 Task: Add an event with the title Second Project Risk Mitigation and Contingency Planning, date ''2023/10/12'', time 7:50 AM to 9:50 AMand add a description: Conduct a detailed analysis of each identified risk to determine its root causes, triggers, and potential warning signs. This analysis helps in understanding the nature and characteristics of each risk and provides insights into appropriate mitigation strategies.Select event color  Banana . Add location for the event as: 123 Main Street, City Center, New York, USA, logged in from the account softage.8@softage.netand send the event invitation to softage.5@softage.net and softage.6@softage.net. Set a reminder for the event Weekly on Sunday
Action: Mouse moved to (1299, 228)
Screenshot: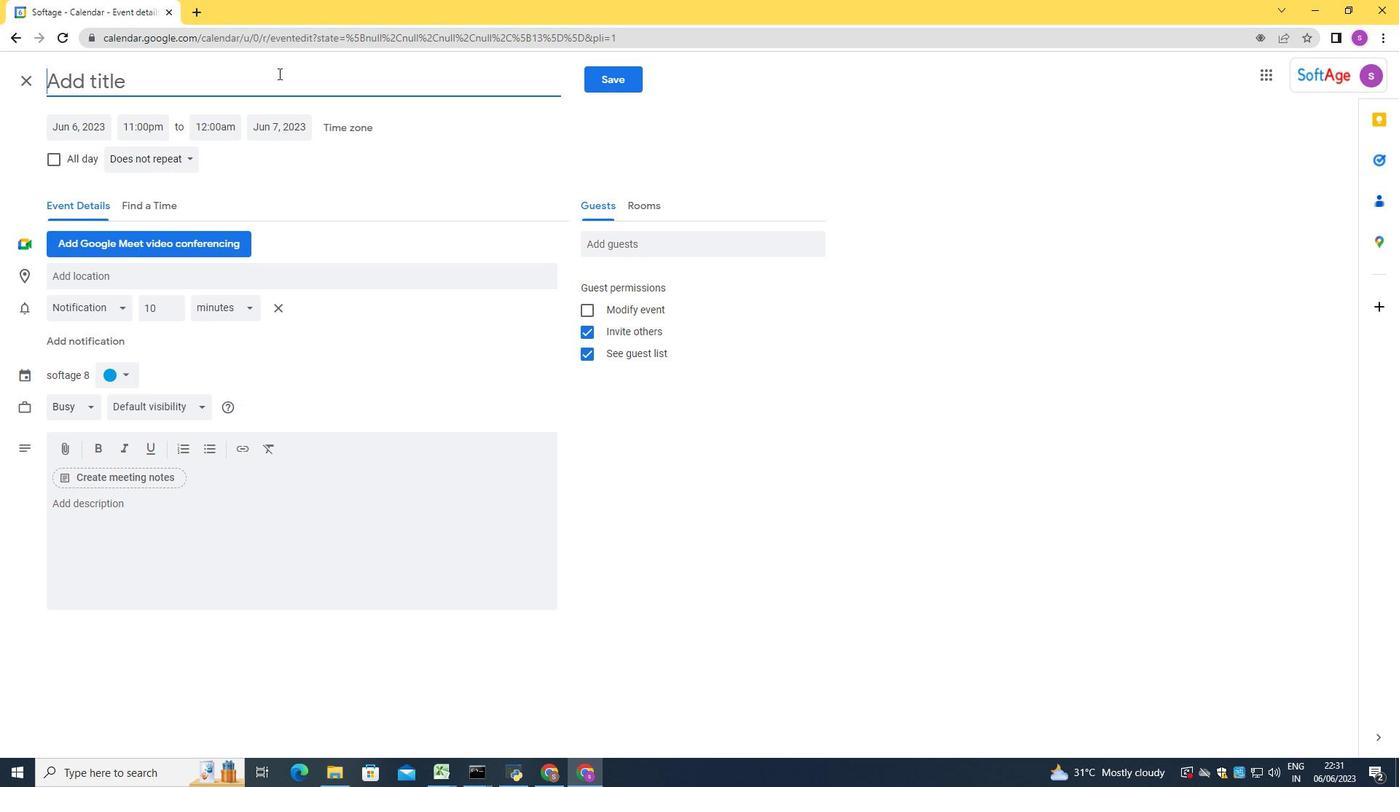 
Action: Mouse pressed left at (1299, 228)
Screenshot: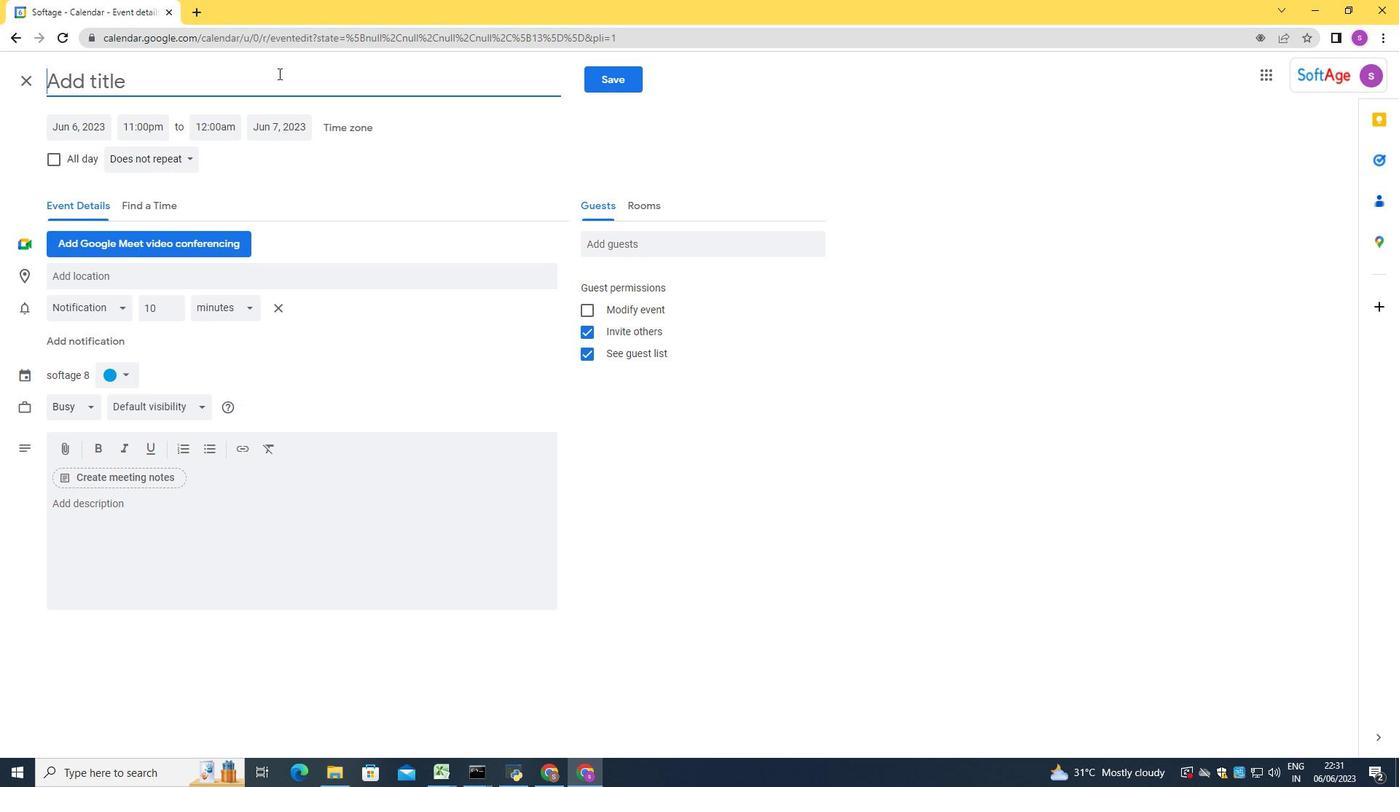 
Action: Mouse moved to (1284, 353)
Screenshot: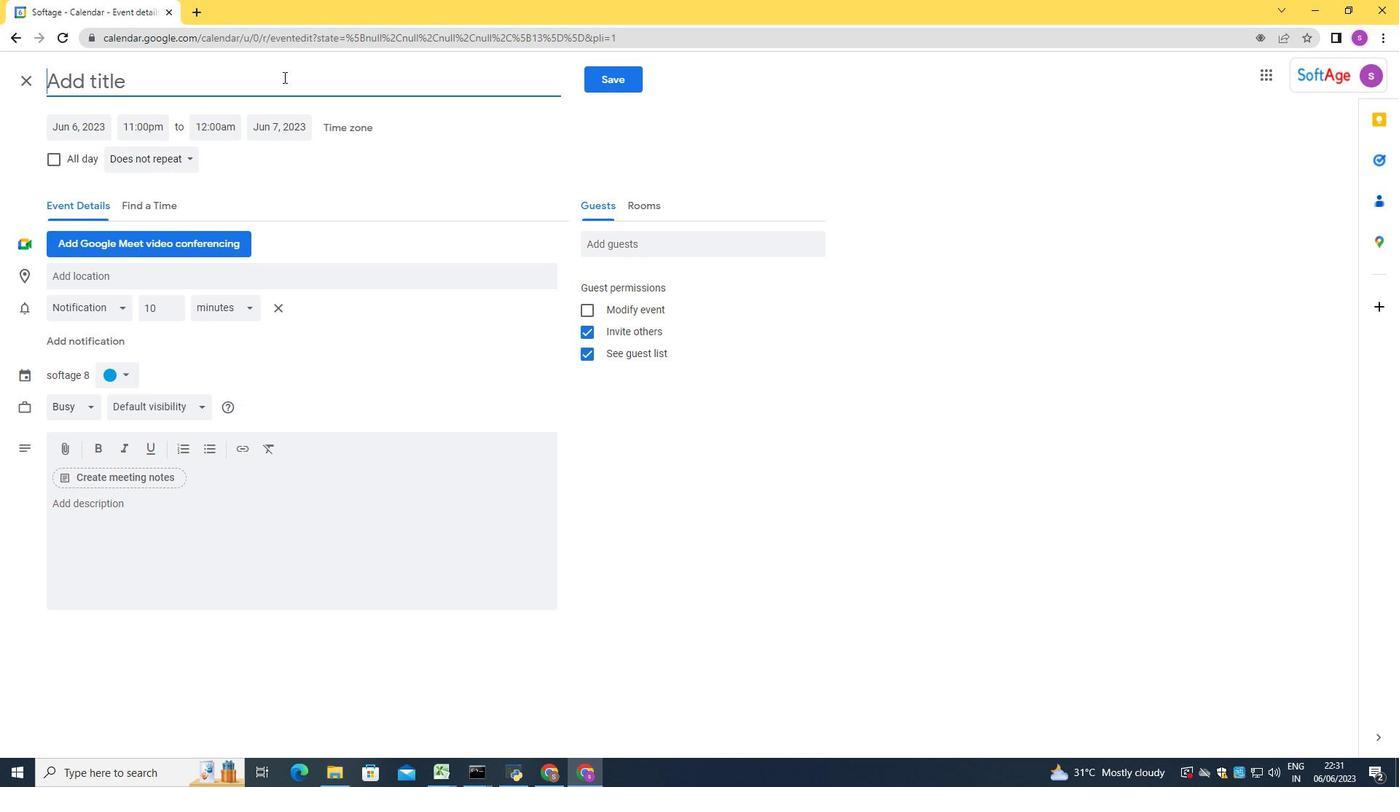 
Action: Mouse scrolled (1284, 352) with delta (0, 0)
Screenshot: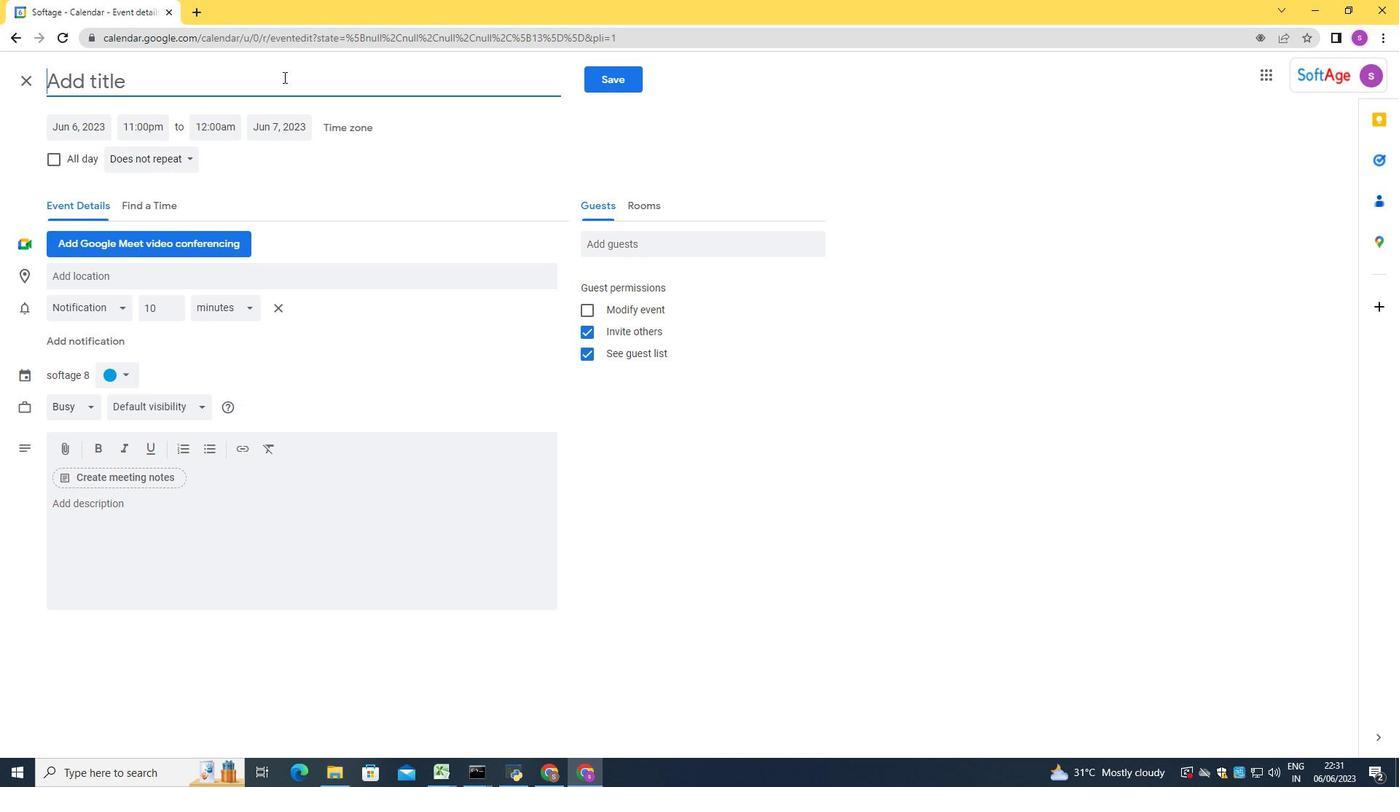 
Action: Mouse moved to (1286, 354)
Screenshot: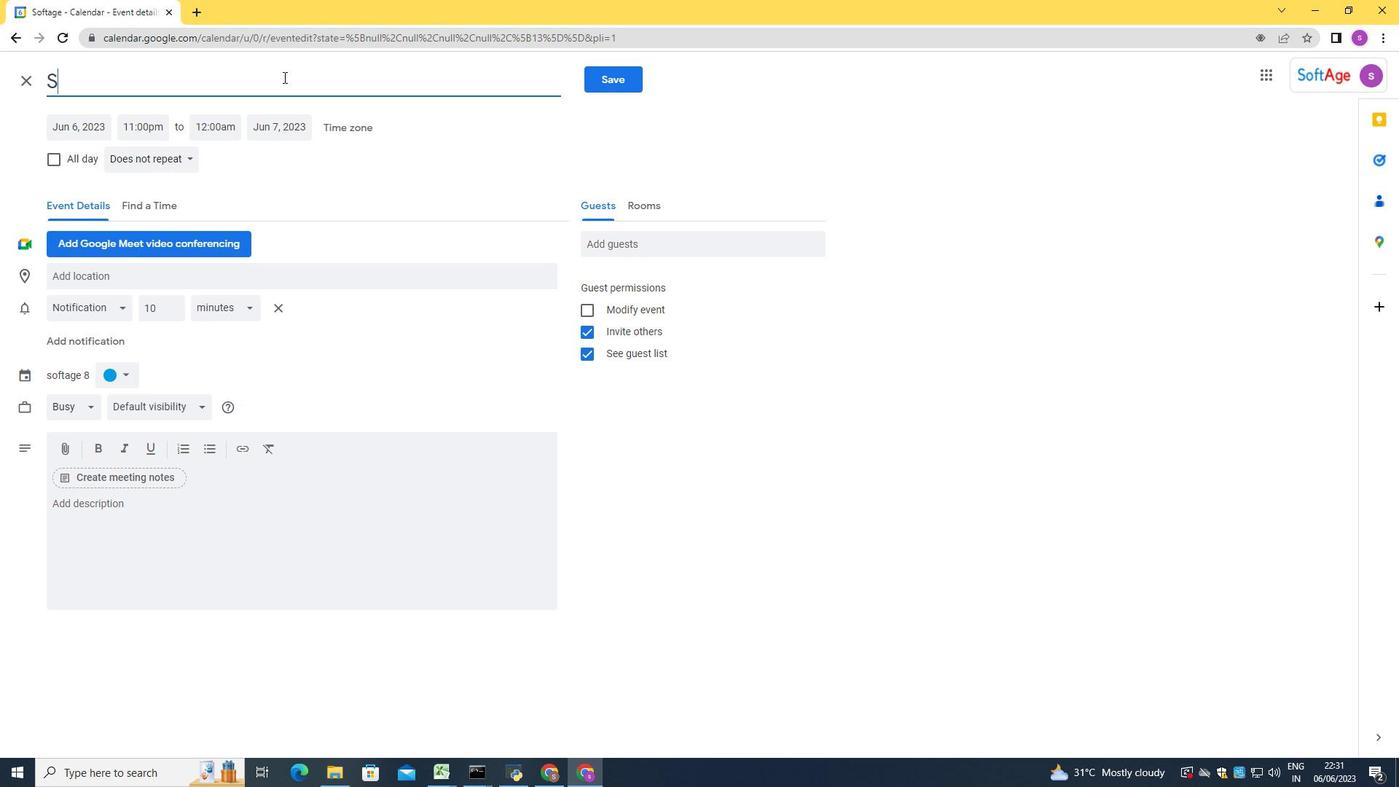 
Action: Mouse scrolled (1286, 353) with delta (0, 0)
Screenshot: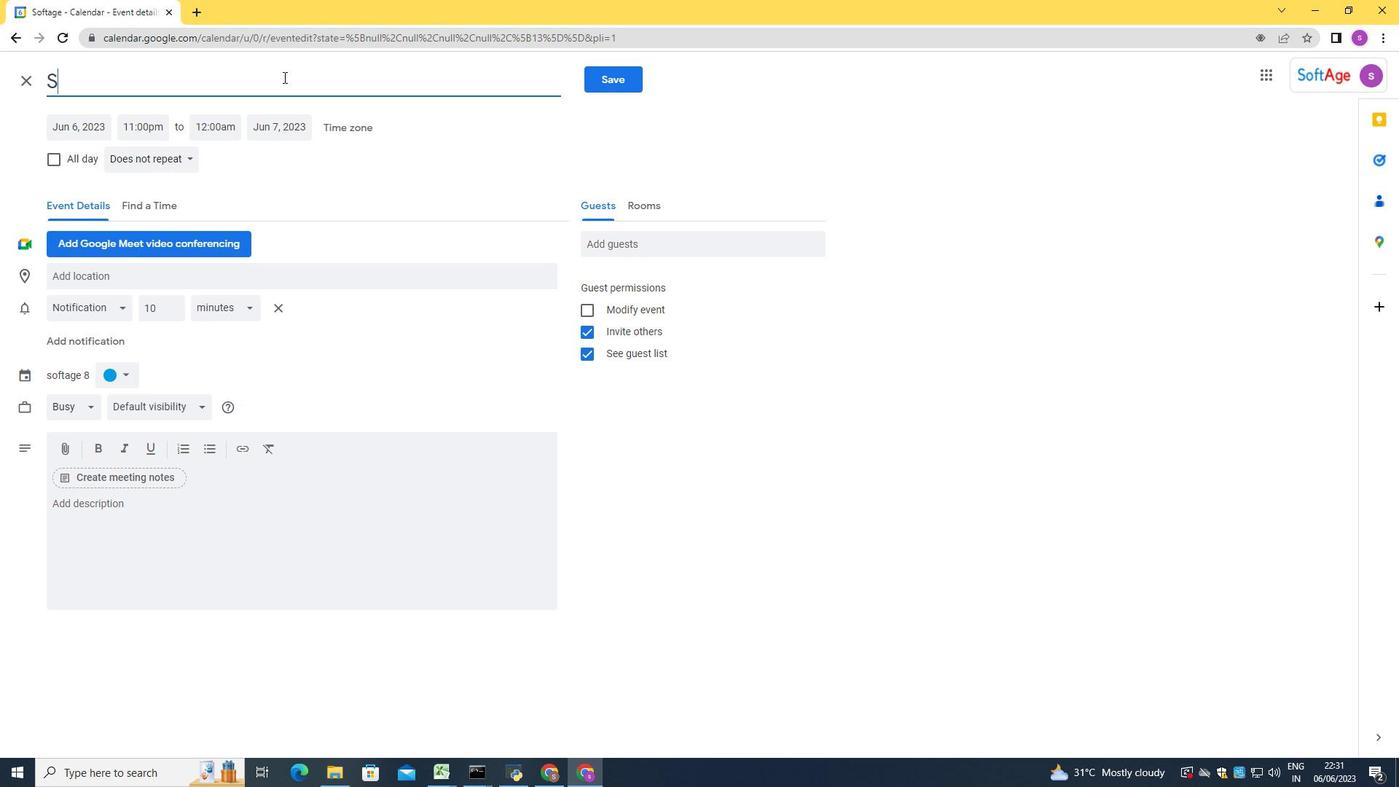 
Action: Mouse moved to (1286, 354)
Screenshot: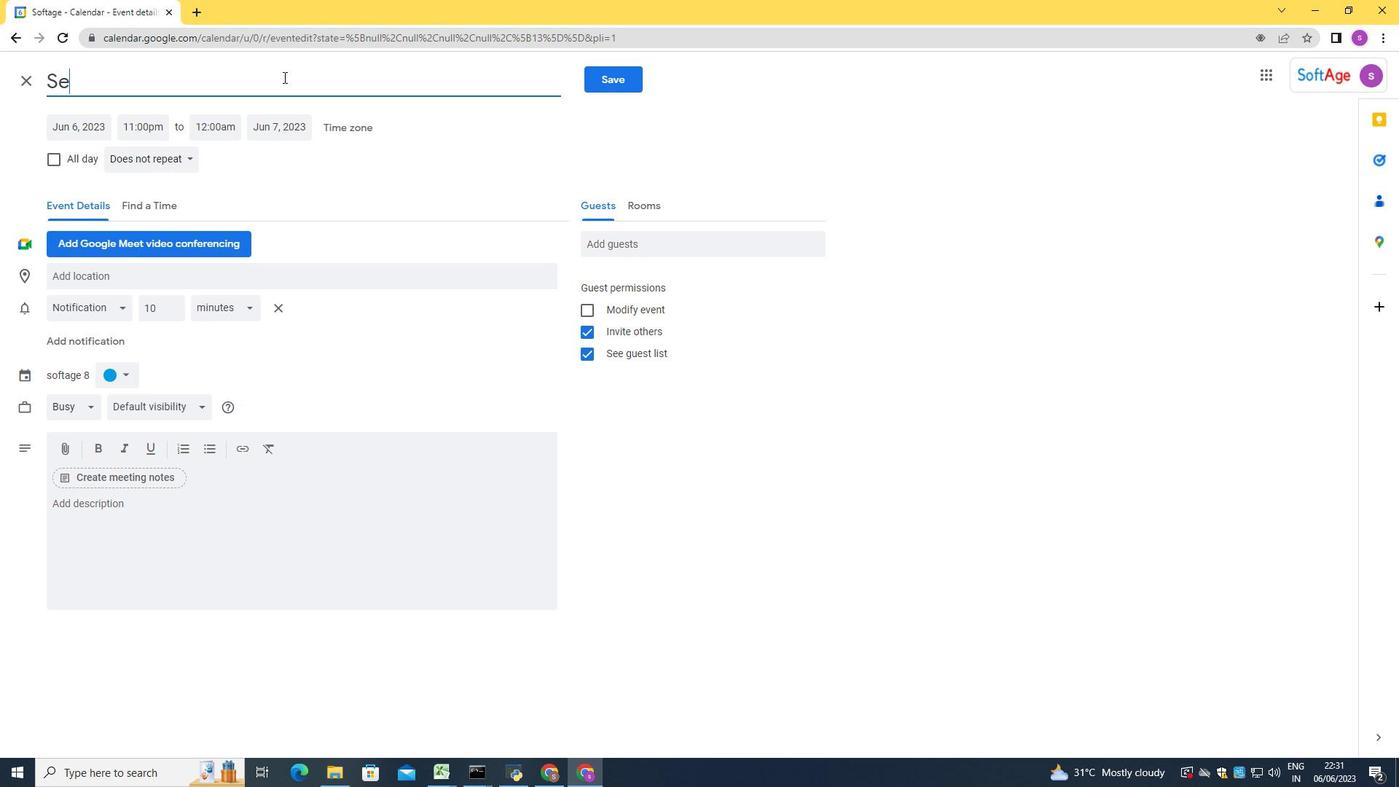 
Action: Mouse scrolled (1286, 354) with delta (0, 0)
Screenshot: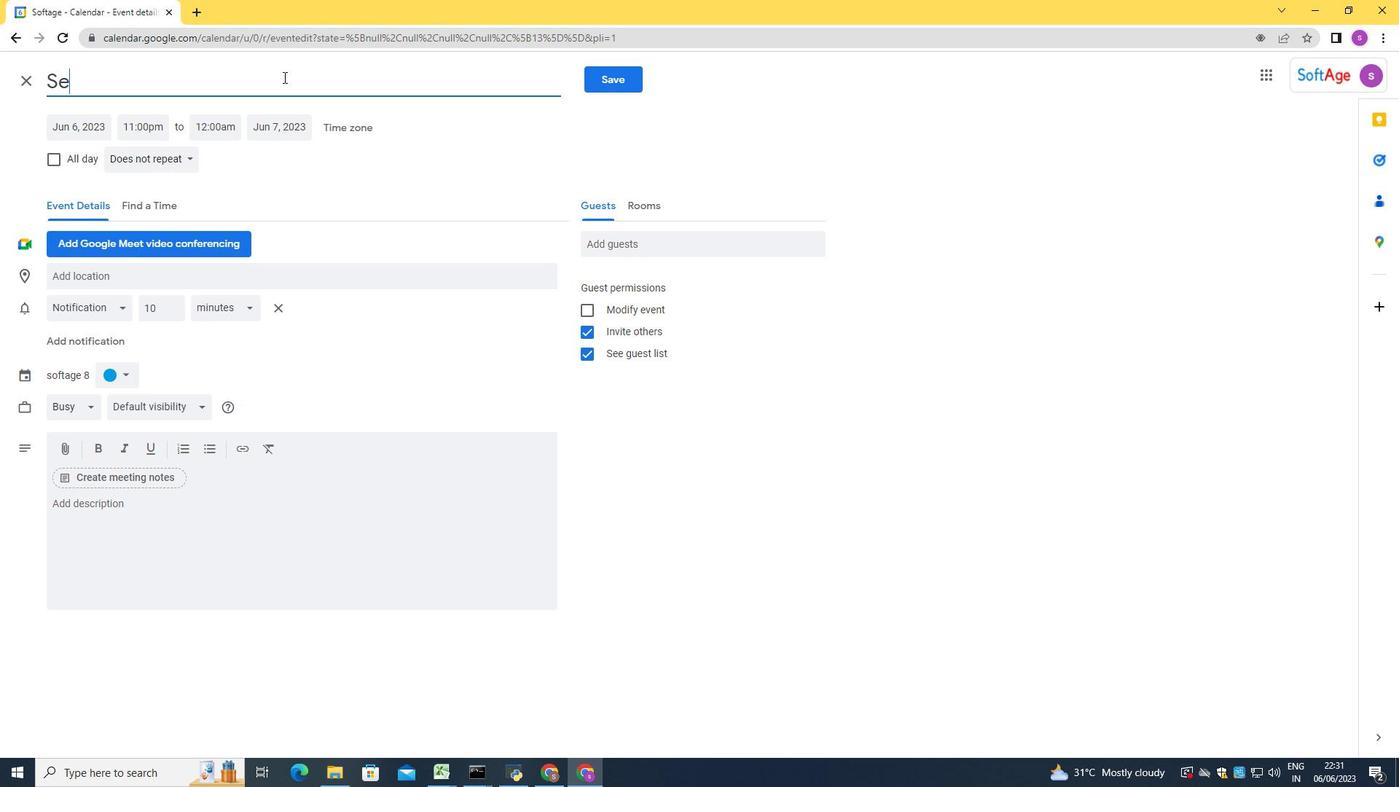 
Action: Mouse moved to (1287, 354)
Screenshot: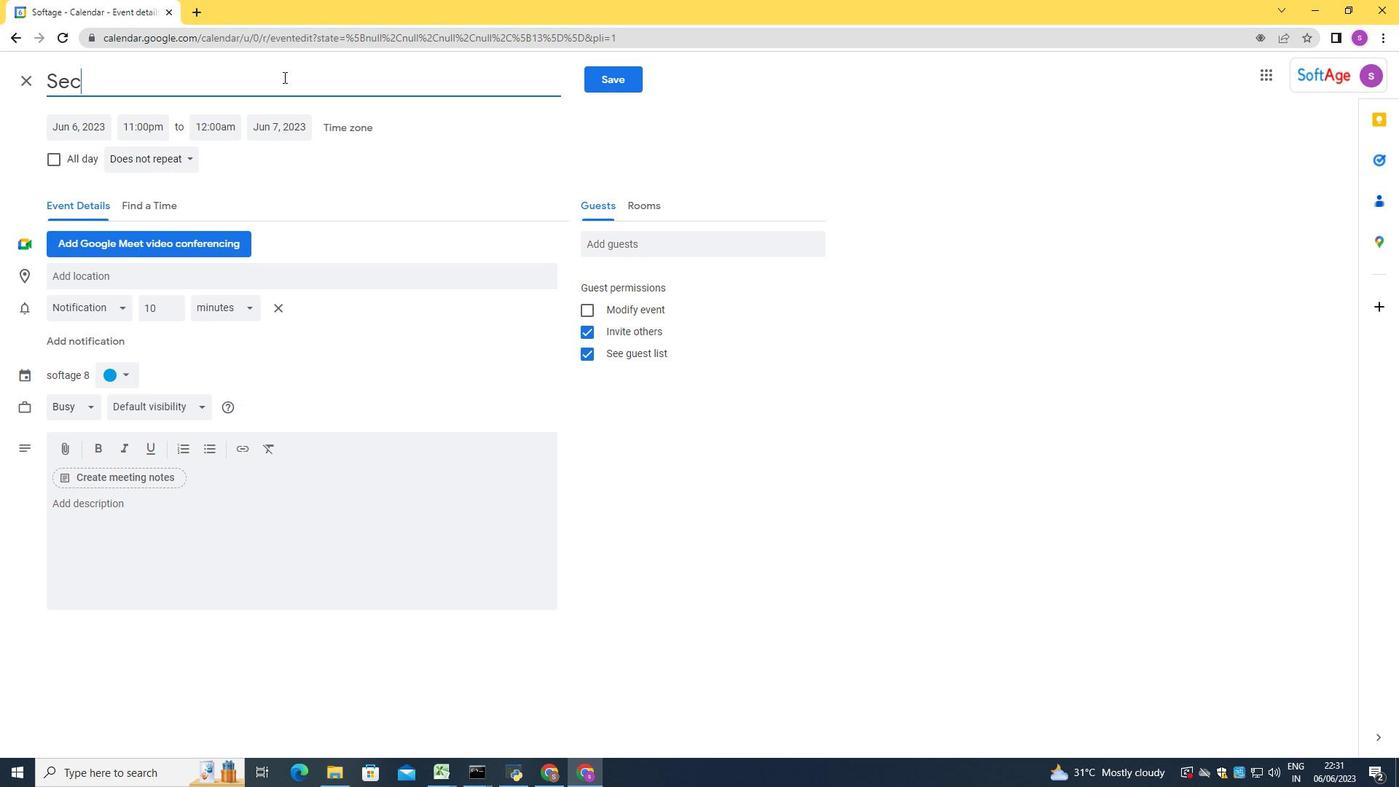 
Action: Mouse scrolled (1287, 354) with delta (0, 0)
Screenshot: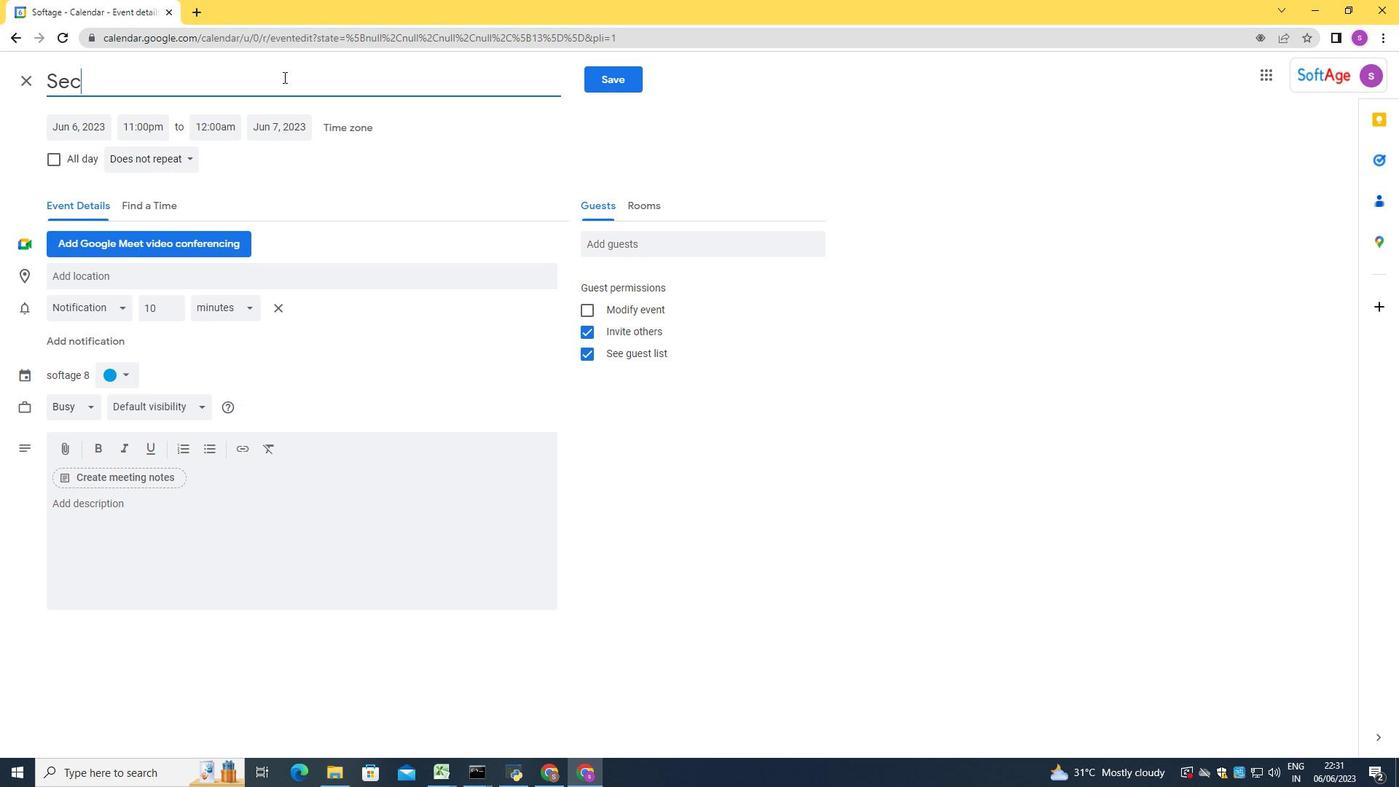 
Action: Mouse moved to (1288, 354)
Screenshot: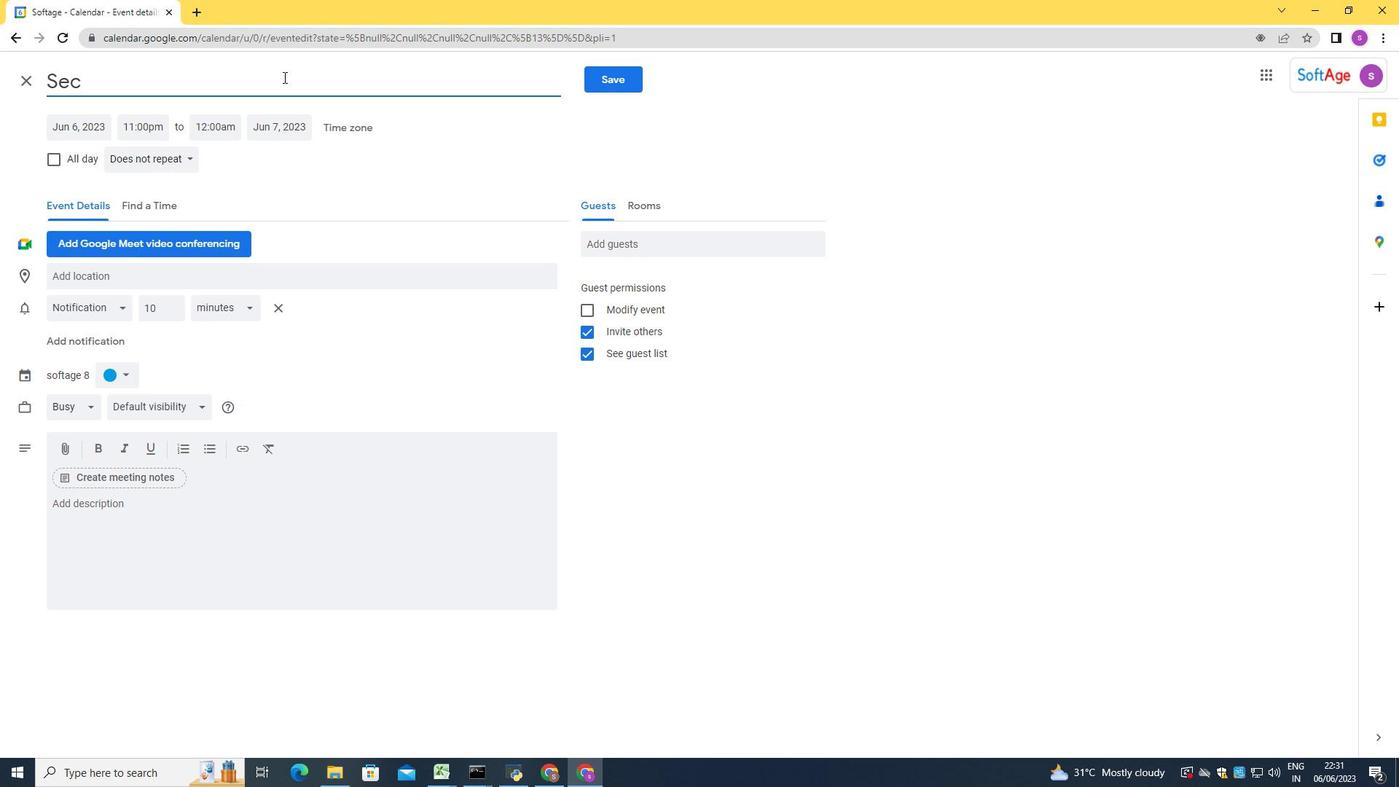
Action: Mouse scrolled (1288, 354) with delta (0, 0)
Screenshot: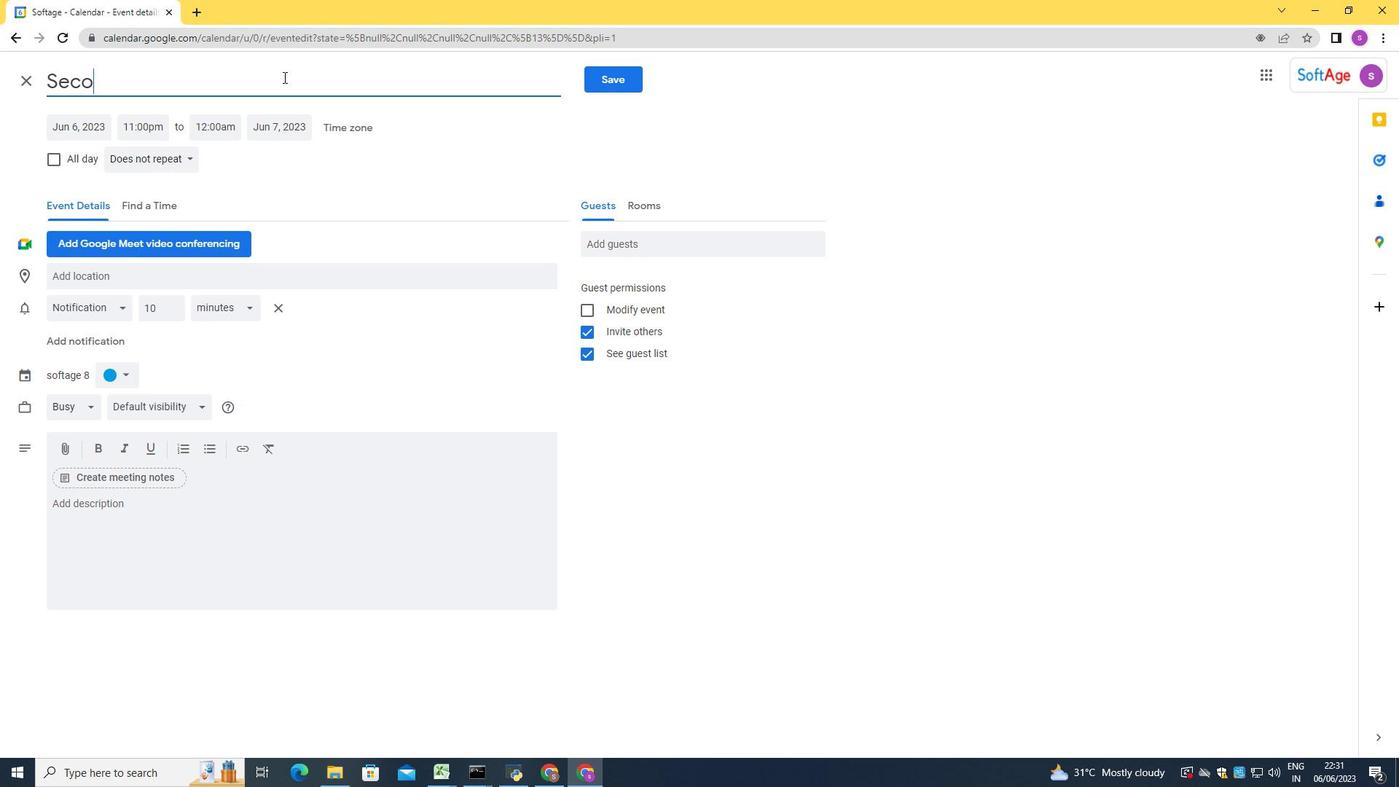 
Action: Mouse scrolled (1288, 354) with delta (0, 0)
Screenshot: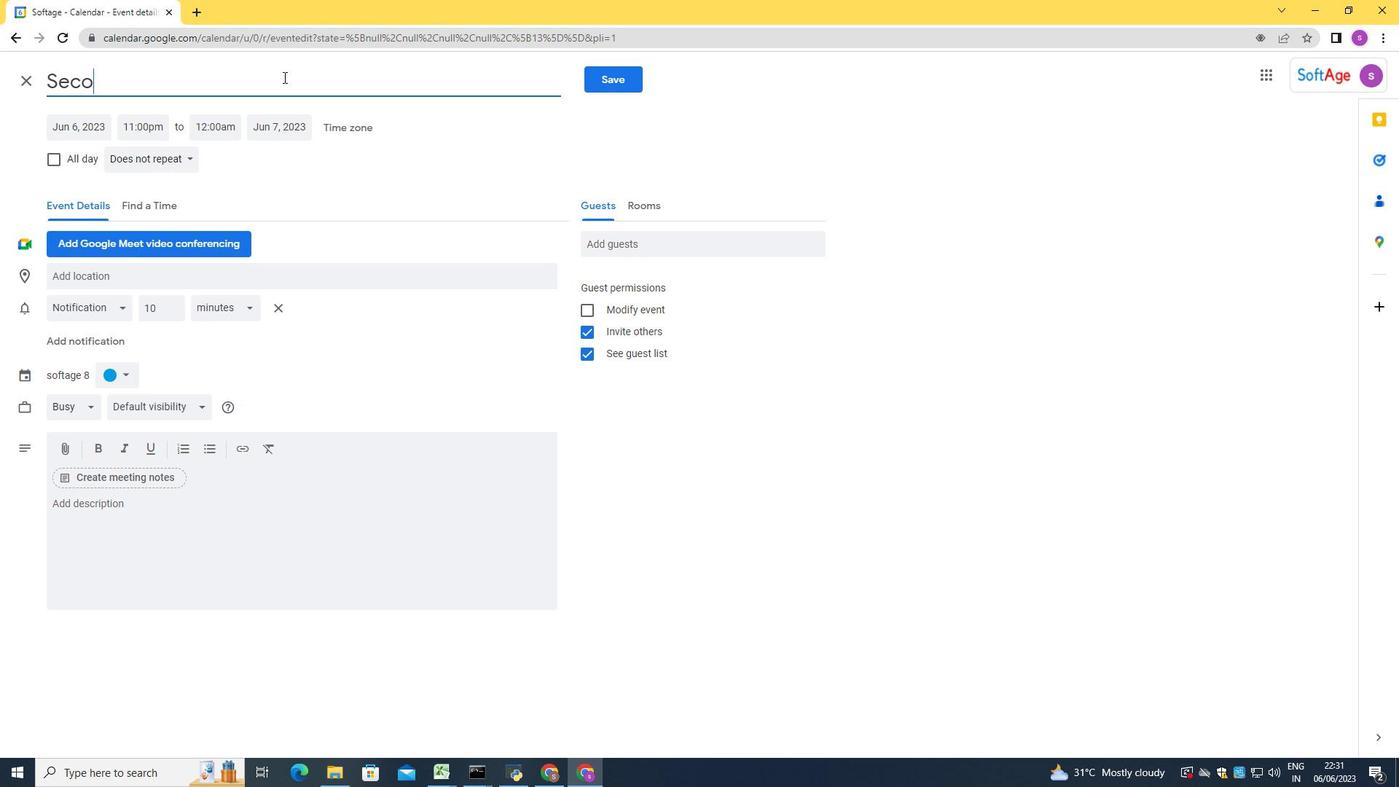 
Action: Mouse scrolled (1288, 354) with delta (0, 0)
Screenshot: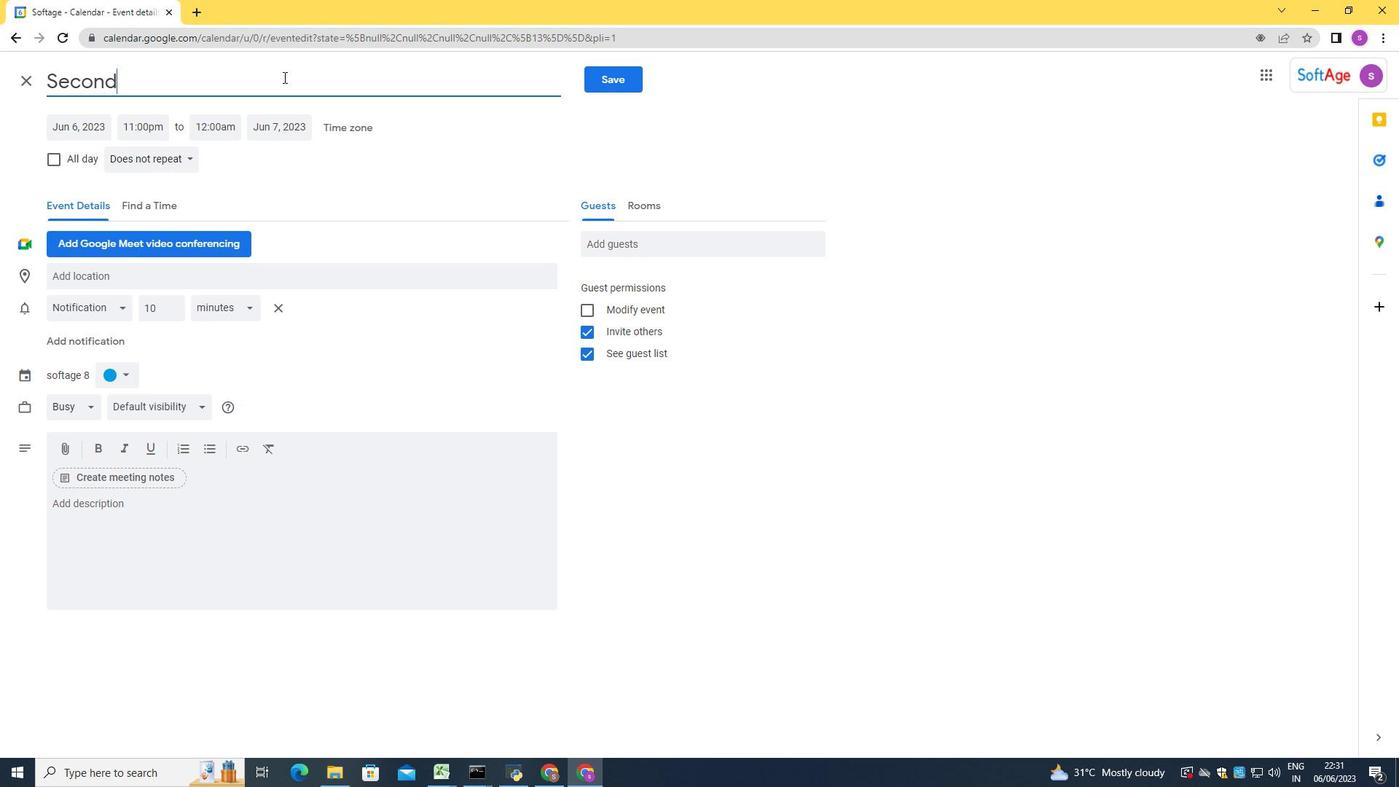 
Action: Mouse scrolled (1288, 355) with delta (0, 0)
Screenshot: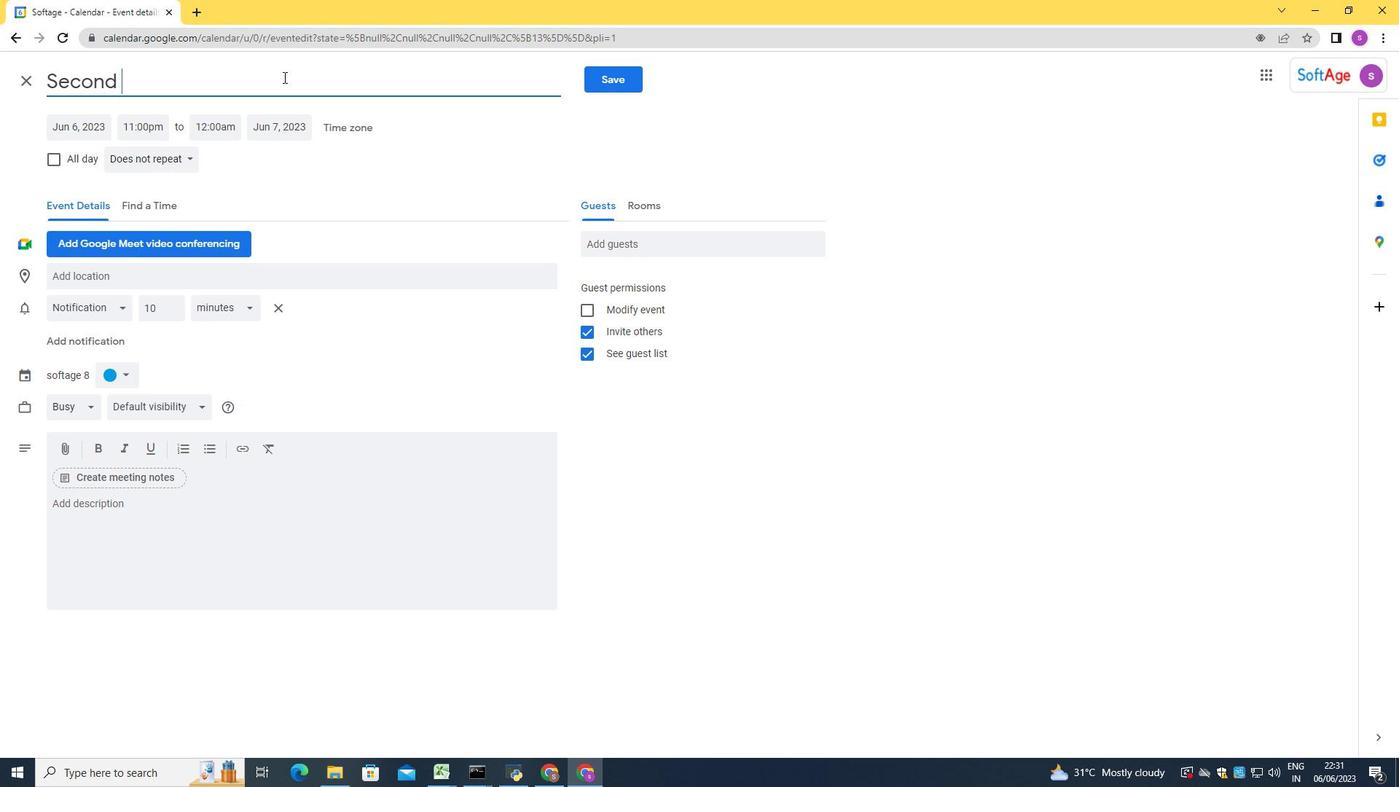 
Action: Mouse moved to (1289, 355)
Screenshot: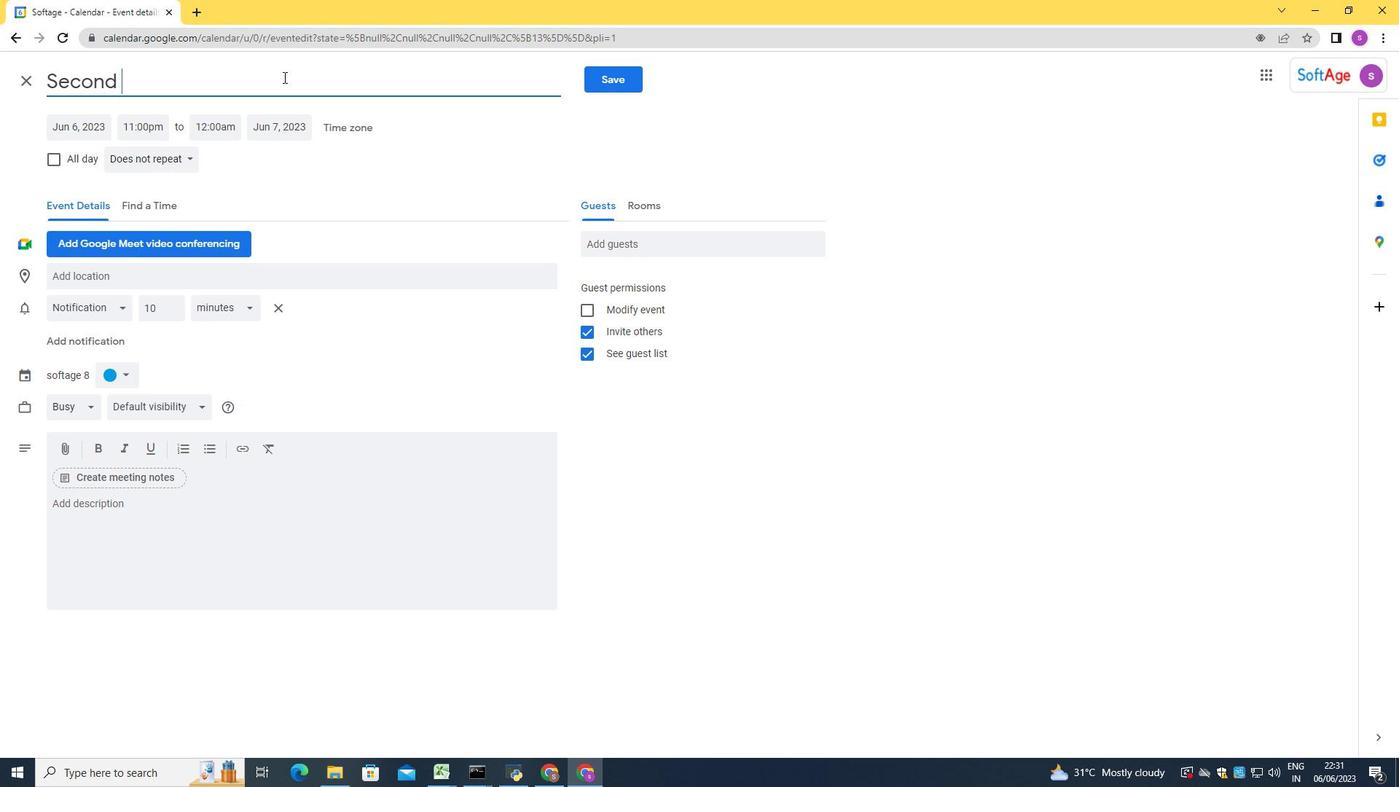 
Action: Mouse scrolled (1289, 355) with delta (0, 0)
Screenshot: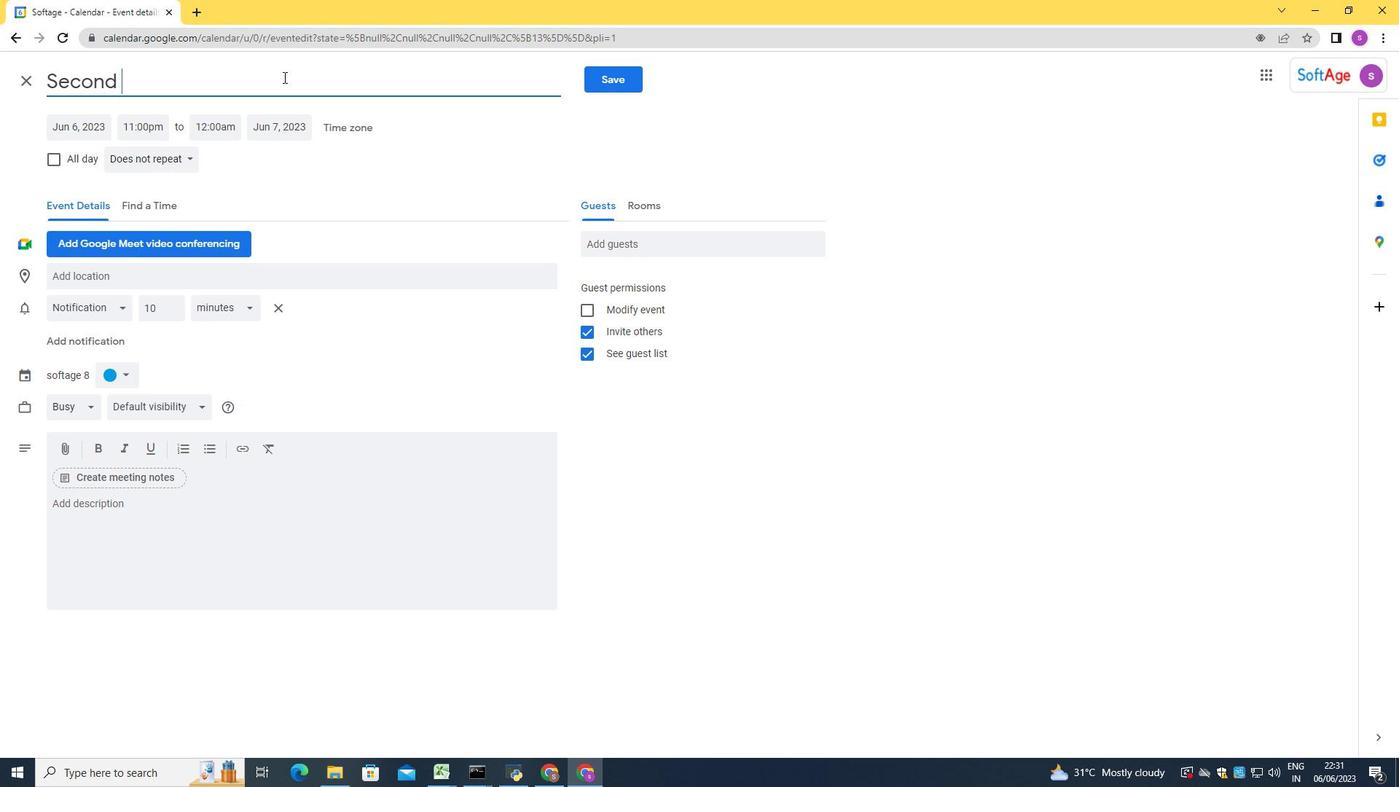 
Action: Mouse moved to (1290, 355)
Screenshot: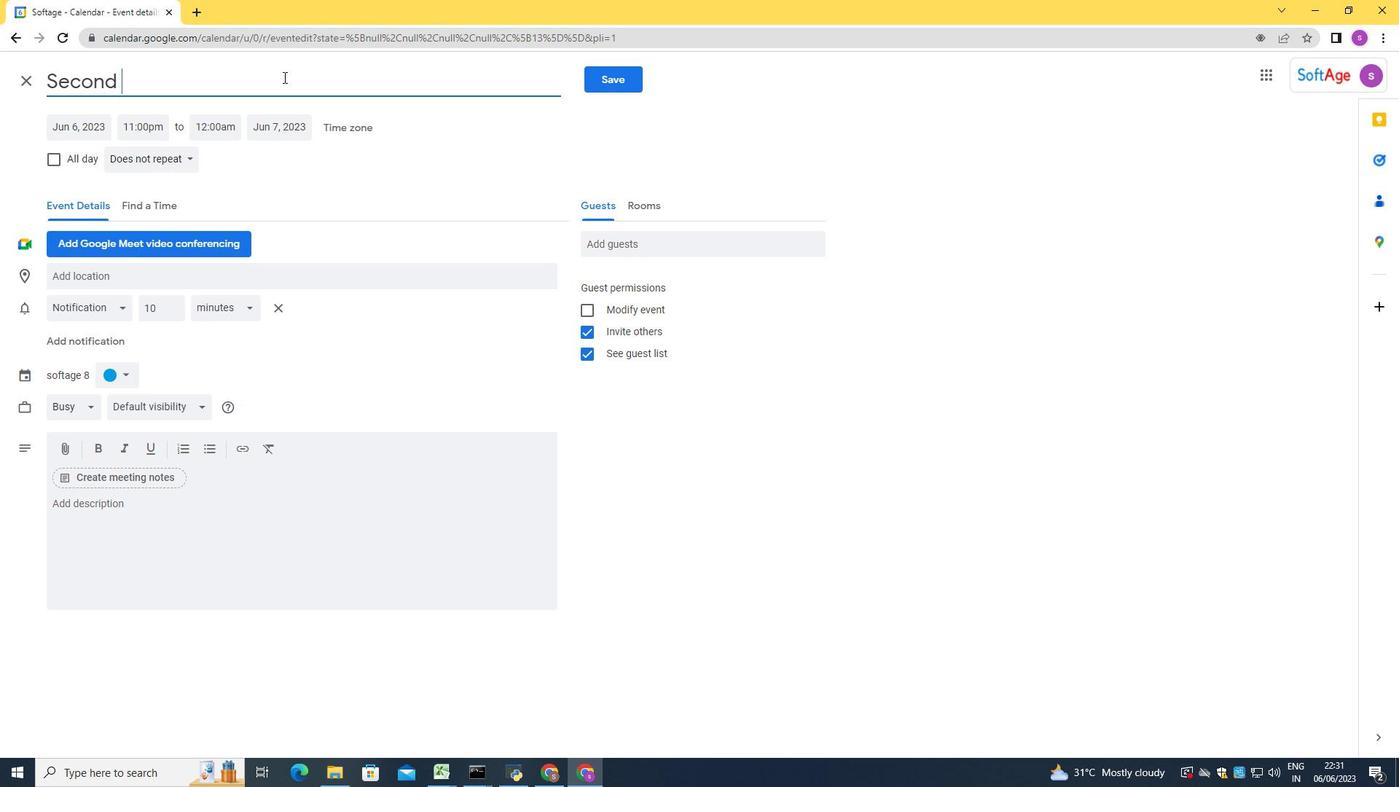 
Action: Mouse scrolled (1290, 355) with delta (0, 0)
Screenshot: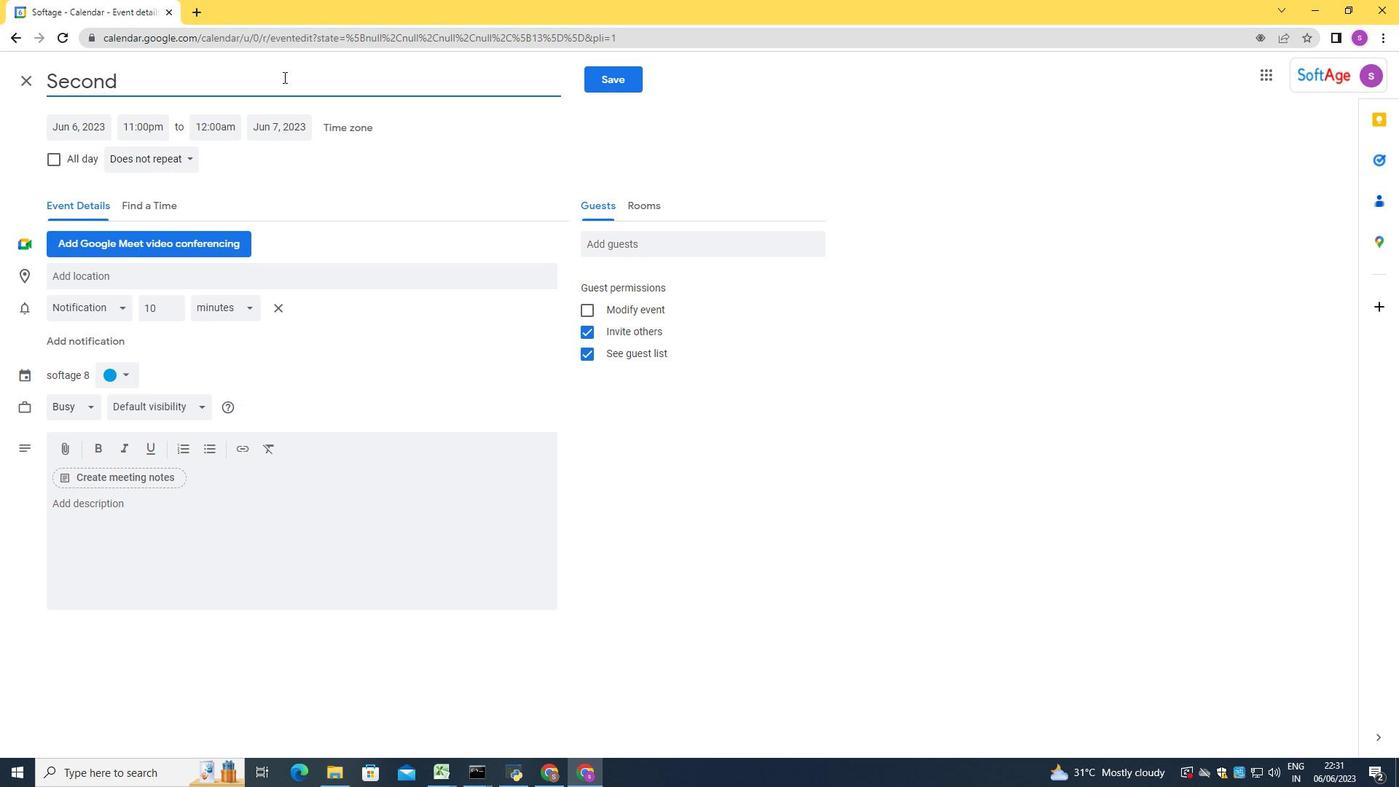 
Action: Mouse scrolled (1290, 355) with delta (0, 0)
Screenshot: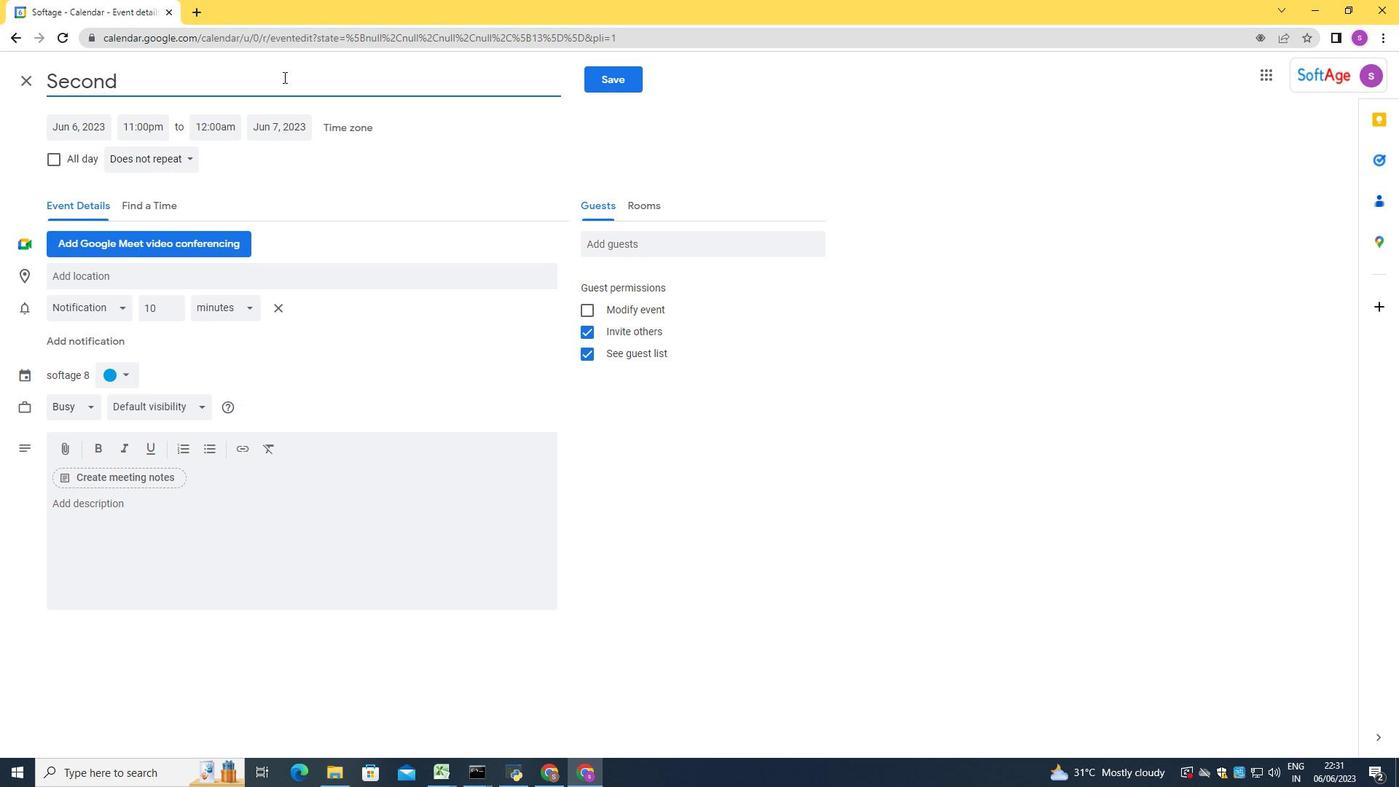 
Action: Mouse moved to (1290, 355)
Screenshot: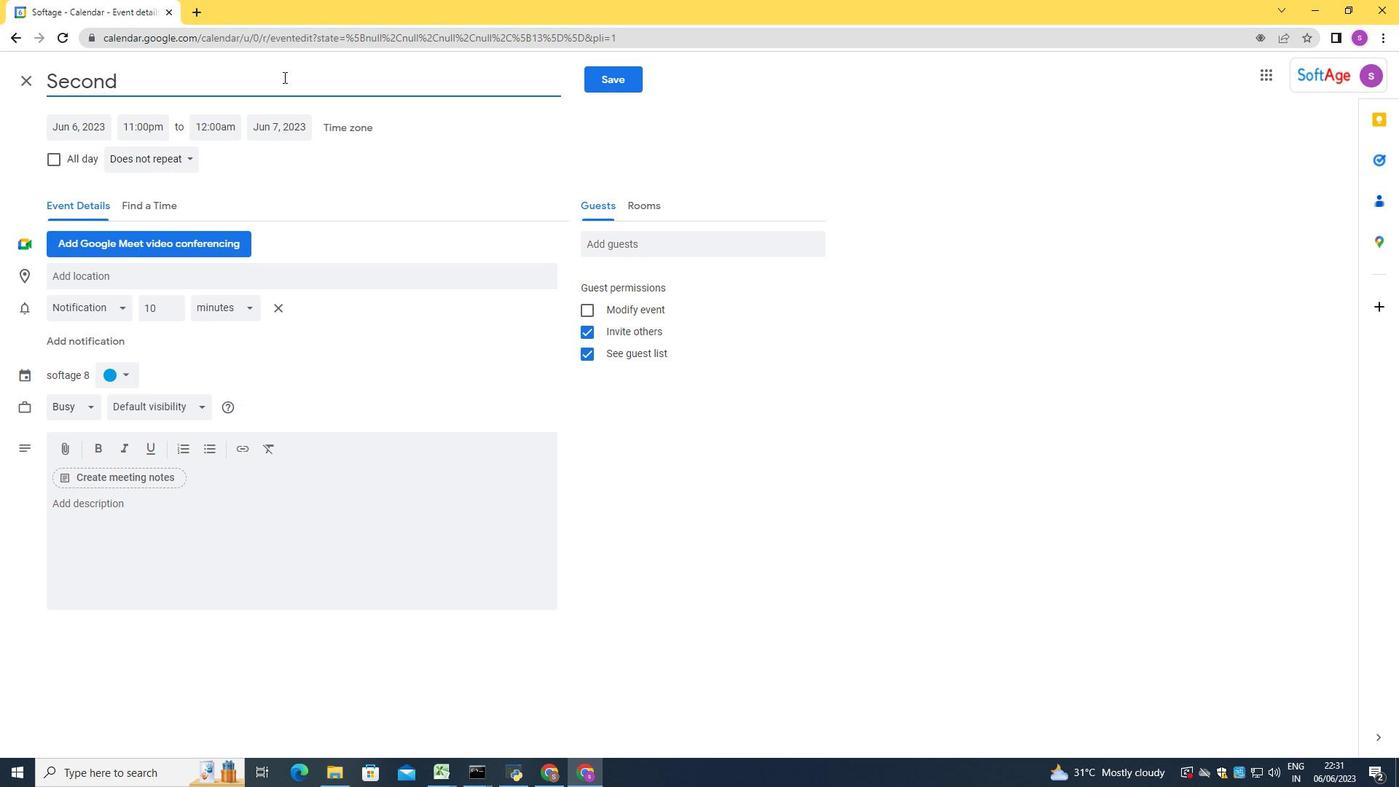 
Action: Mouse scrolled (1290, 355) with delta (0, 0)
Screenshot: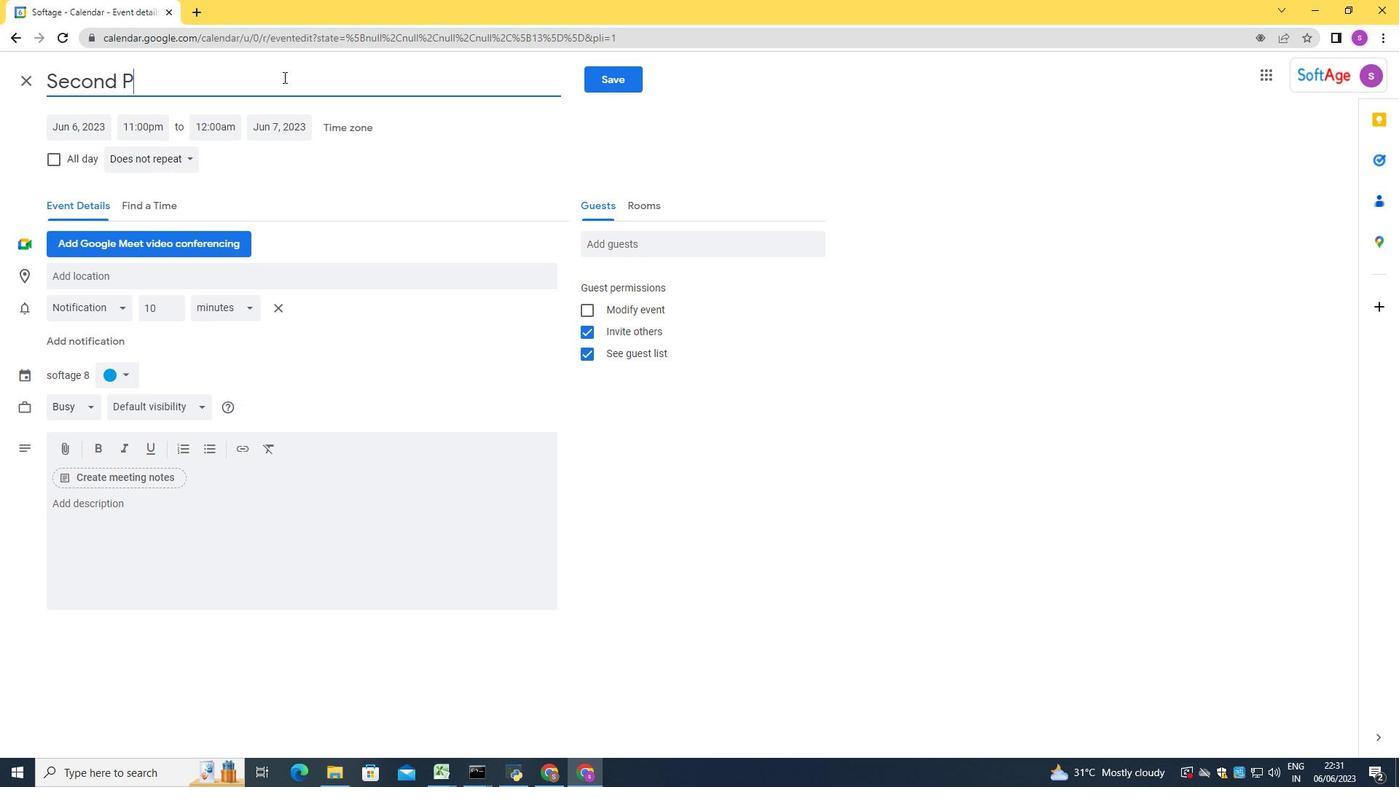 
Action: Mouse scrolled (1290, 355) with delta (0, 0)
Screenshot: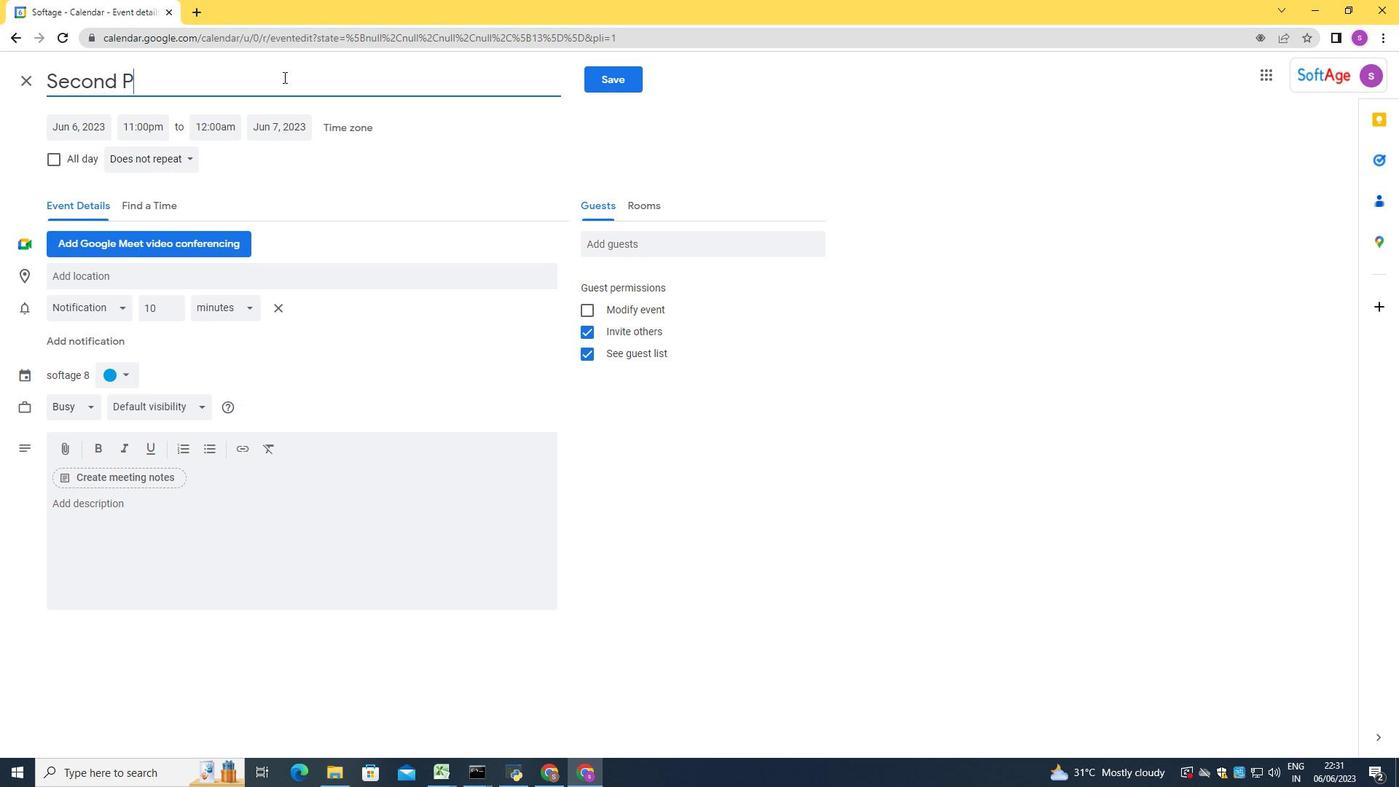 
Action: Mouse scrolled (1290, 355) with delta (0, 0)
Screenshot: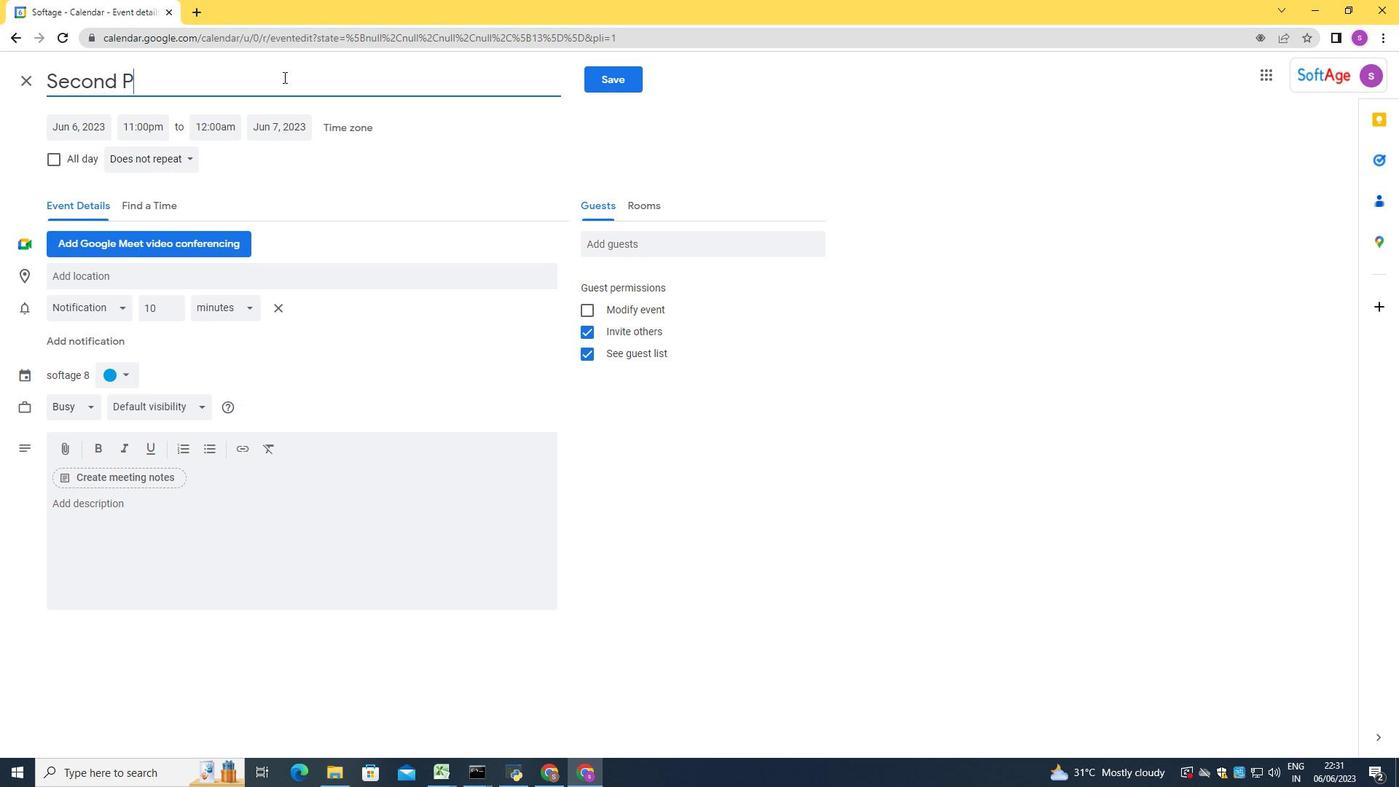 
Action: Mouse scrolled (1290, 355) with delta (0, 0)
Screenshot: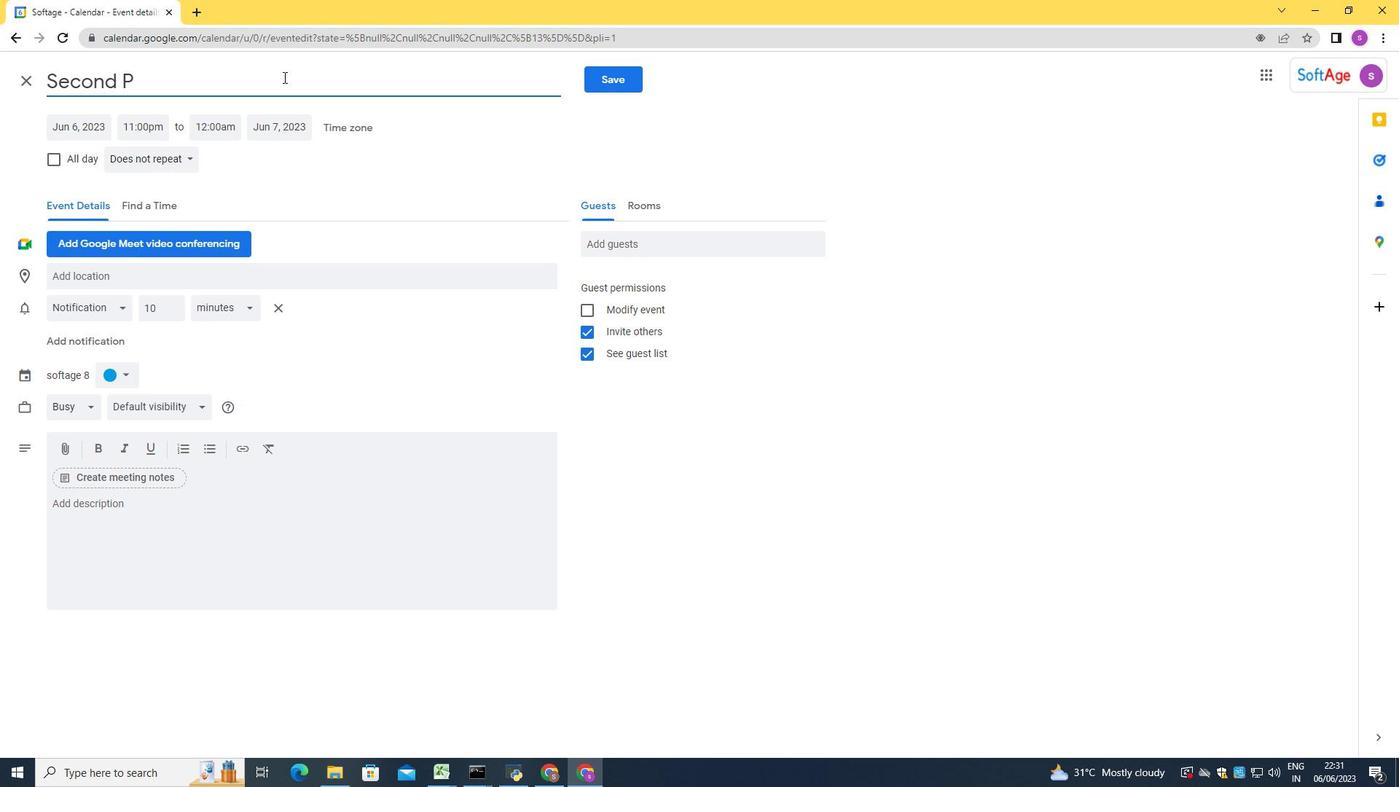 
Action: Mouse moved to (1191, 354)
Screenshot: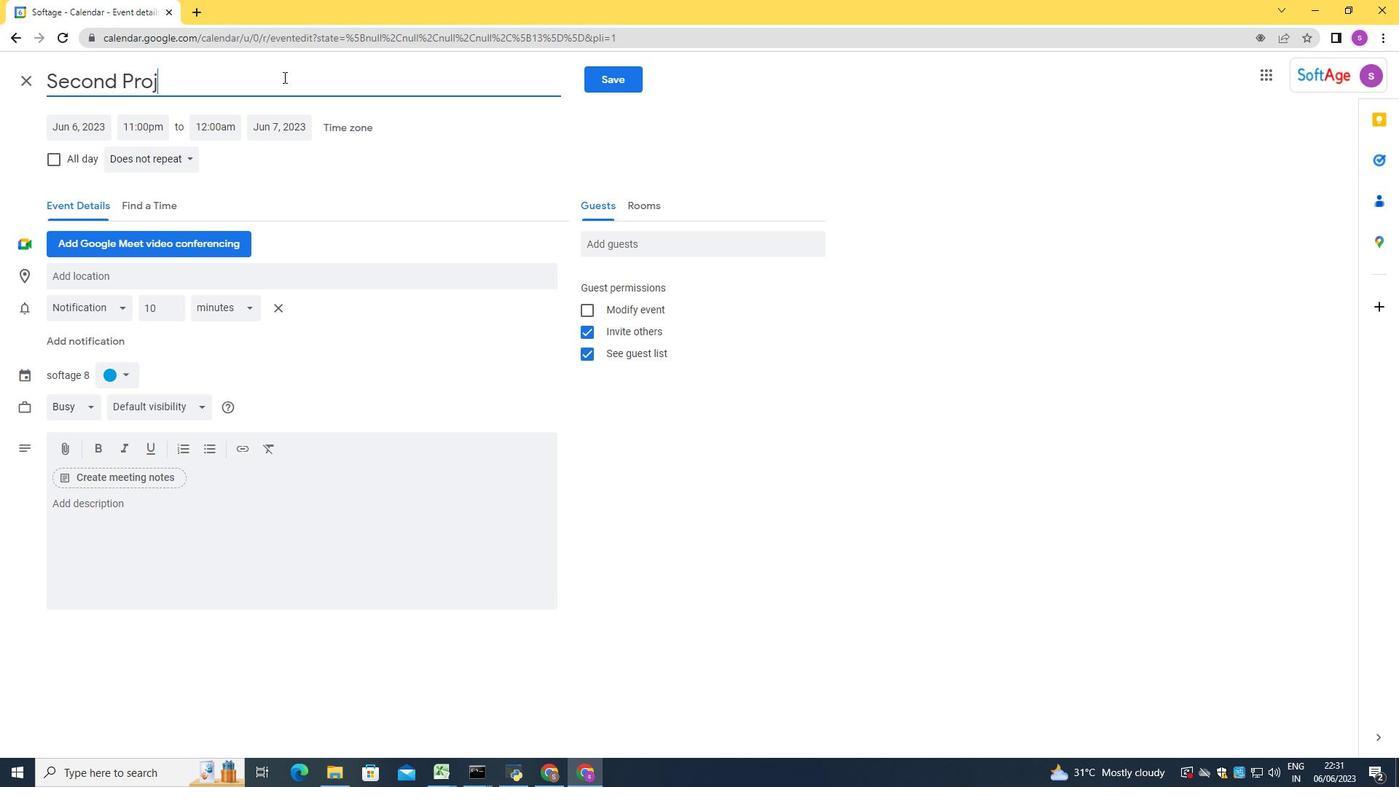 
Action: Mouse pressed left at (1191, 354)
Screenshot: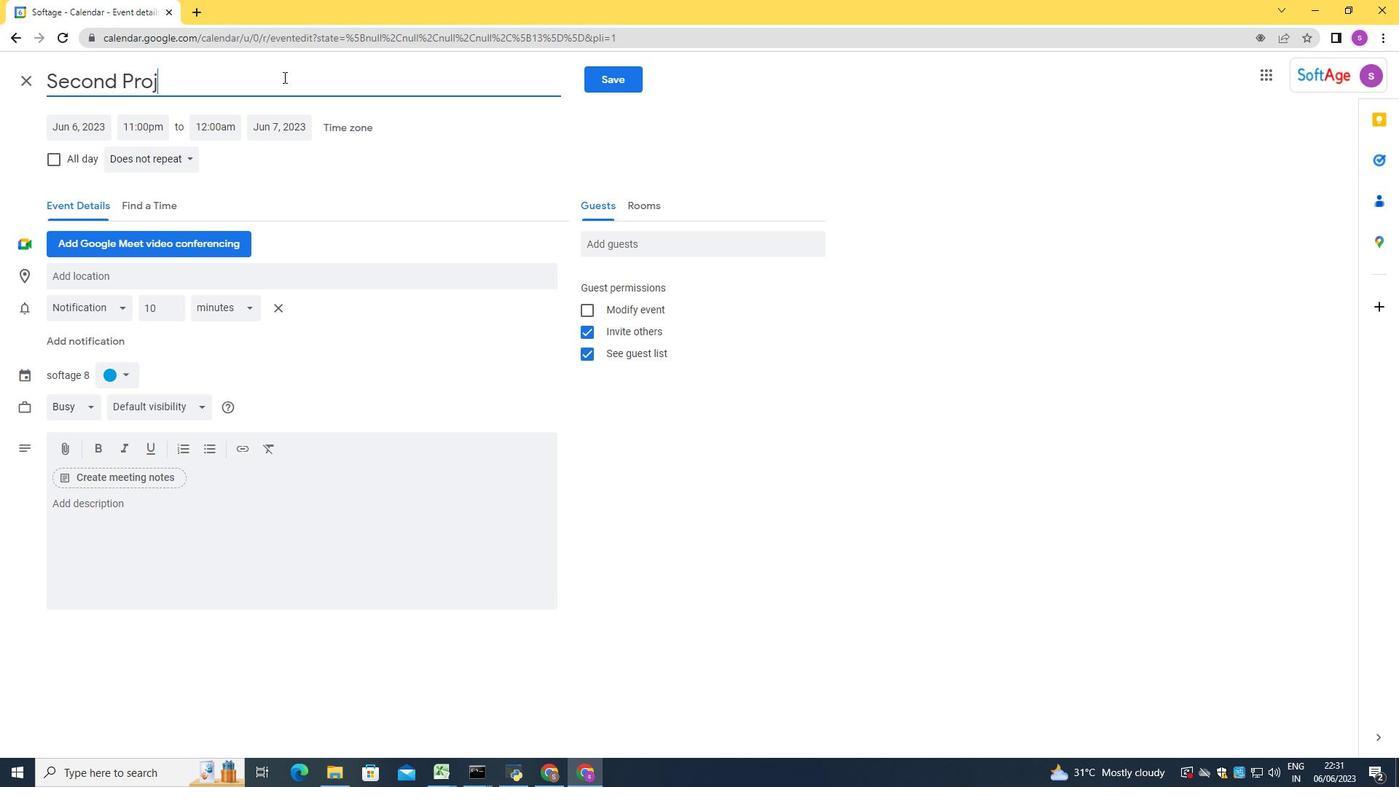 
Action: Mouse moved to (78, 256)
Screenshot: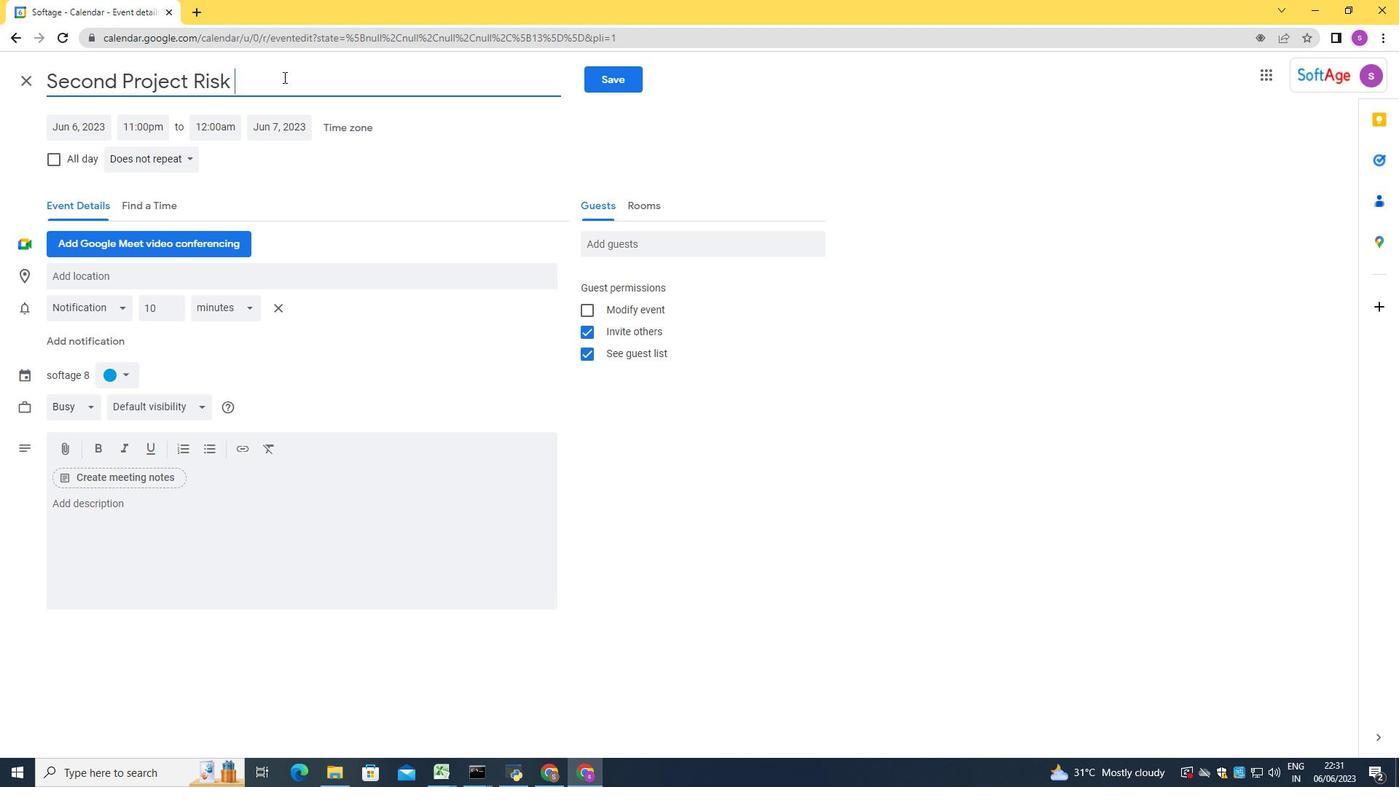 
Action: Mouse pressed left at (78, 256)
Screenshot: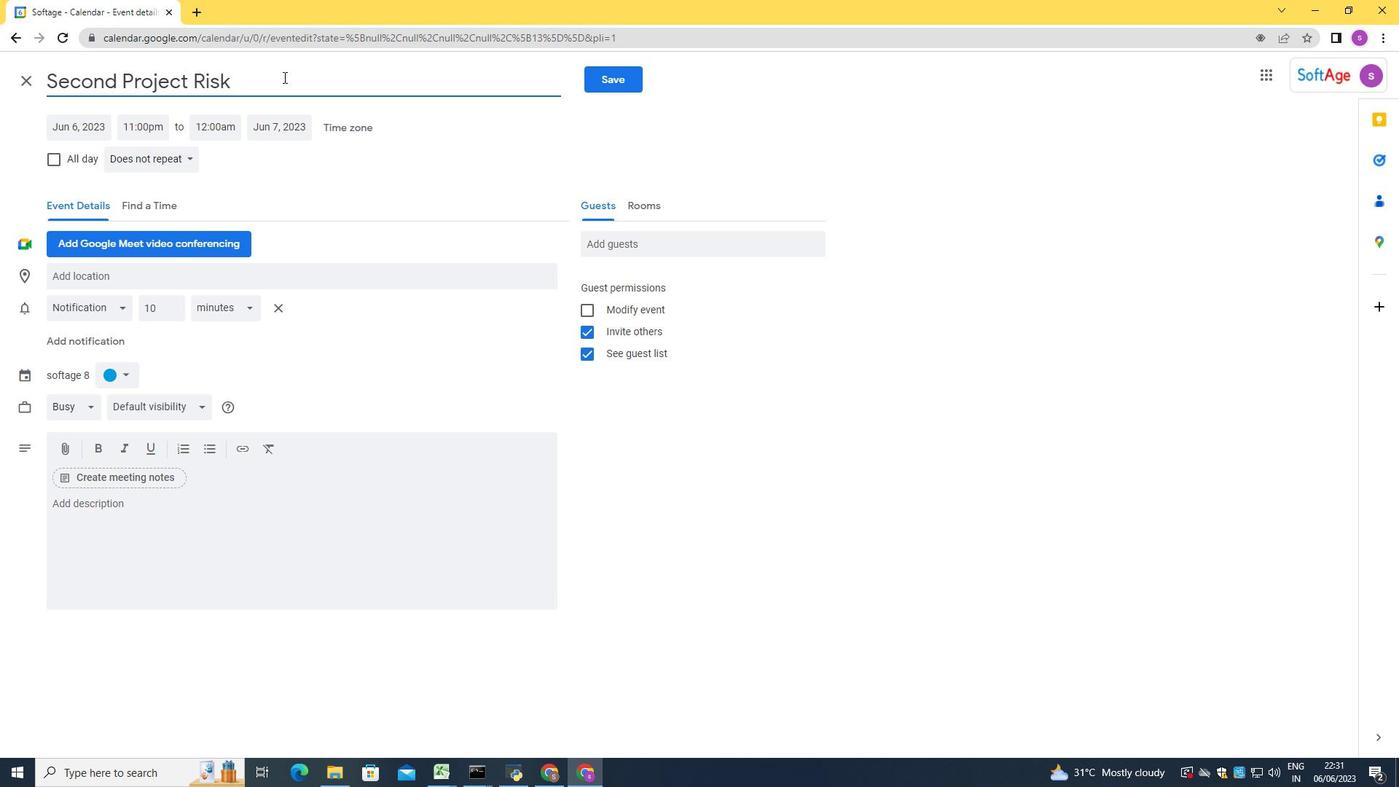
Action: Mouse moved to (79, 256)
Screenshot: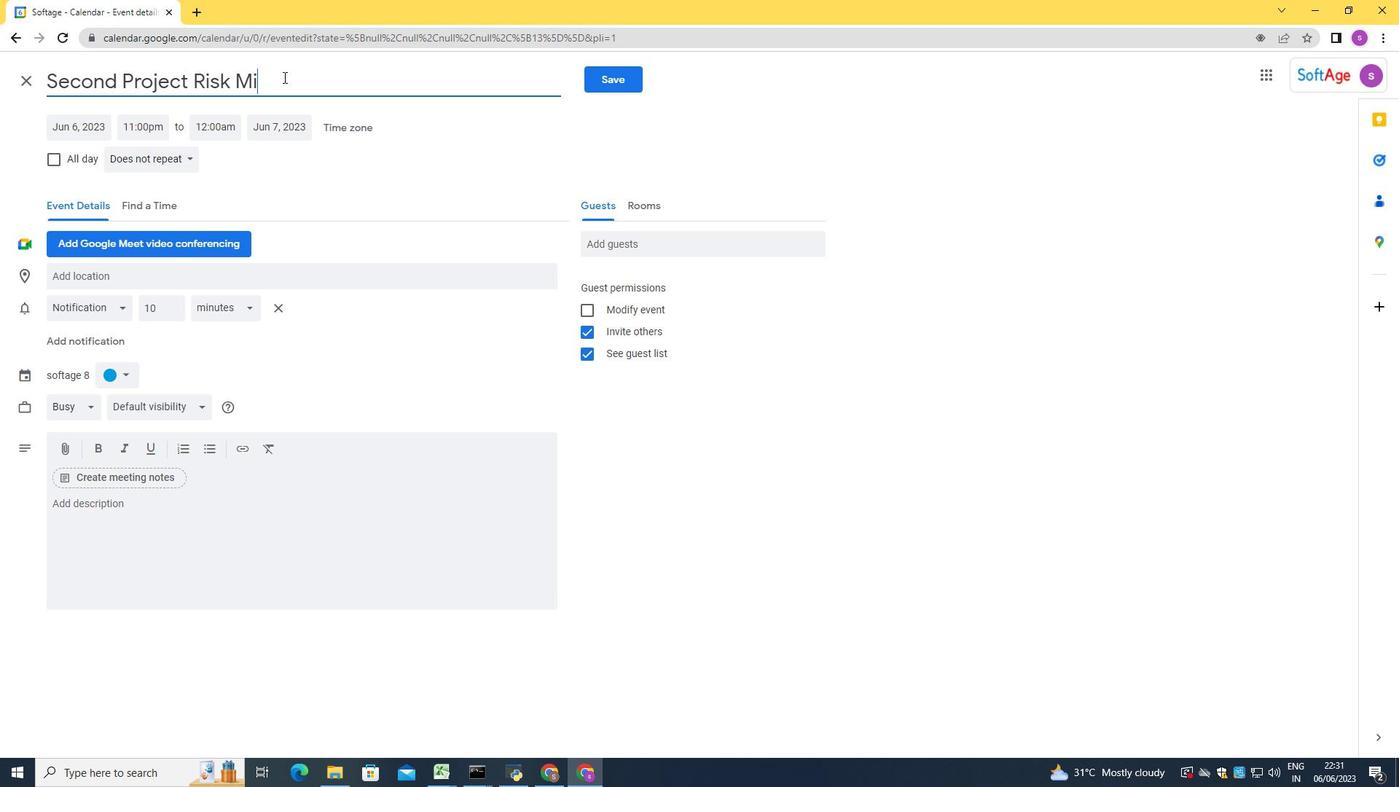 
Action: Mouse pressed left at (79, 256)
Screenshot: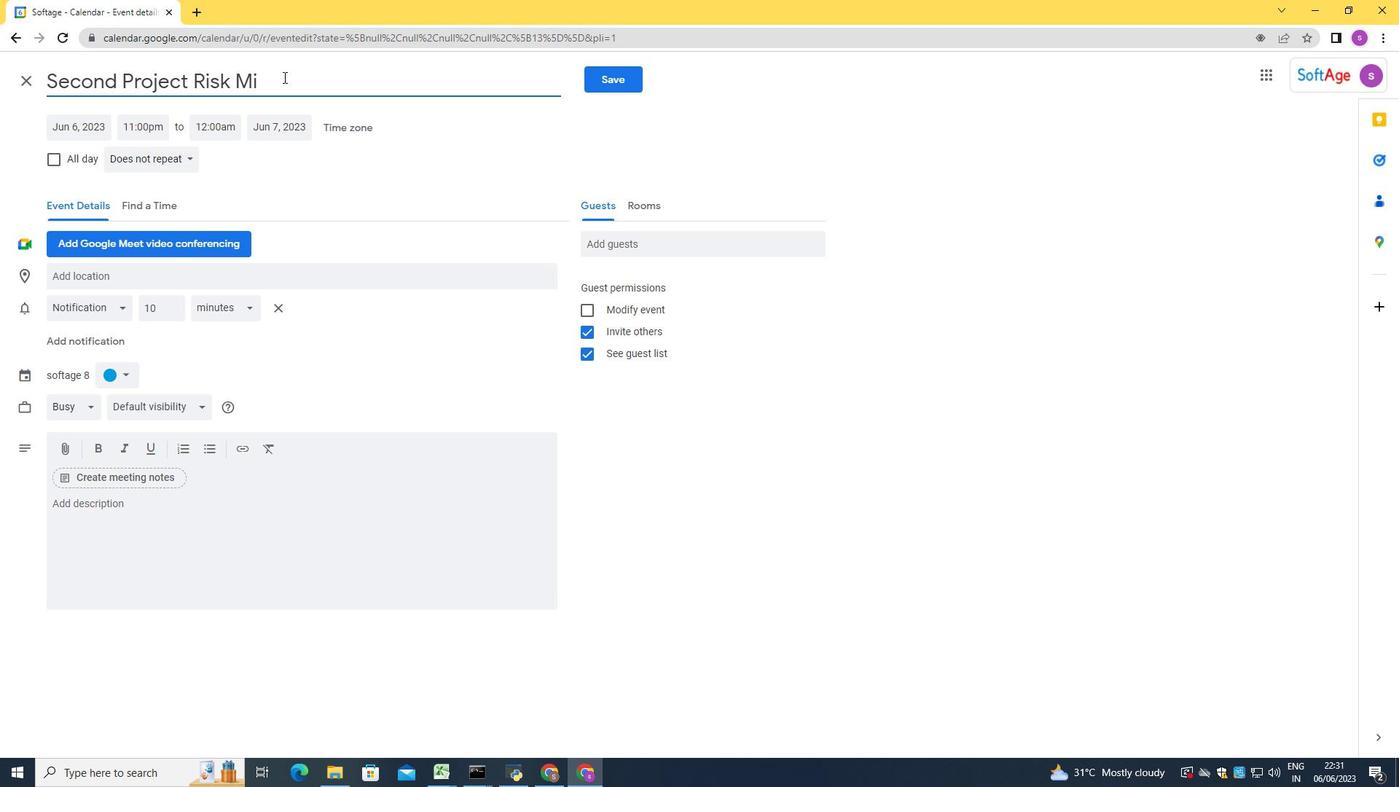 
Action: Mouse moved to (77, 276)
Screenshot: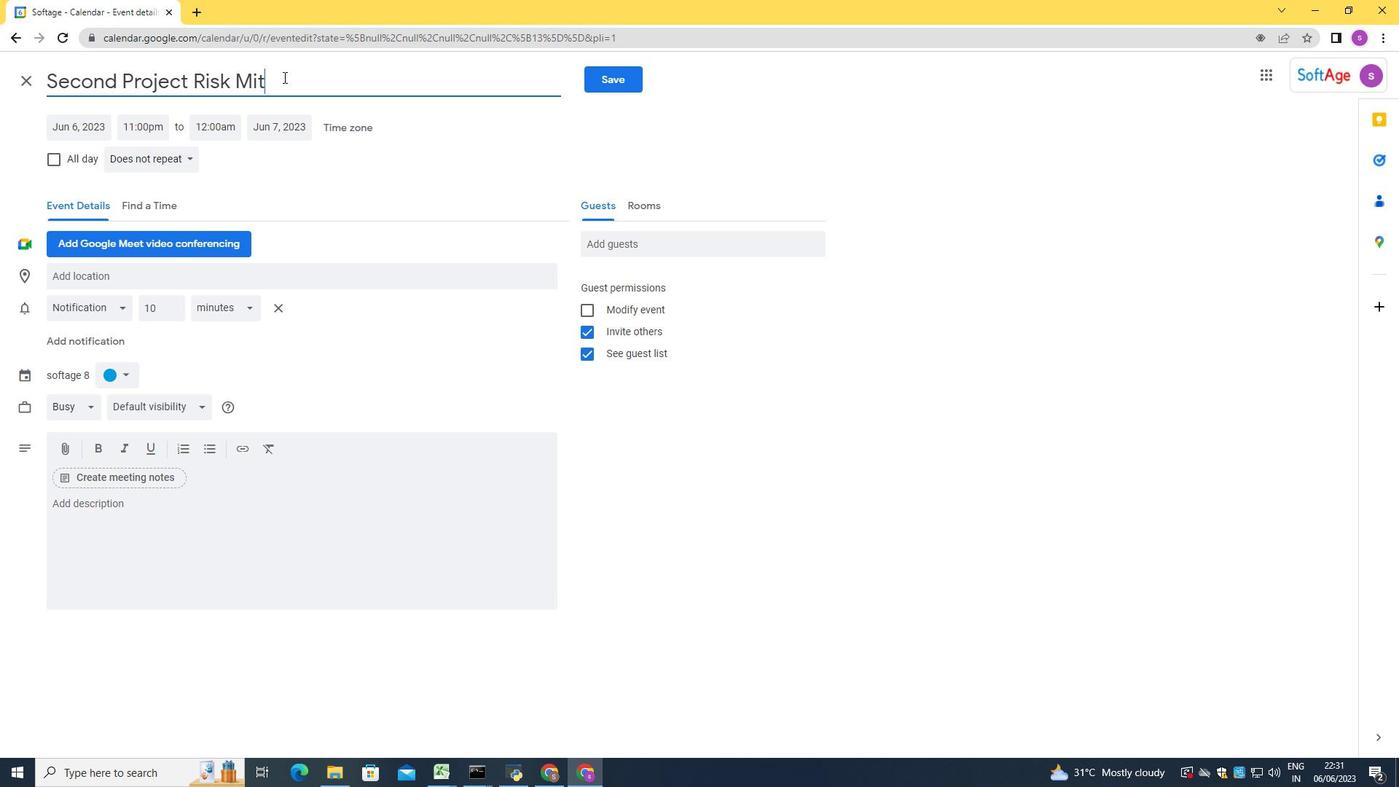 
Action: Mouse pressed left at (77, 276)
Screenshot: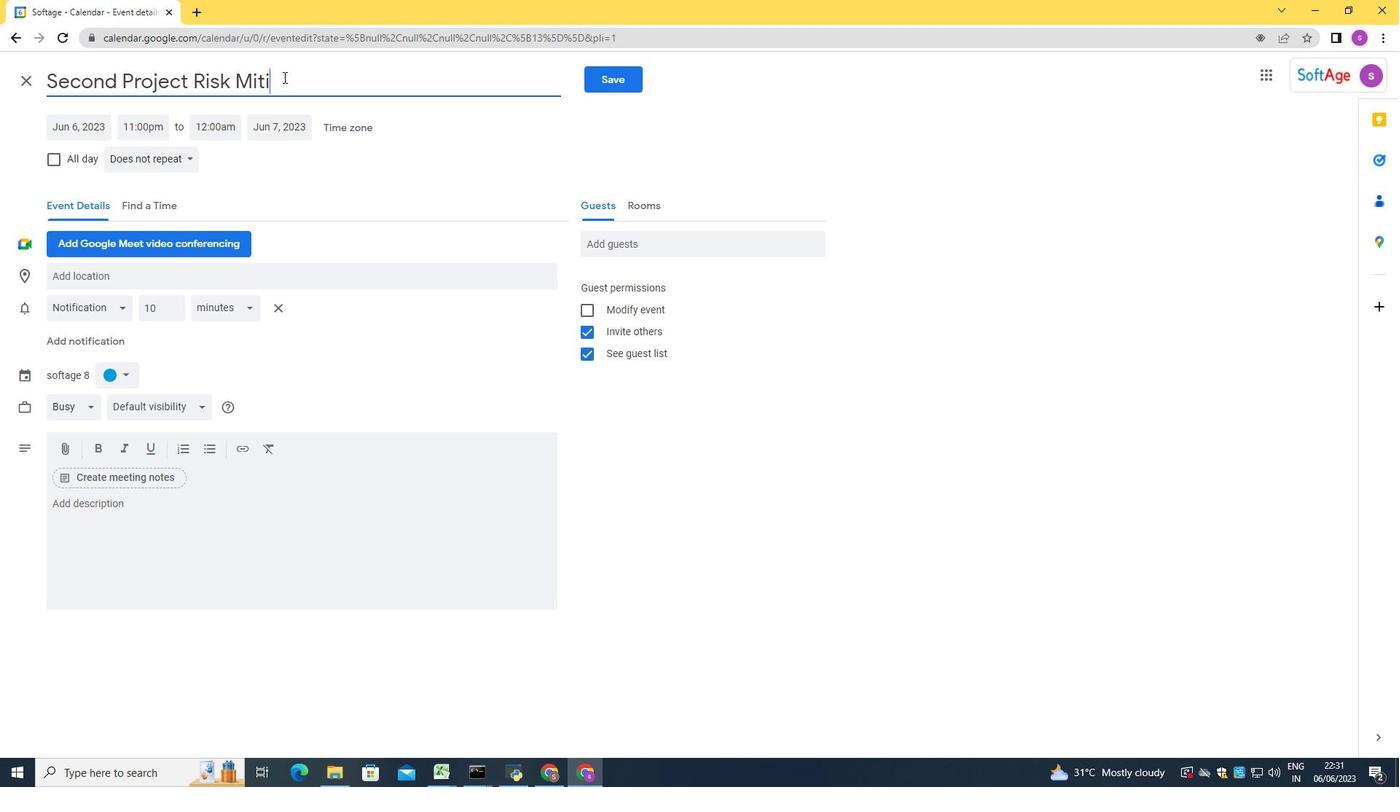 
Action: Mouse moved to (897, 584)
Screenshot: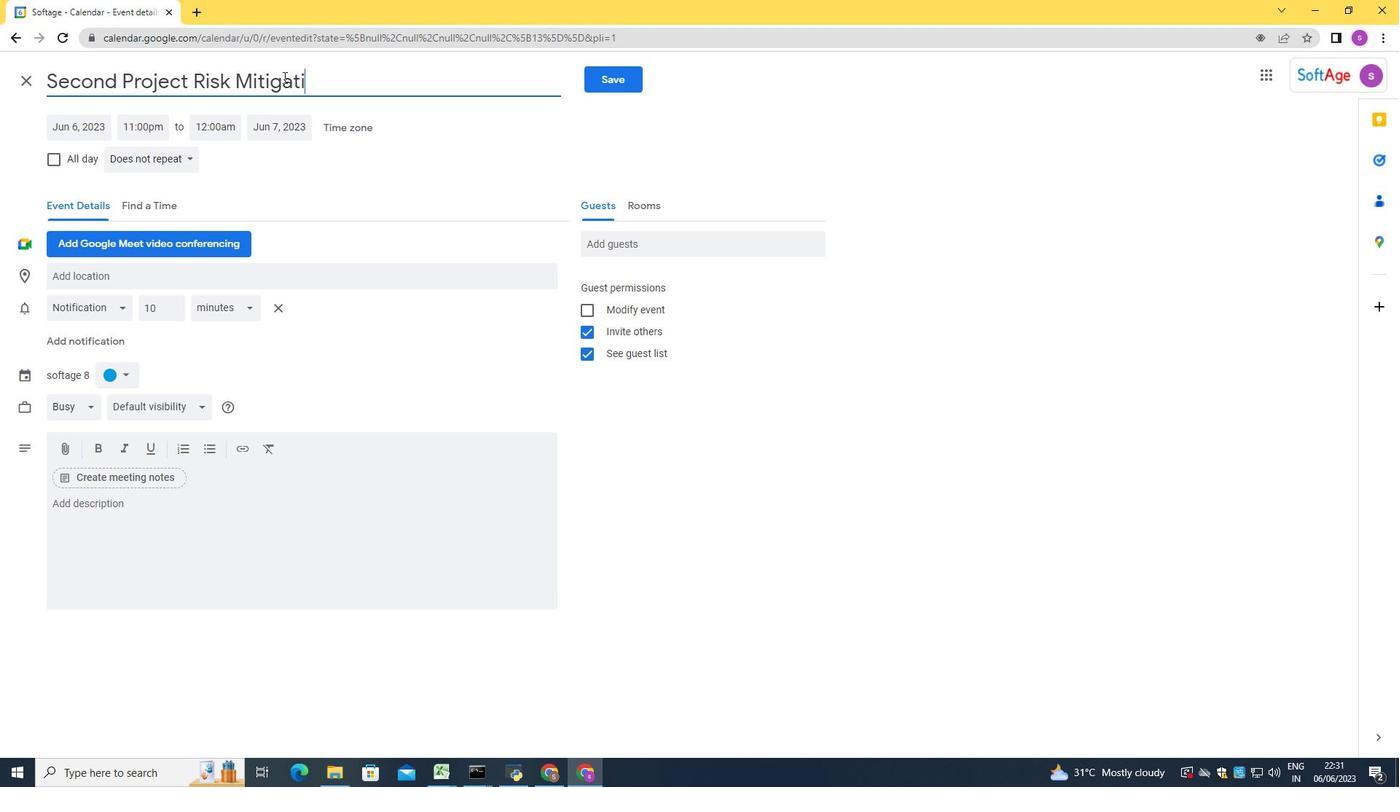 
Action: Mouse pressed left at (897, 584)
Screenshot: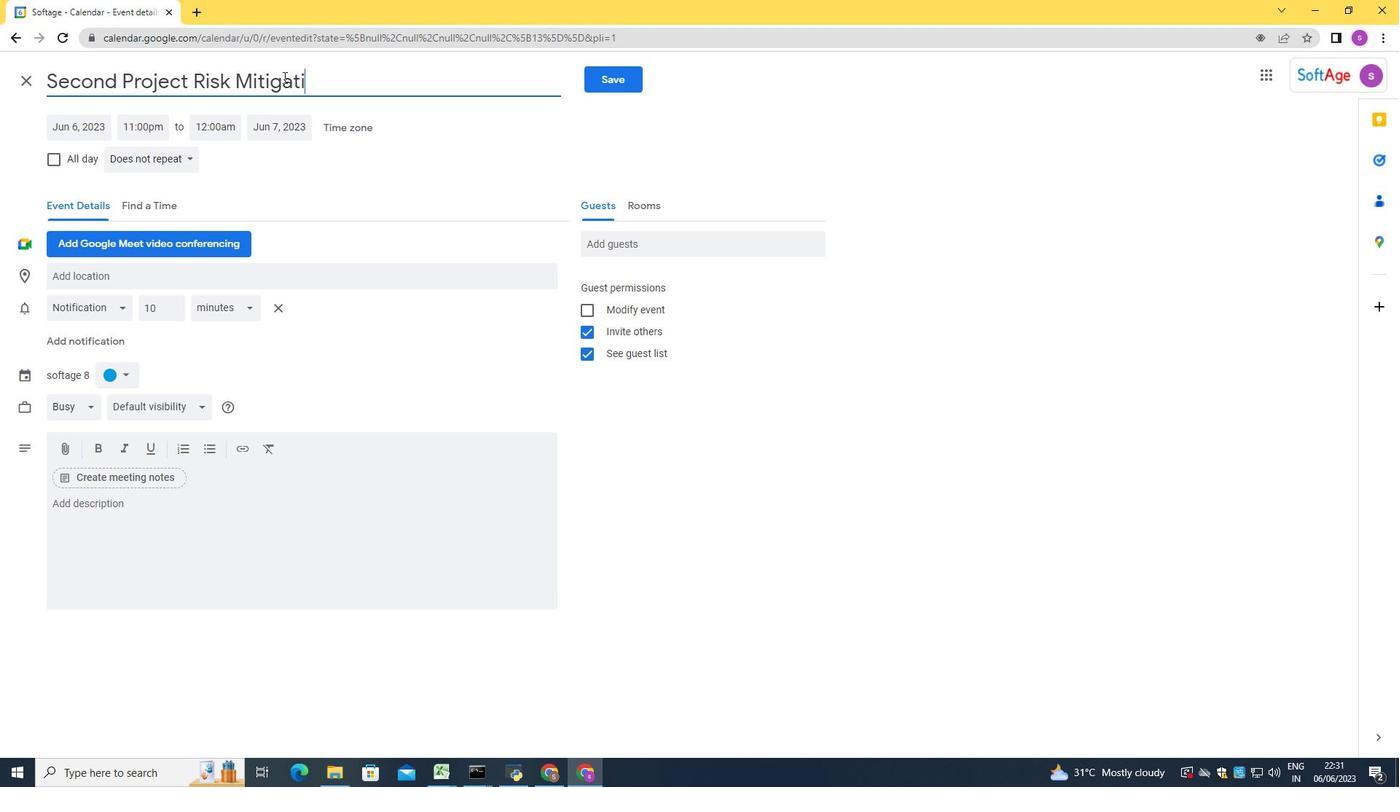 
Action: Mouse moved to (306, 216)
Screenshot: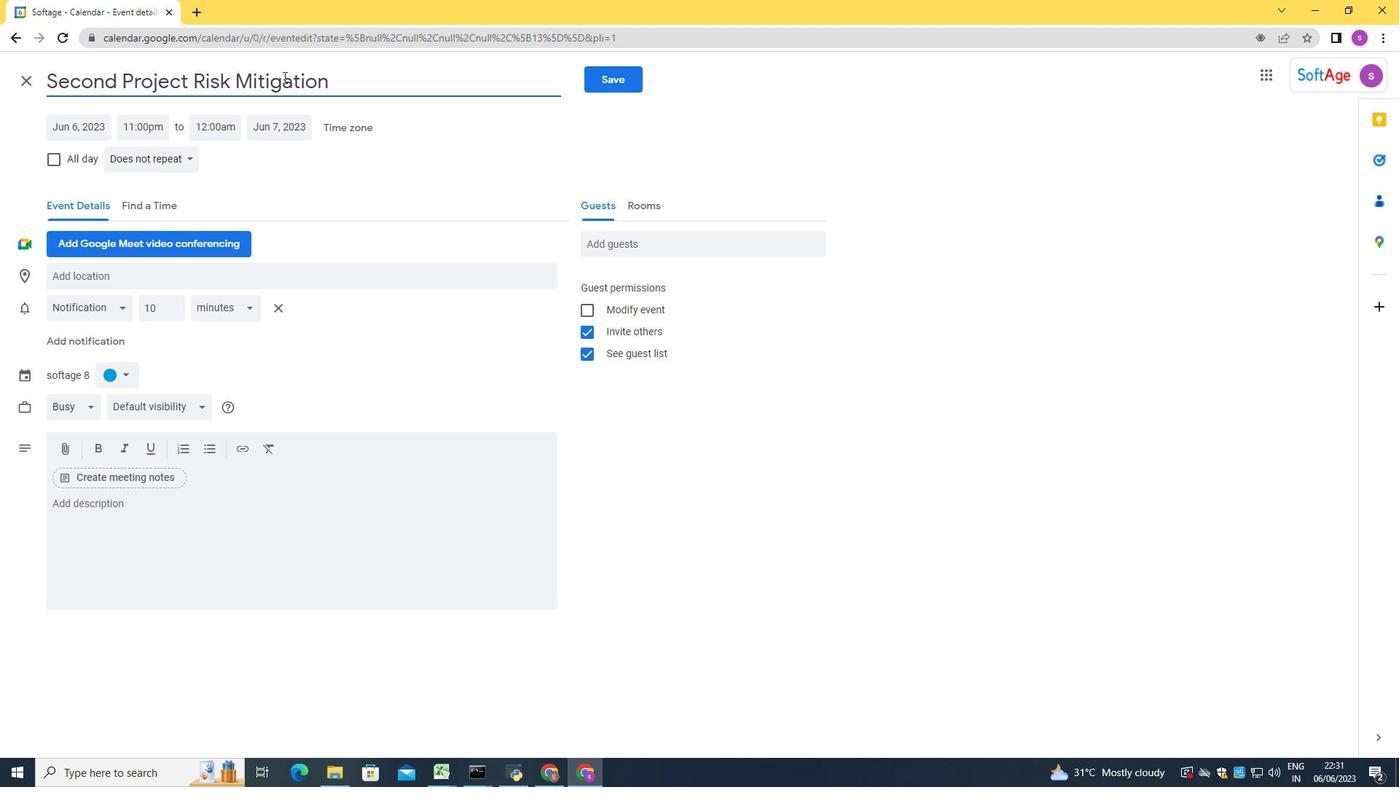 
Action: Mouse pressed left at (306, 216)
Screenshot: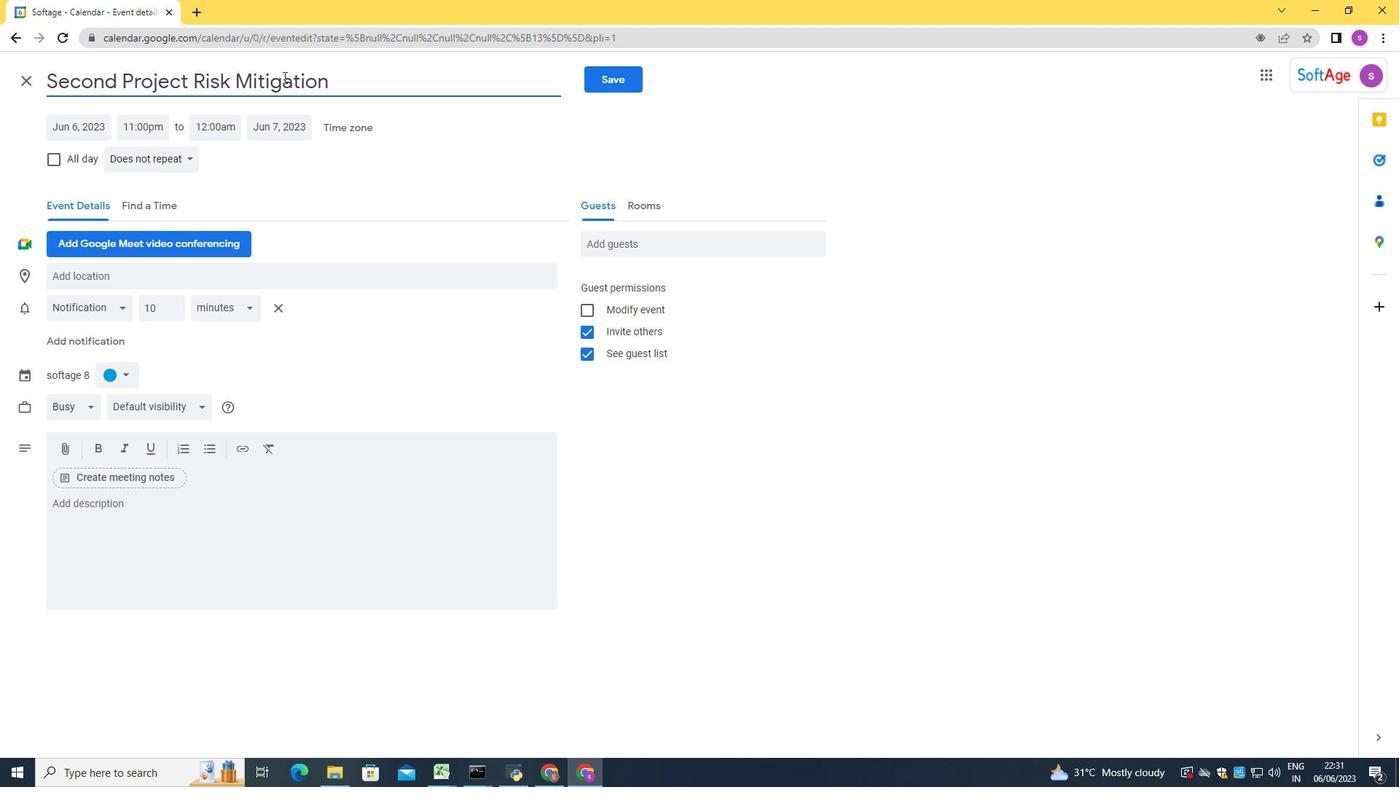 
Action: Mouse moved to (315, 228)
Screenshot: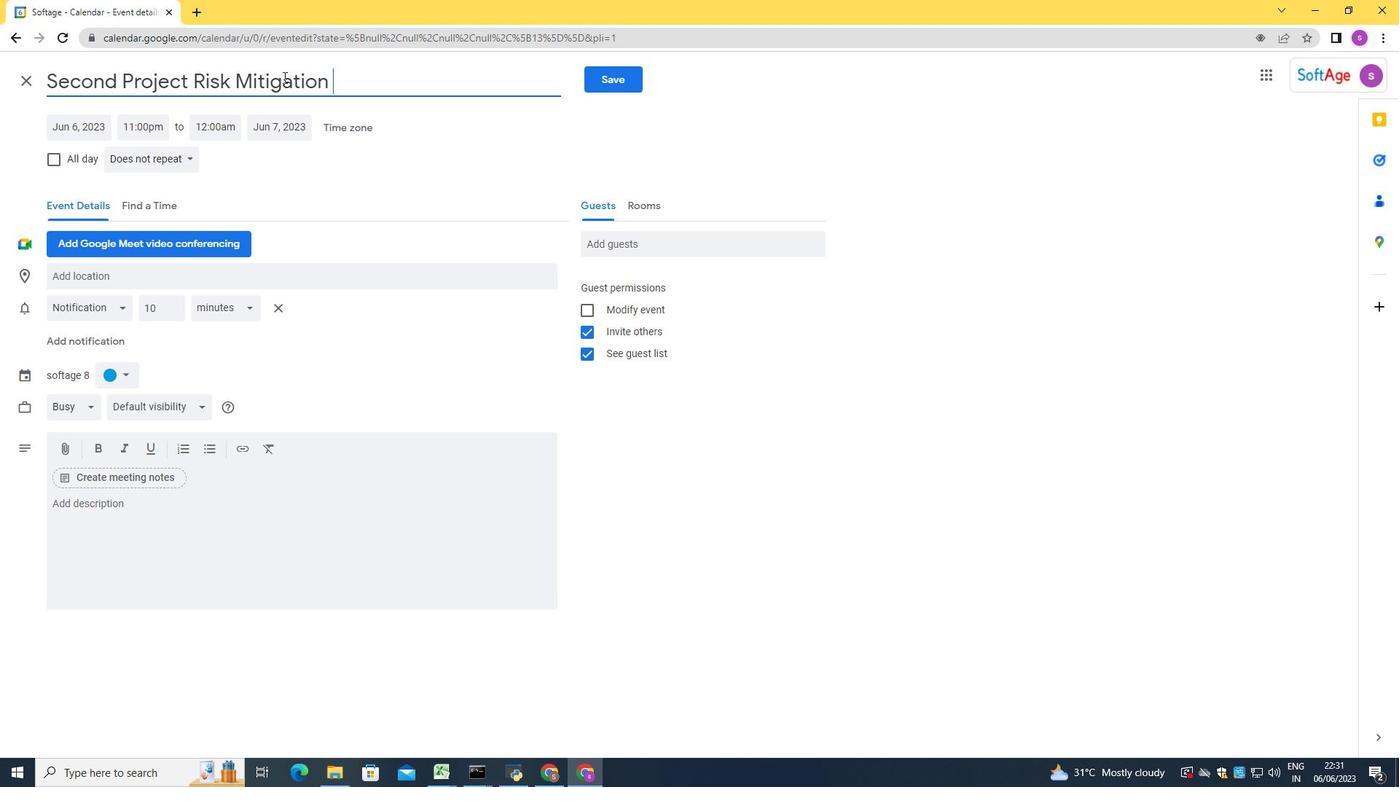 
Action: Mouse pressed left at (315, 228)
Screenshot: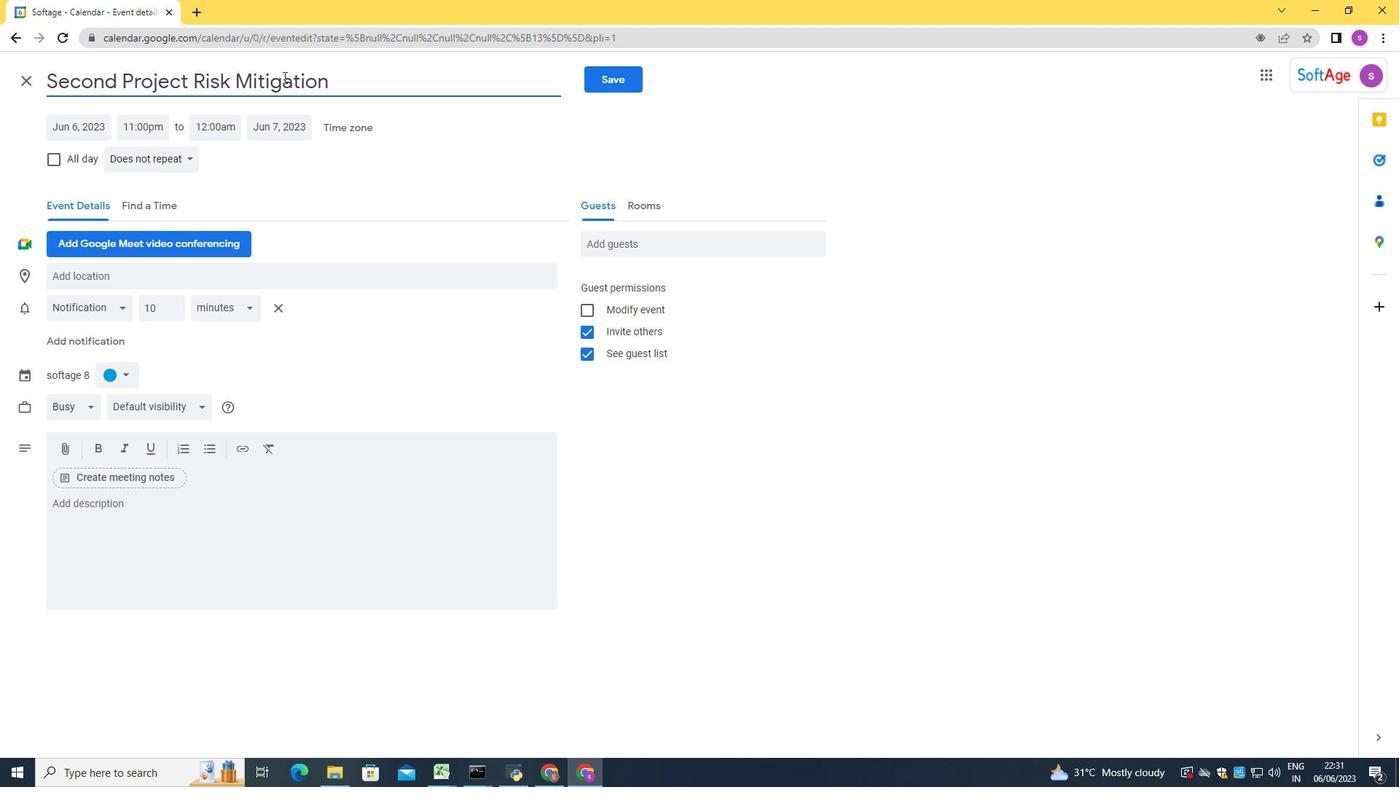 
Action: Key pressed <Key.shift>Sw<Key.backspace>econd<Key.space><Key.shift>Pro<Key.backspace><Key.backspace><Key.backspace><Key.backspace><Key.backspace><Key.backspace><Key.backspace><Key.backspace><Key.backspace><Key.backspace><Key.shift><Key.caps_lock><Key.shift>sECOND<Key.space><Key.shift><Key.shift><Key.shift>pROJECT<Key.space><Key.shift><Key.shift><Key.shift><Key.shift><Key.shift><Key.shift><Key.shift><Key.shift><Key.shift>rISK<Key.space><Key.shift>mITIGATION<Key.space>AND<Key.space><Key.shift>cONTINGENCY<Key.space><Key.shift>pLANNING
Screenshot: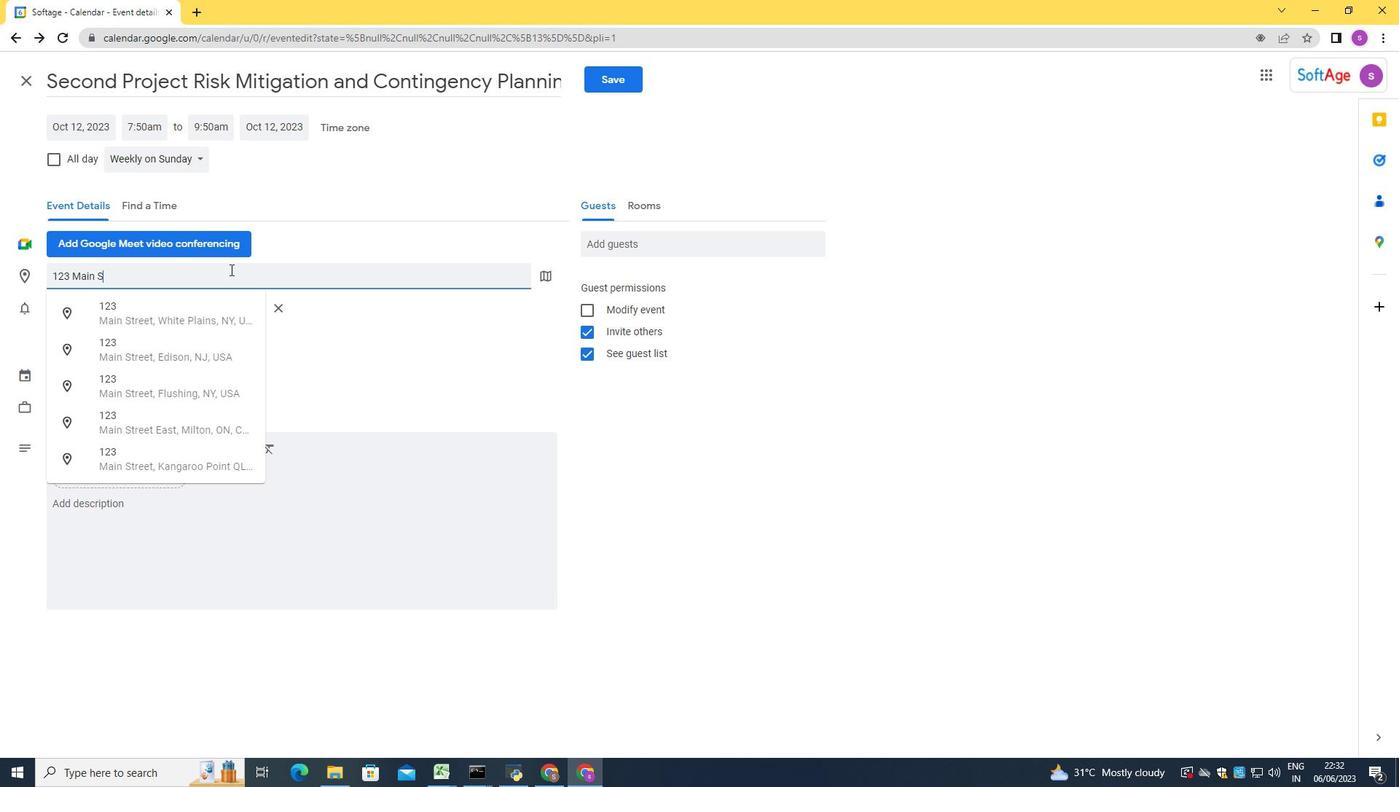 
Action: Mouse moved to (99, 251)
Screenshot: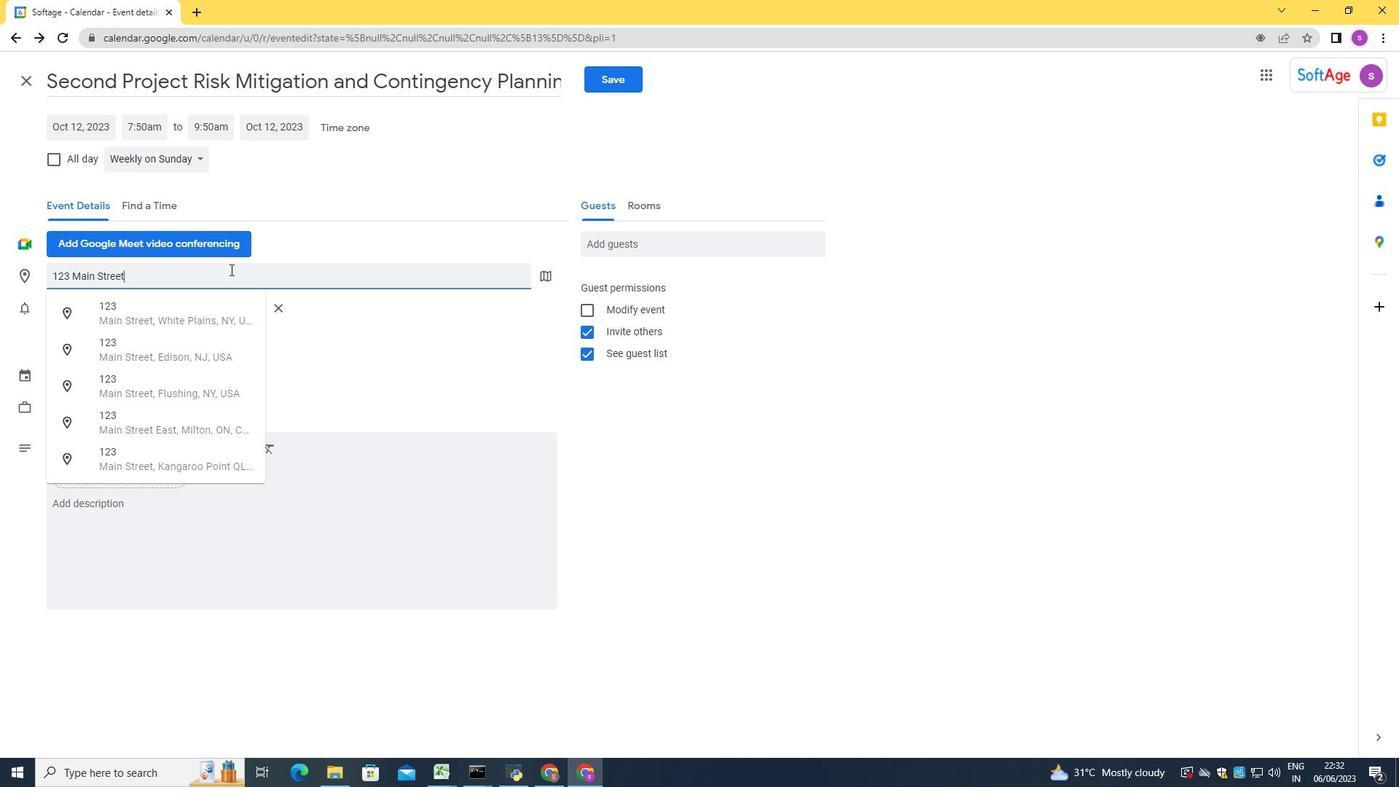 
Action: Mouse pressed left at (99, 251)
Screenshot: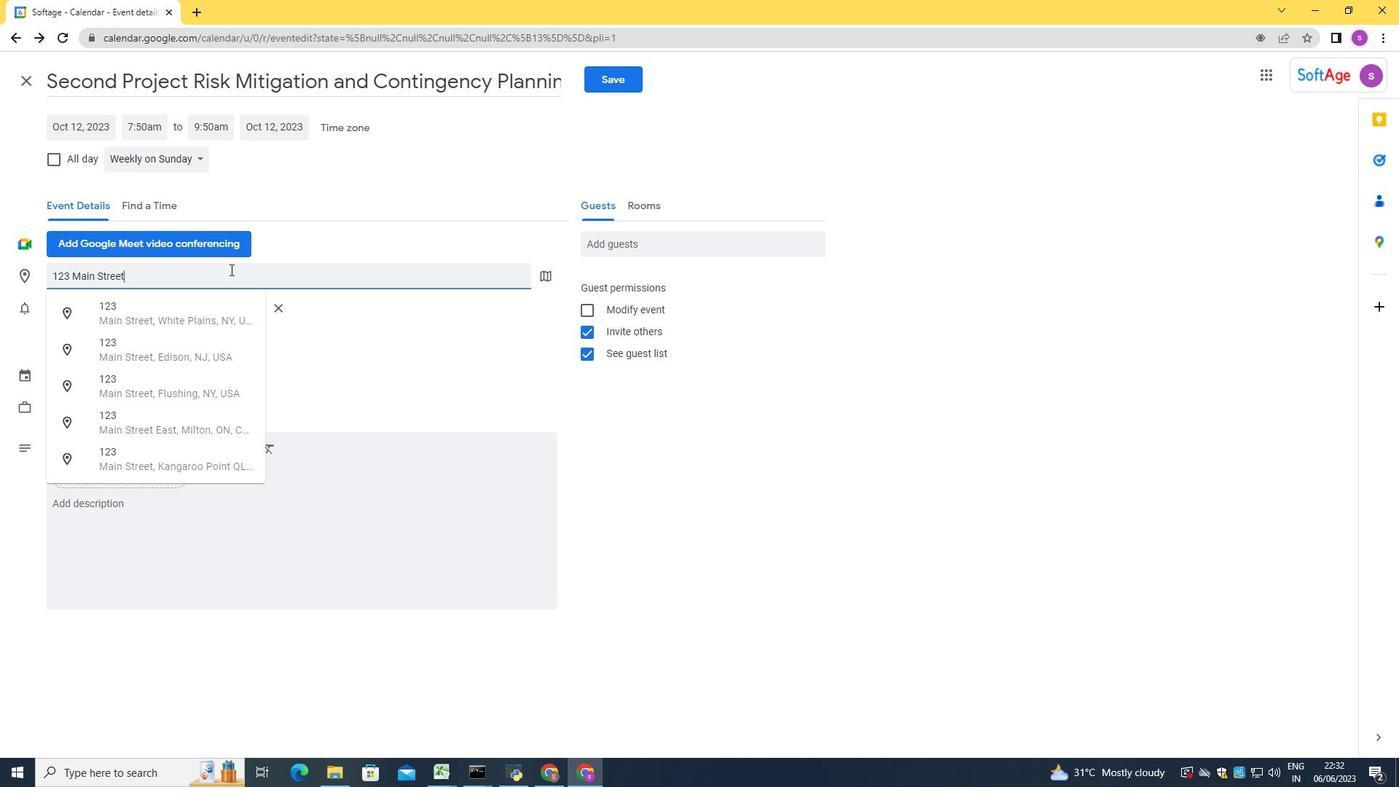 
Action: Mouse moved to (239, 274)
Screenshot: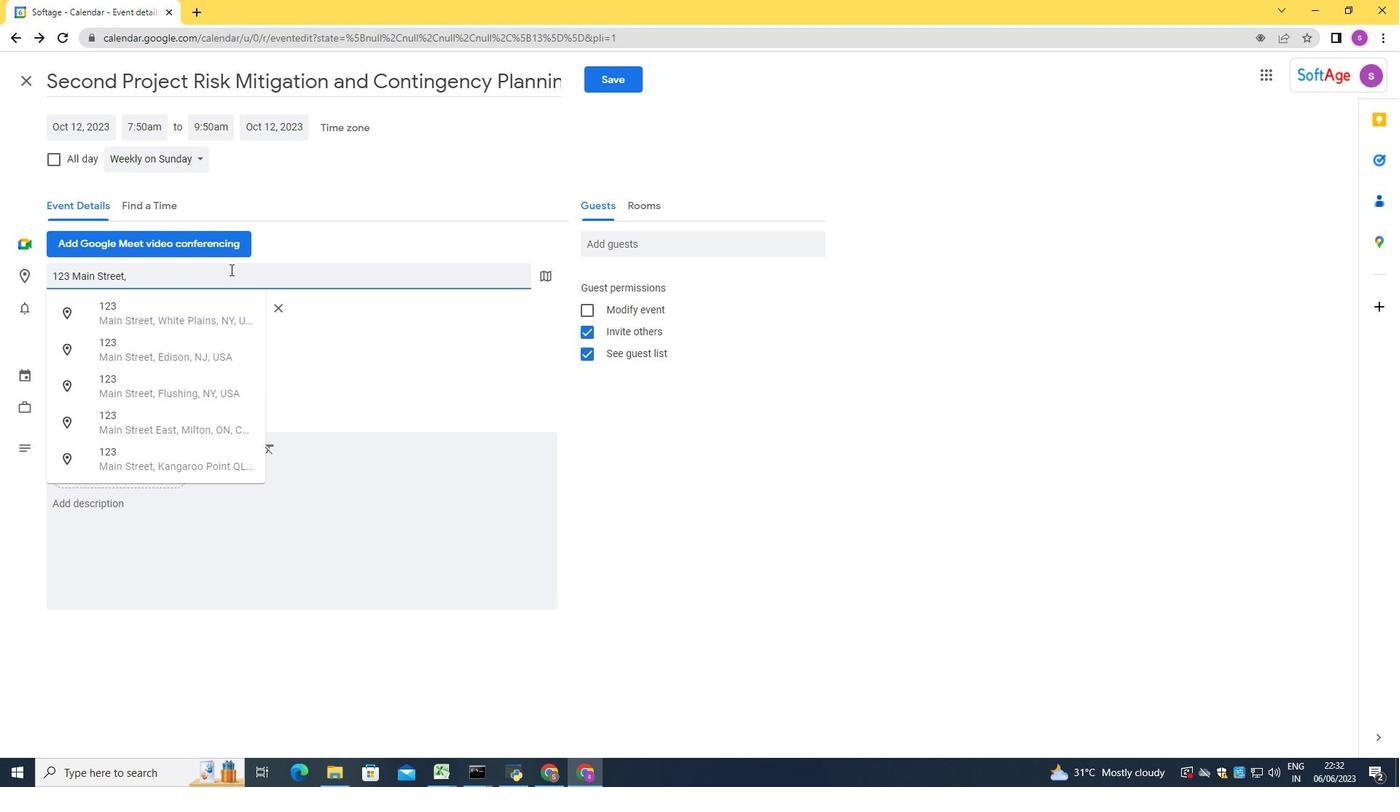 
Action: Mouse pressed left at (239, 274)
Screenshot: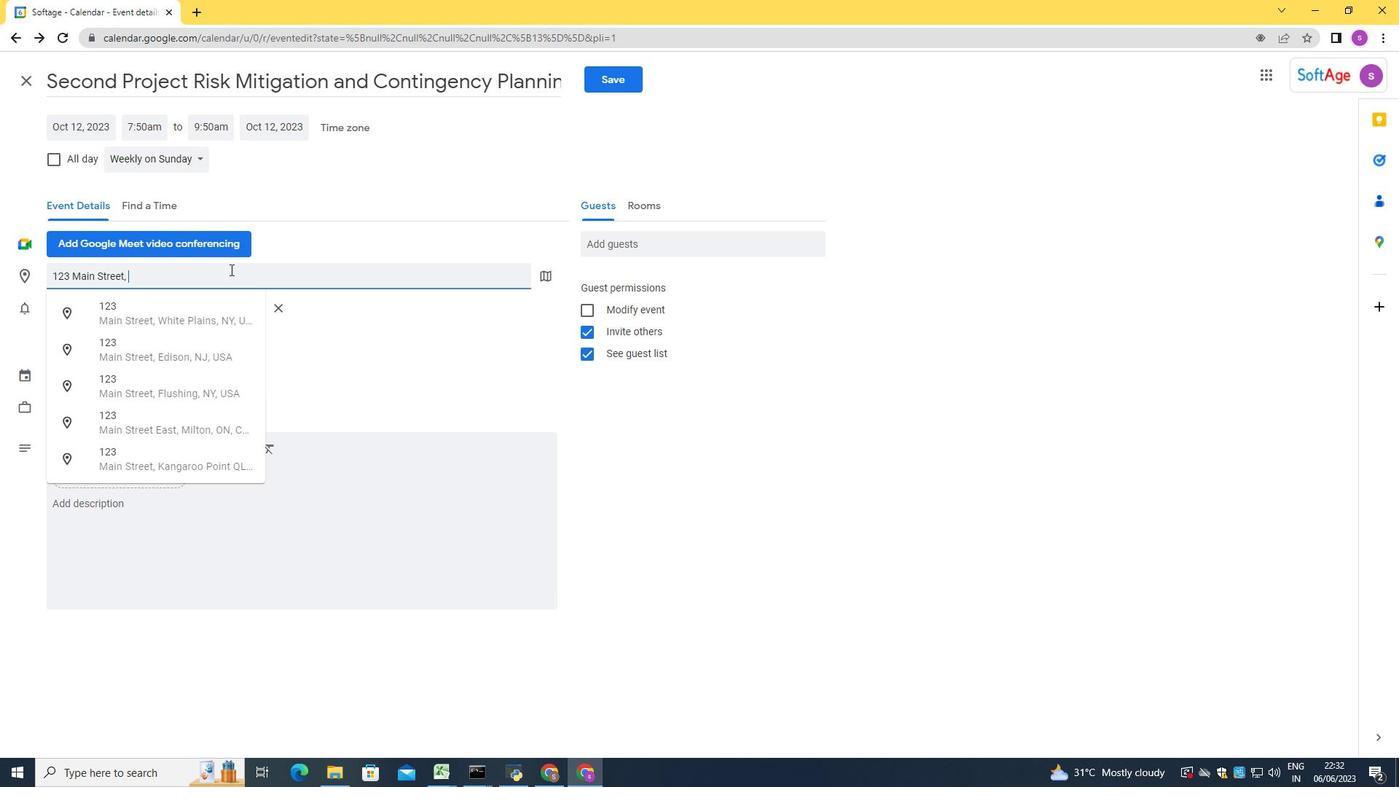
Action: Mouse pressed left at (239, 274)
Screenshot: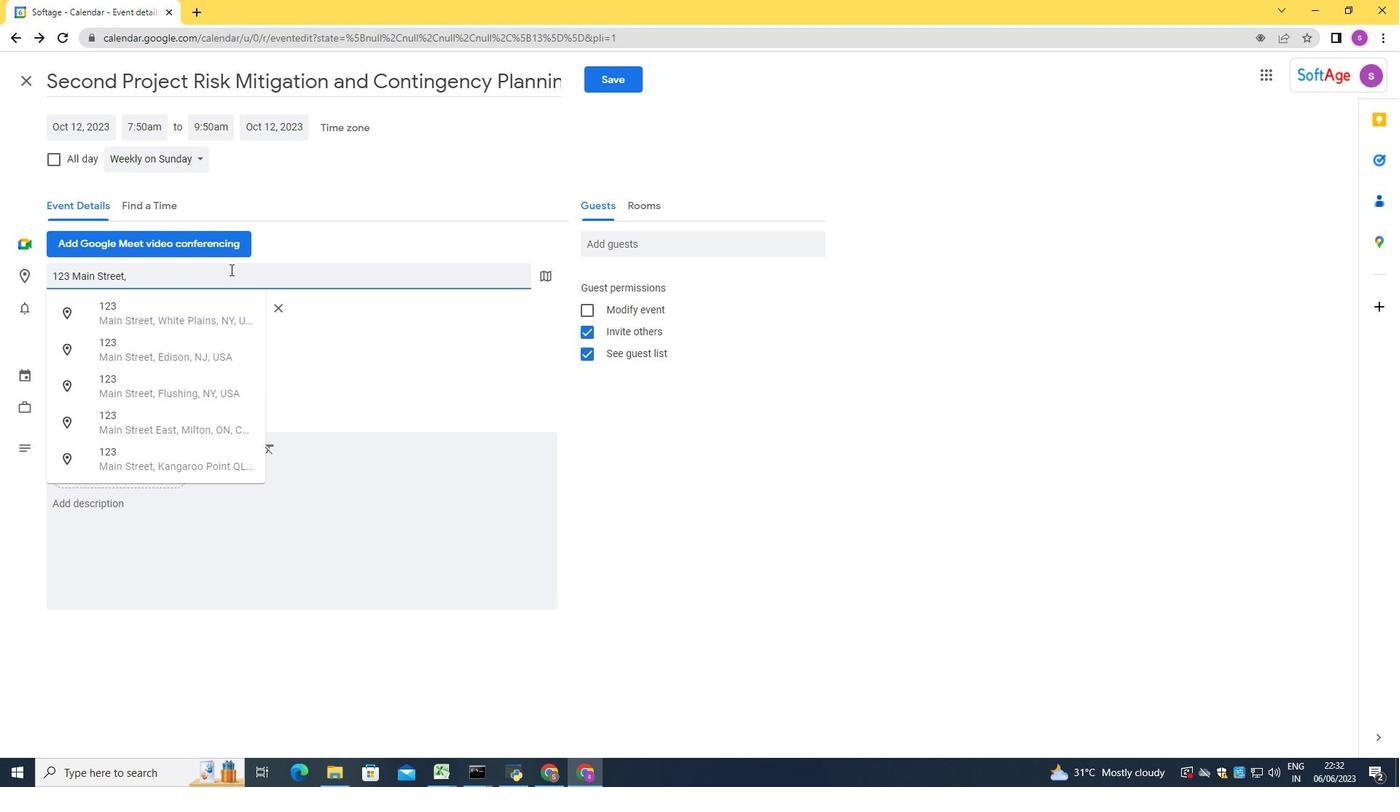 
Action: Mouse pressed left at (239, 274)
Screenshot: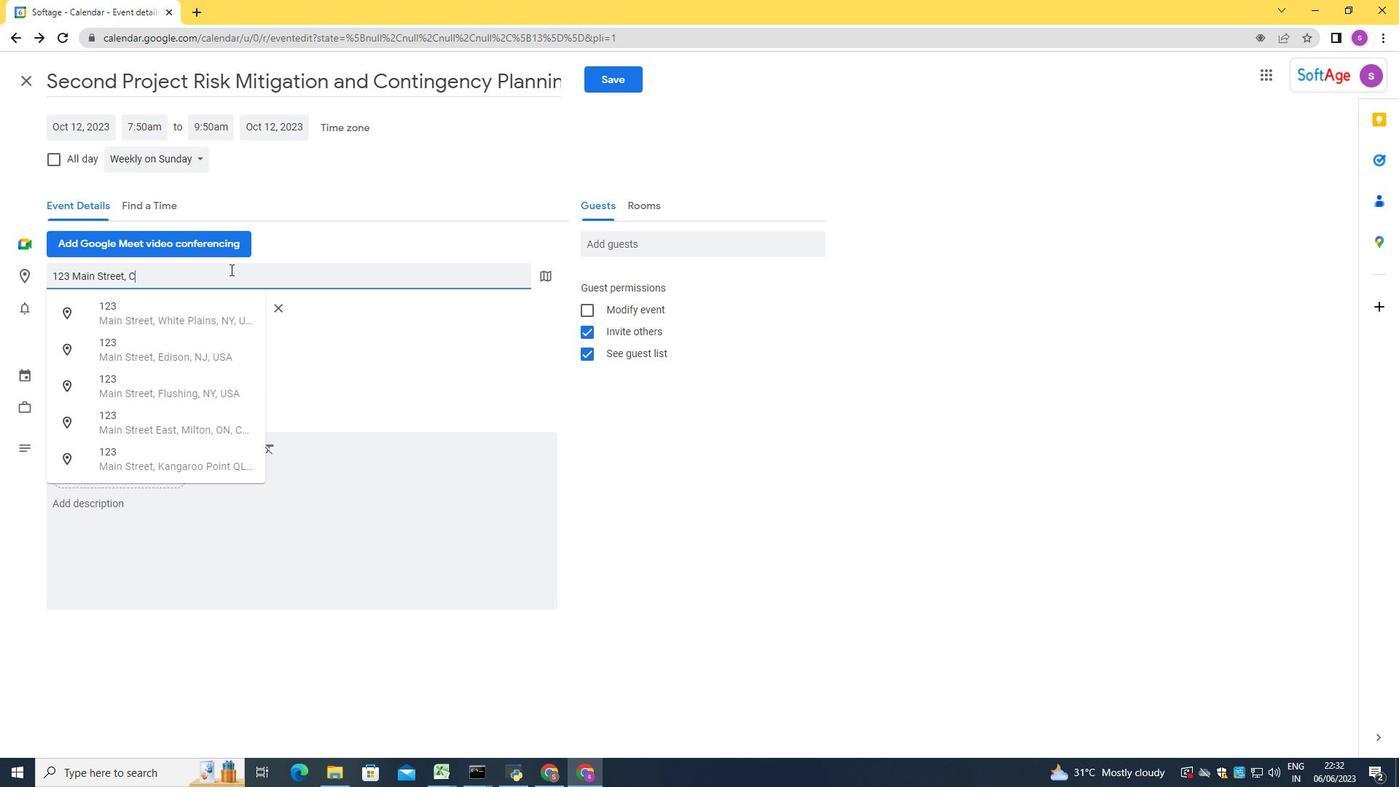 
Action: Mouse pressed left at (239, 274)
Screenshot: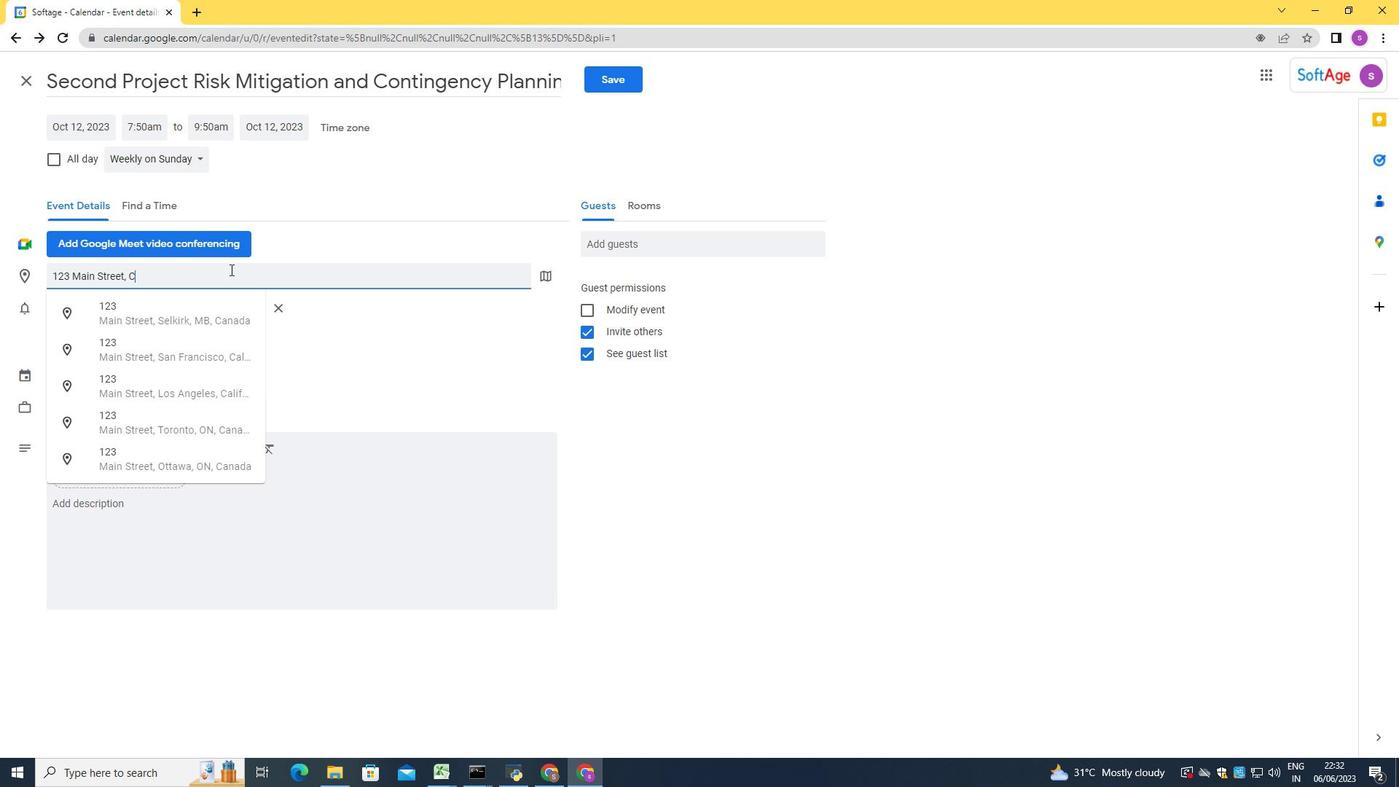 
Action: Mouse moved to (191, 308)
Screenshot: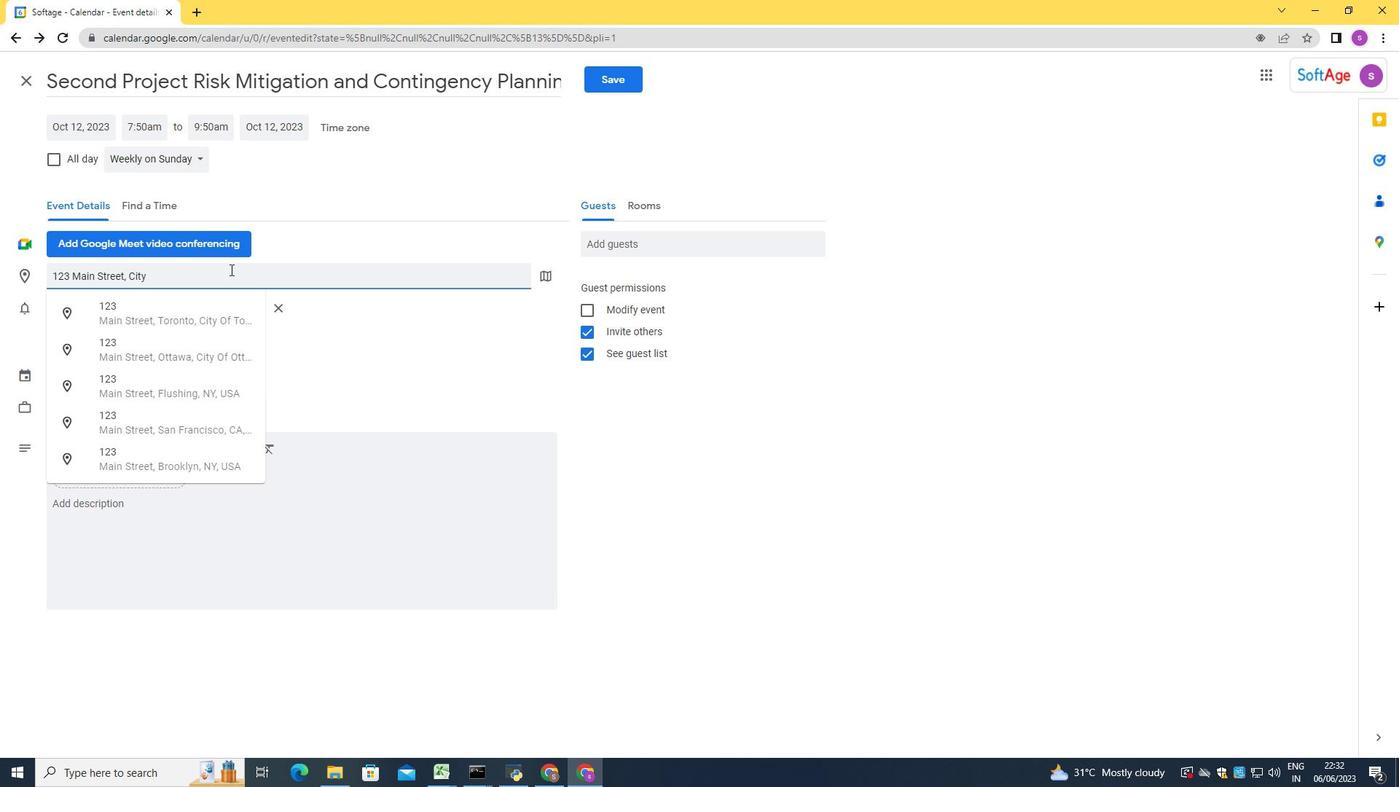 
Action: Mouse pressed left at (191, 308)
Screenshot: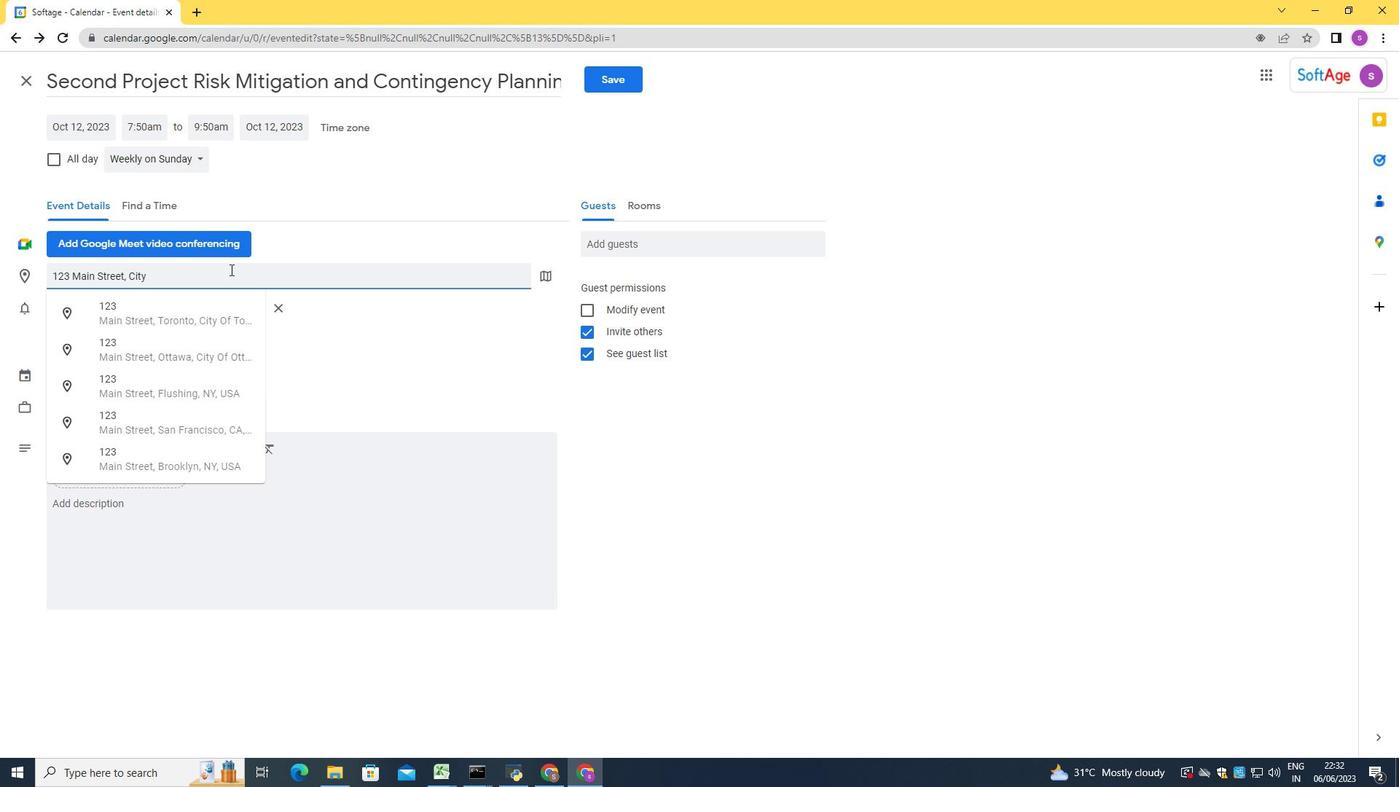 
Action: Mouse moved to (157, 255)
Screenshot: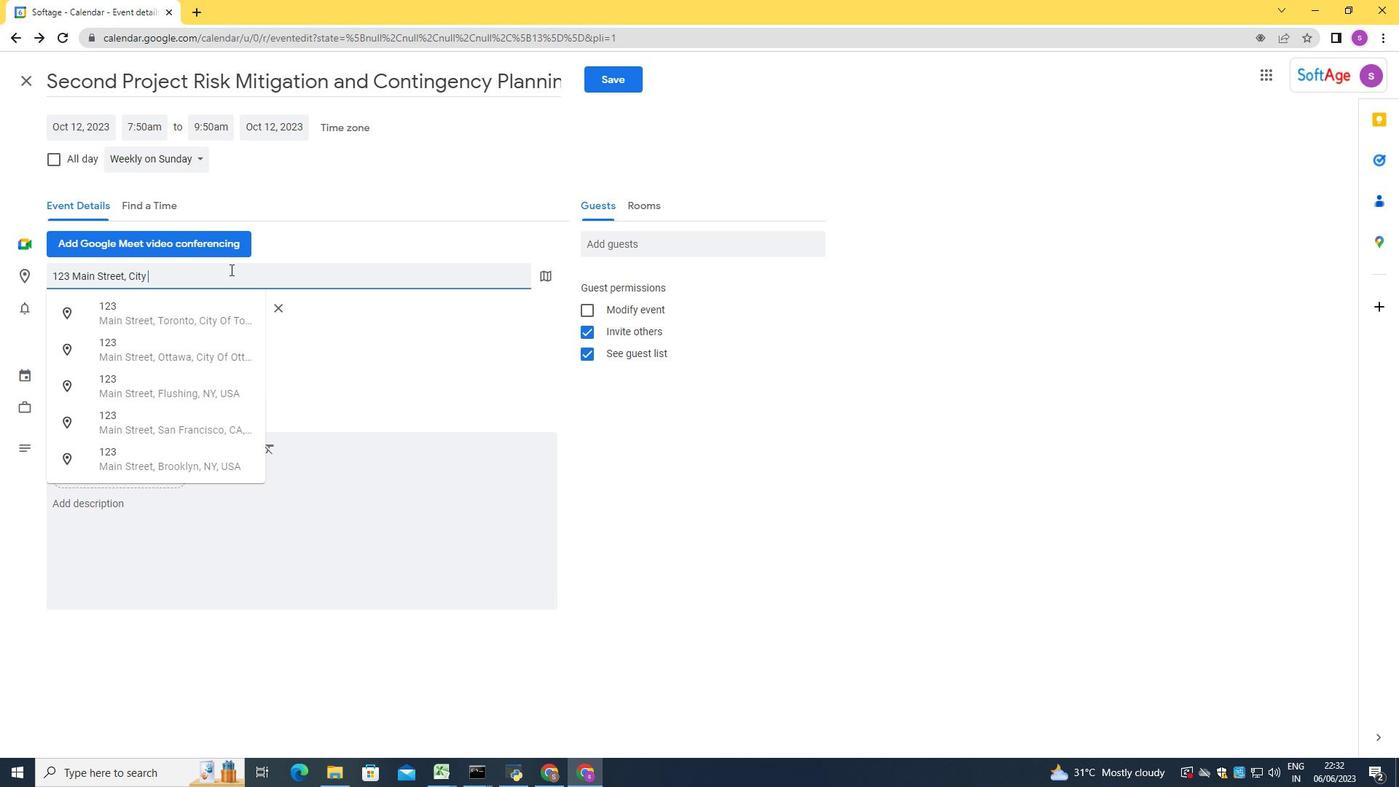 
Action: Mouse pressed left at (157, 255)
Screenshot: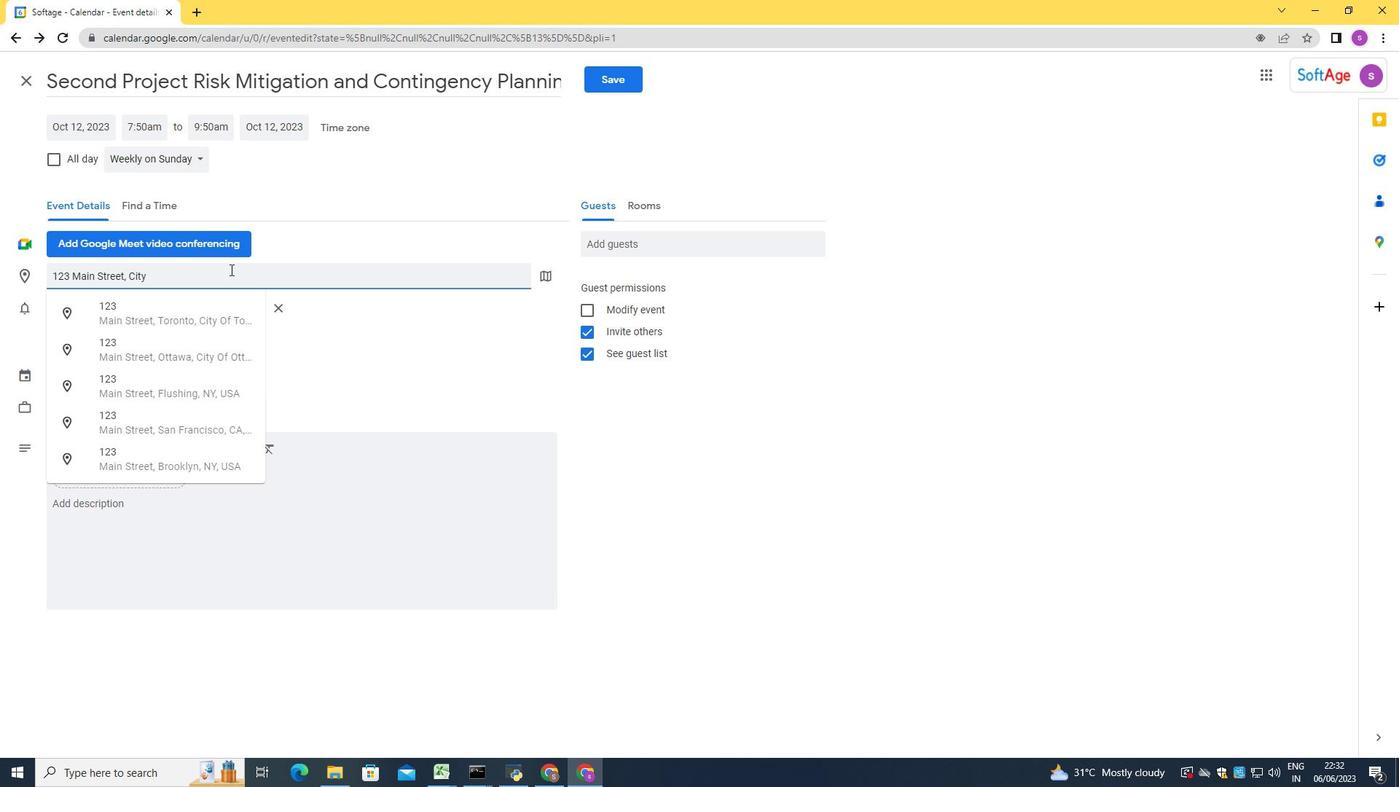 
Action: Mouse moved to (182, 292)
Screenshot: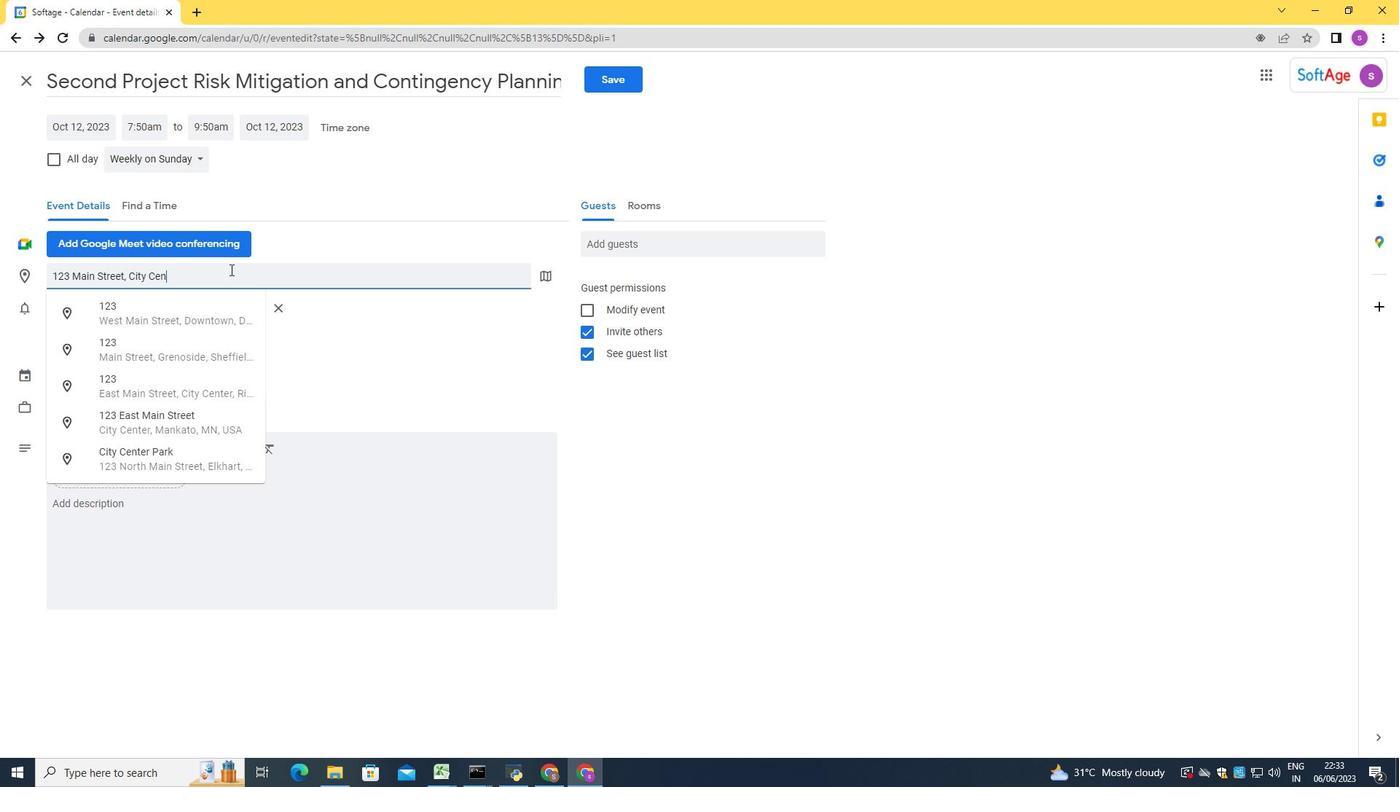 
Action: Mouse scrolled (182, 292) with delta (0, 0)
Screenshot: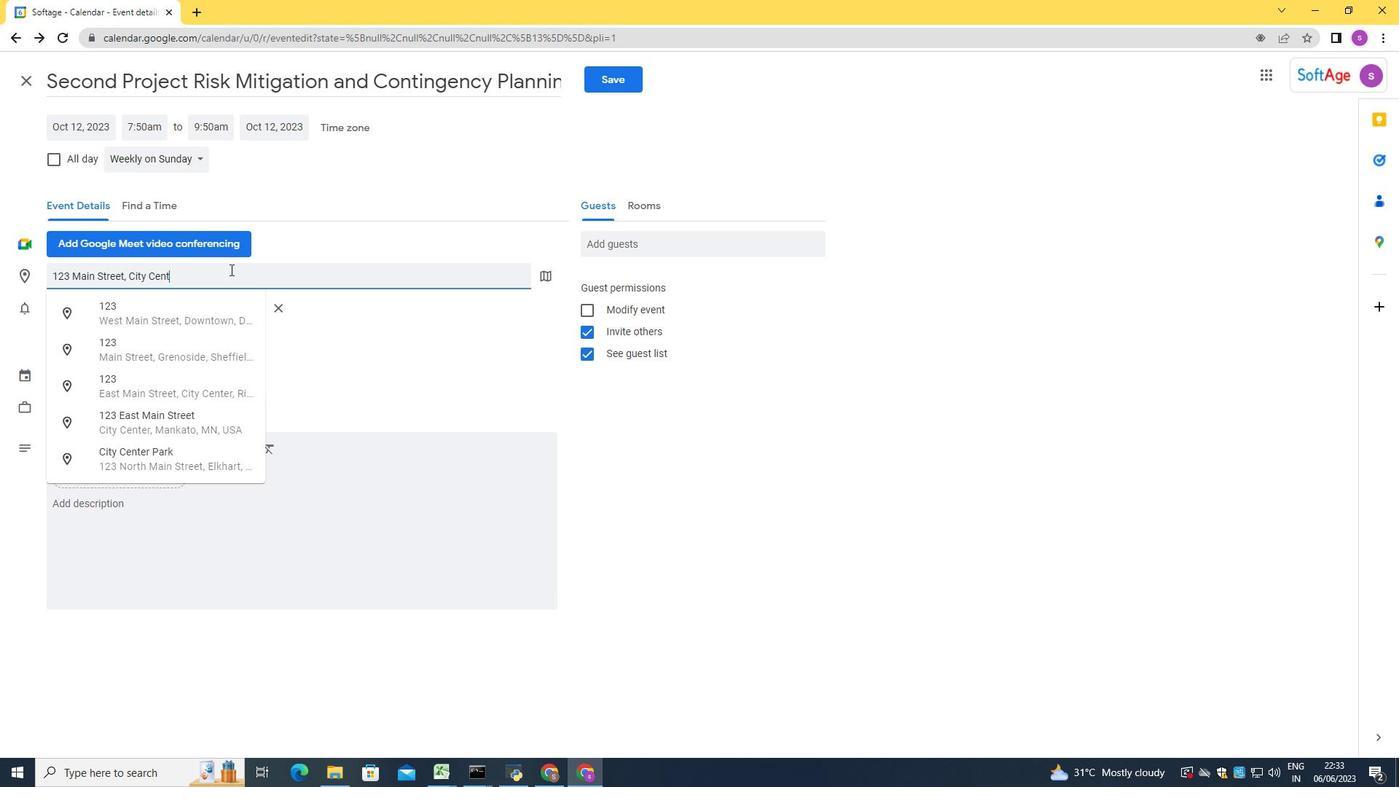 
Action: Mouse moved to (183, 292)
Screenshot: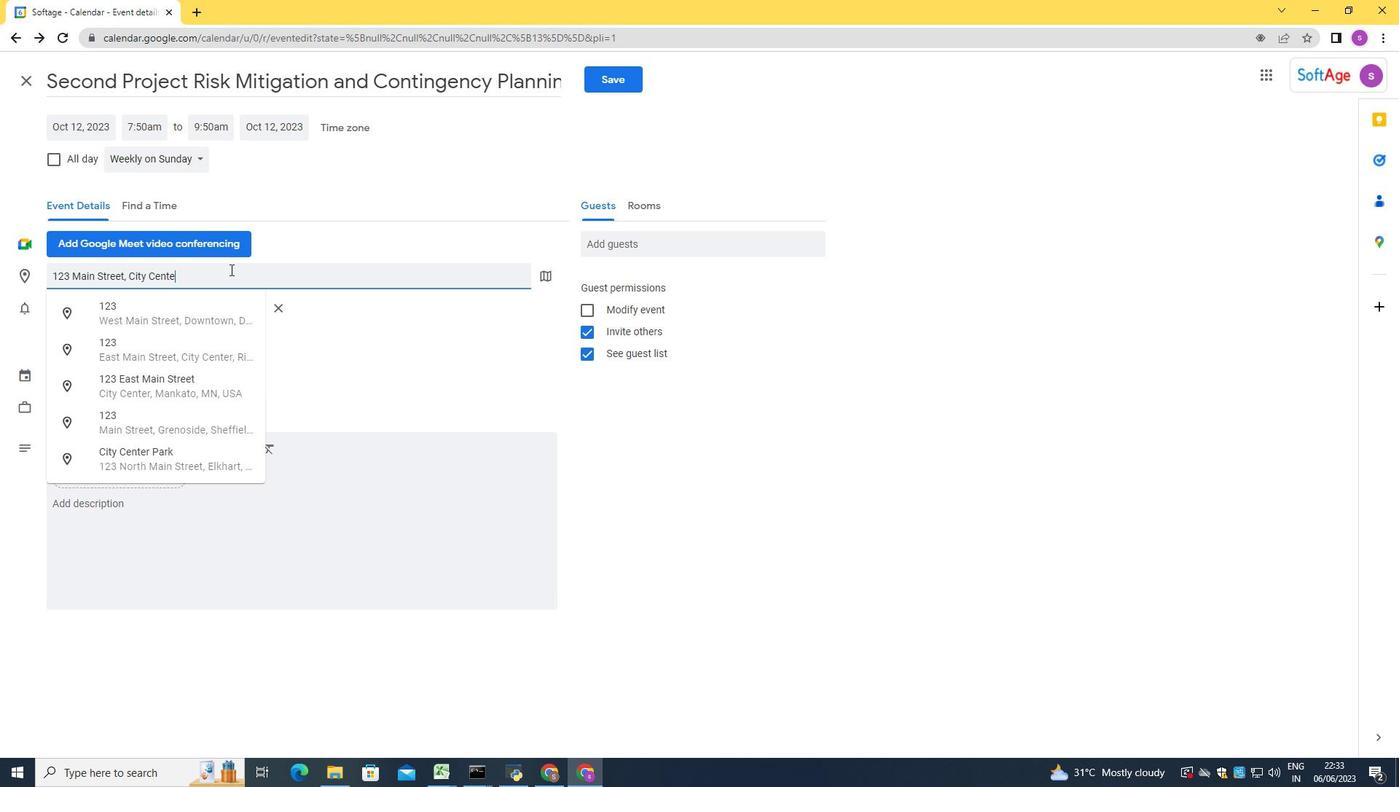 
Action: Mouse scrolled (183, 293) with delta (0, 0)
Screenshot: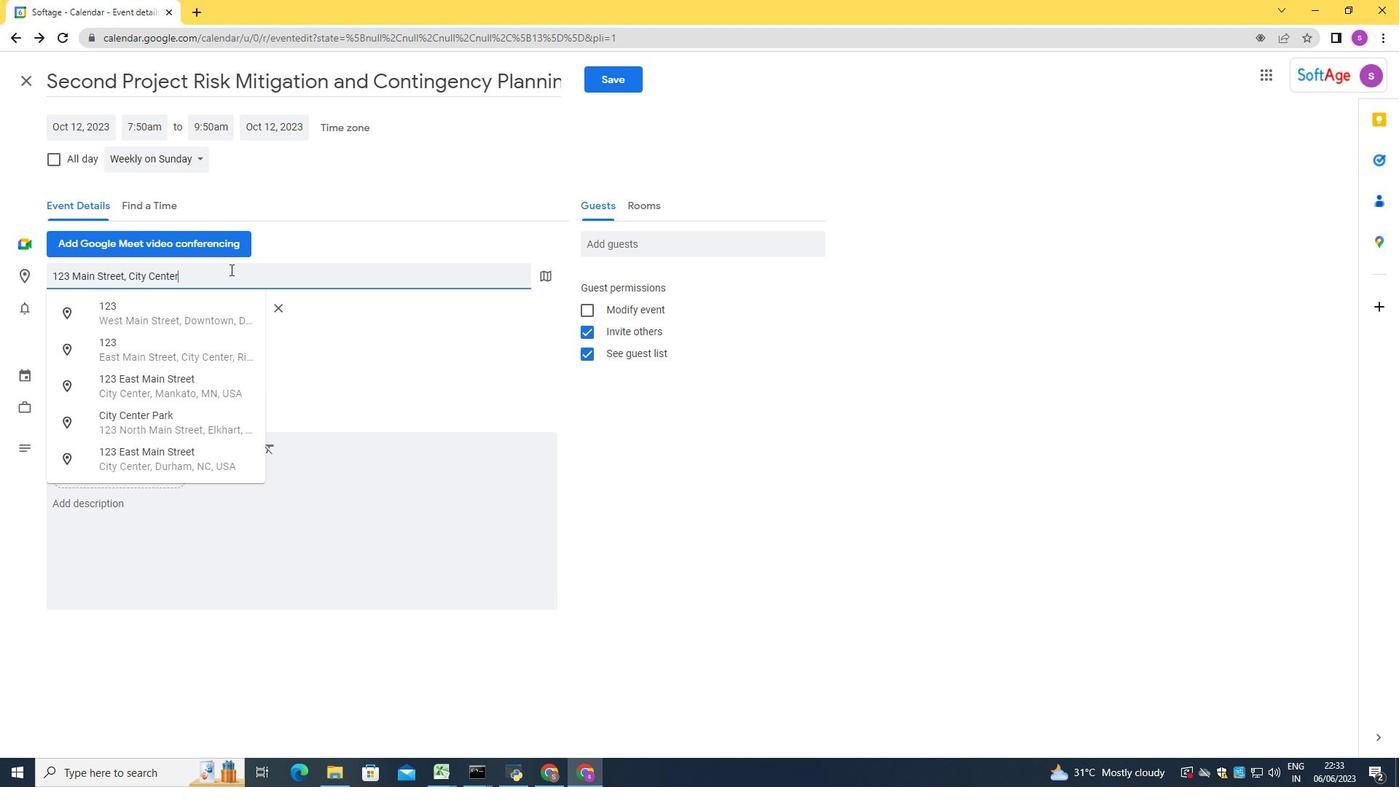 
Action: Mouse moved to (185, 292)
Screenshot: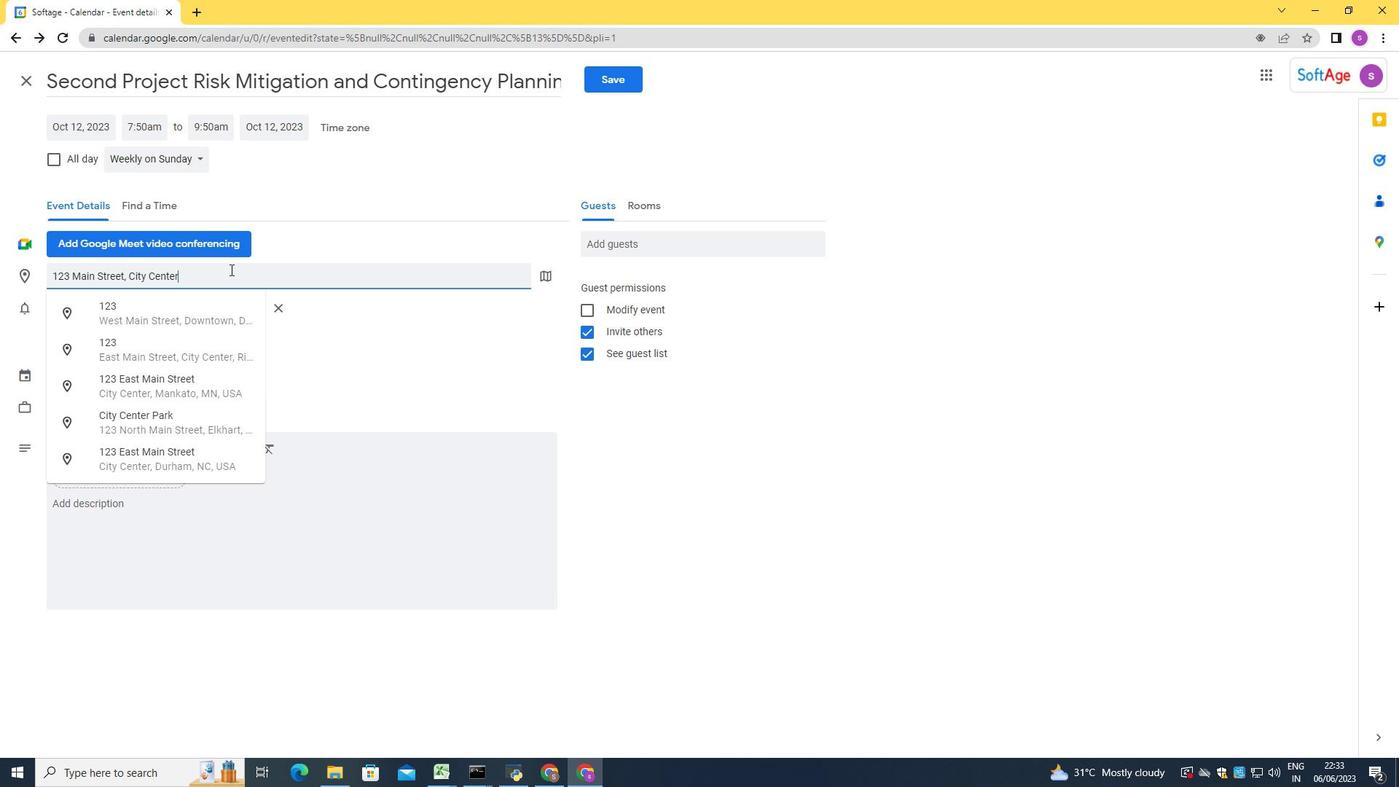 
Action: Mouse scrolled (185, 293) with delta (0, 0)
Screenshot: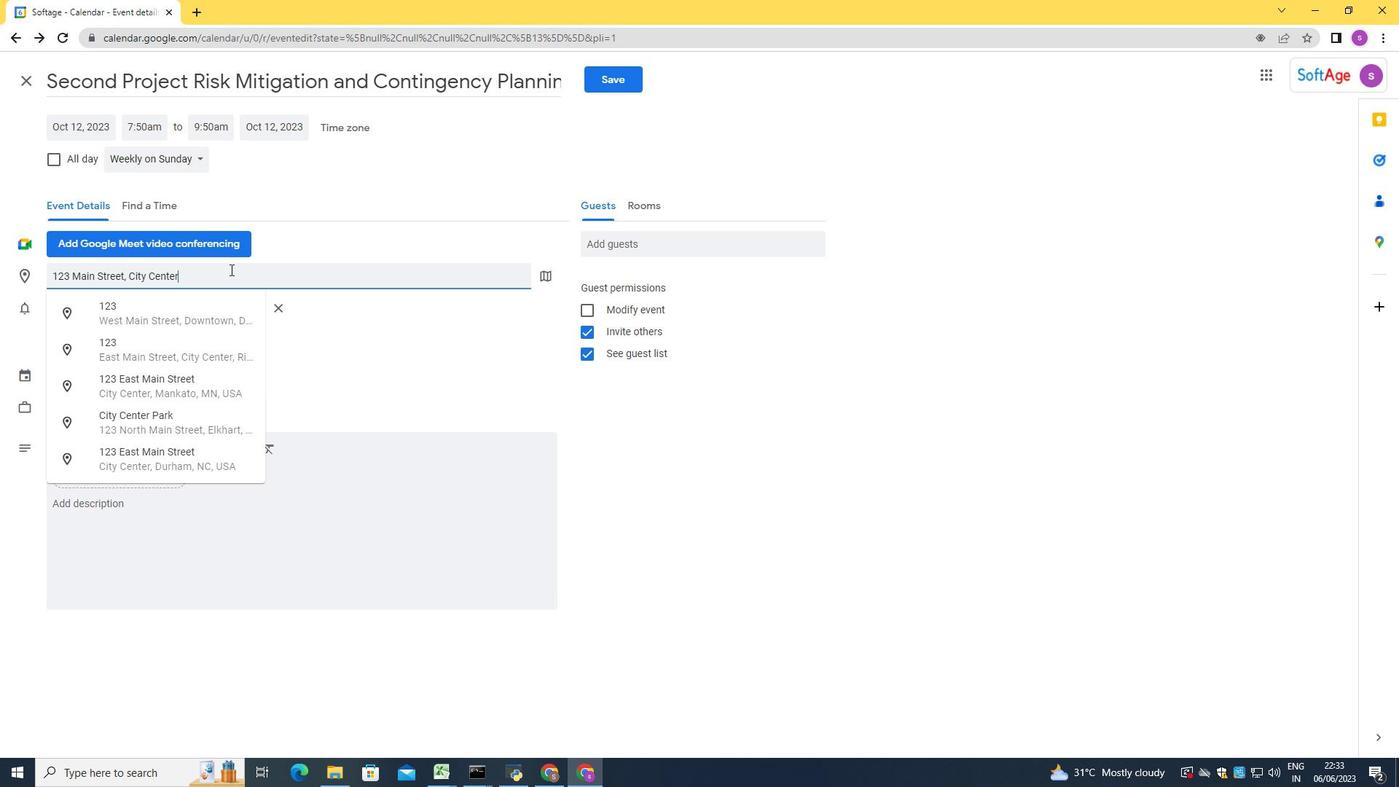
Action: Mouse moved to (185, 292)
Screenshot: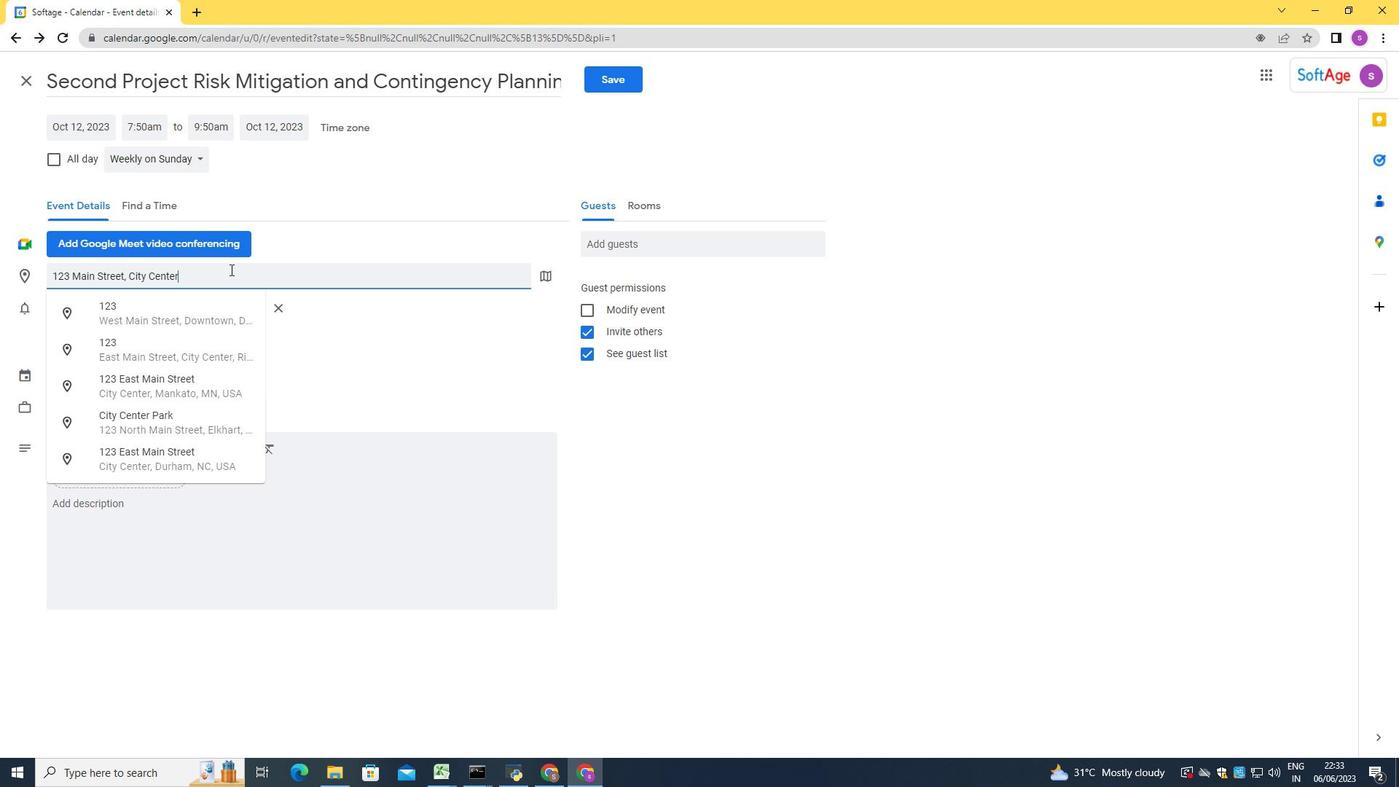 
Action: Mouse scrolled (185, 293) with delta (0, 0)
Screenshot: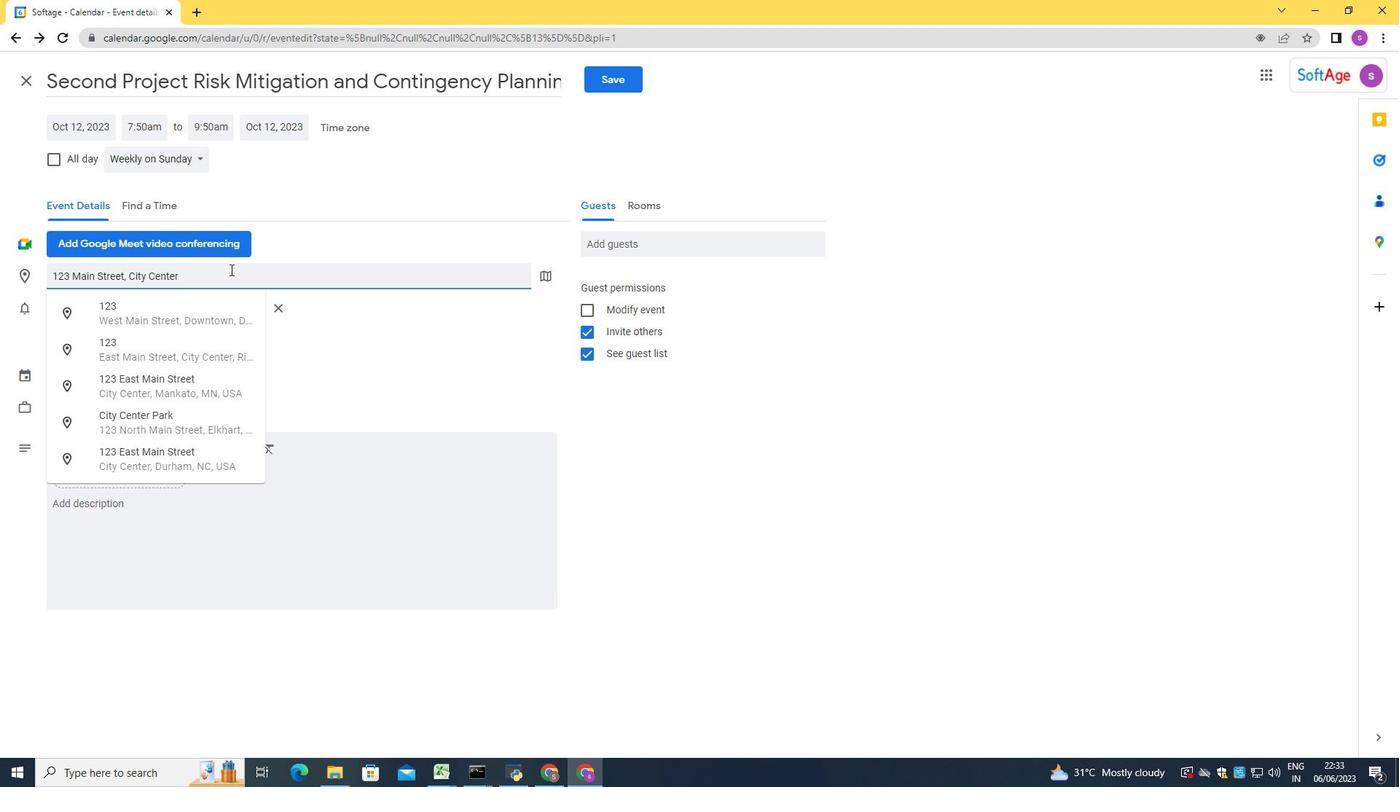 
Action: Mouse scrolled (185, 293) with delta (0, 0)
Screenshot: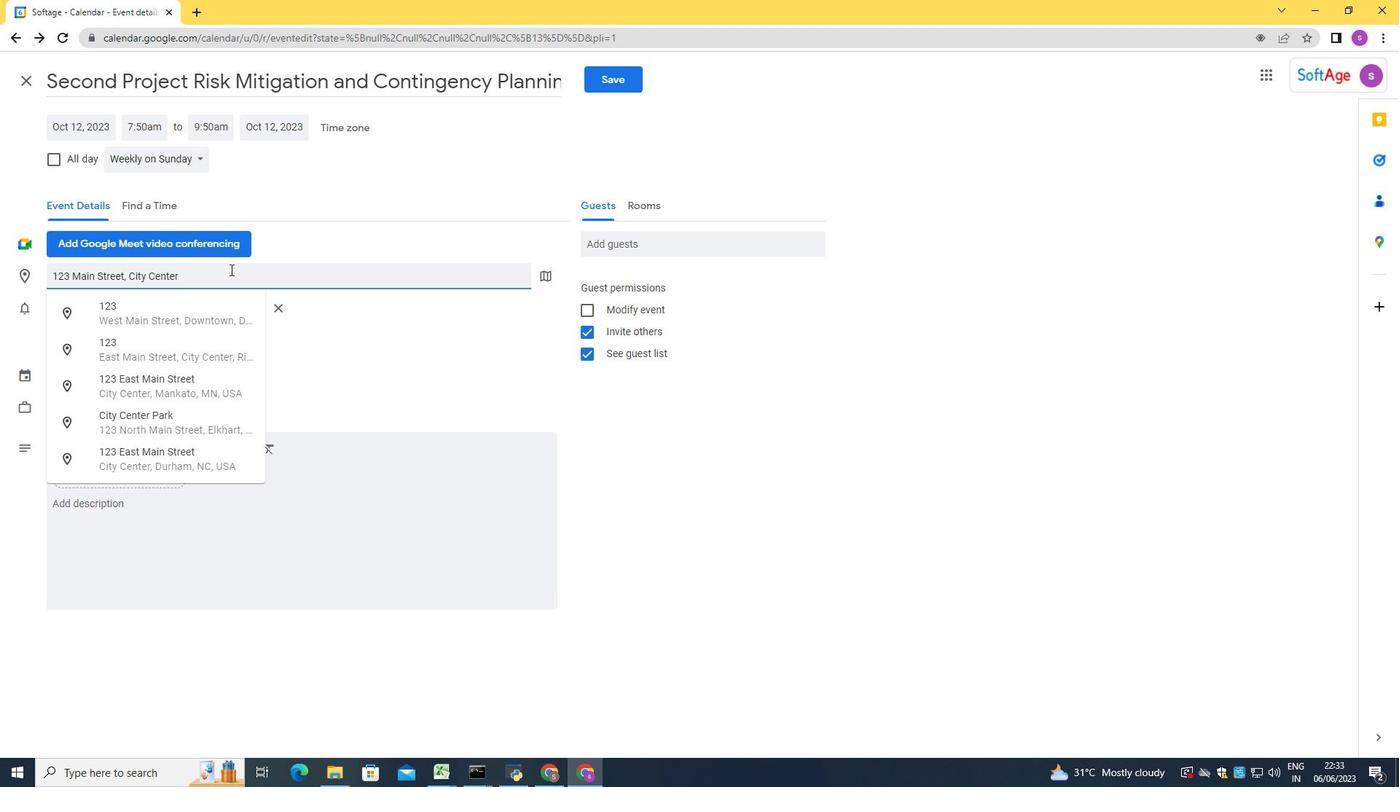 
Action: Mouse moved to (186, 292)
Screenshot: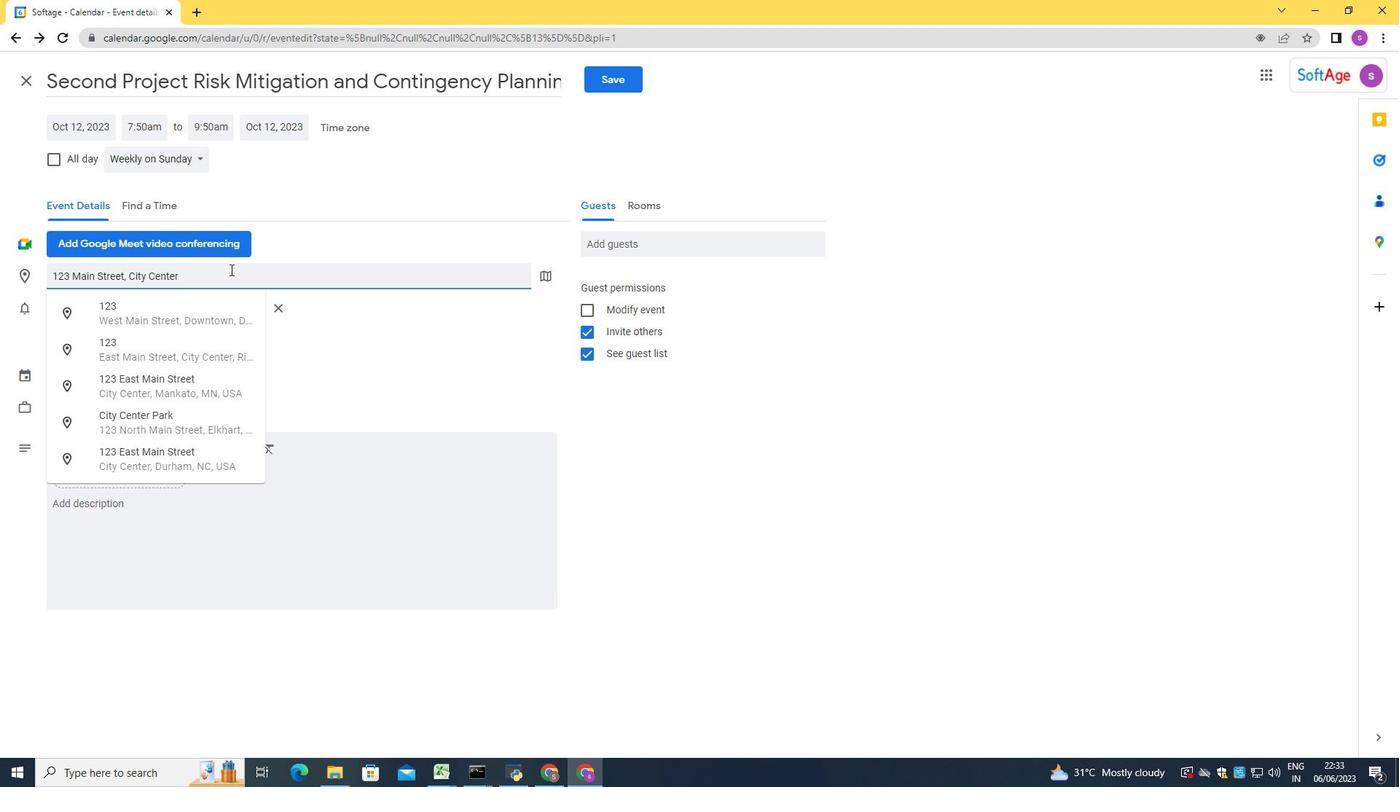 
Action: Mouse scrolled (186, 293) with delta (0, 0)
Screenshot: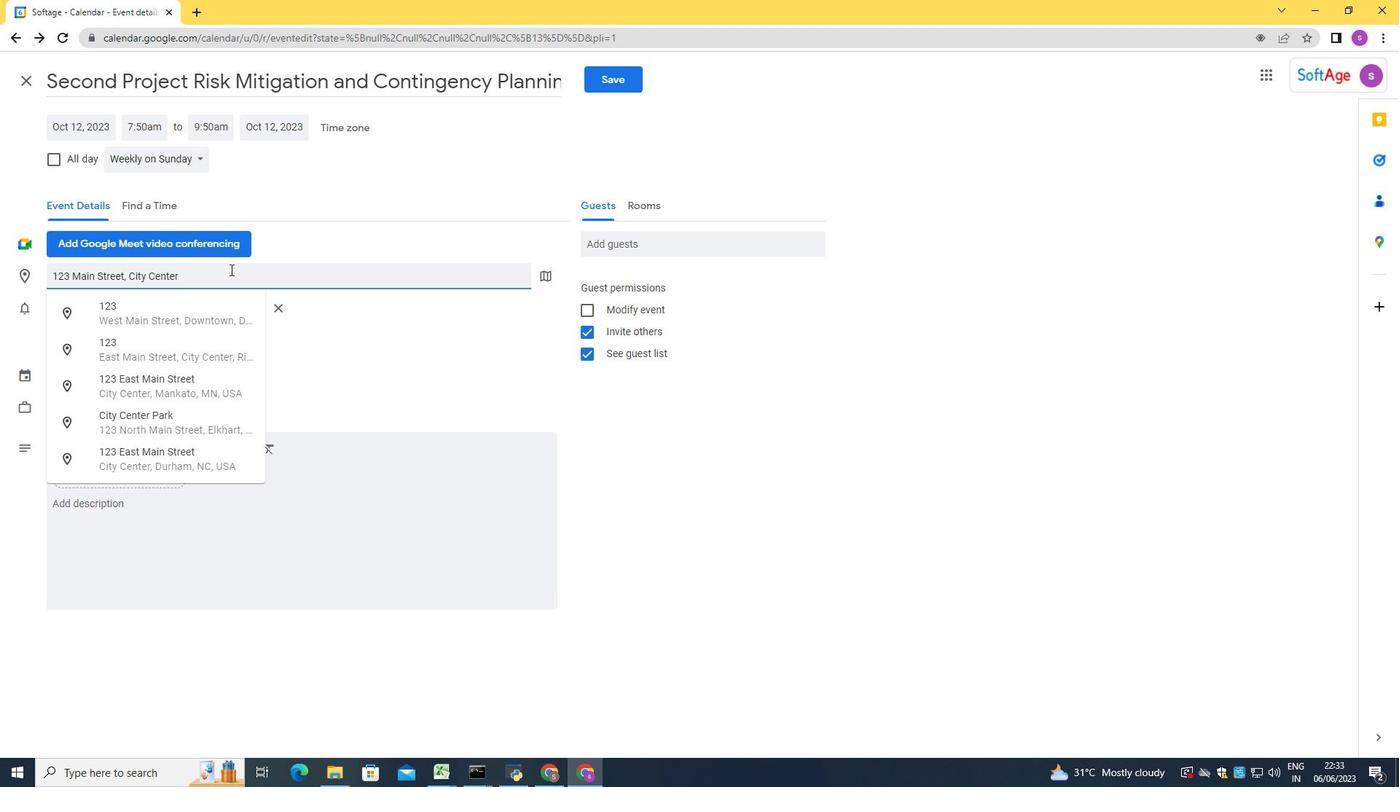 
Action: Mouse scrolled (186, 293) with delta (0, 0)
Screenshot: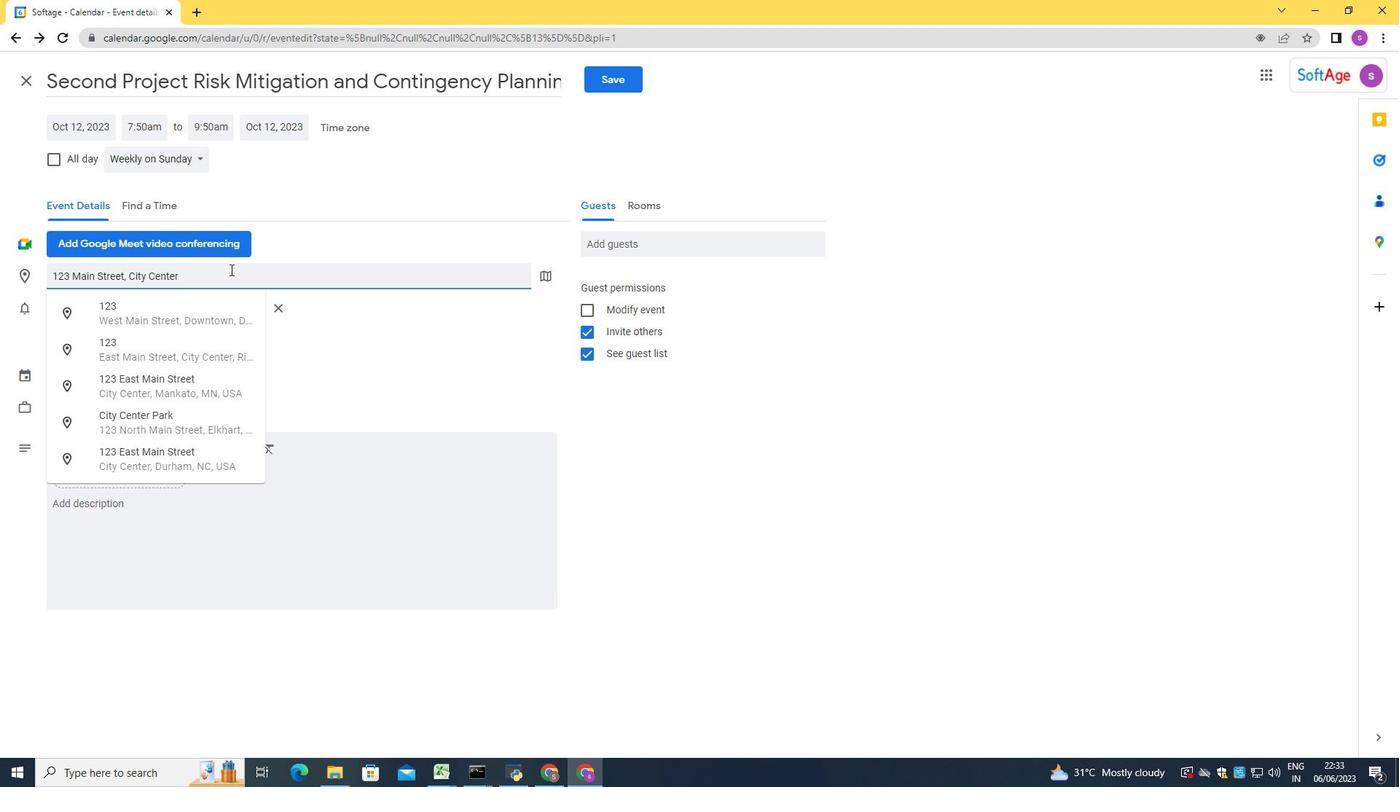 
Action: Mouse moved to (195, 316)
Screenshot: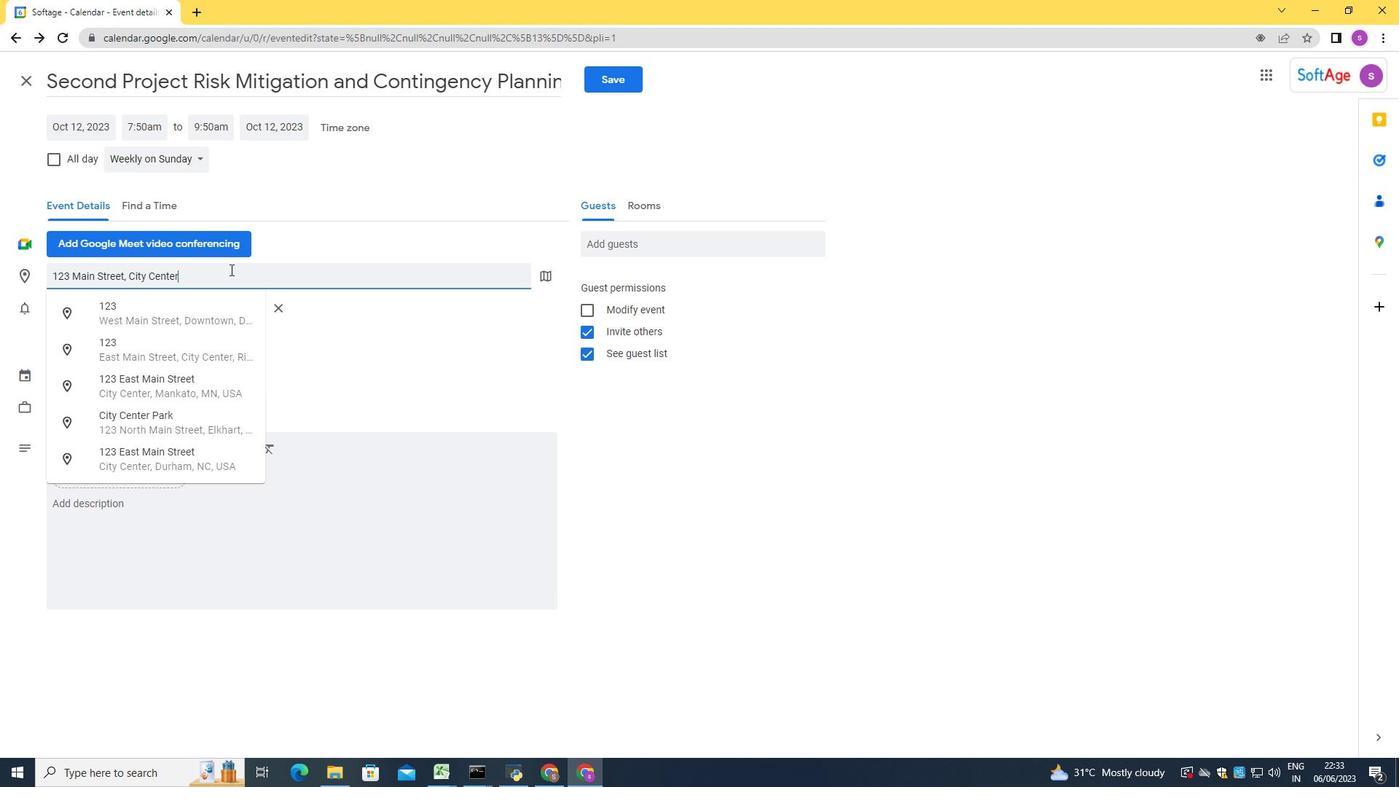 
Action: Mouse scrolled (195, 316) with delta (0, 0)
Screenshot: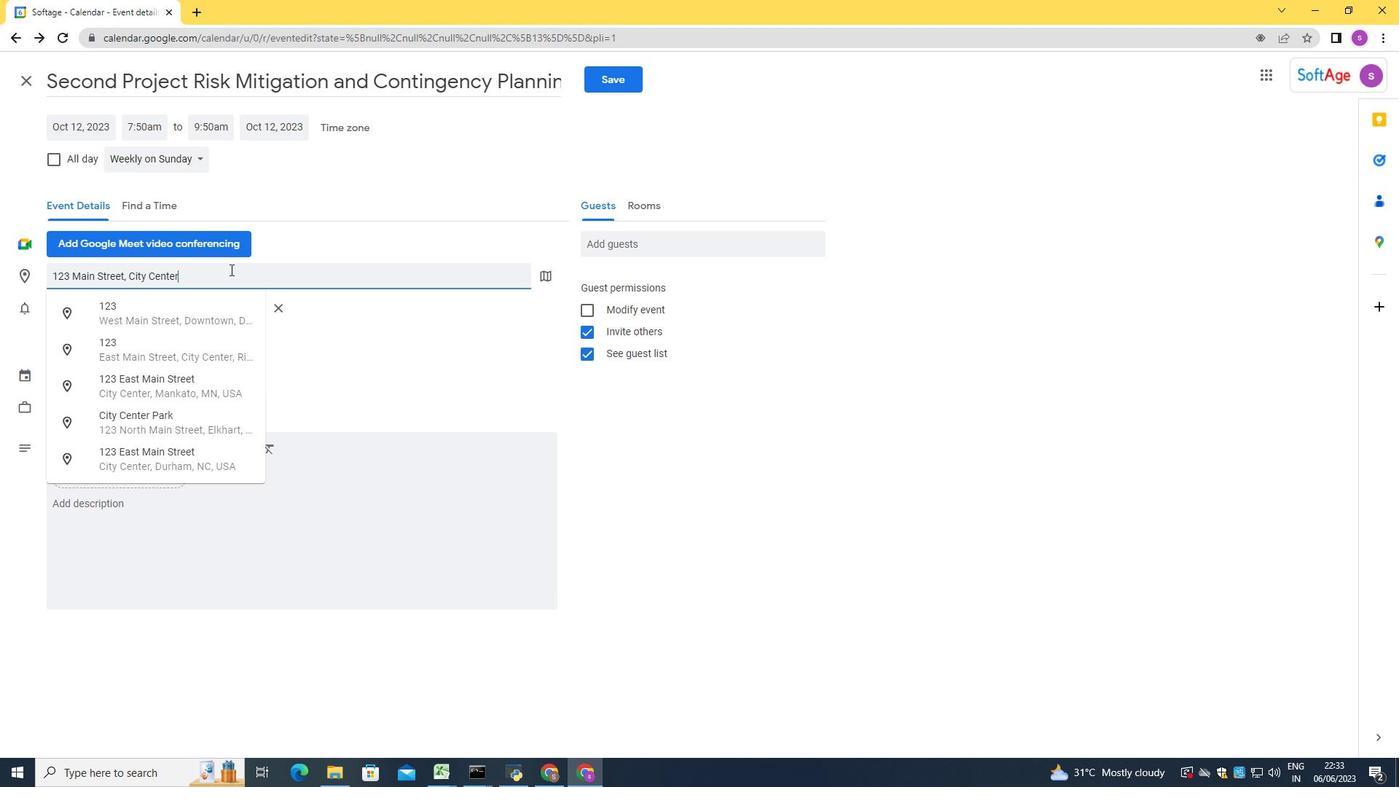 
Action: Mouse moved to (196, 316)
Screenshot: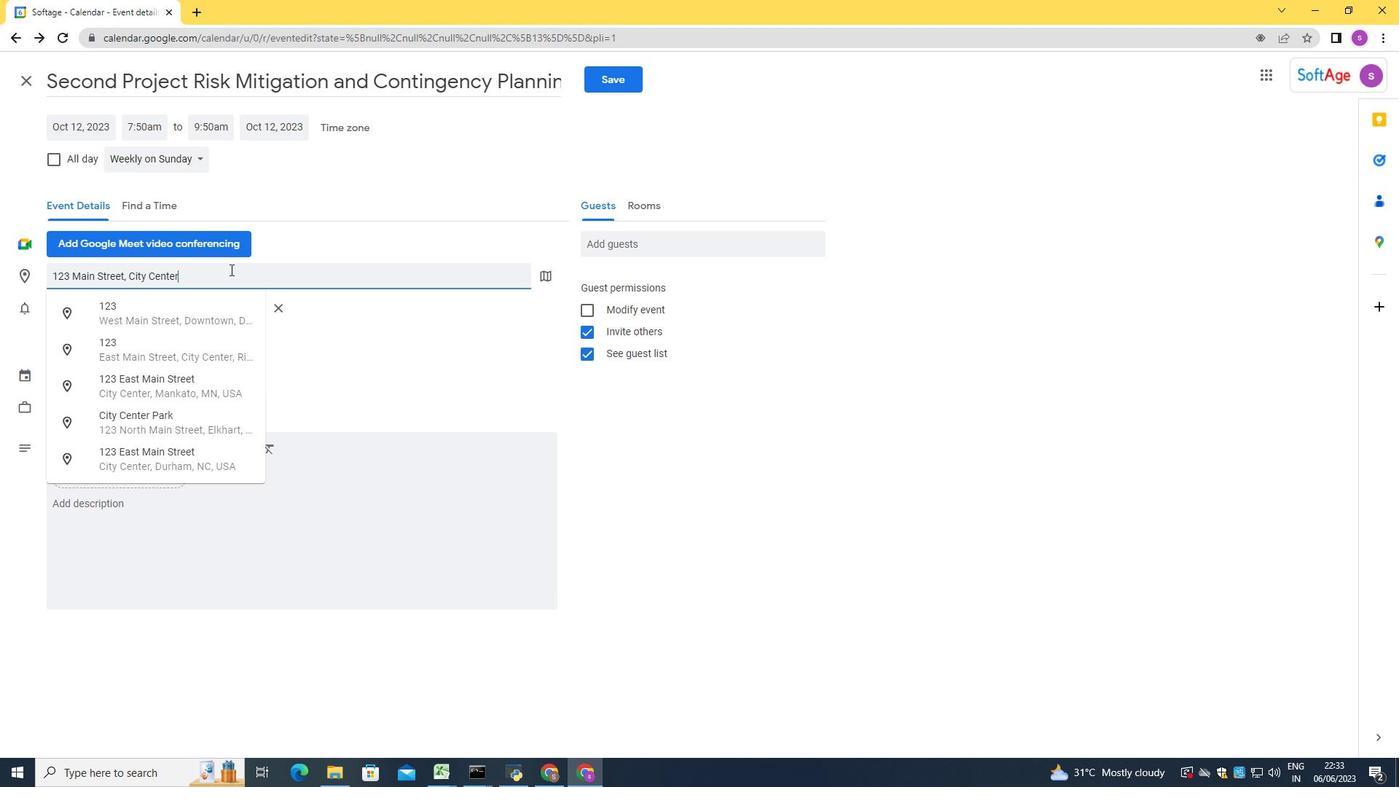
Action: Mouse scrolled (196, 316) with delta (0, 0)
Screenshot: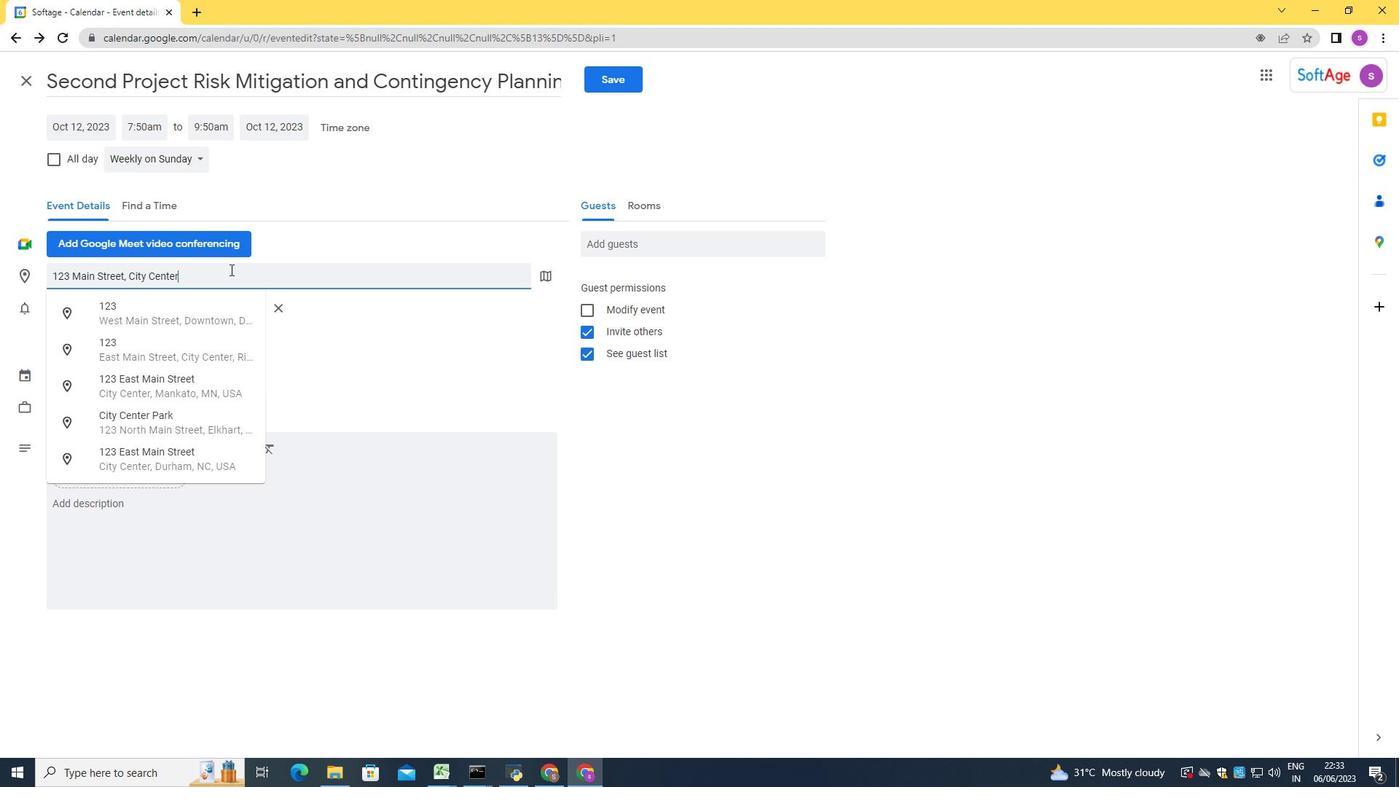 
Action: Mouse moved to (211, 309)
Screenshot: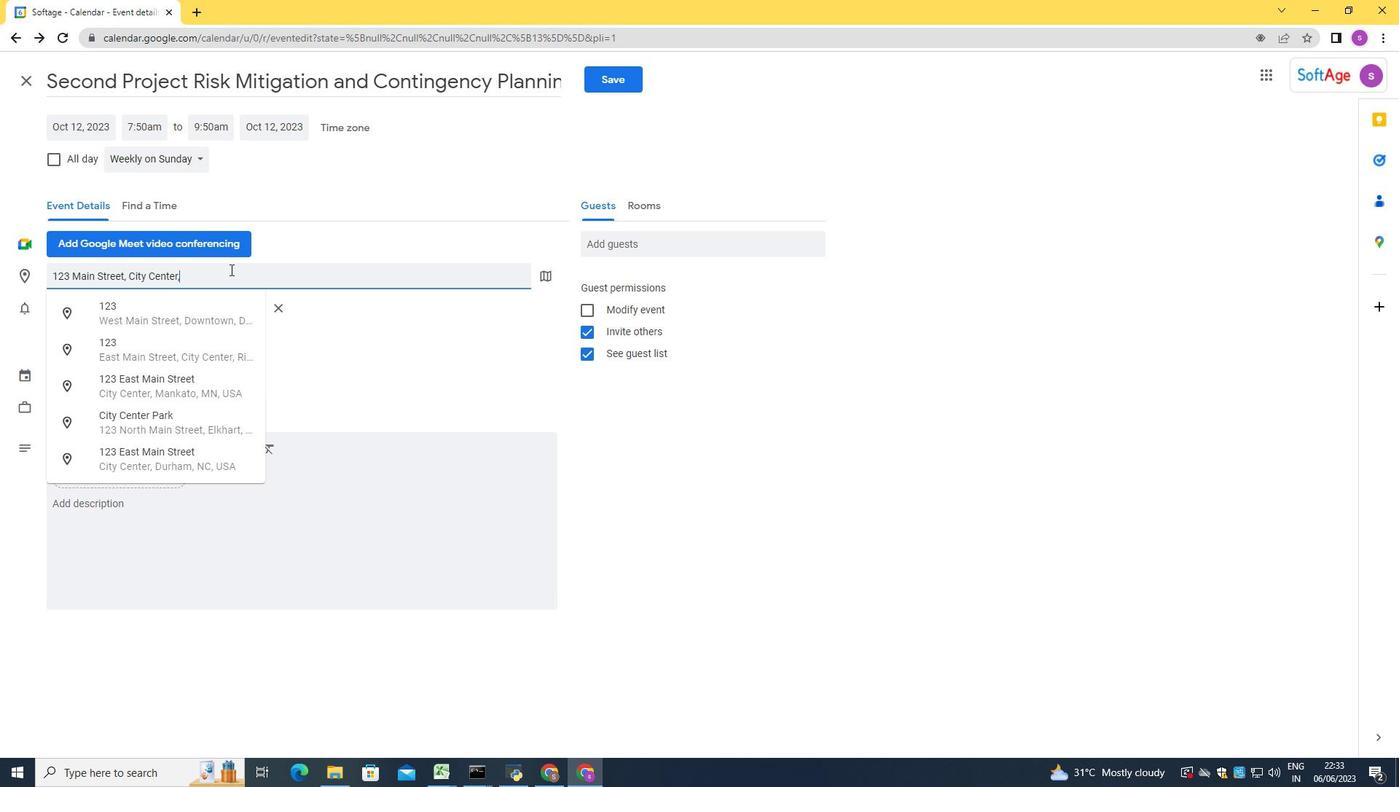 
Action: Mouse scrolled (211, 309) with delta (0, 0)
Screenshot: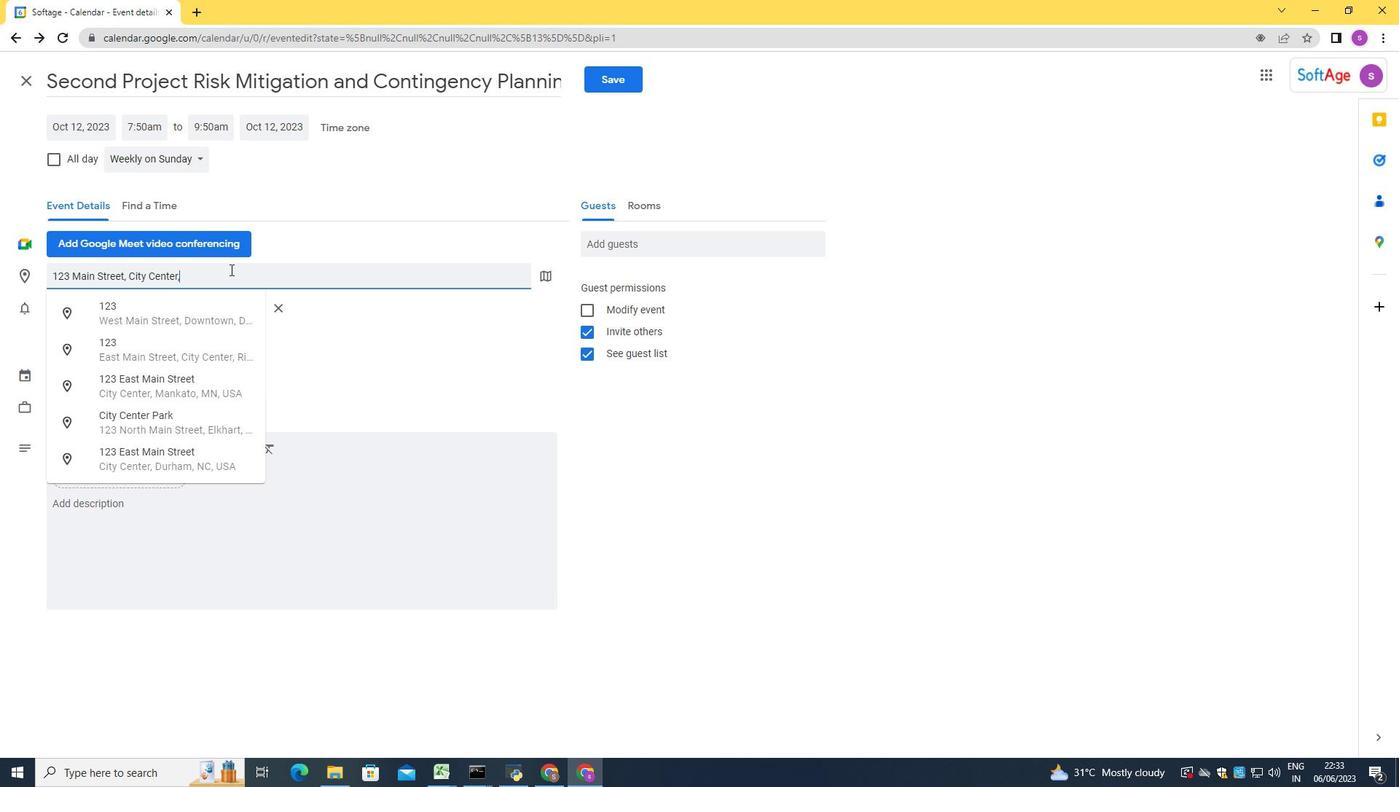 
Action: Mouse scrolled (211, 309) with delta (0, 0)
Screenshot: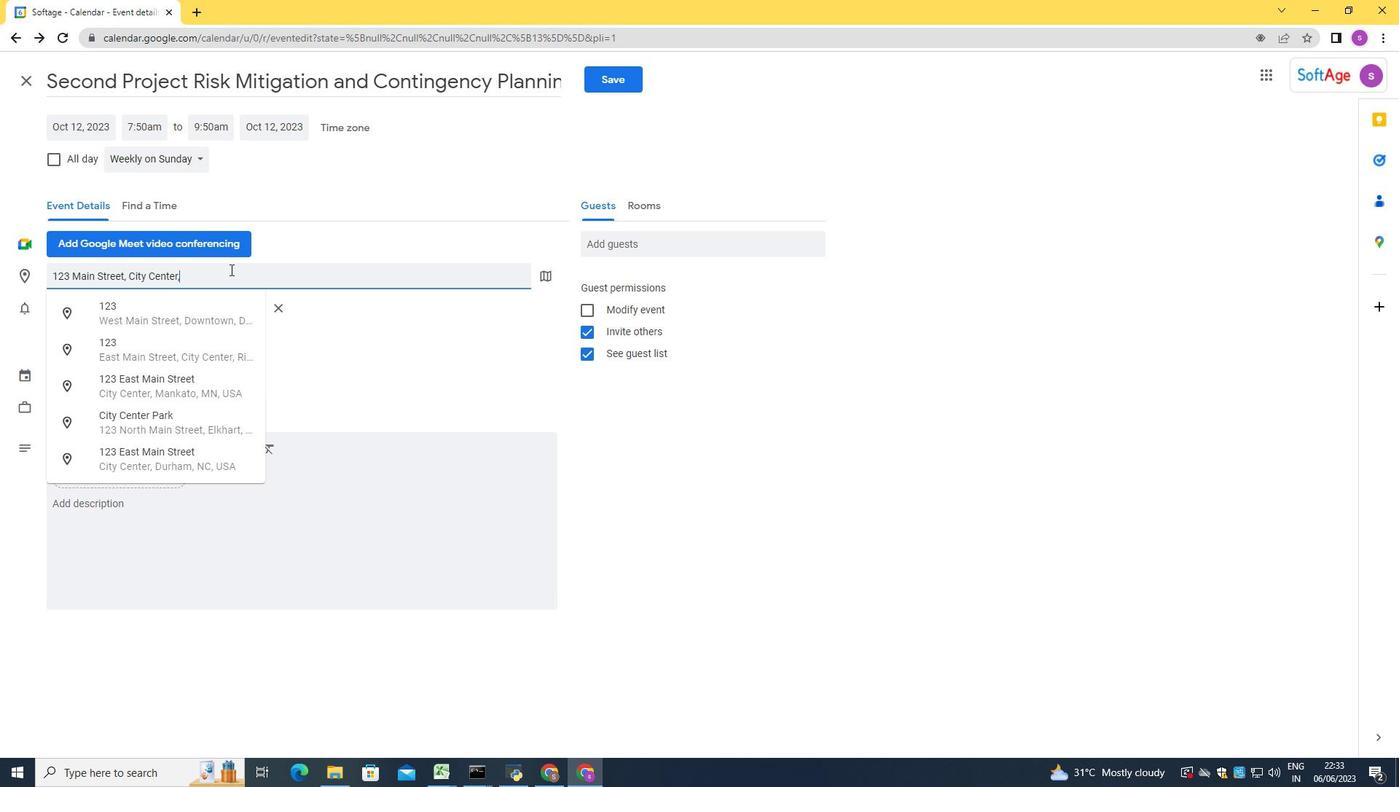 
Action: Mouse moved to (262, 343)
Screenshot: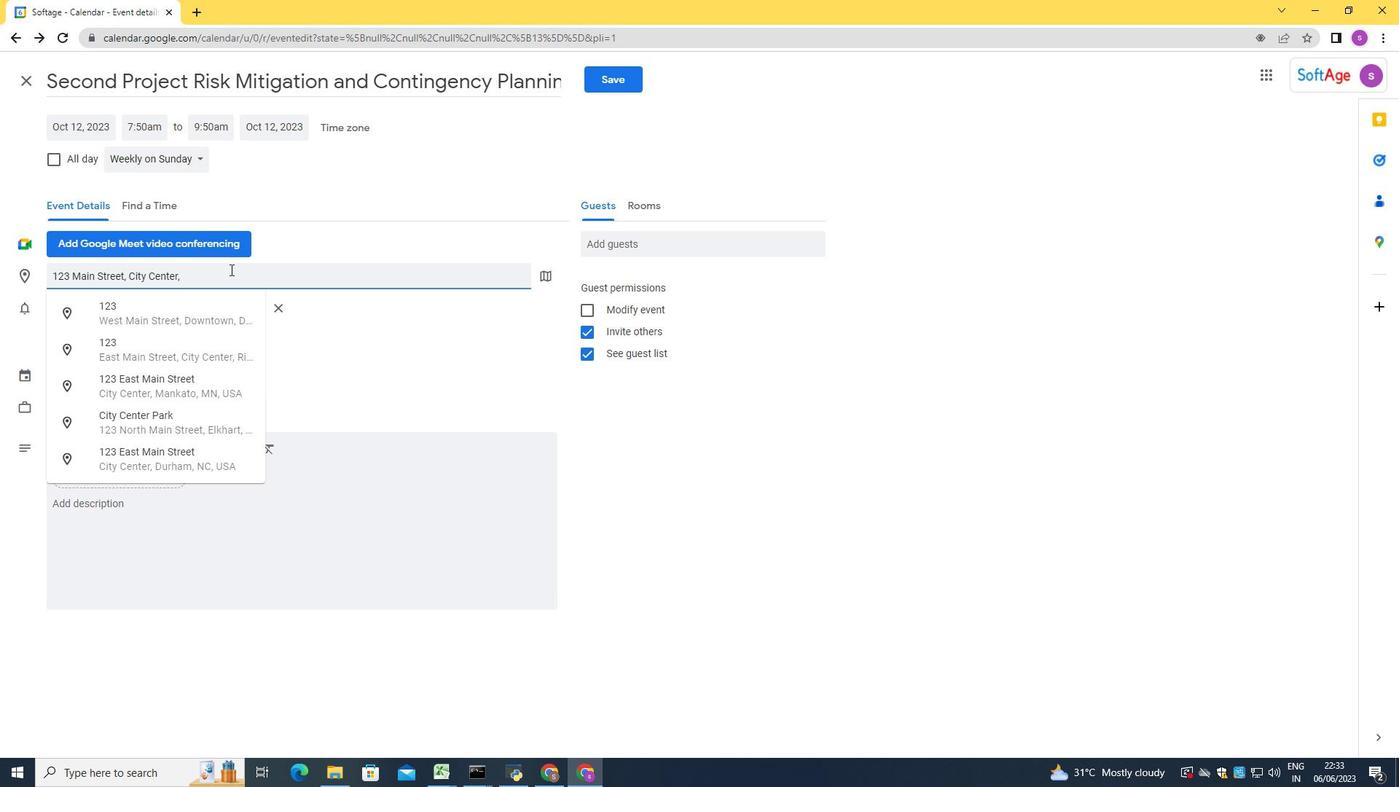 
Action: Mouse pressed left at (262, 343)
Screenshot: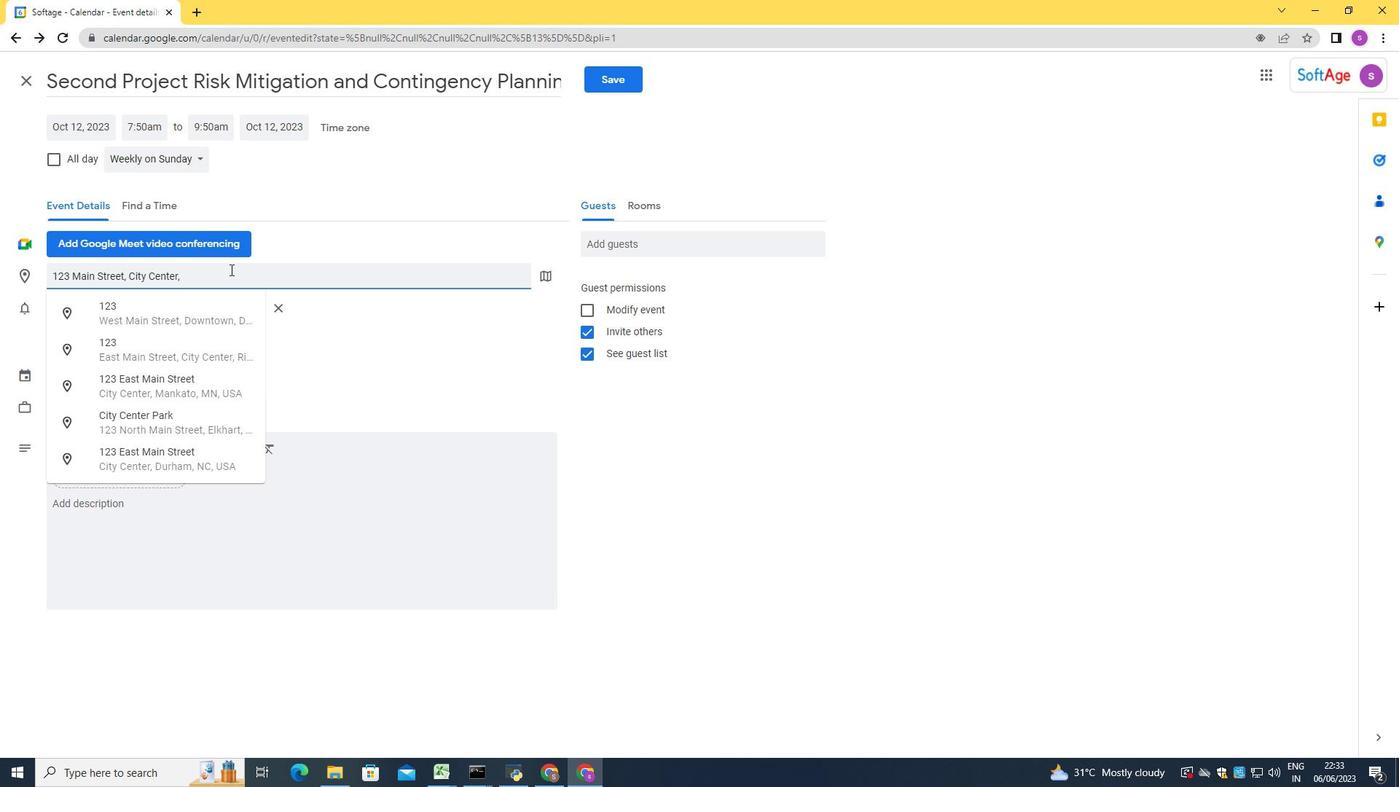 
Action: Mouse moved to (208, 308)
Screenshot: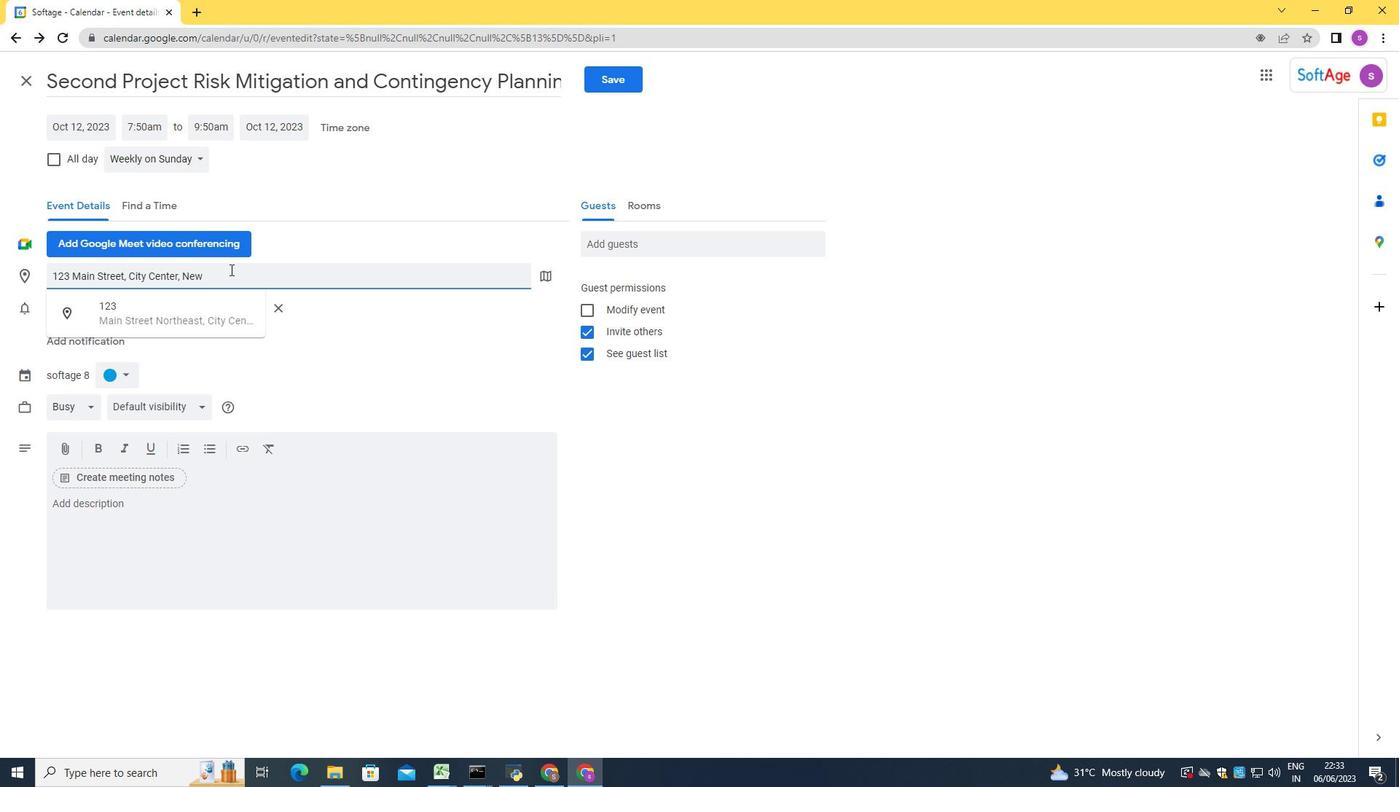 
Action: Mouse scrolled (208, 309) with delta (0, 0)
Screenshot: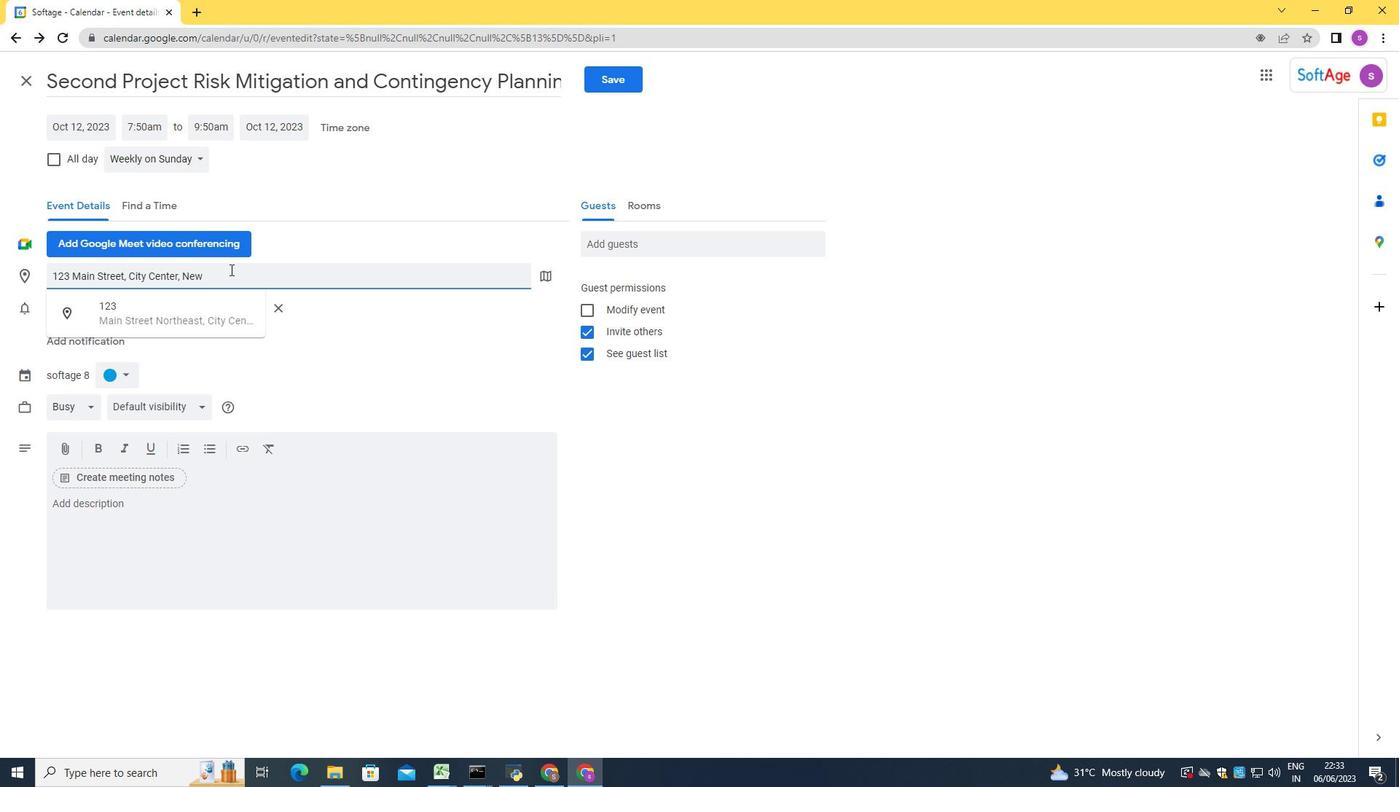 
Action: Mouse scrolled (208, 309) with delta (0, 0)
Screenshot: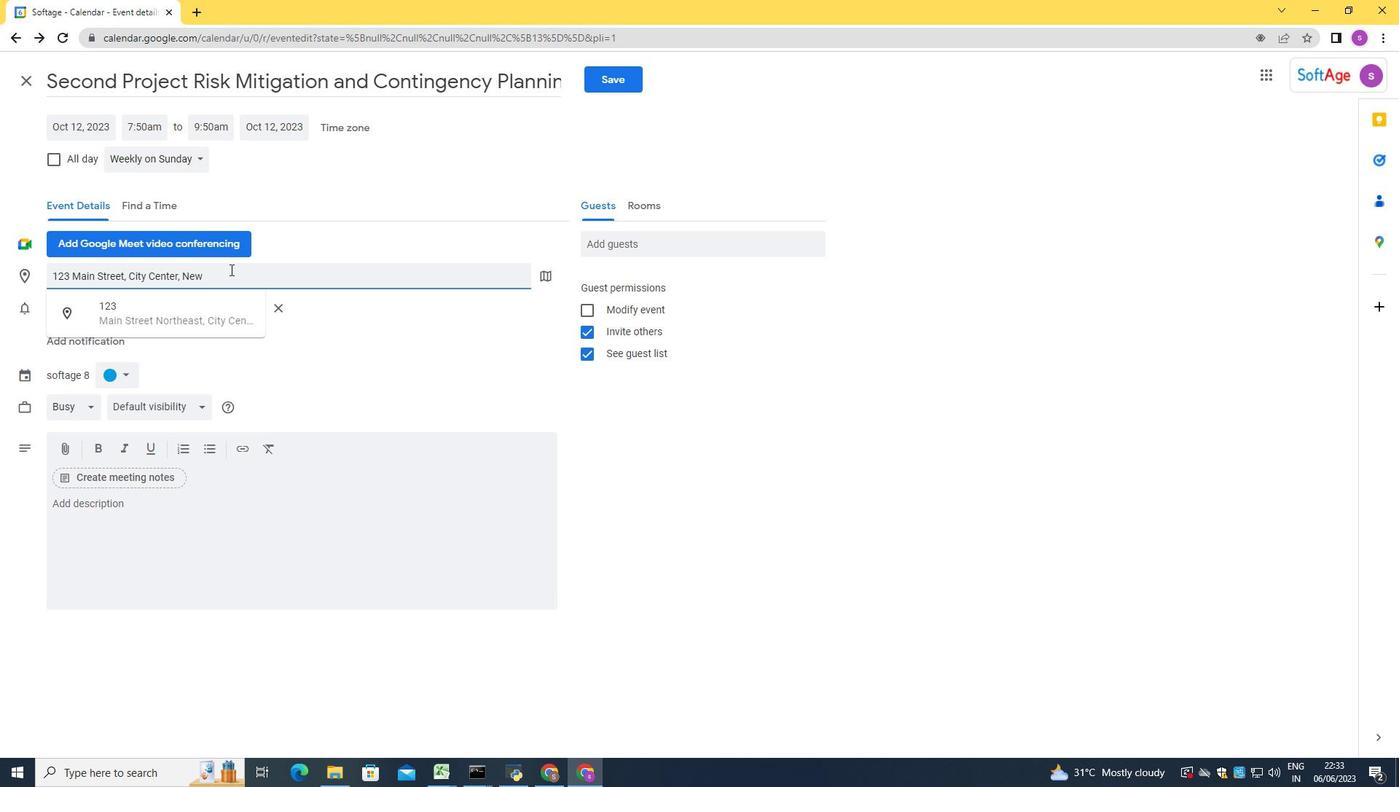 
Action: Mouse moved to (263, 303)
Screenshot: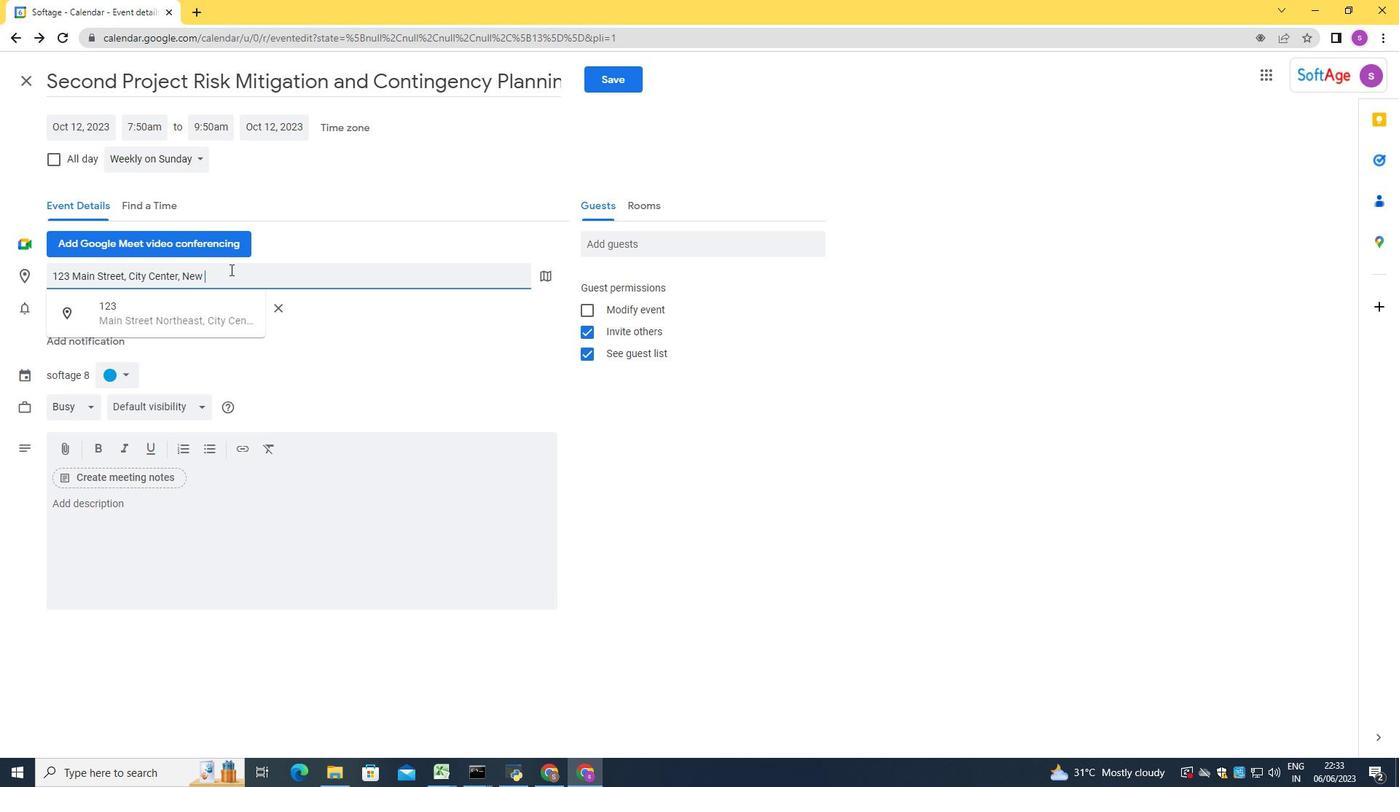 
Action: Mouse pressed left at (263, 303)
Screenshot: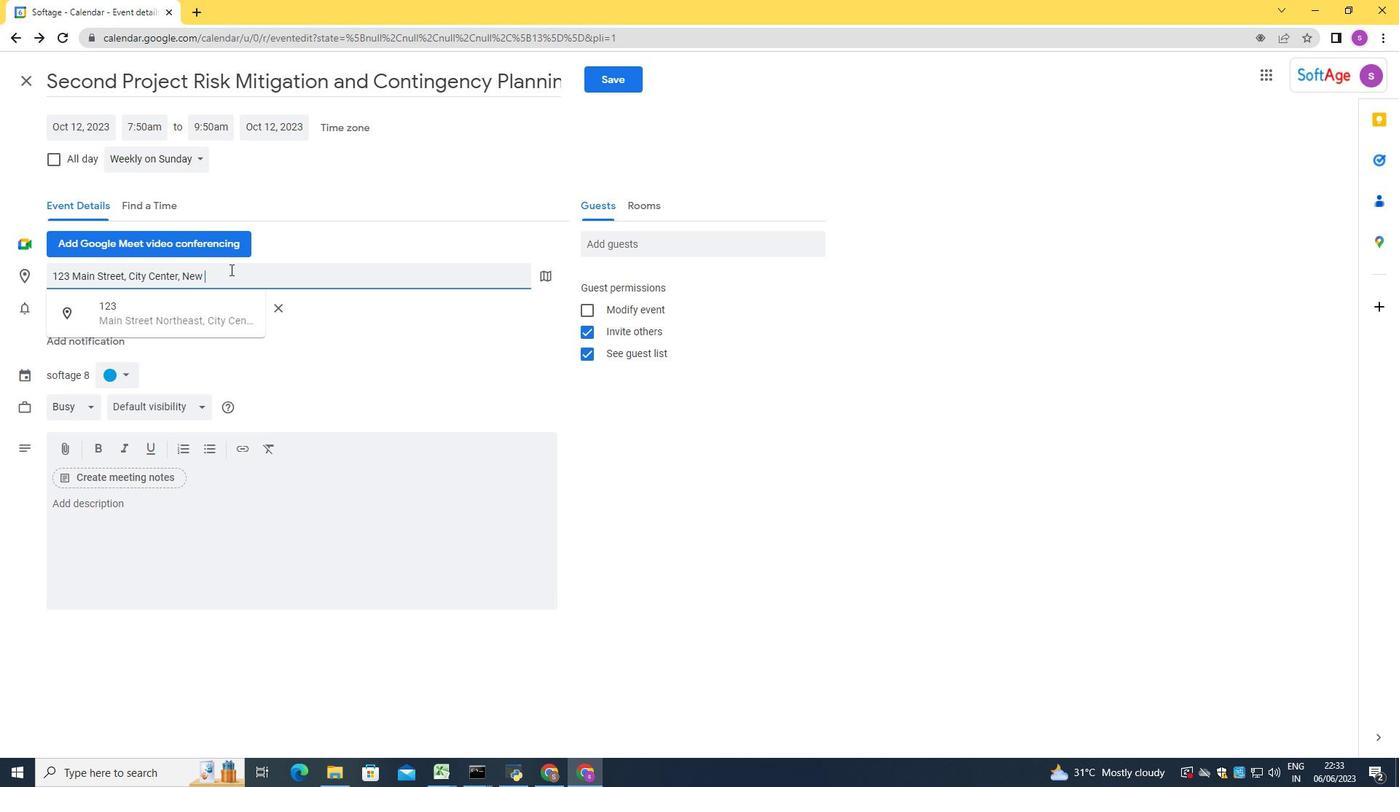 
Action: Mouse moved to (184, 339)
Screenshot: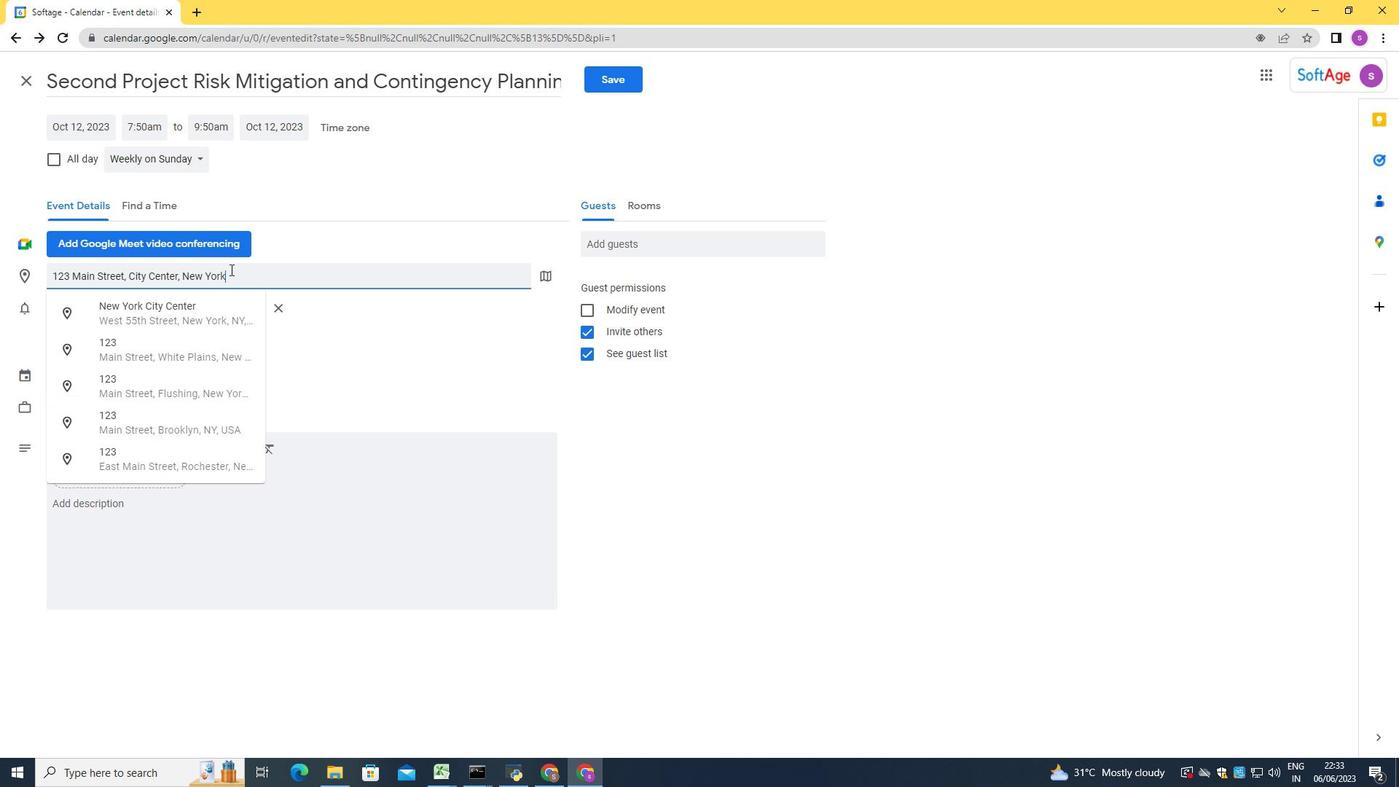 
Action: Mouse pressed left at (184, 339)
Screenshot: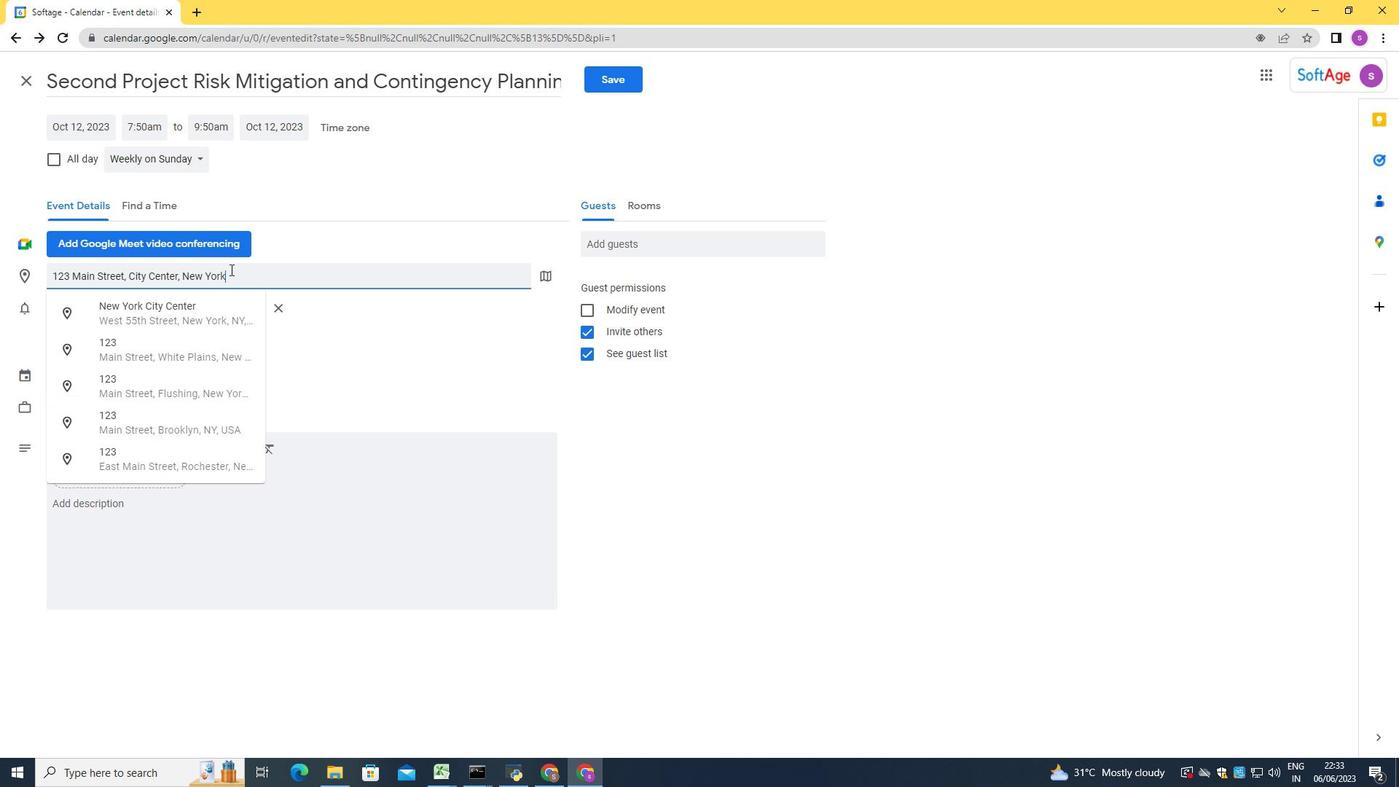 
Action: Mouse moved to (157, 254)
Screenshot: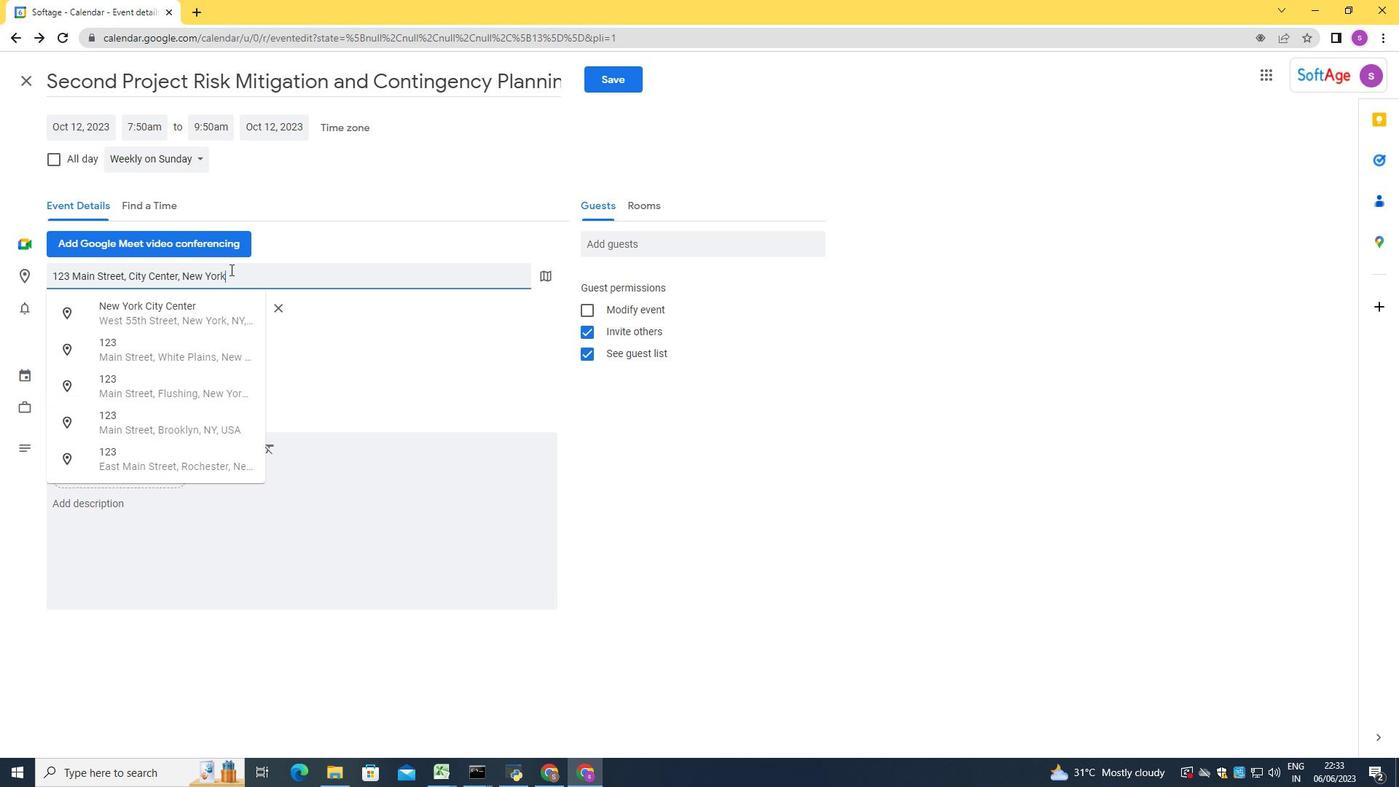 
Action: Mouse pressed left at (157, 254)
Screenshot: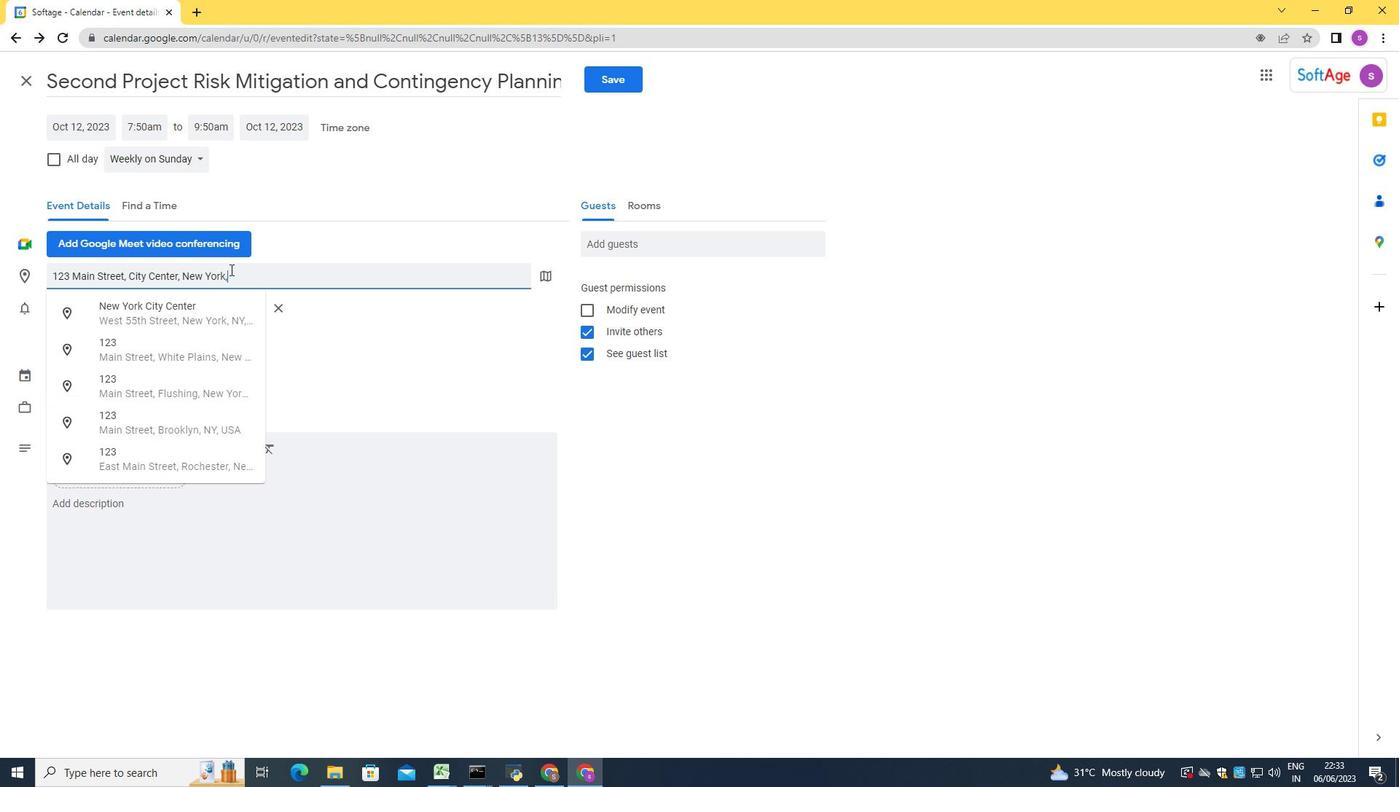 
Action: Mouse moved to (171, 287)
Screenshot: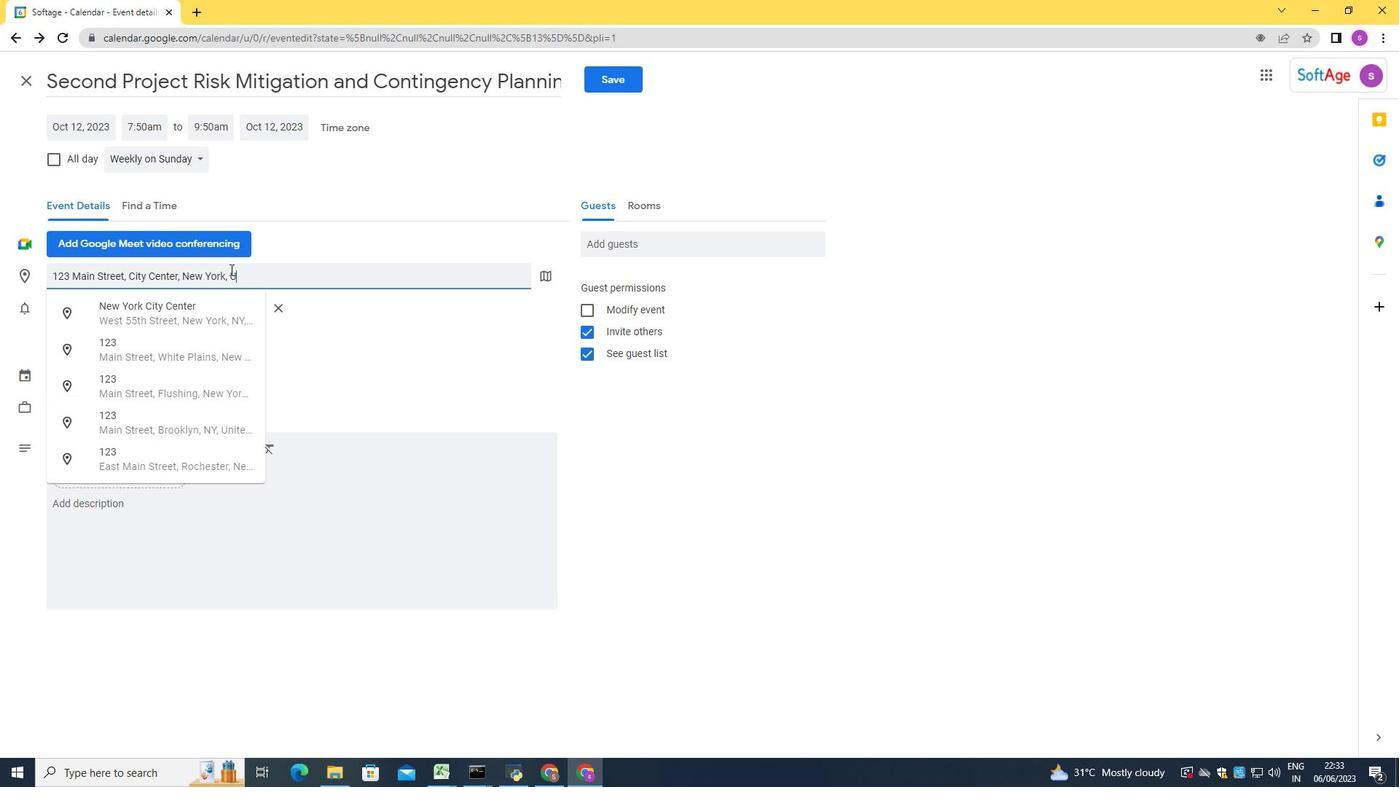 
Action: Key pressed <Key.backspace>
Screenshot: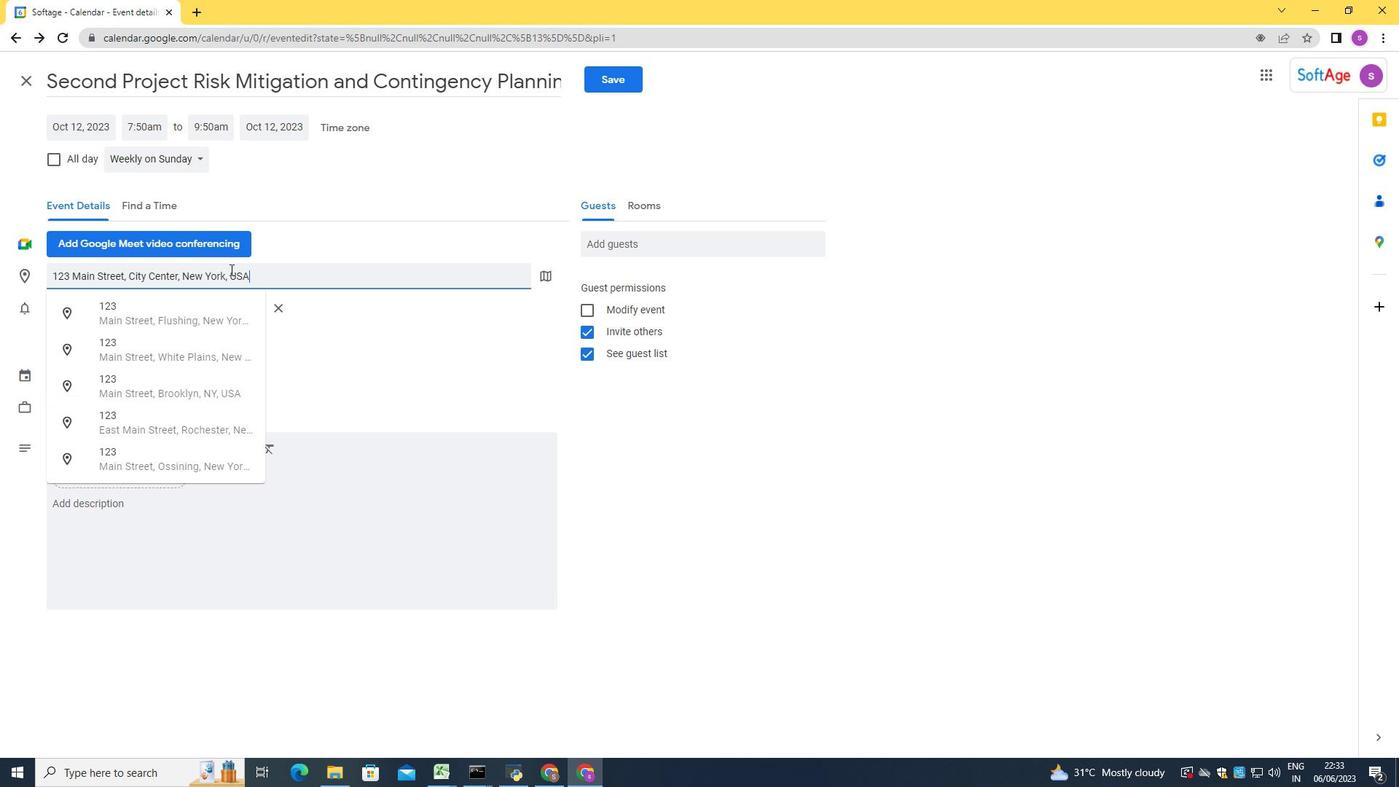 
Action: Mouse moved to (169, 283)
Screenshot: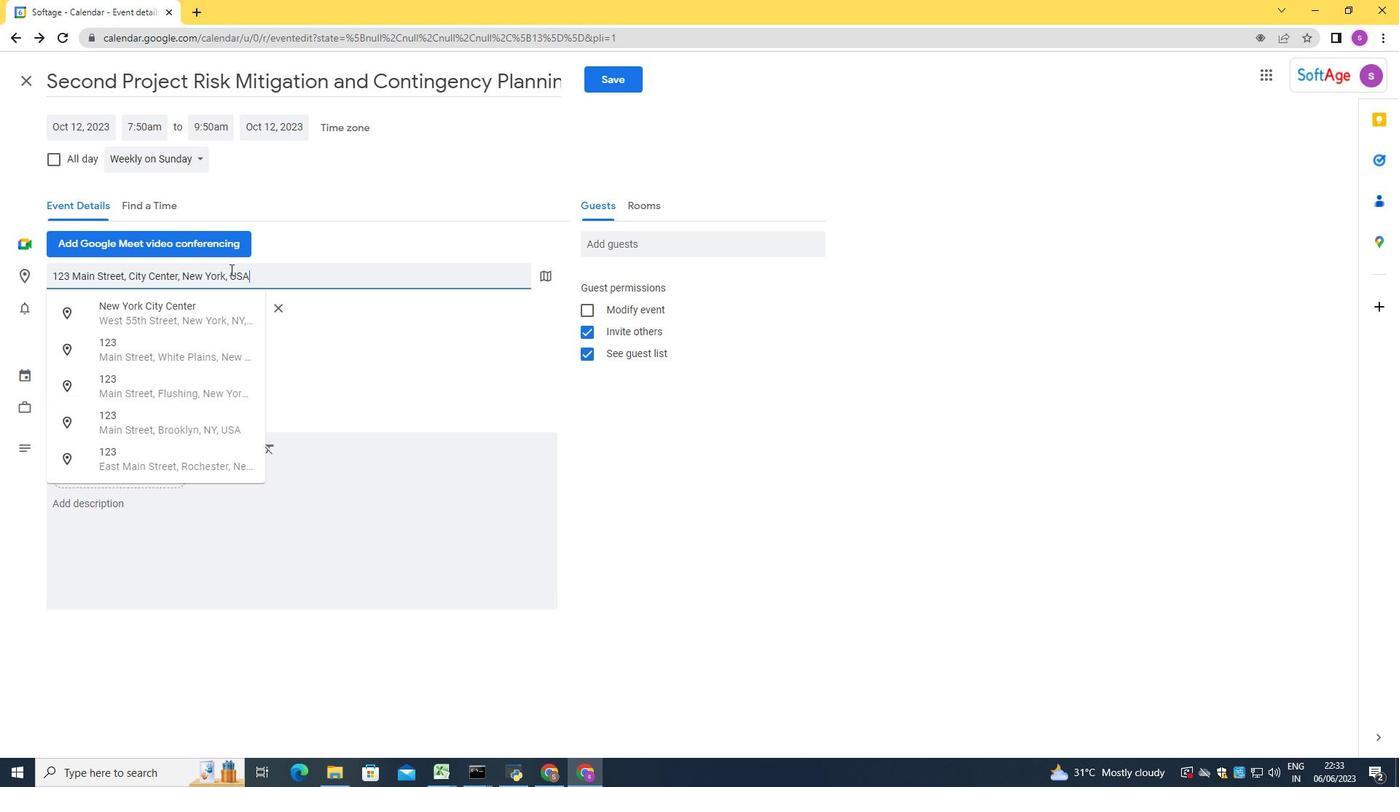
Action: Key pressed <Key.backspace>50
Screenshot: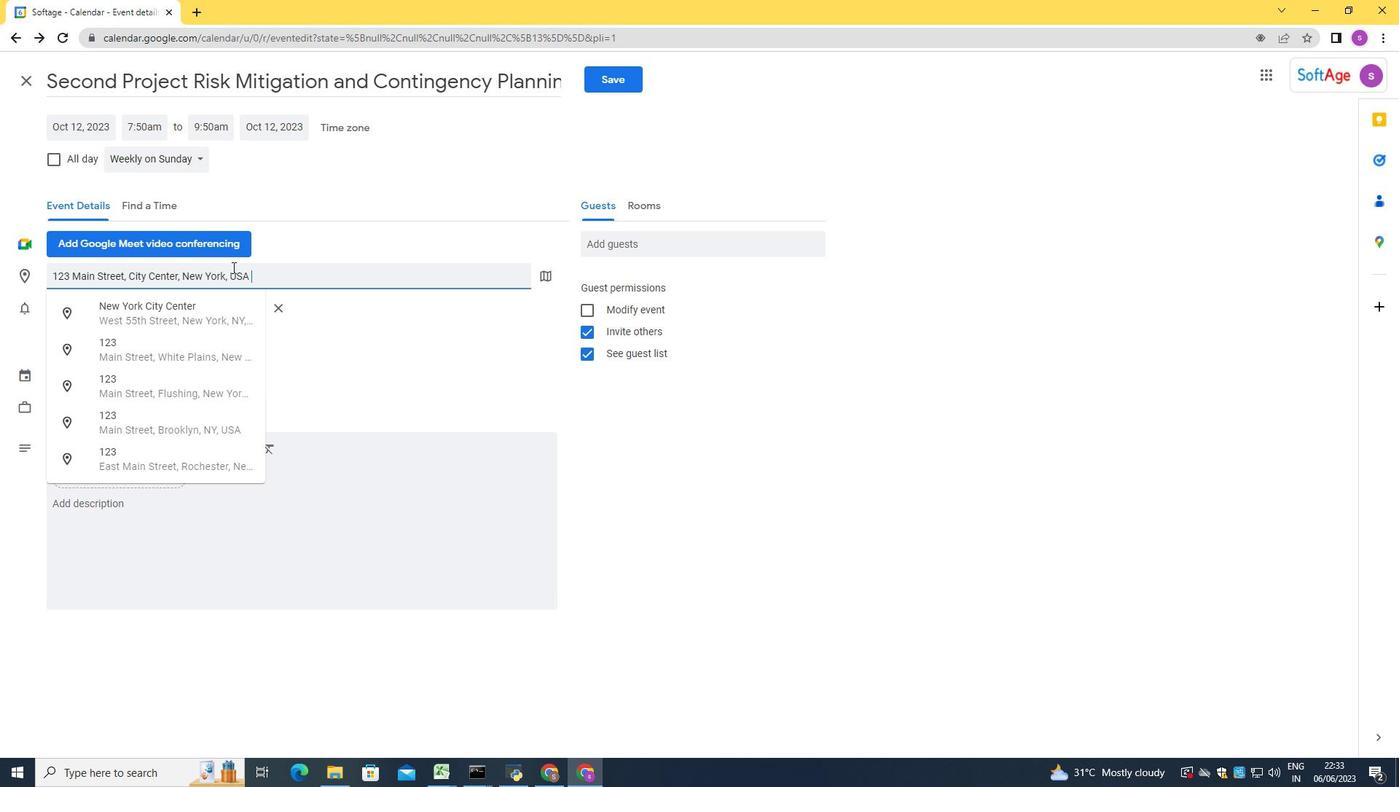 
Action: Mouse moved to (214, 251)
Screenshot: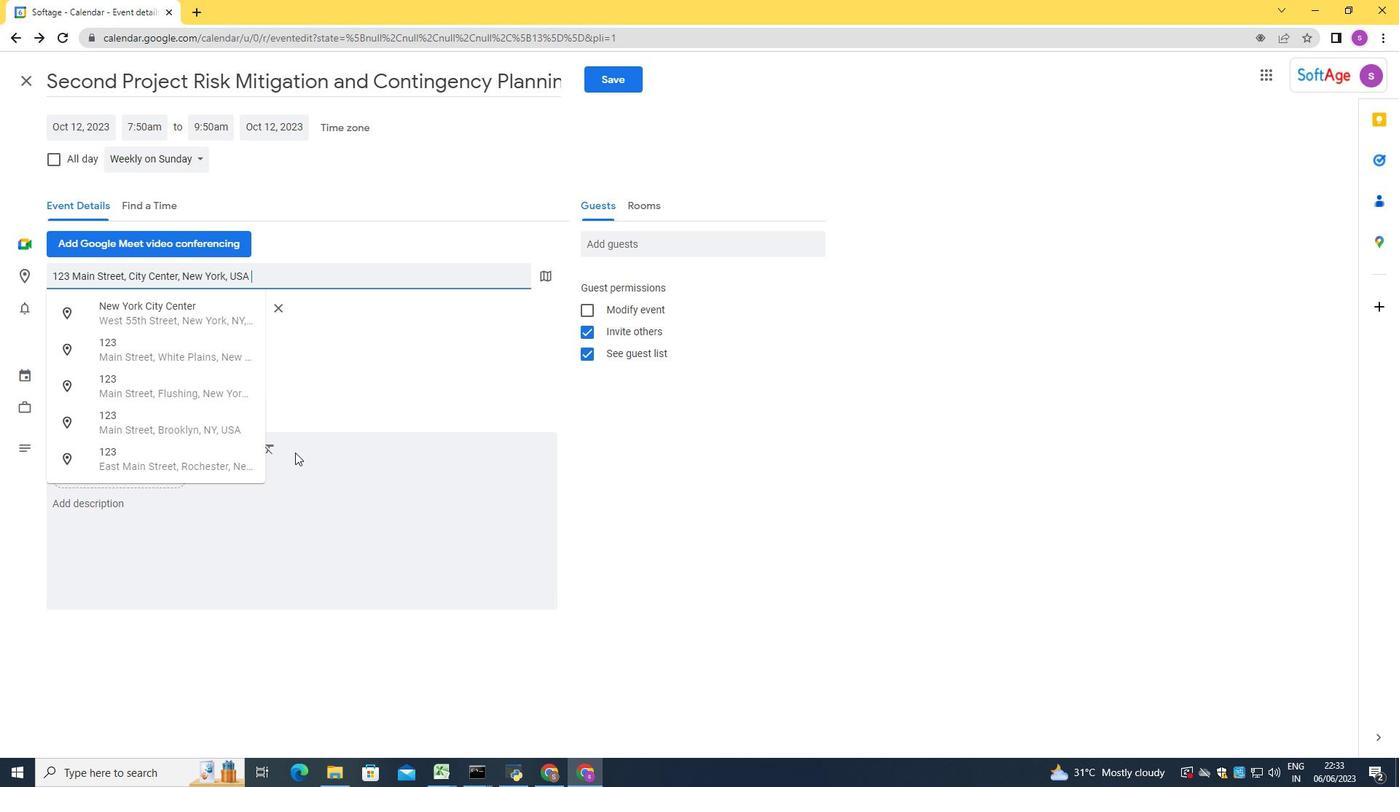 
Action: Mouse pressed left at (214, 251)
Screenshot: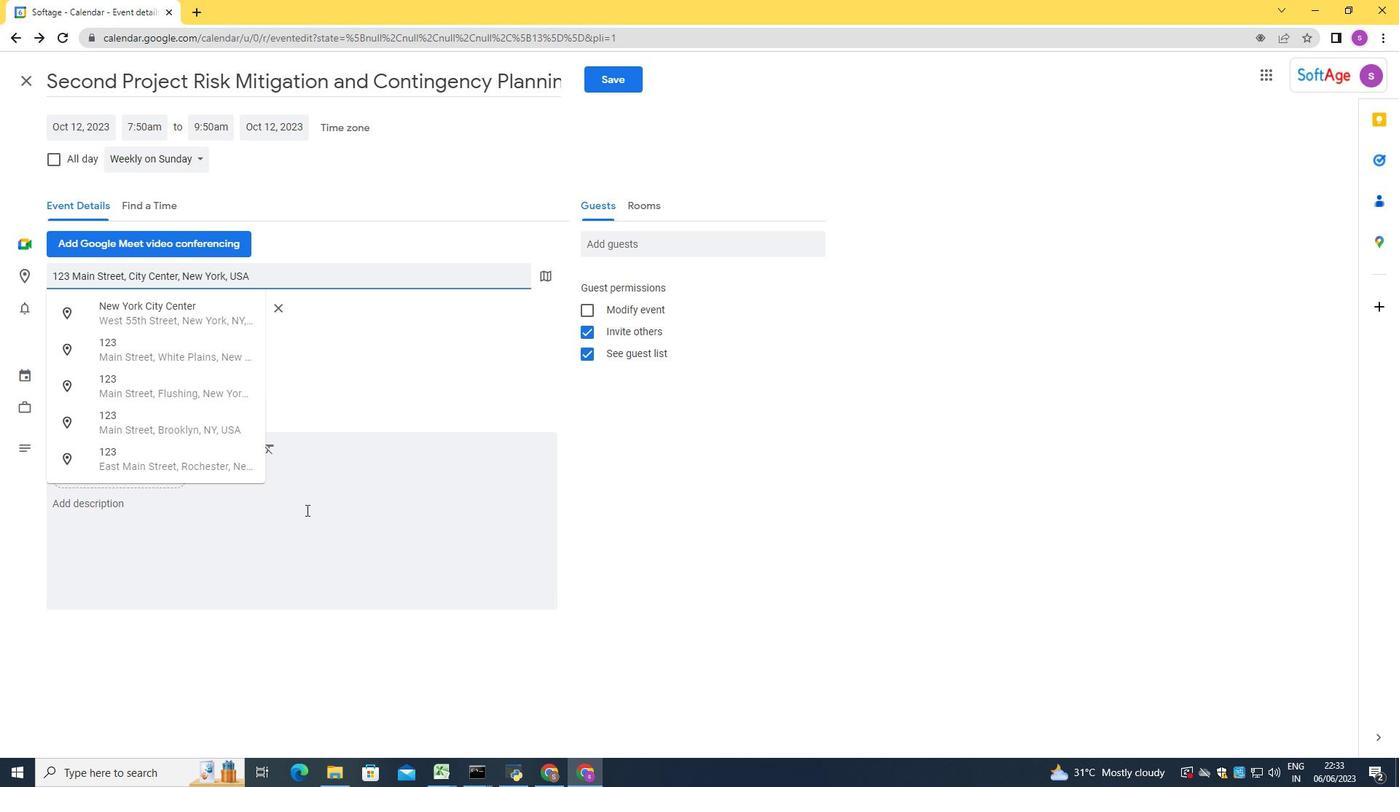 
Action: Mouse moved to (231, 340)
Screenshot: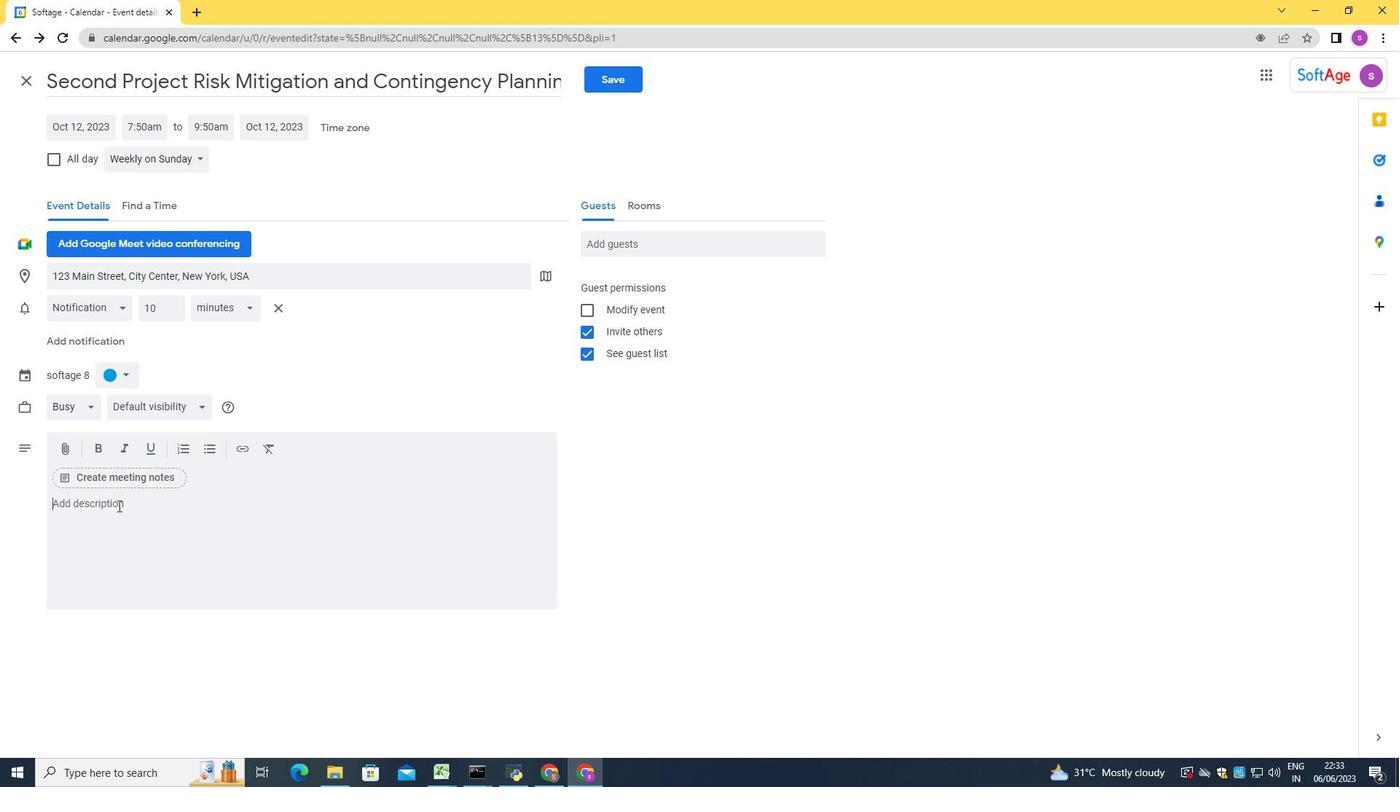 
Action: Mouse pressed left at (231, 340)
Screenshot: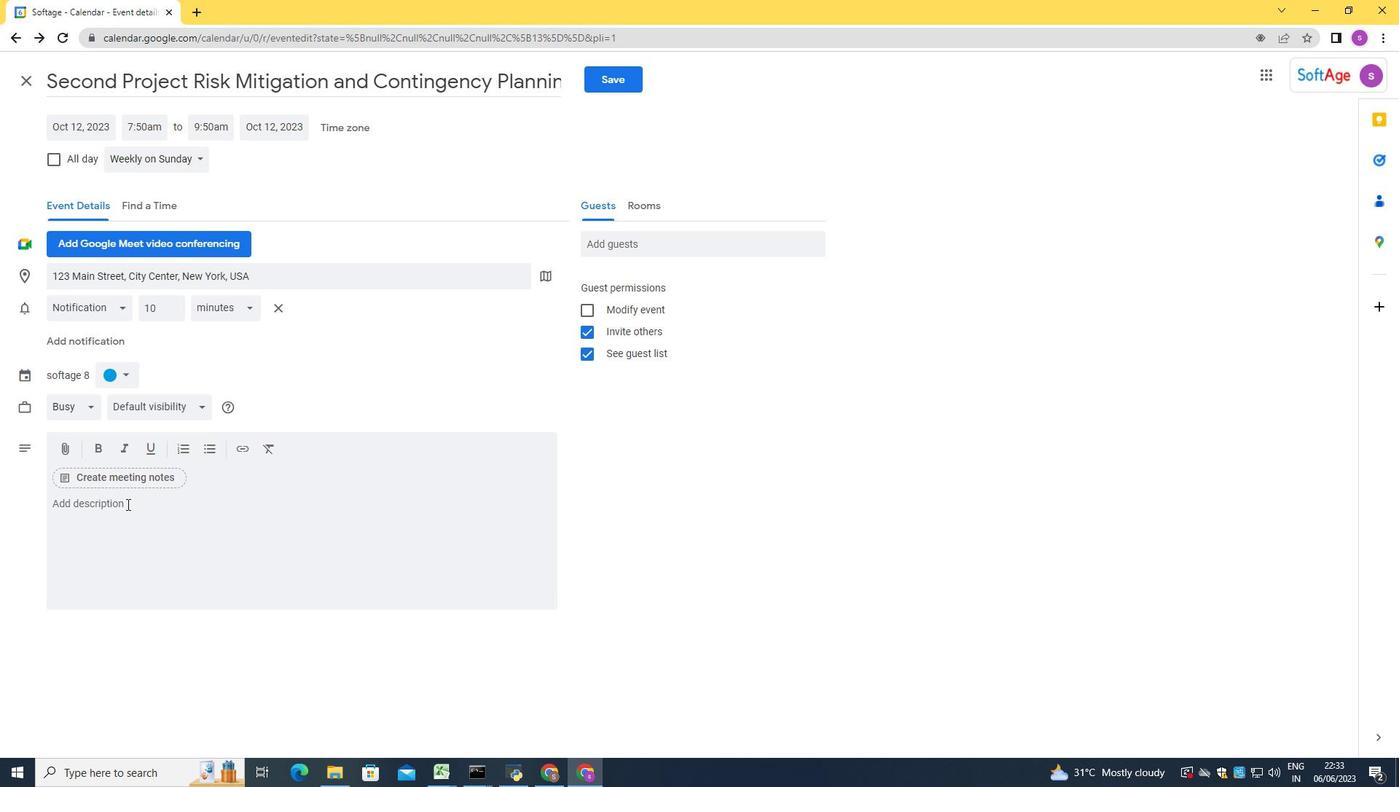 
Action: Mouse moved to (161, 274)
Screenshot: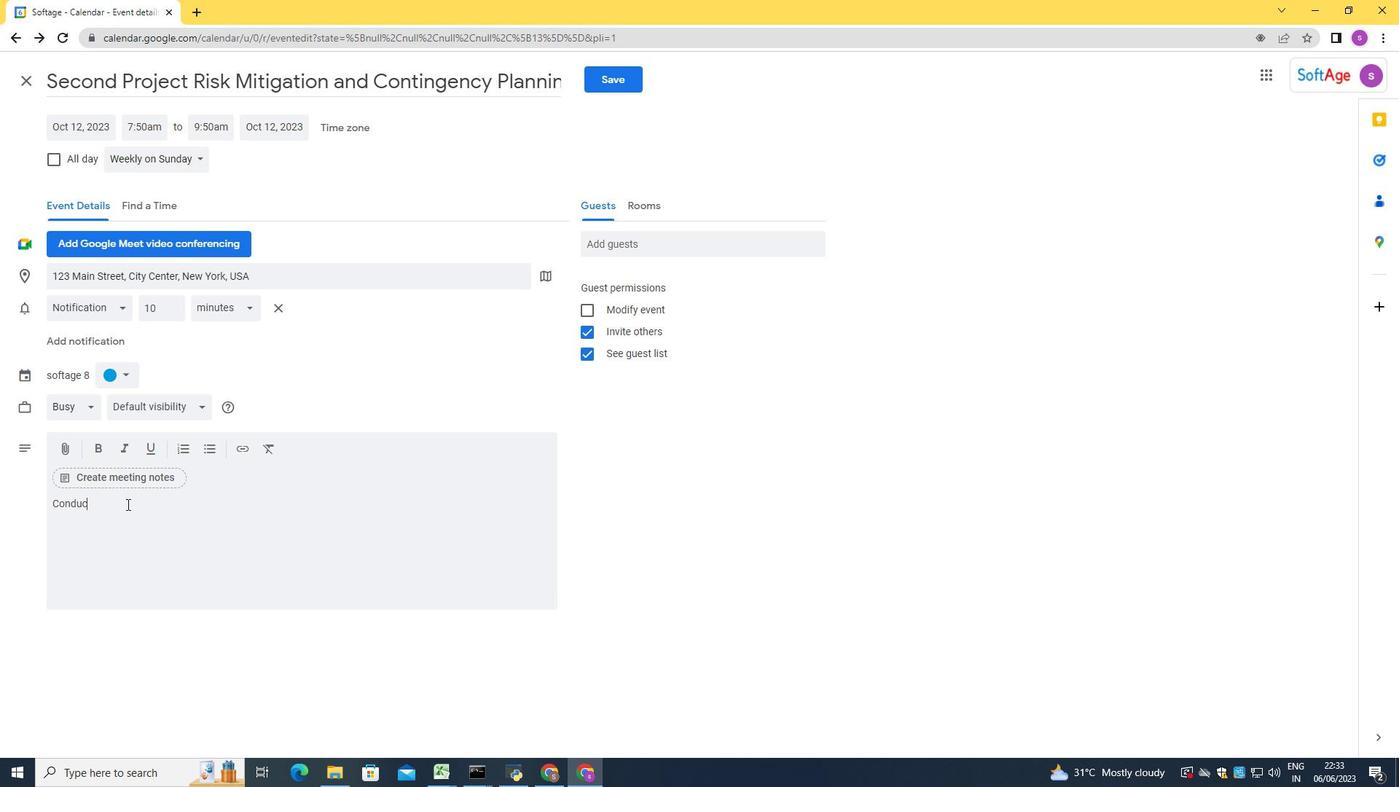 
Action: Mouse pressed left at (161, 274)
Screenshot: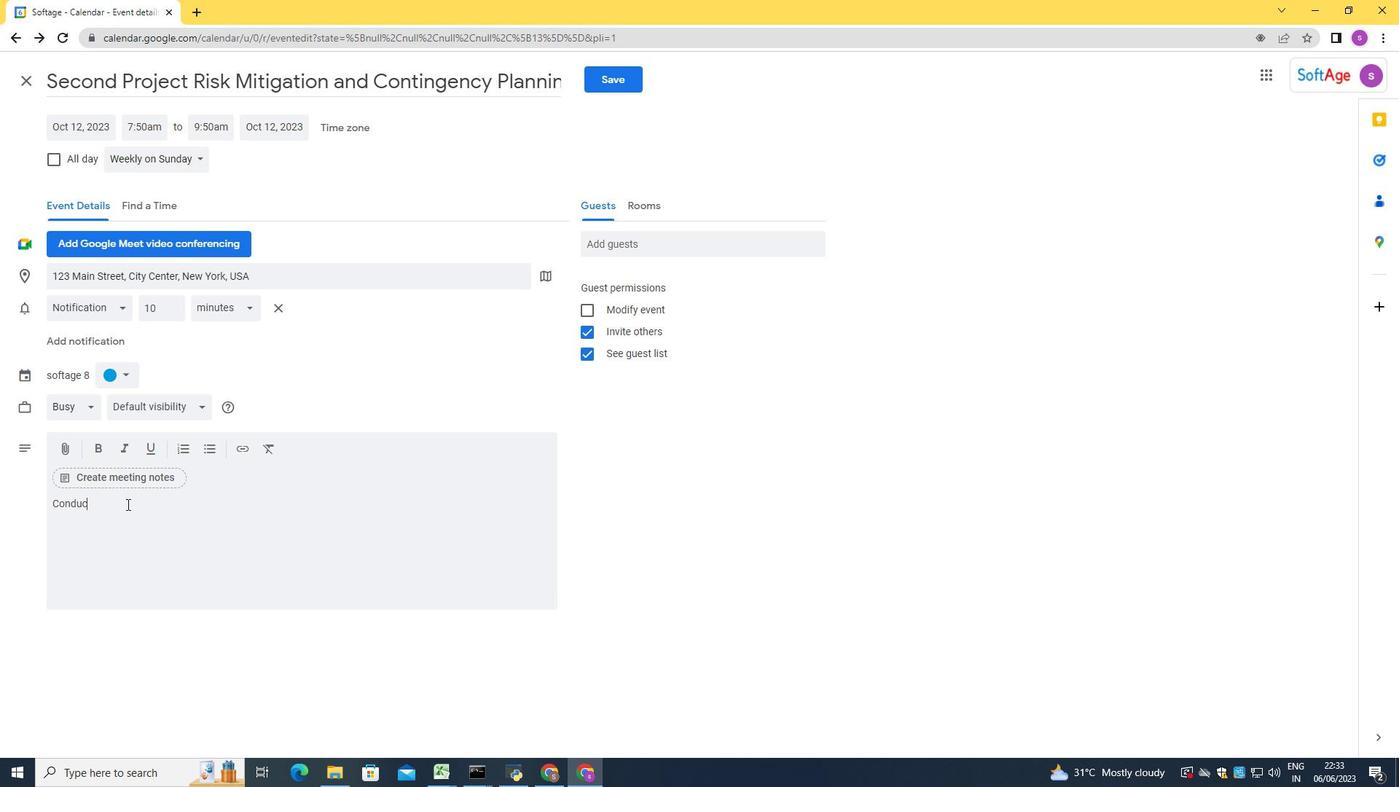 
Action: Mouse moved to (160, 365)
Screenshot: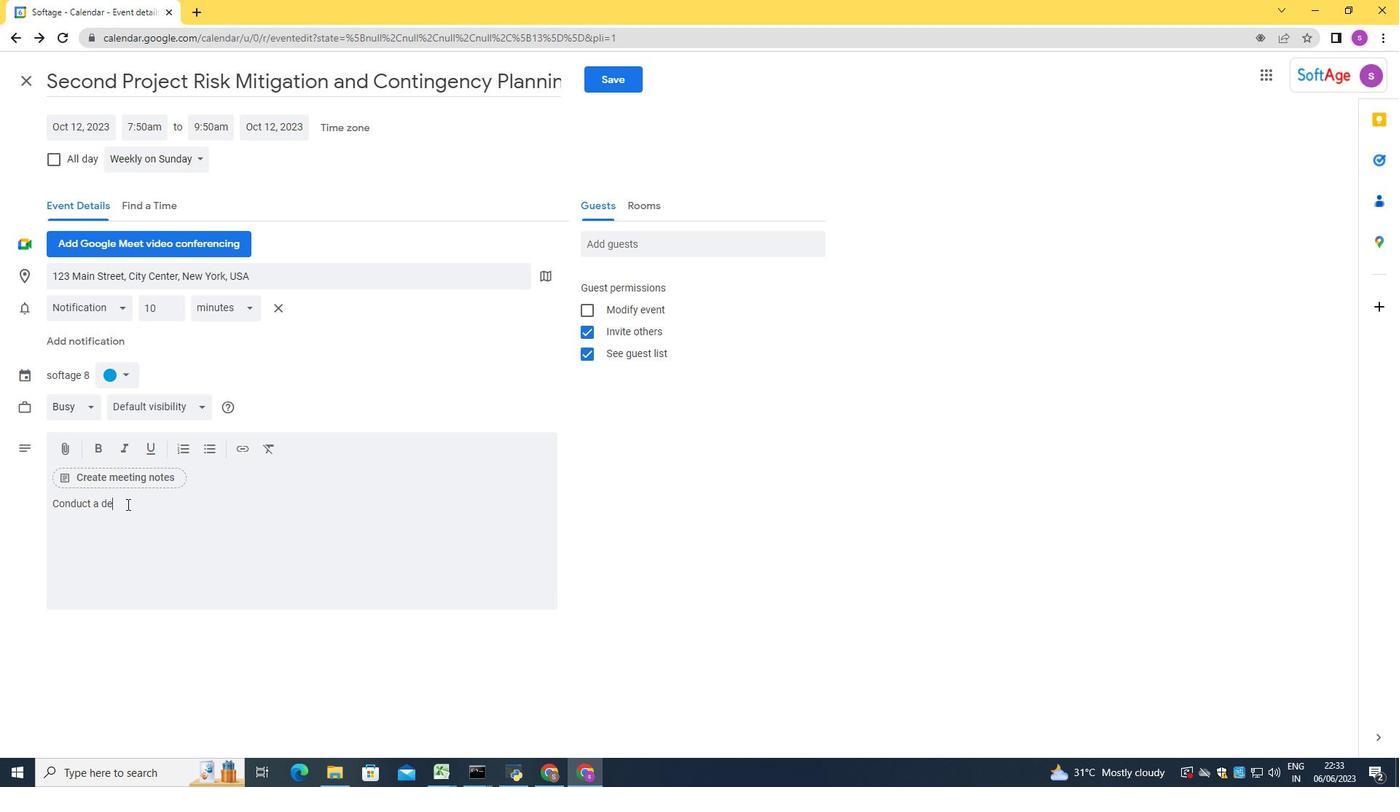 
Action: Mouse pressed left at (160, 365)
Screenshot: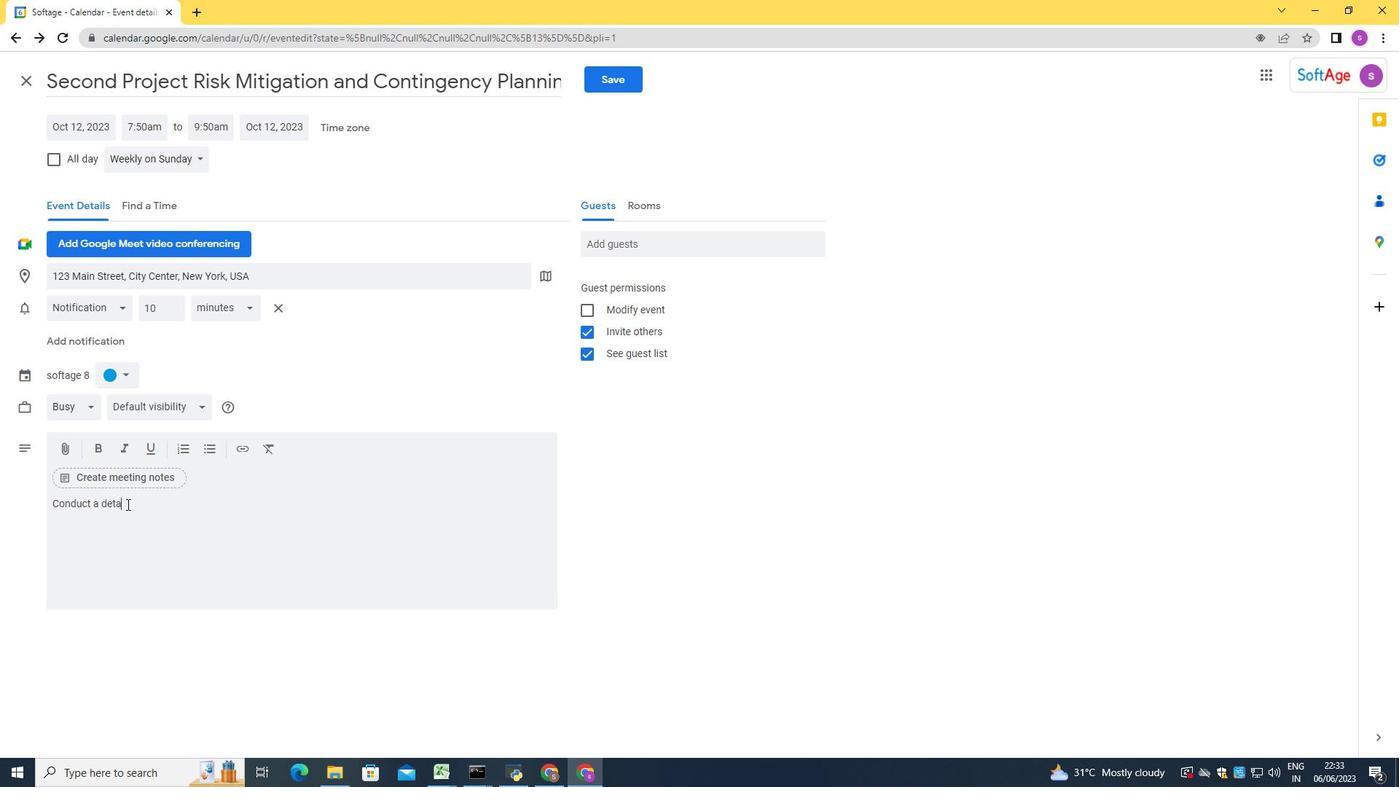 
Action: Mouse moved to (580, 402)
Screenshot: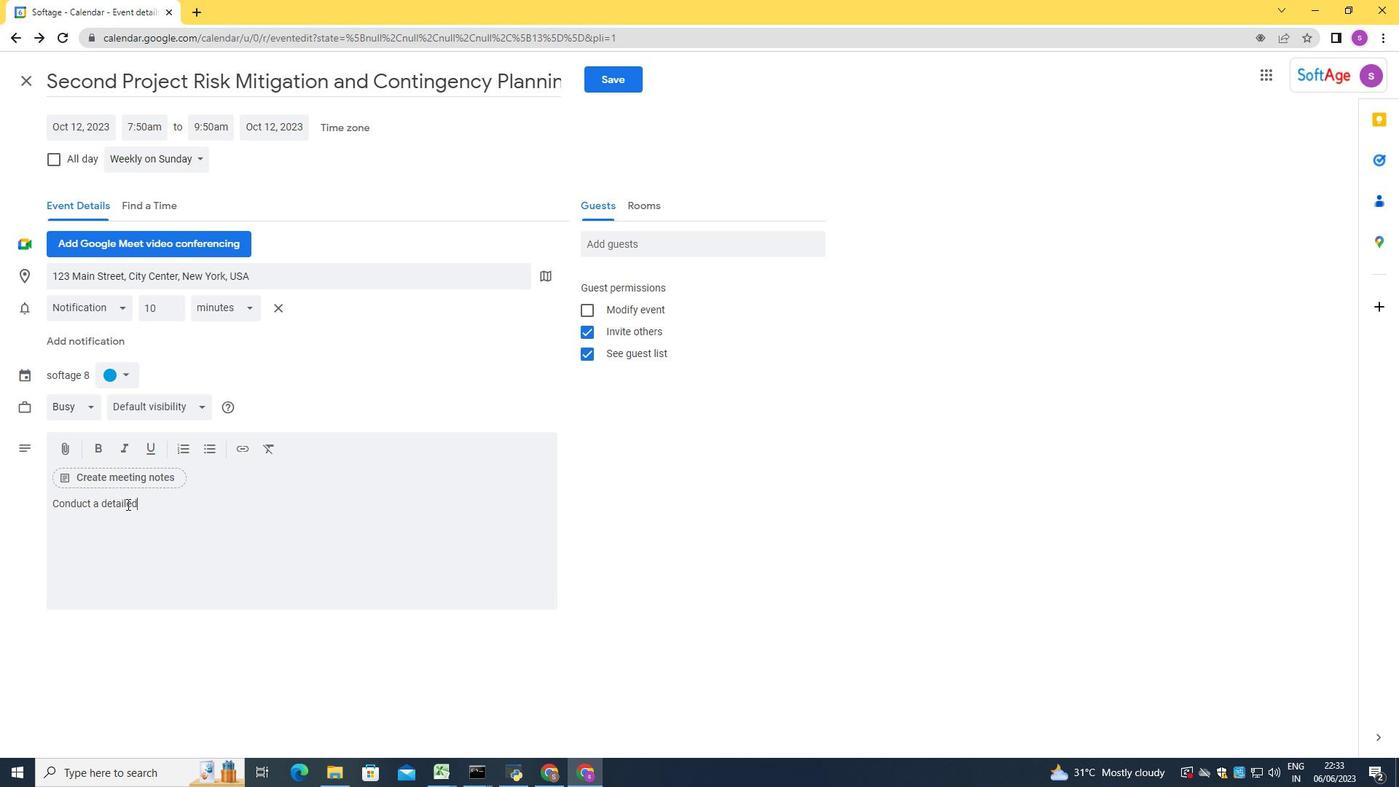 
Action: Mouse pressed left at (580, 402)
Screenshot: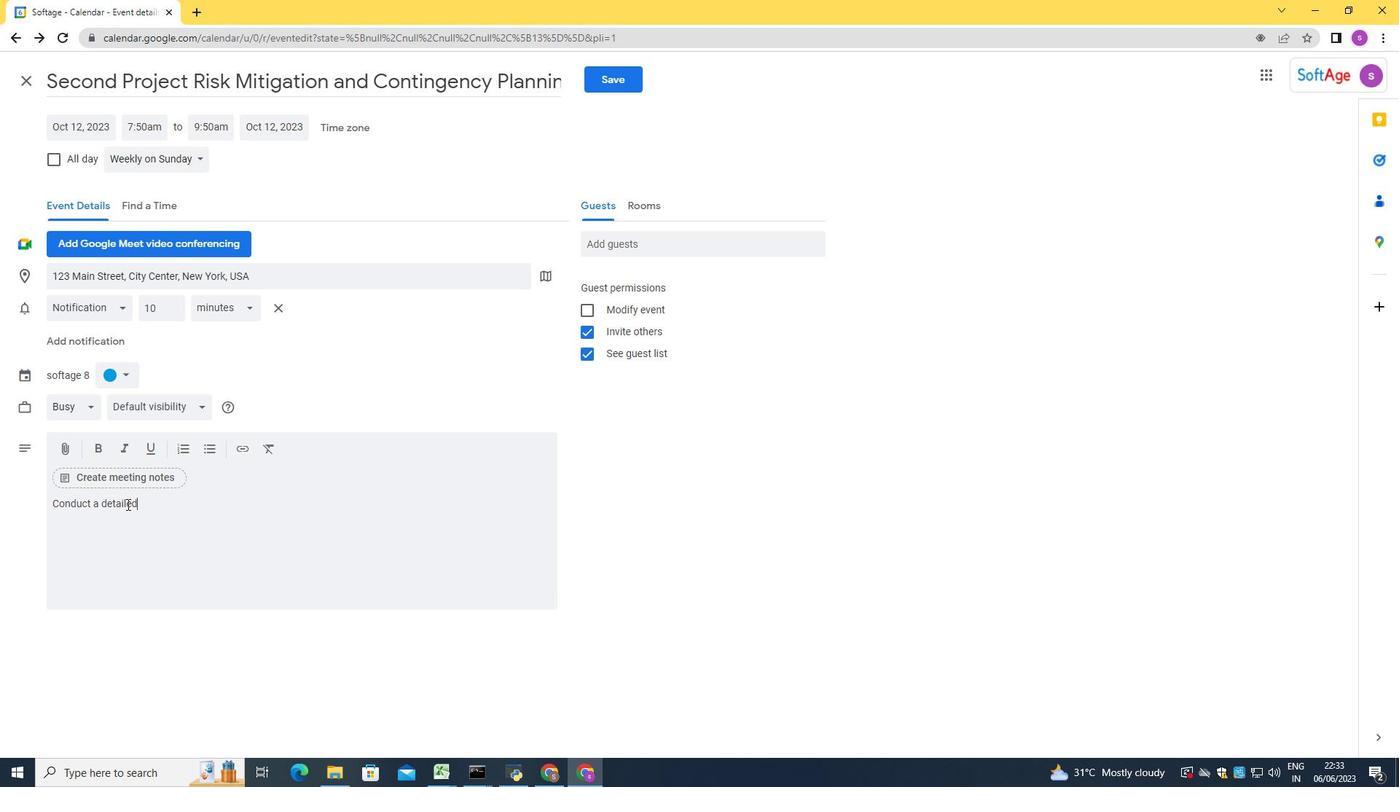 
Action: Mouse moved to (666, 404)
Screenshot: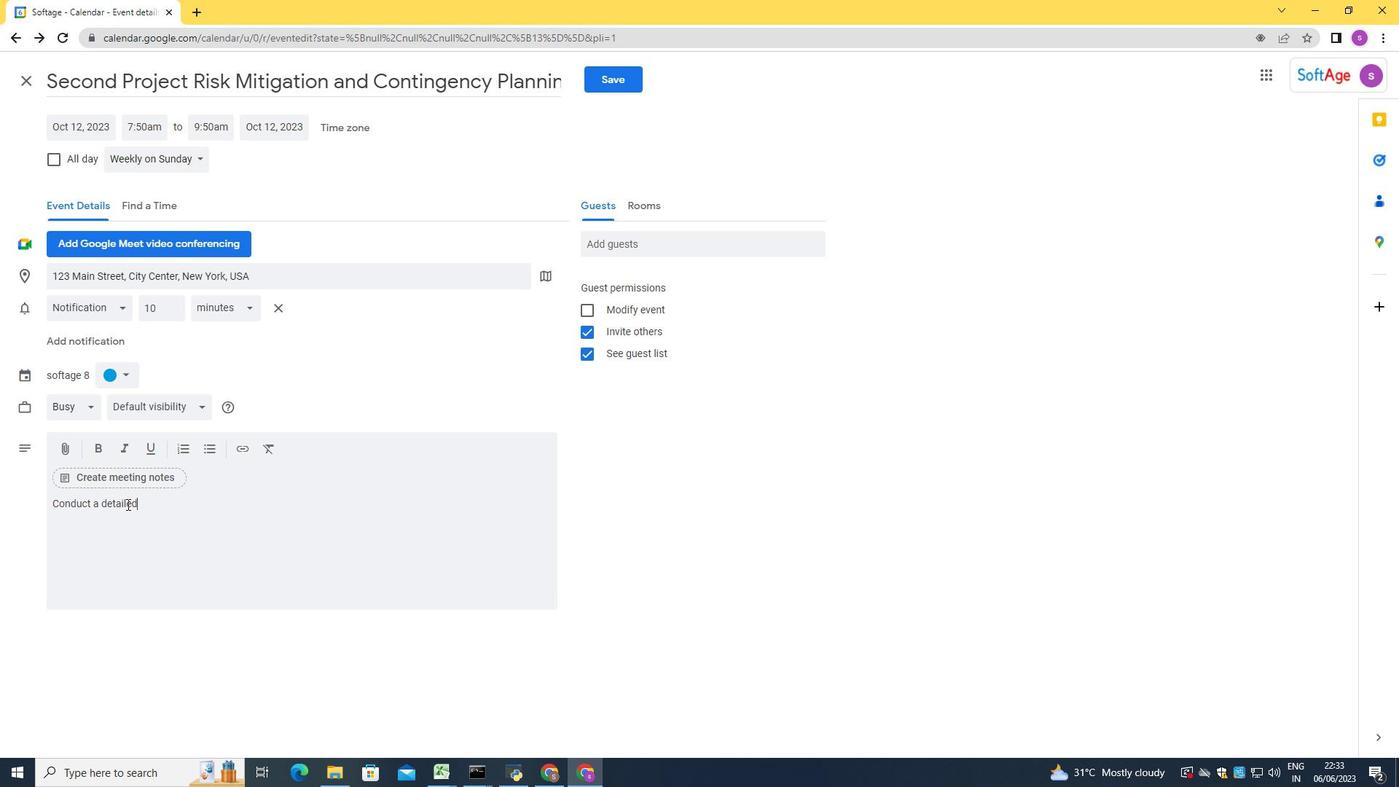 
Action: Mouse pressed left at (666, 404)
Screenshot: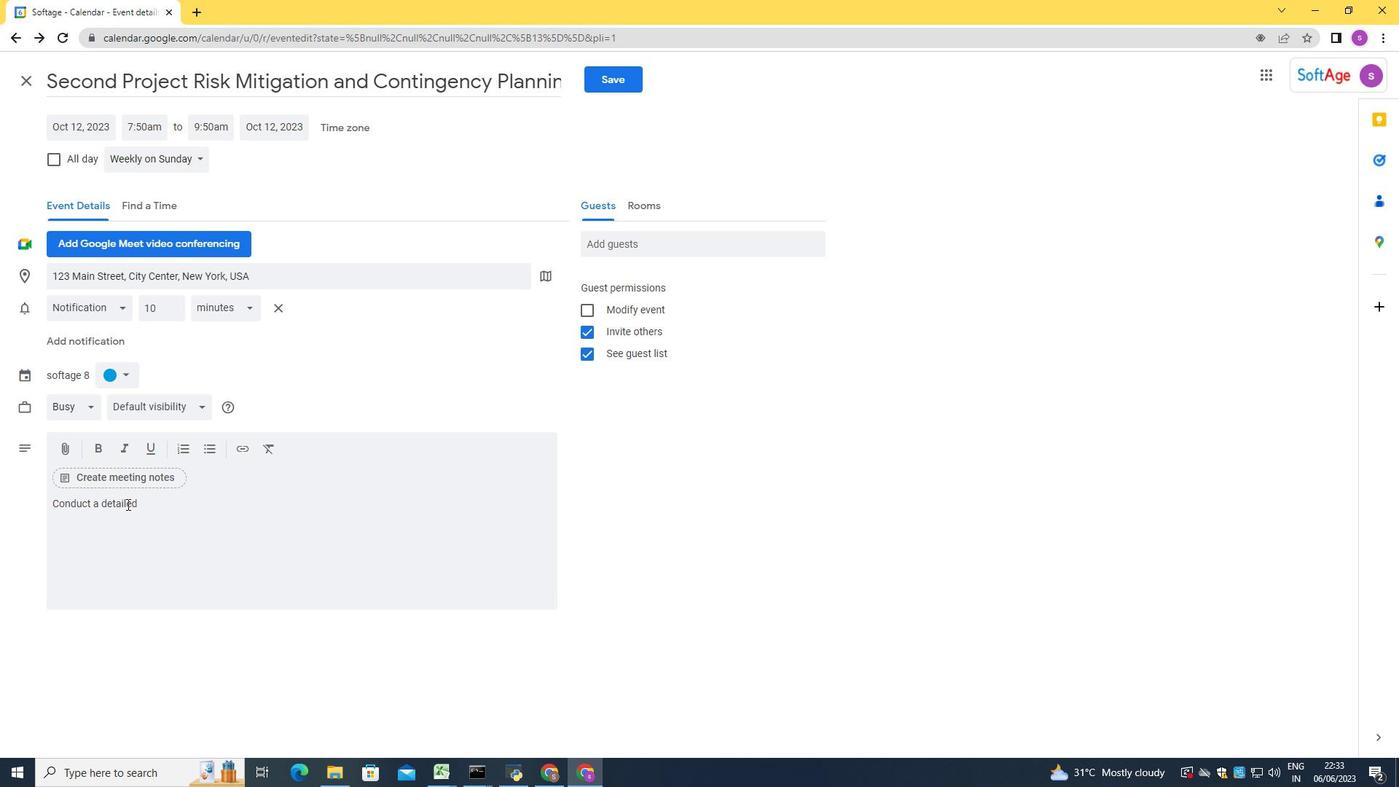 
Action: Mouse moved to (792, 498)
Screenshot: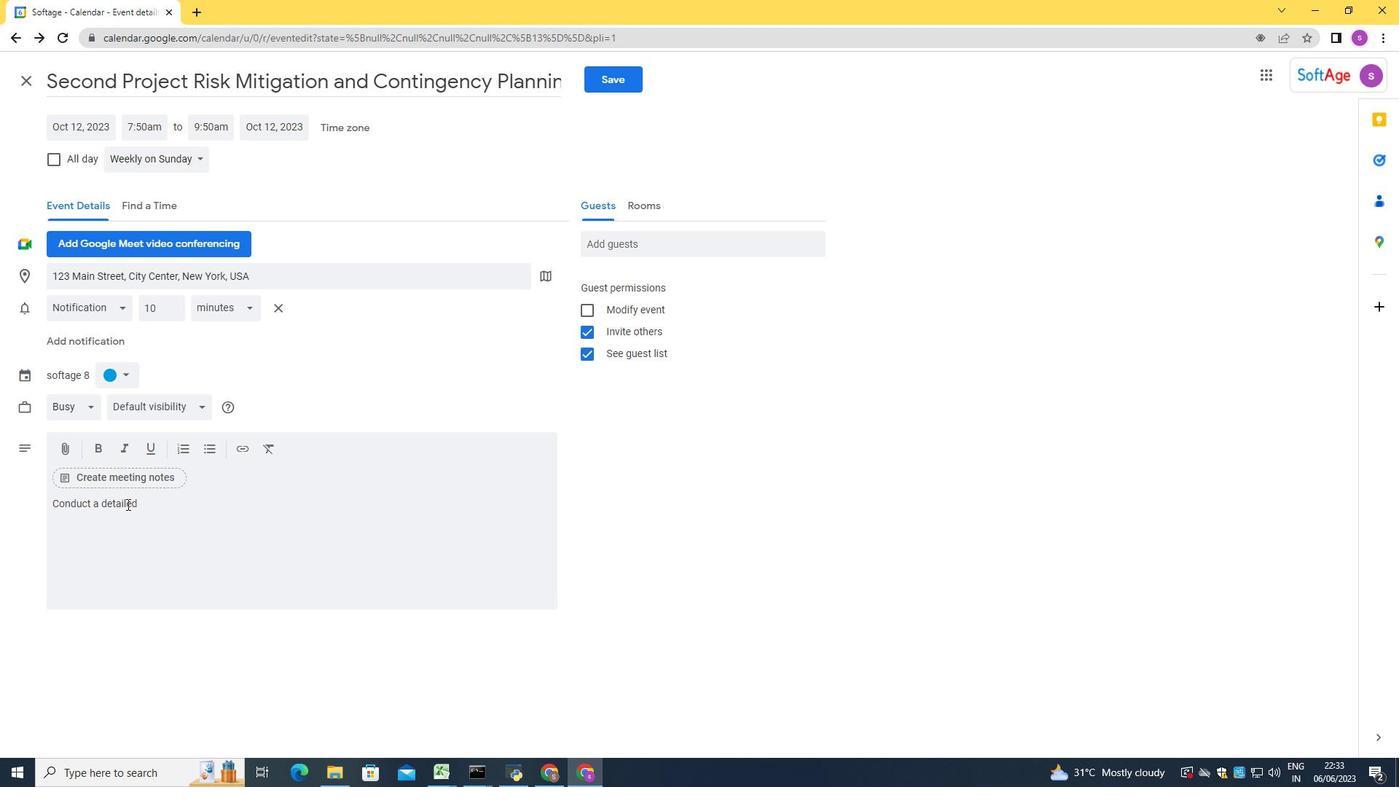 
Action: Mouse pressed left at (792, 498)
Screenshot: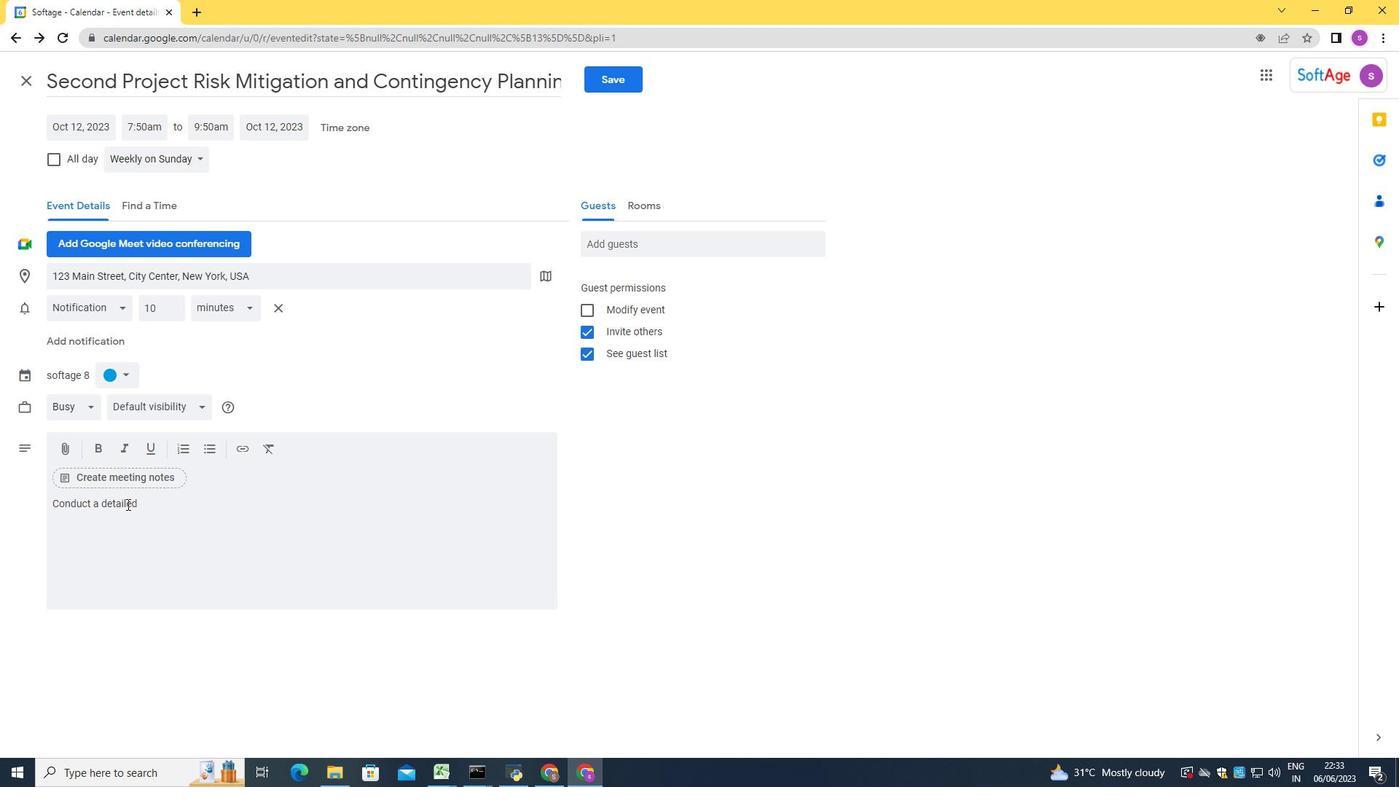 
Action: Mouse moved to (177, 341)
Screenshot: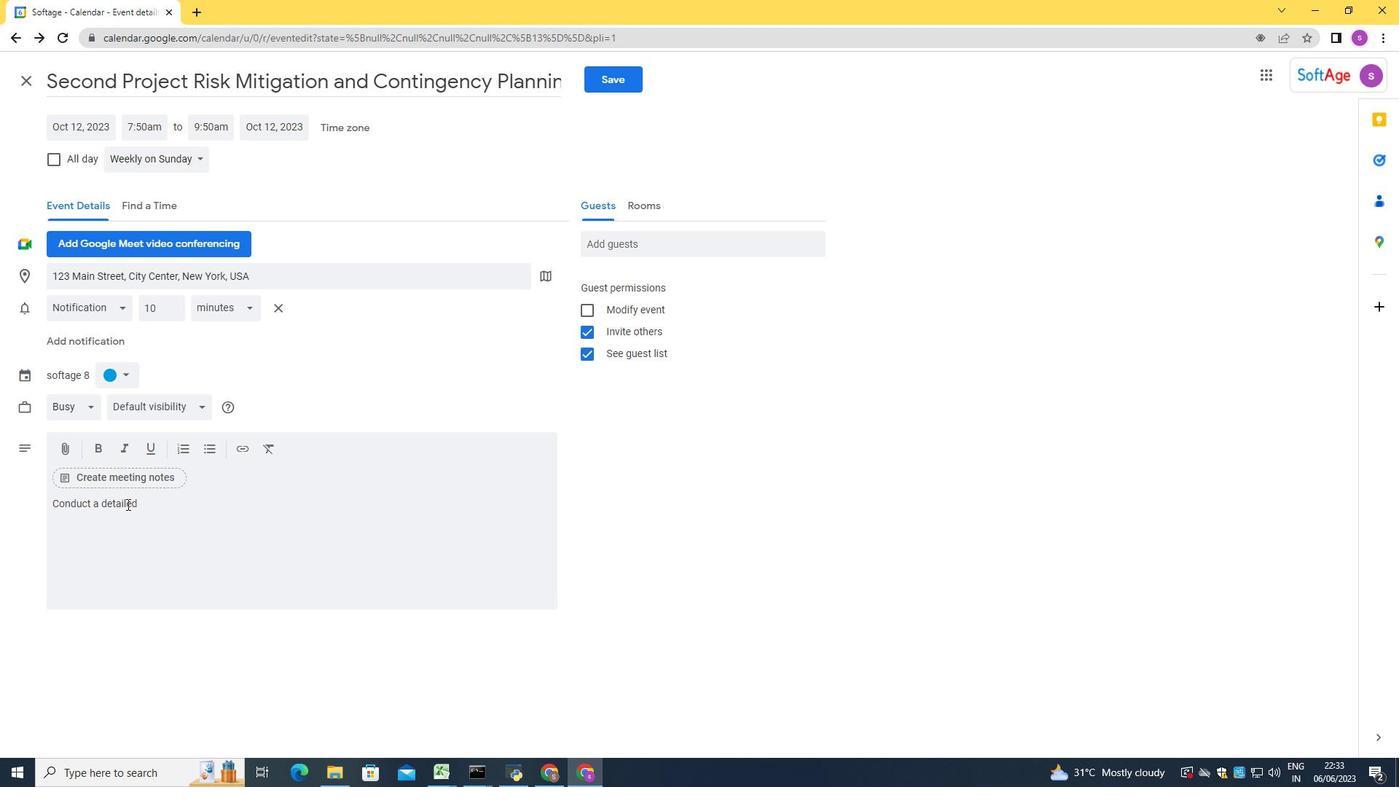 
Action: Mouse pressed left at (177, 341)
Screenshot: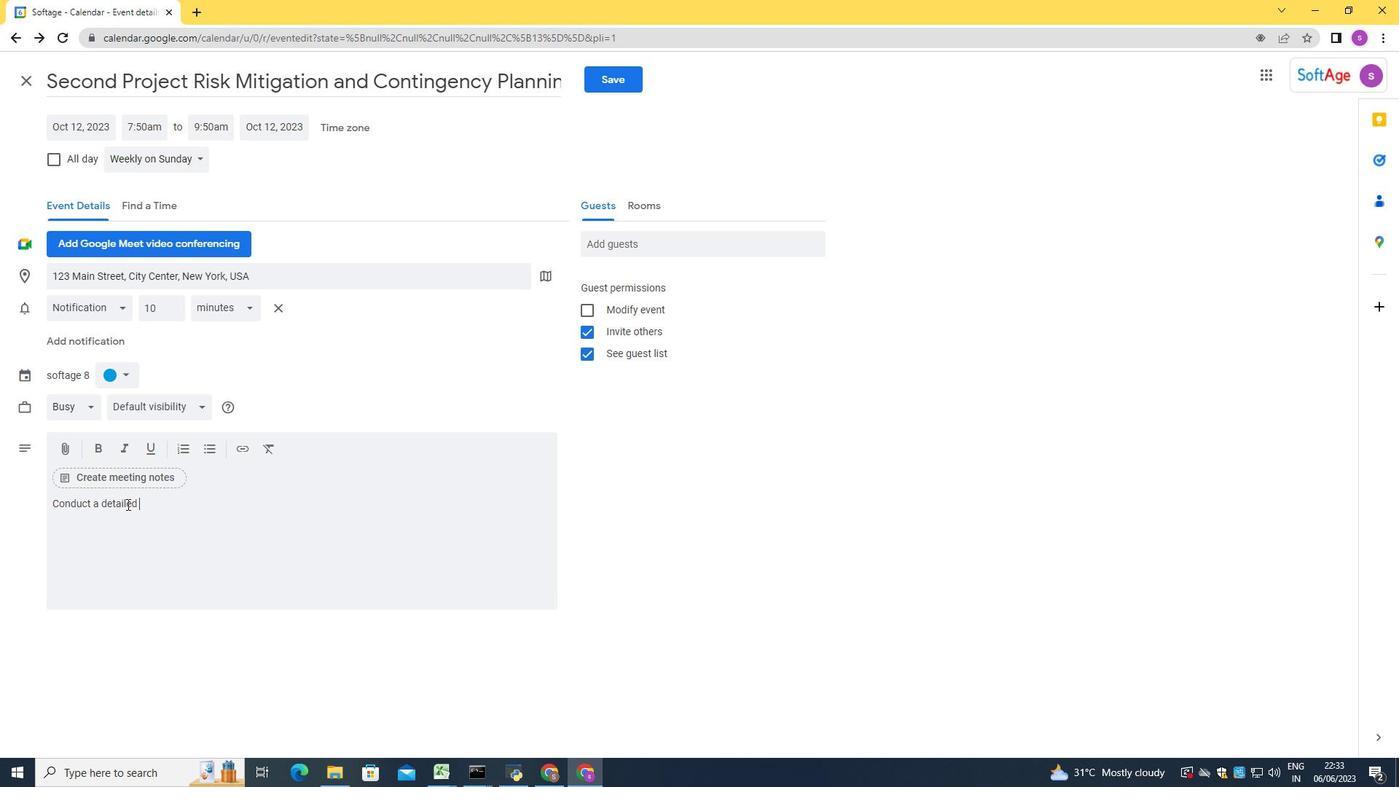 
Action: Mouse moved to (181, 341)
Screenshot: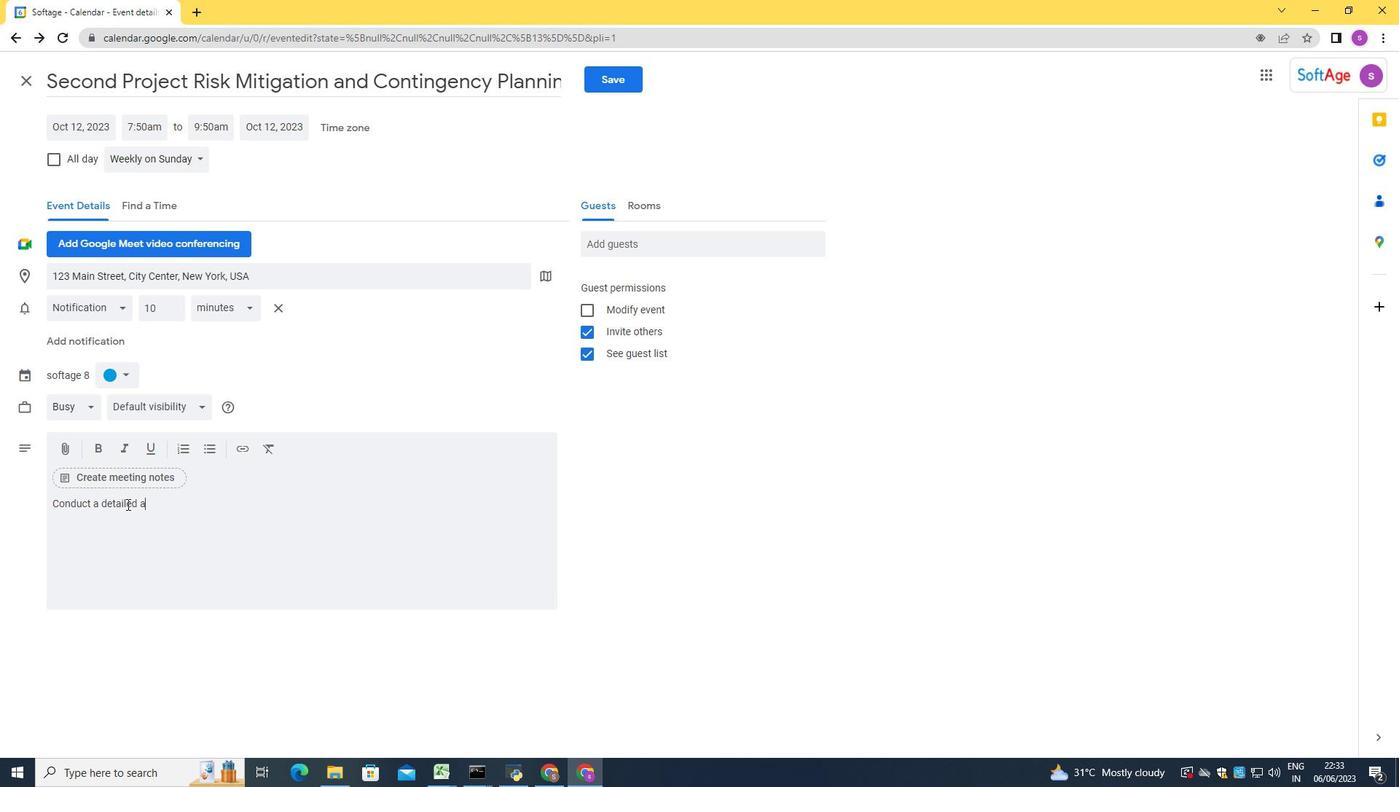 
Action: Key pressed 123<Key.space><Key.shift>mAIN<Key.space><Key.shift>sTREET,<Key.shift>cITY<Key.backspace><Key.backspace><Key.backspace><Key.backspace><Key.space><Key.shift>cITY<Key.space><Key.shift>cENTER,<Key.space><Key.shift>nEW<Key.space><Key.shift>yORK,<Key.space><Key.shift><Key.shift><Key.shift><Key.shift>usa
Screenshot: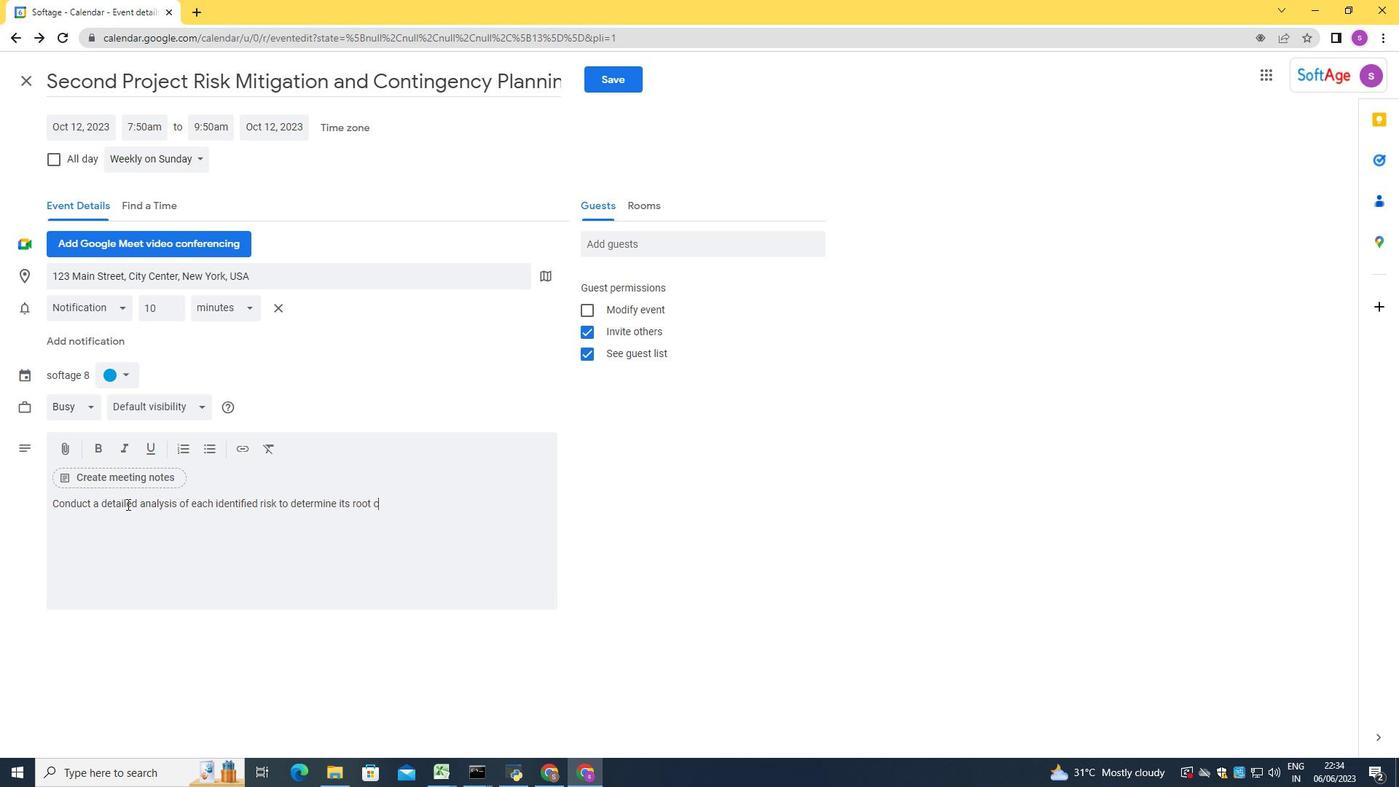 
Action: Mouse moved to (379, 376)
Screenshot: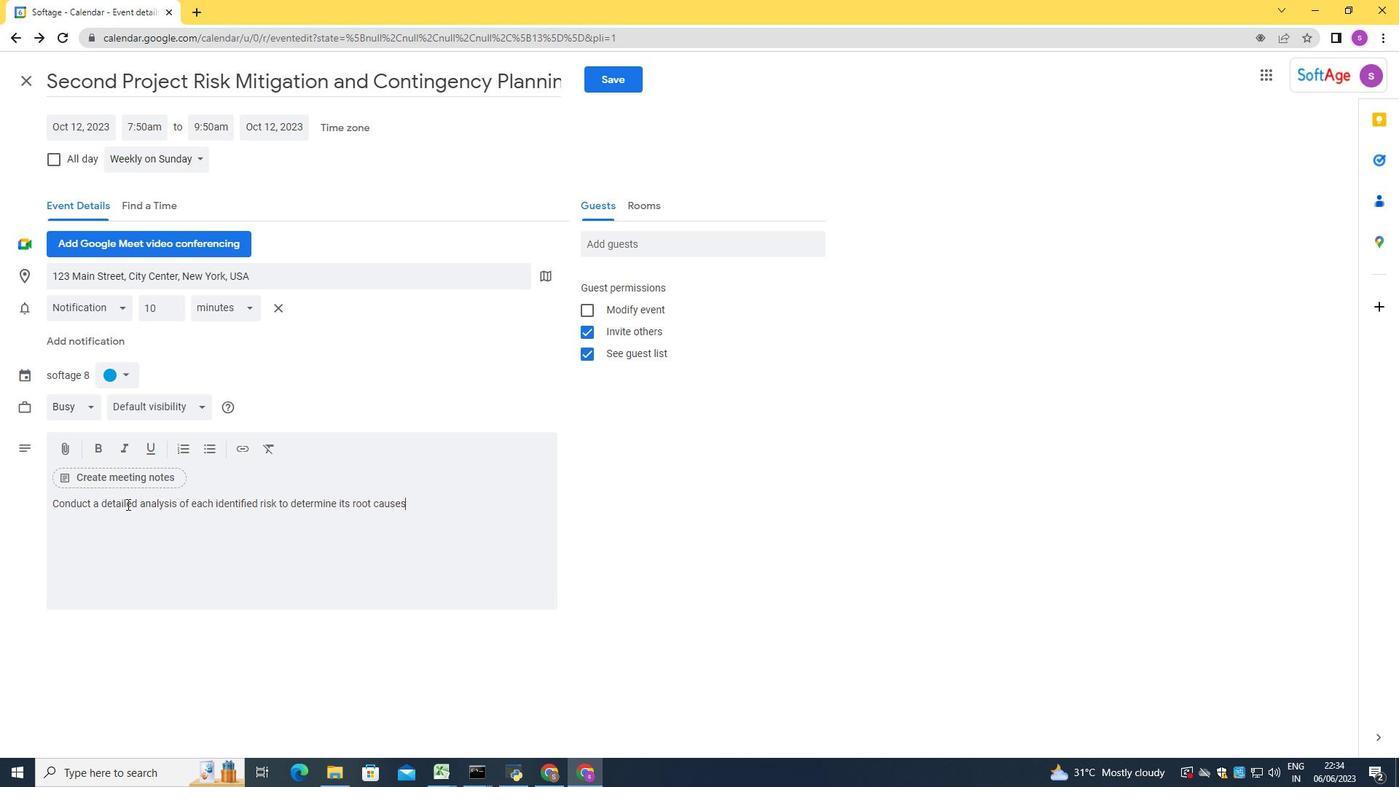 
Action: Key pressed <Key.enter>
Screenshot: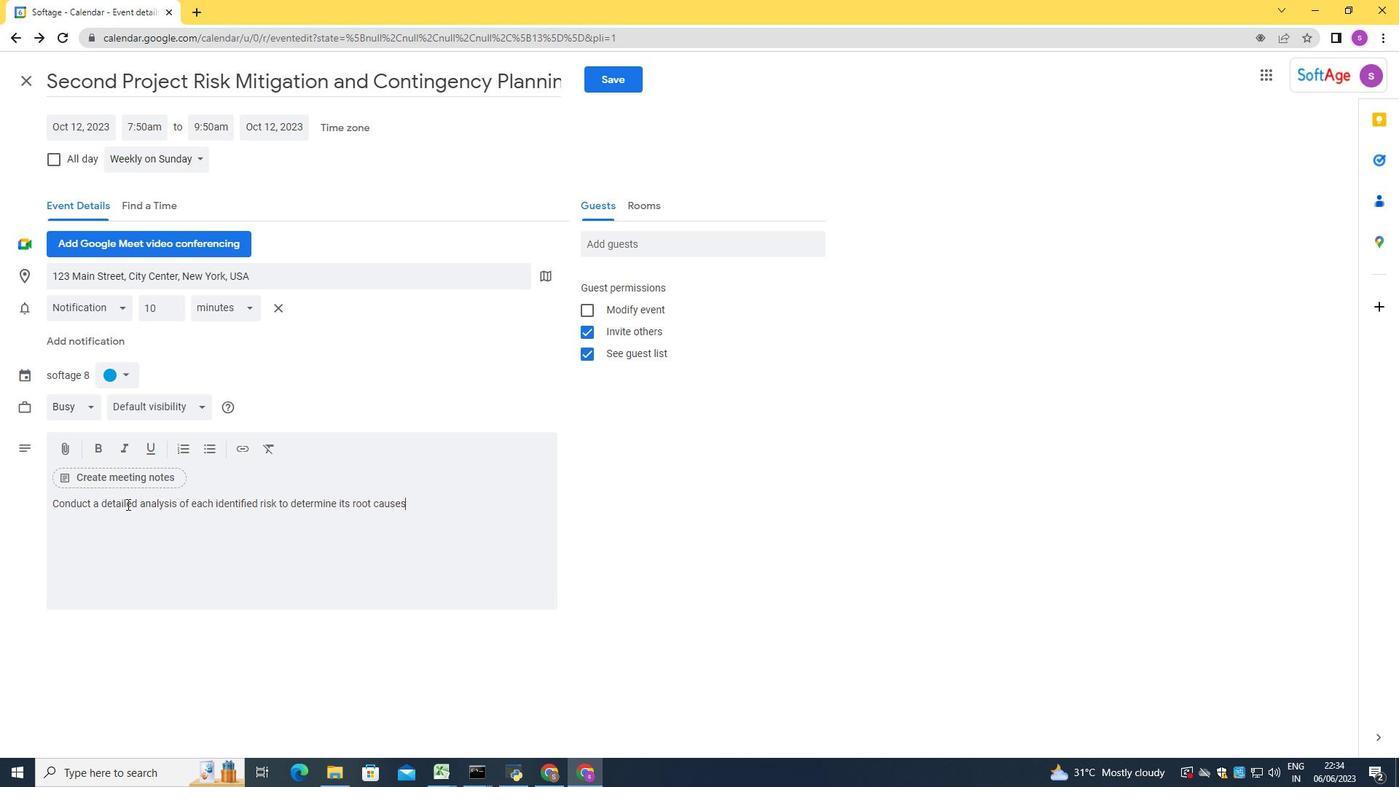 
Action: Mouse moved to (331, 440)
Screenshot: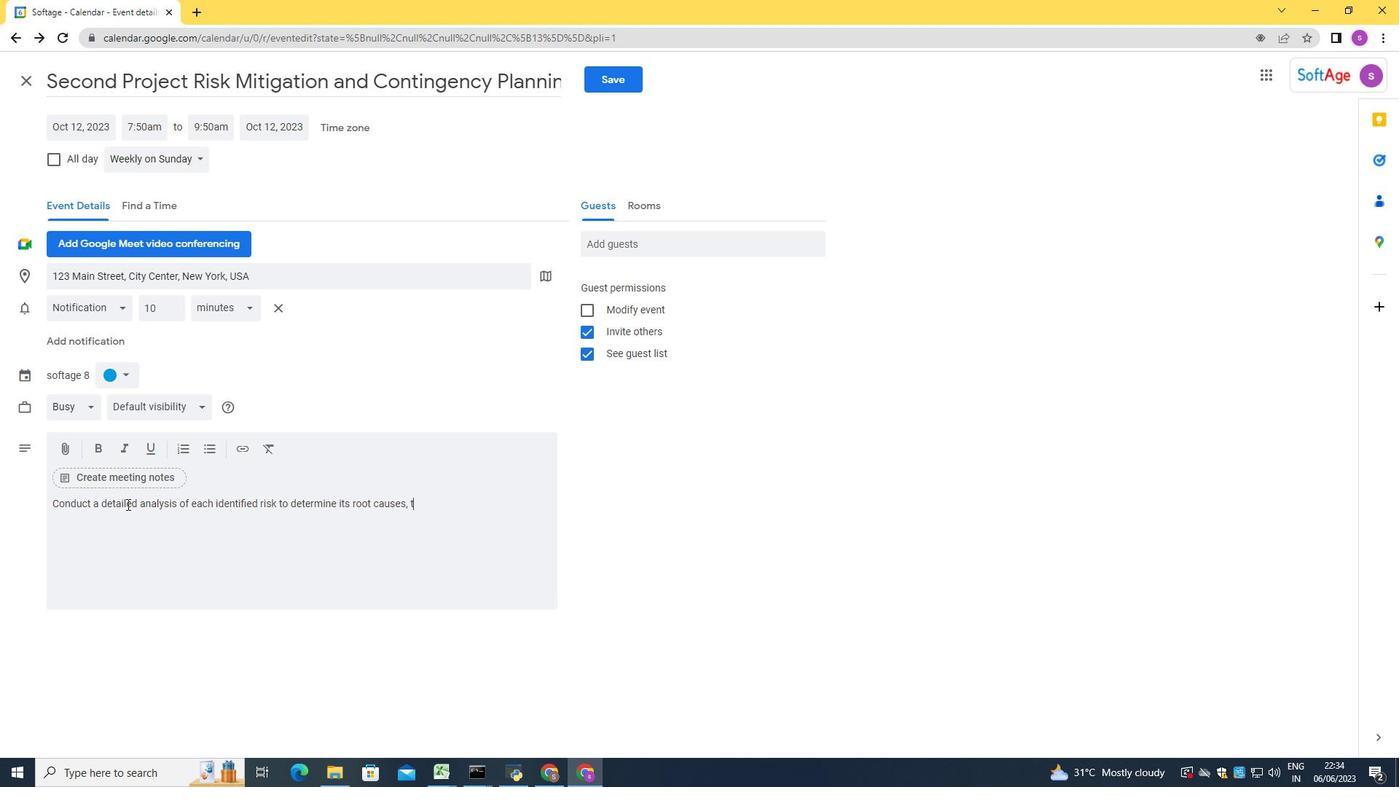 
Action: Mouse pressed left at (331, 440)
Screenshot: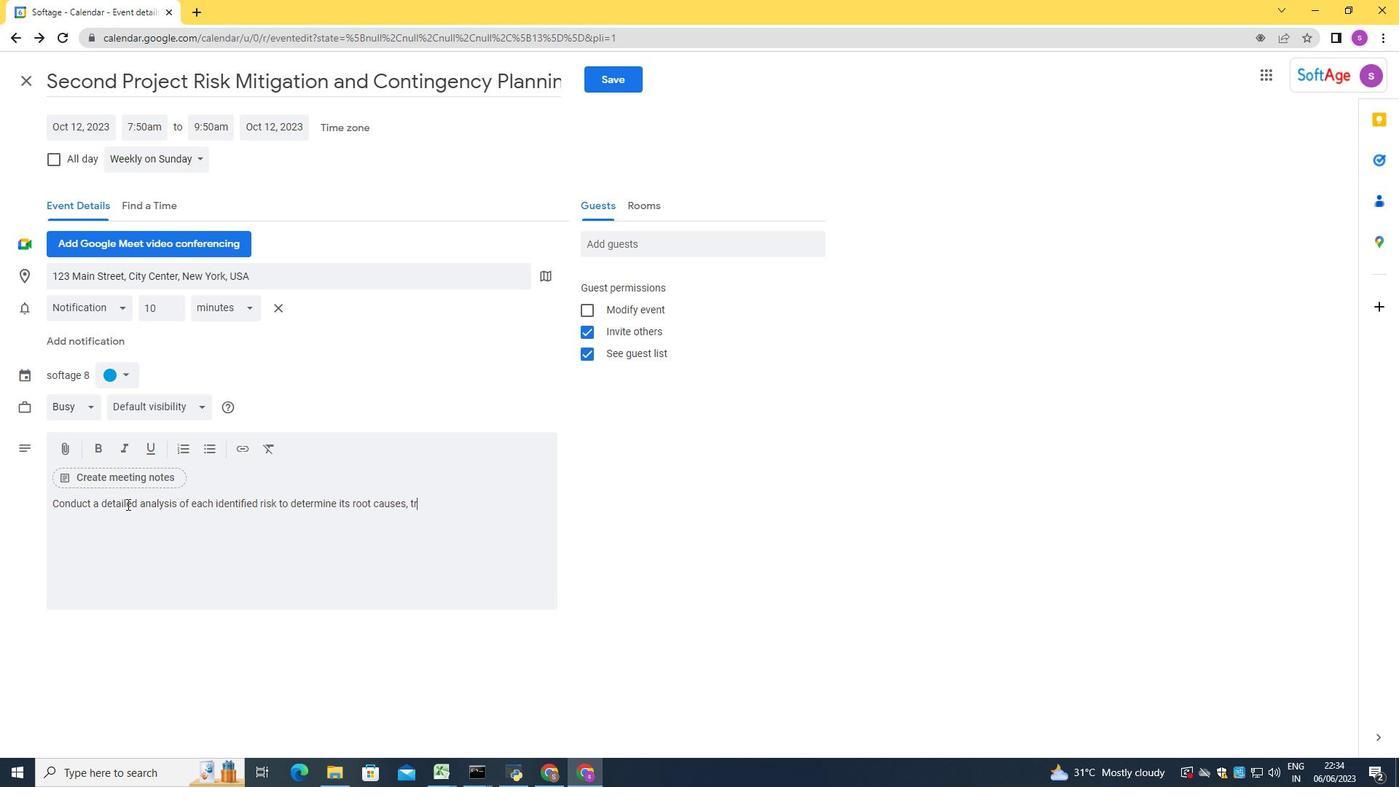 
Action: Mouse moved to (103, 402)
Screenshot: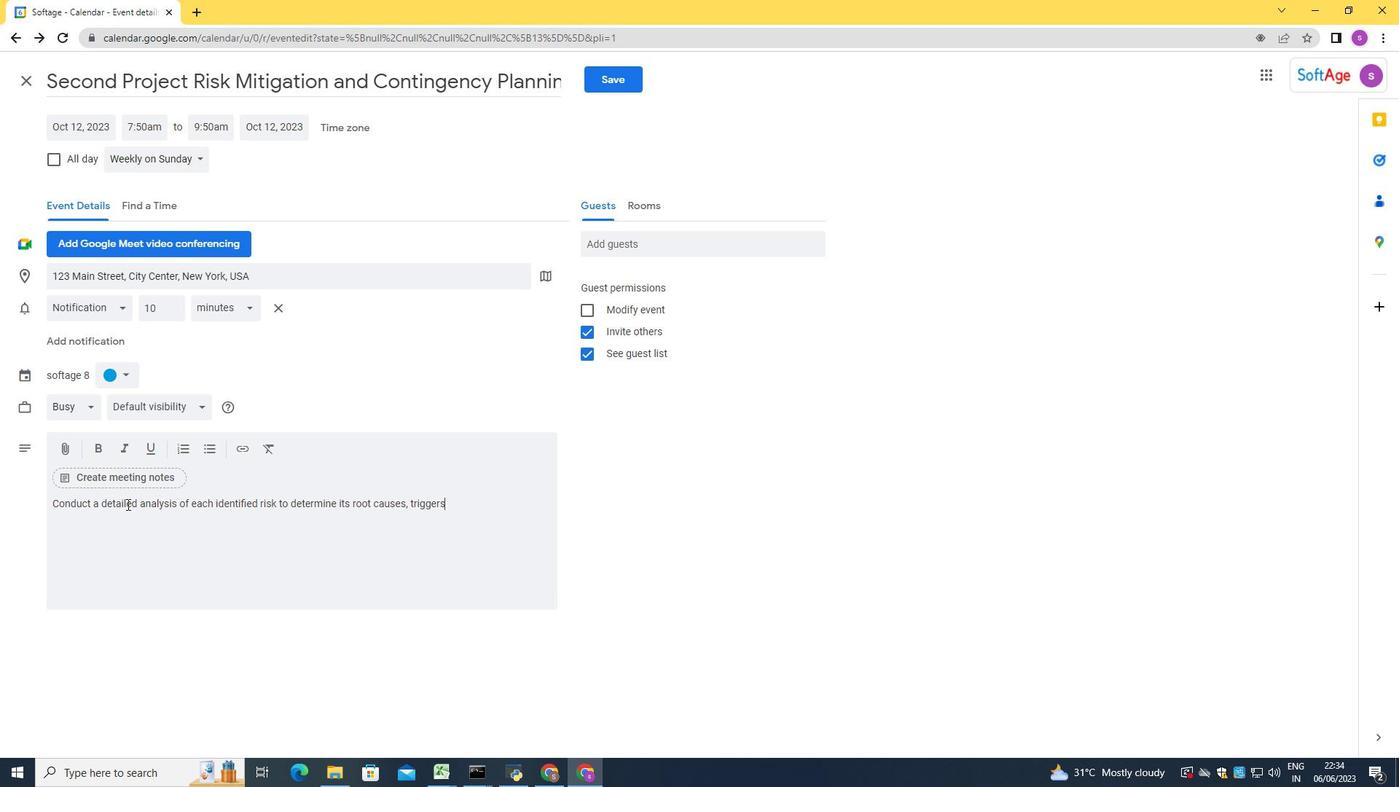 
Action: Mouse pressed left at (103, 402)
Screenshot: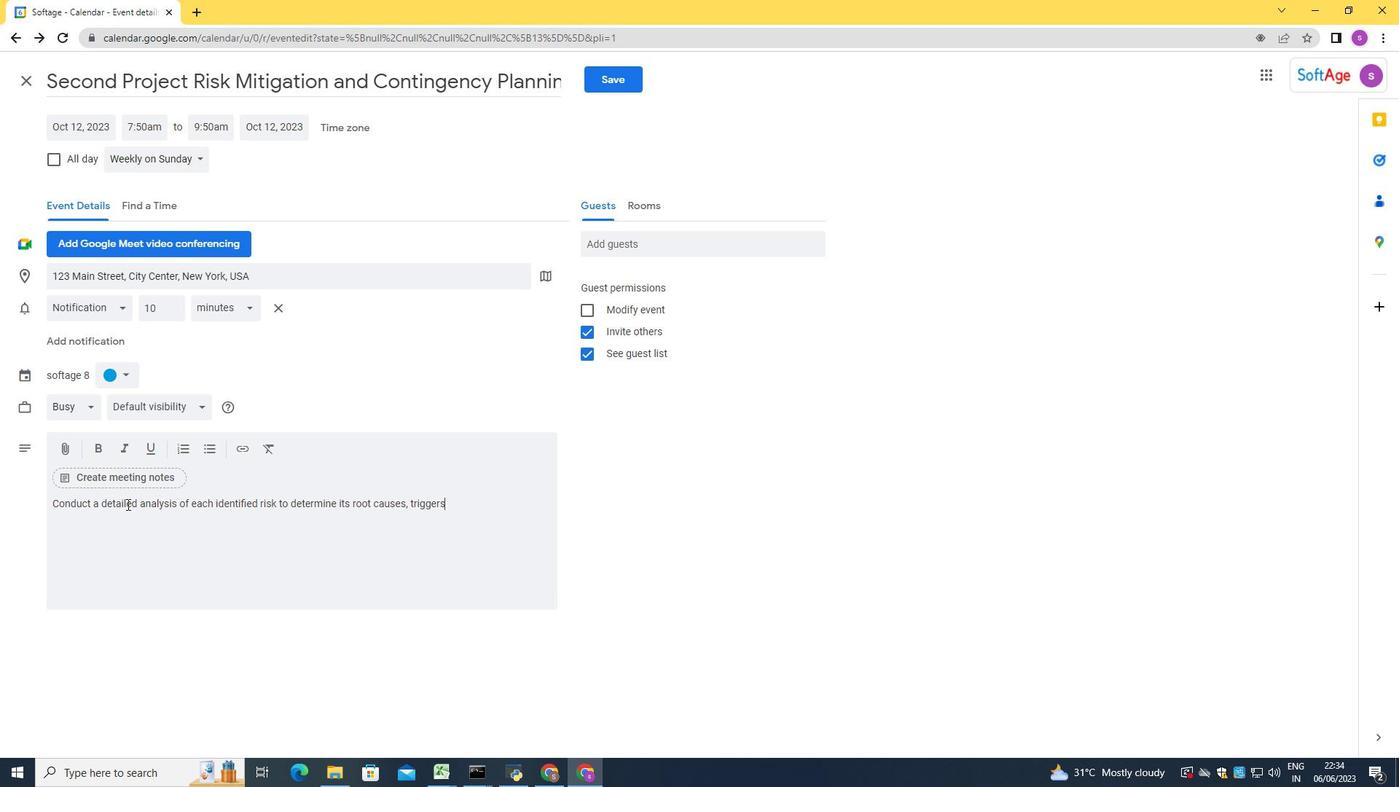 
Action: Mouse moved to (96, 400)
Screenshot: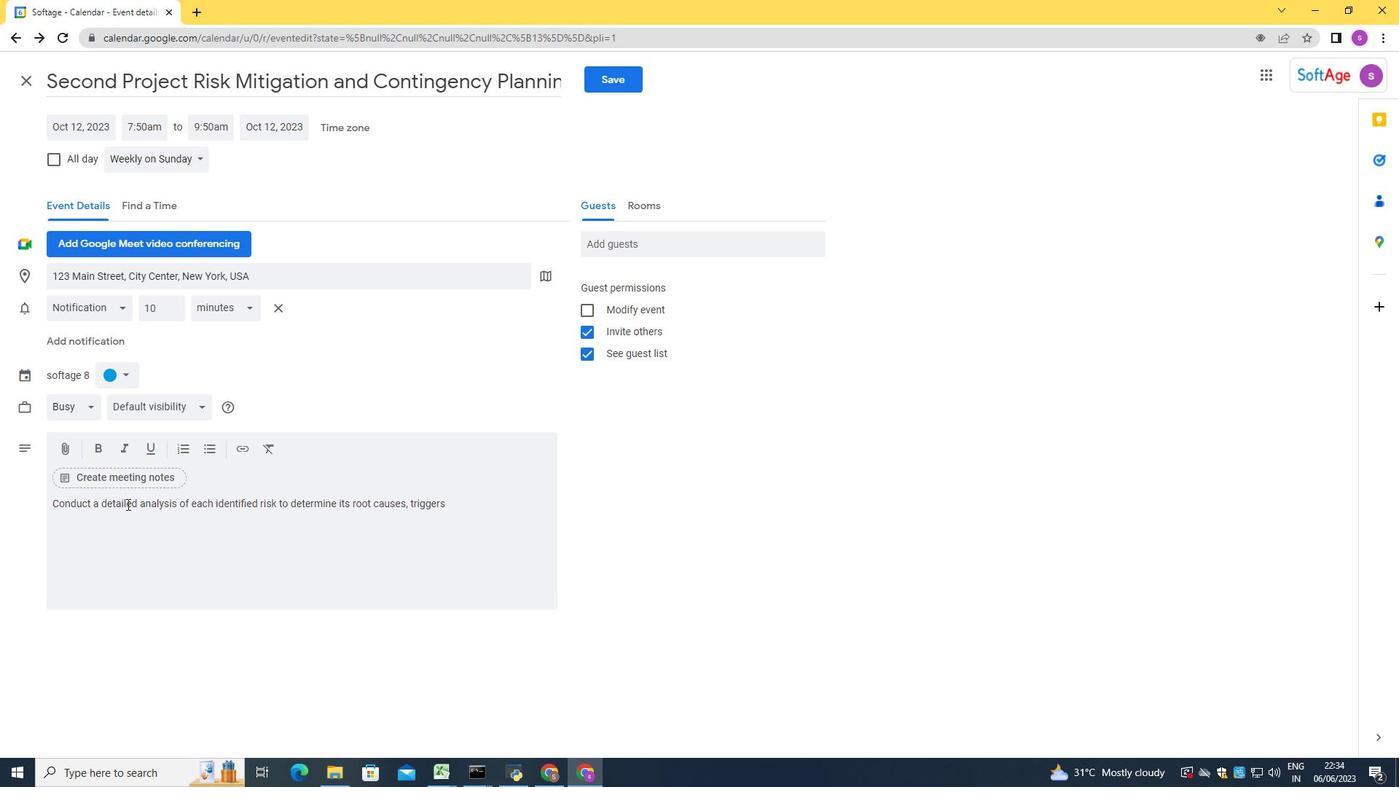 
Action: Mouse pressed left at (96, 400)
Screenshot: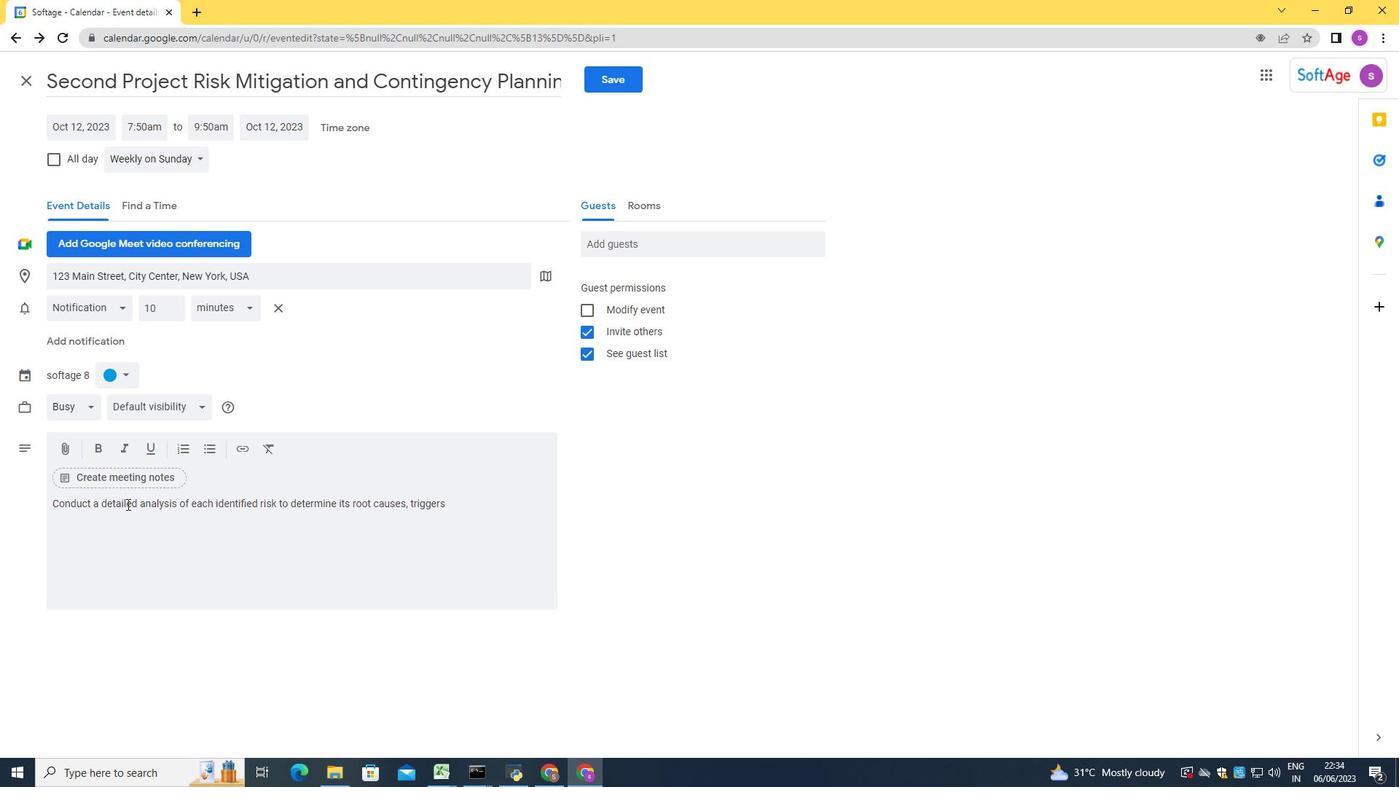 
Action: Mouse moved to (82, 400)
Screenshot: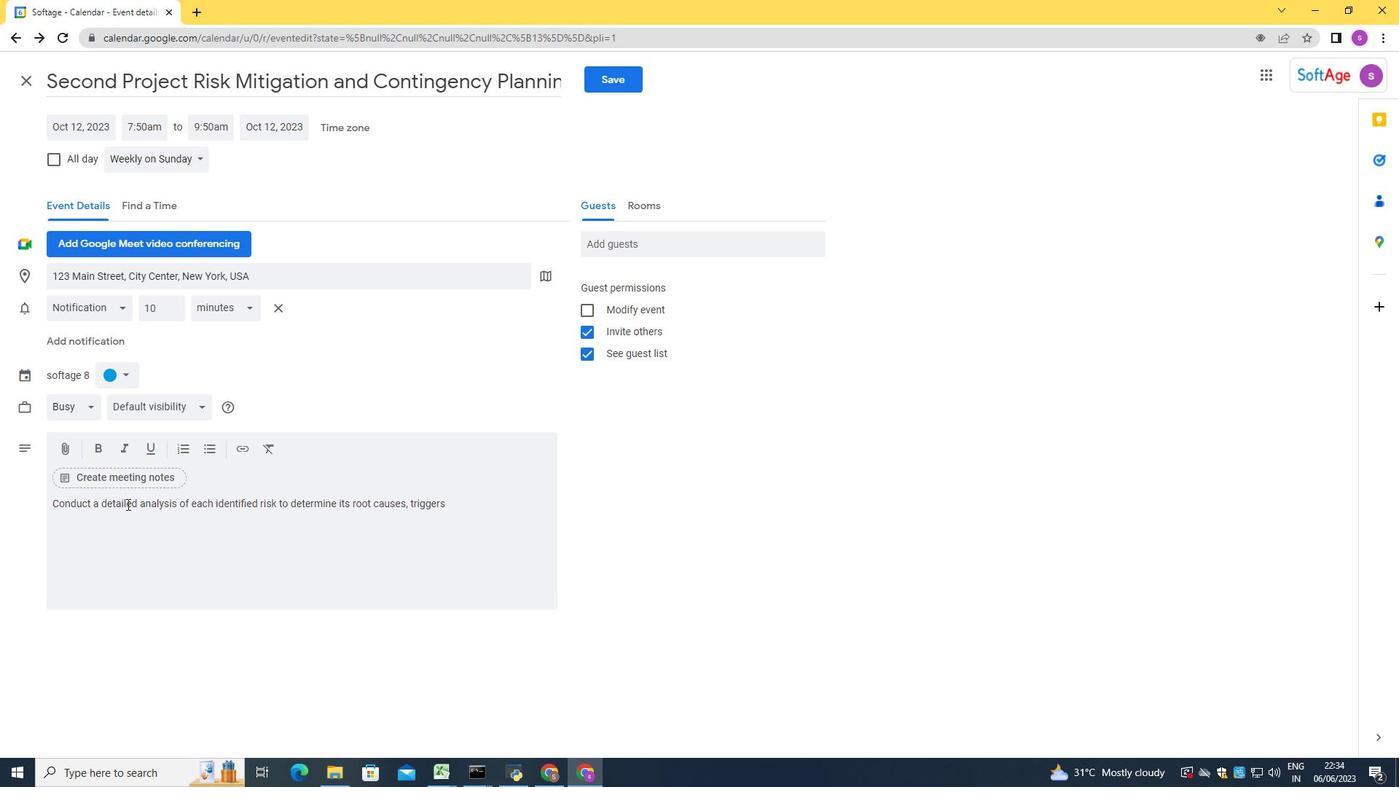 
Action: Mouse pressed left at (82, 400)
Screenshot: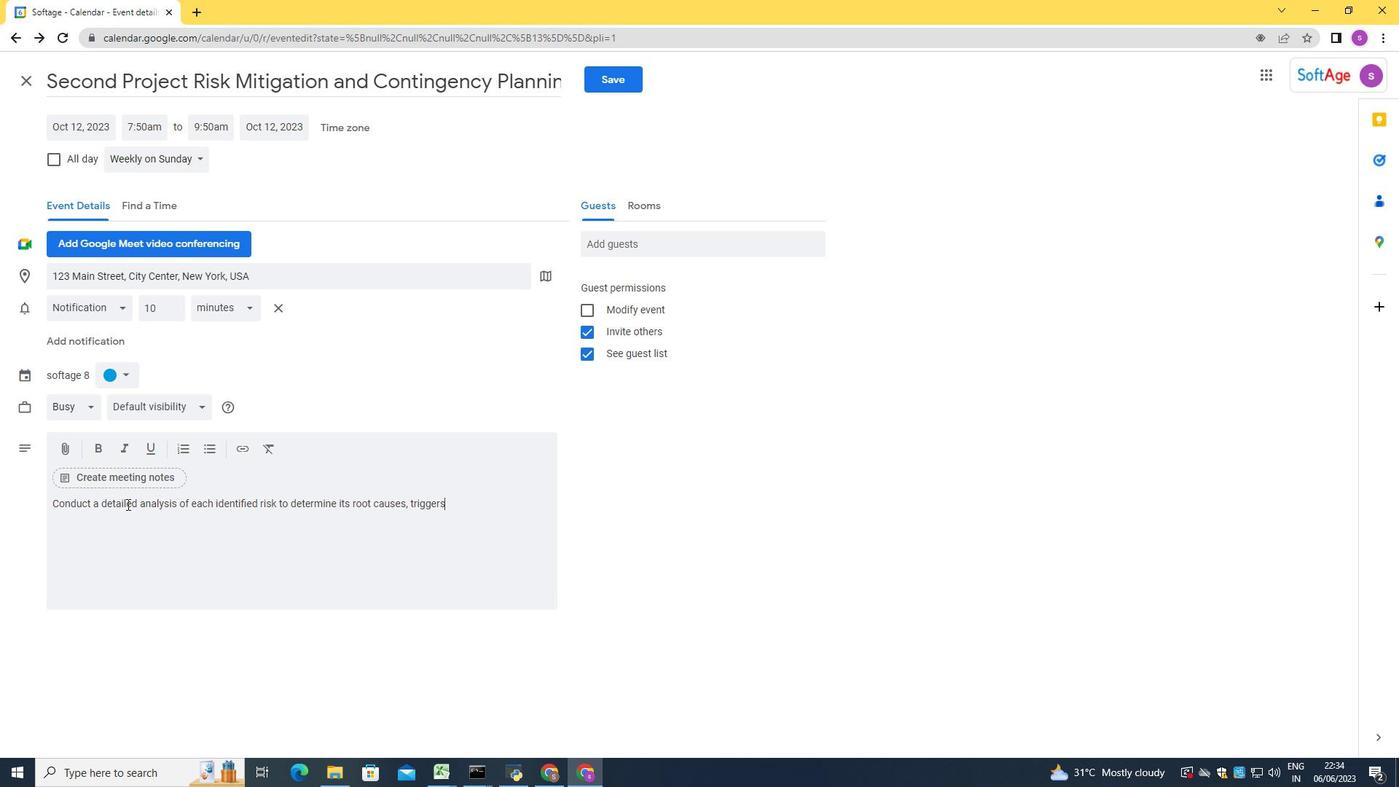 
Action: Mouse moved to (102, 400)
Screenshot: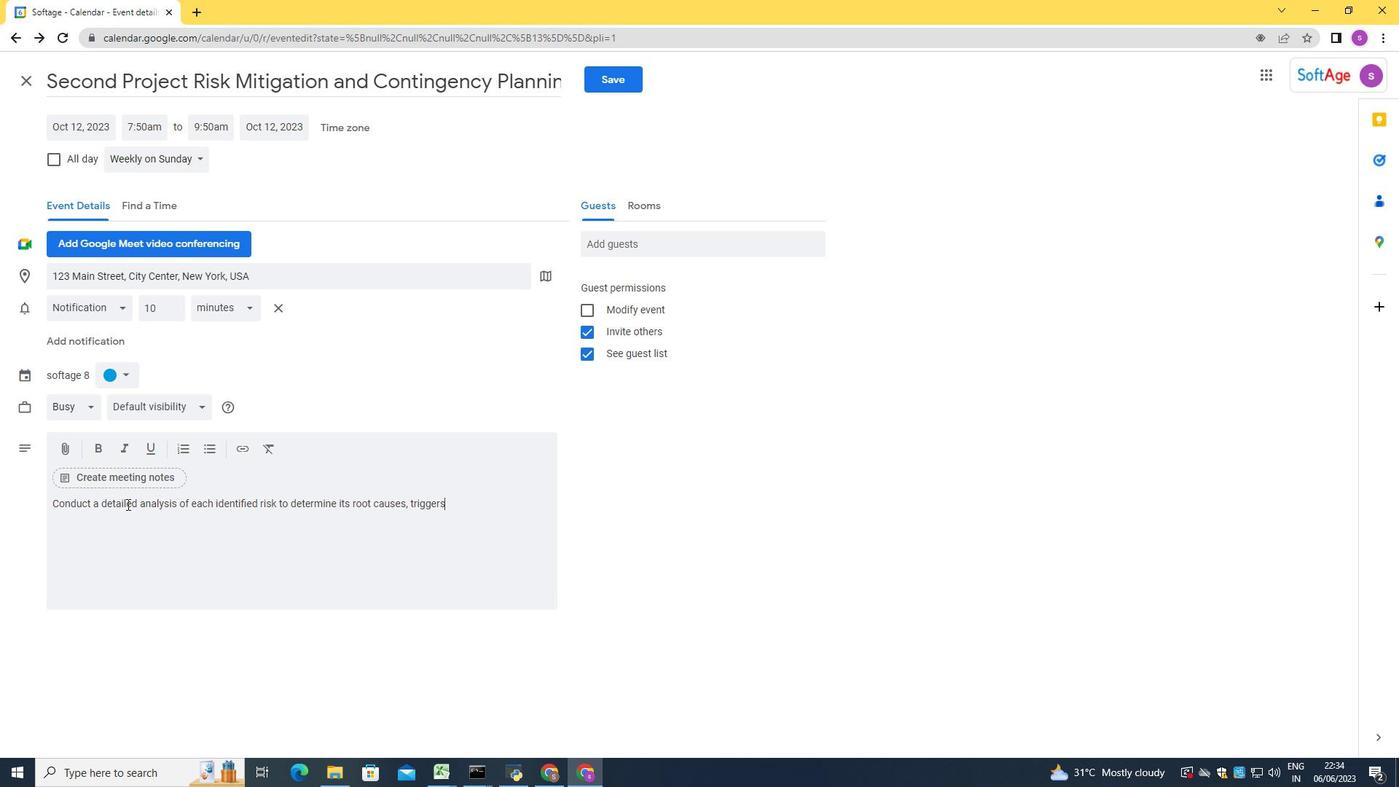 
Action: Mouse pressed left at (102, 400)
Screenshot: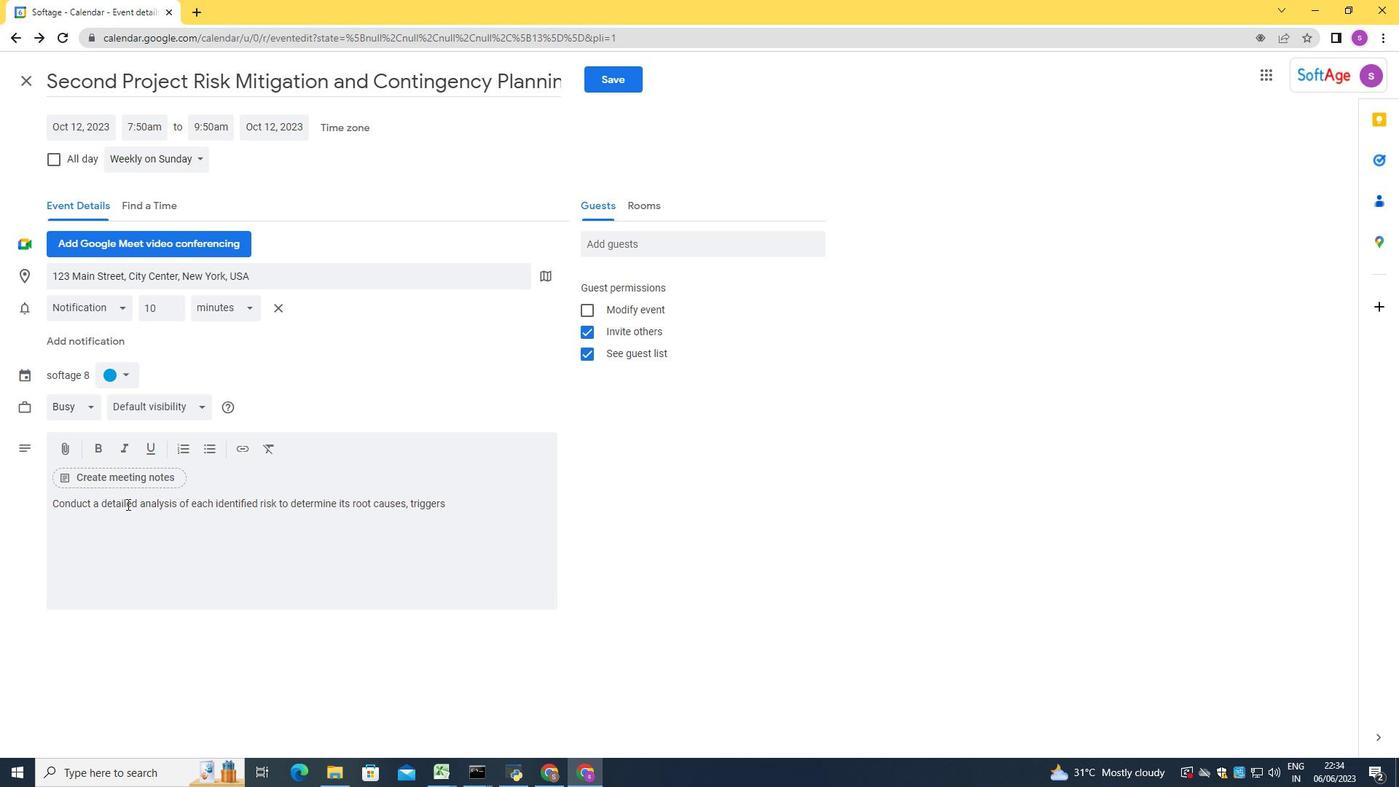 
Action: Mouse pressed left at (102, 400)
Screenshot: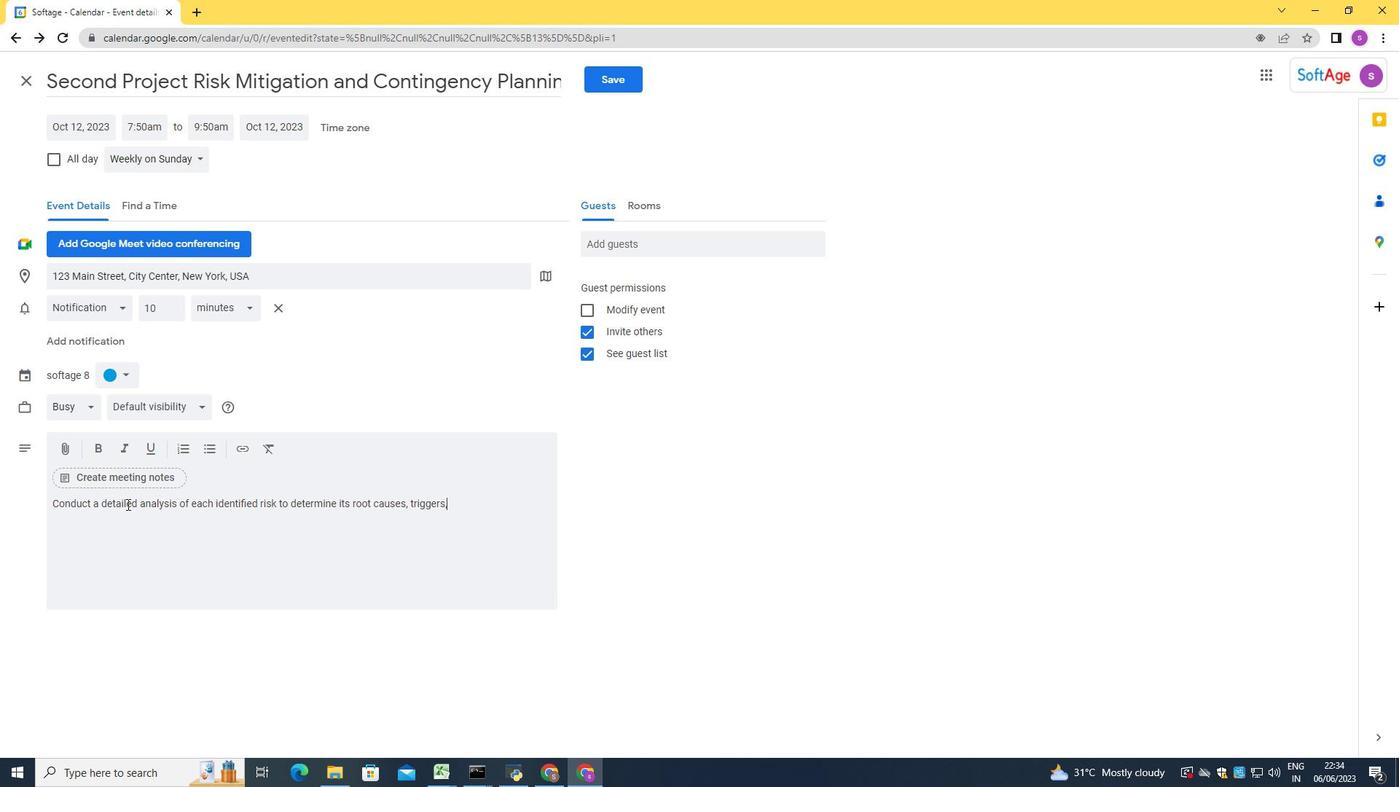 
Action: Mouse pressed left at (102, 400)
Screenshot: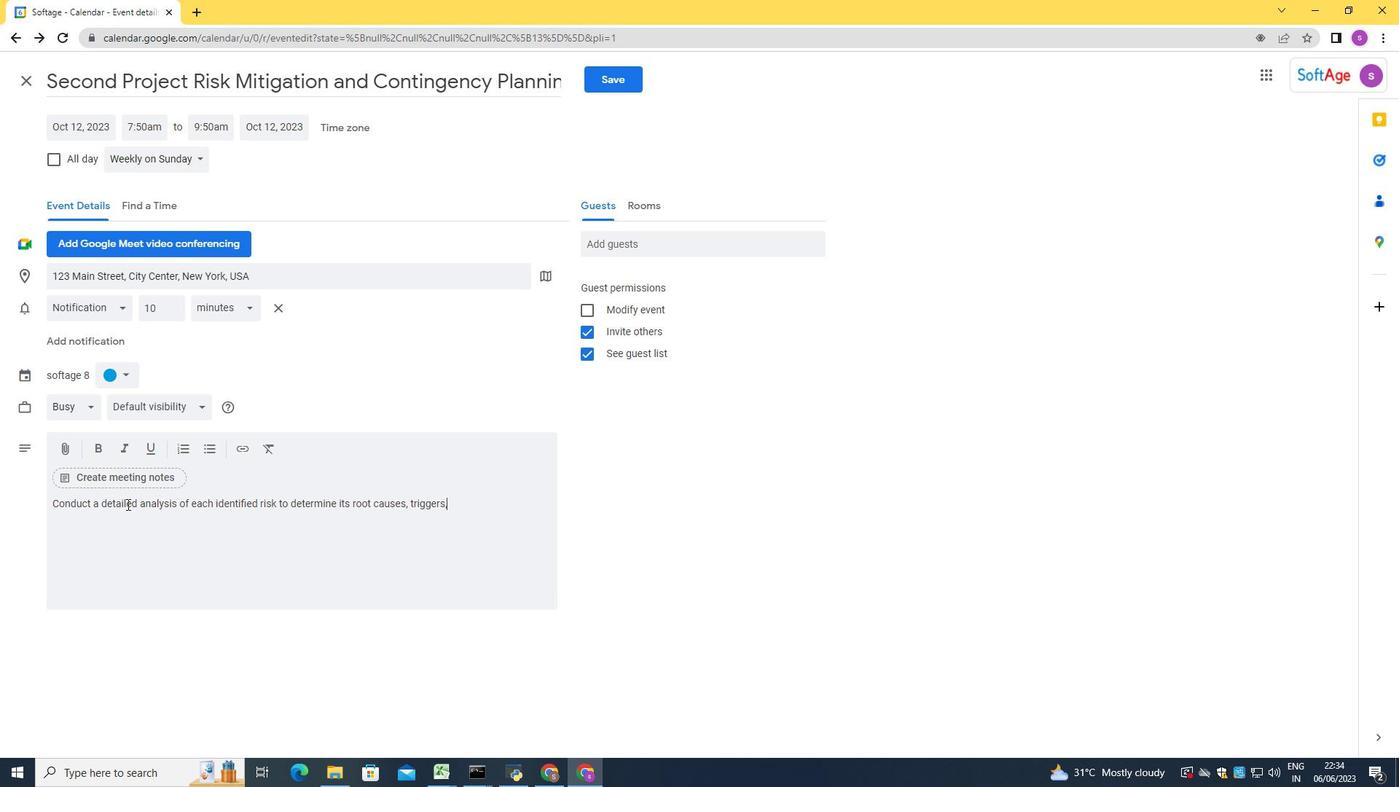 
Action: Mouse moved to (97, 402)
Screenshot: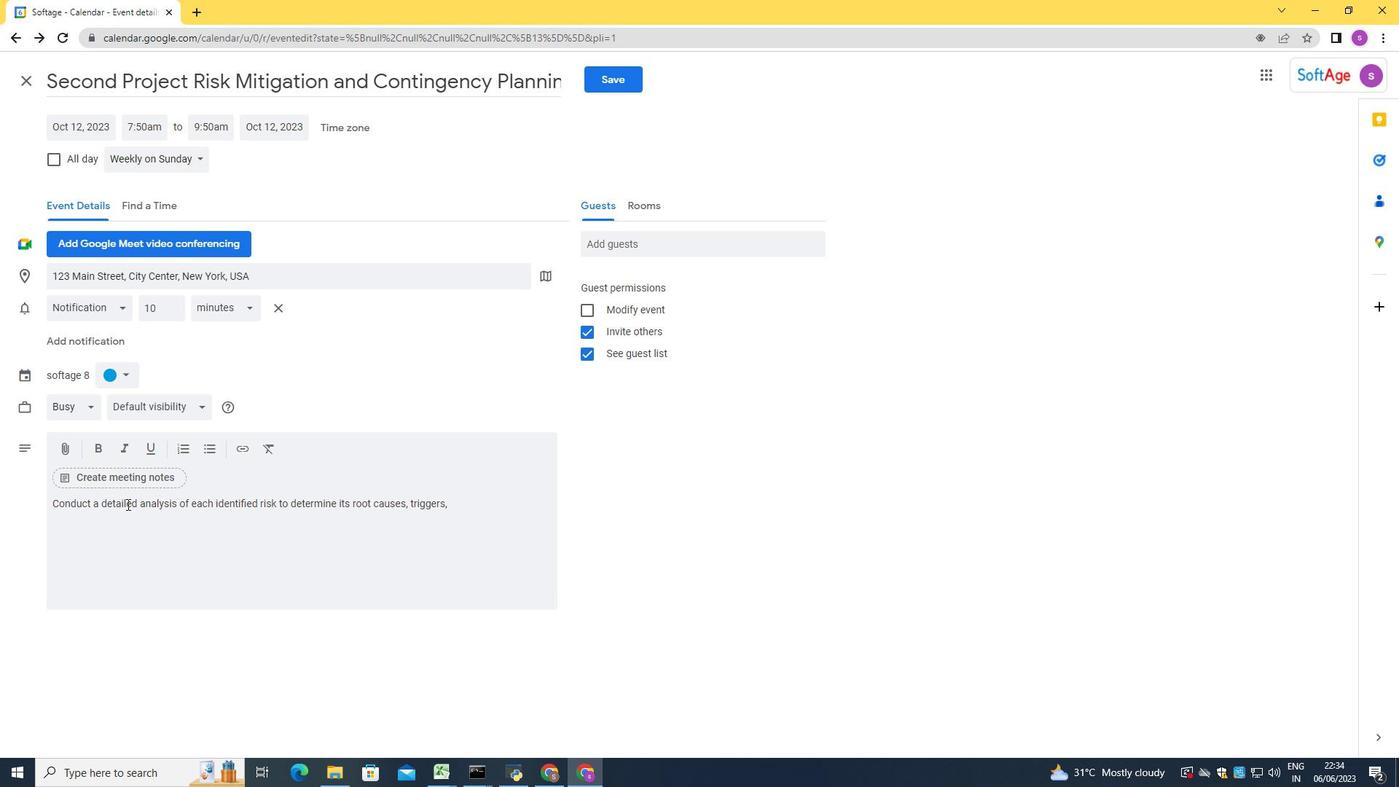 
Action: Mouse pressed left at (97, 402)
Screenshot: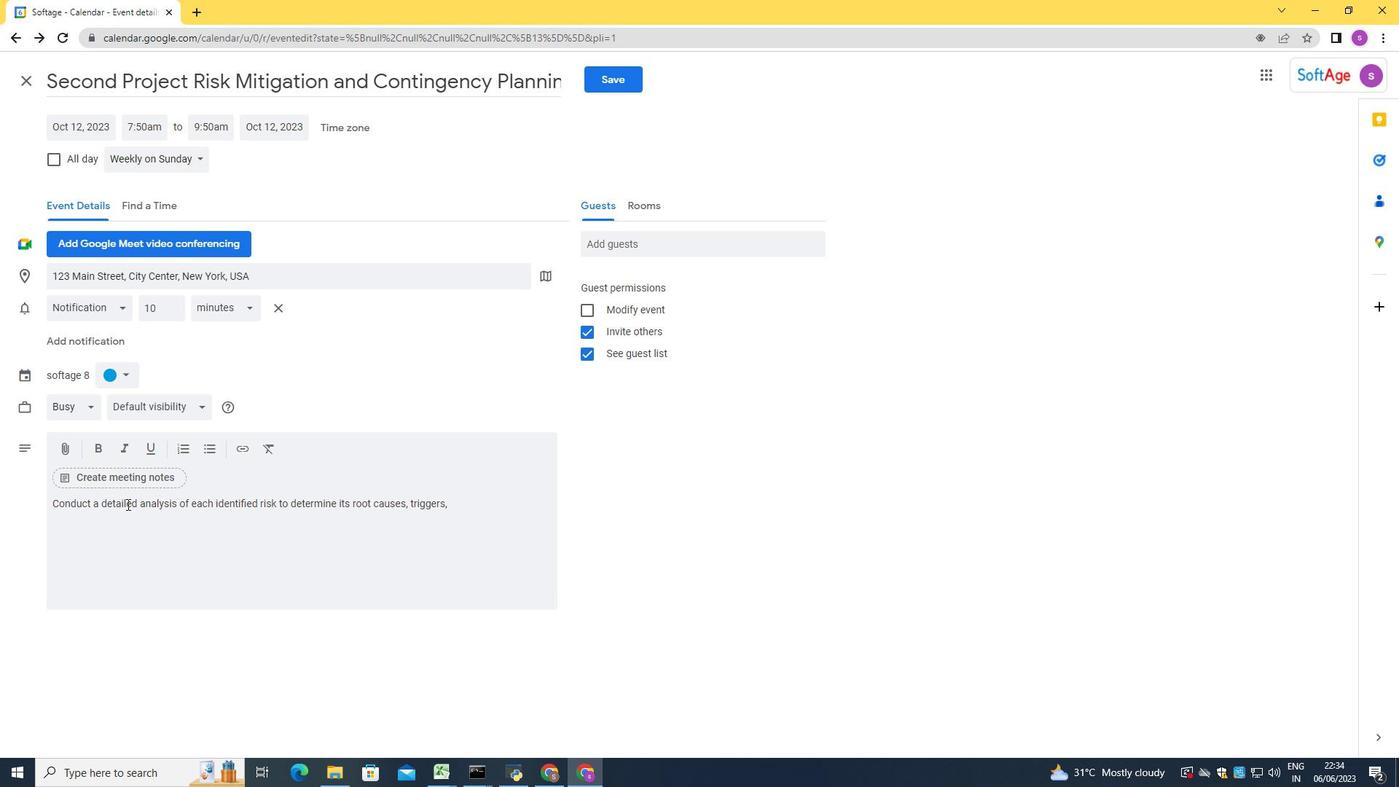 
Action: Mouse moved to (101, 400)
Screenshot: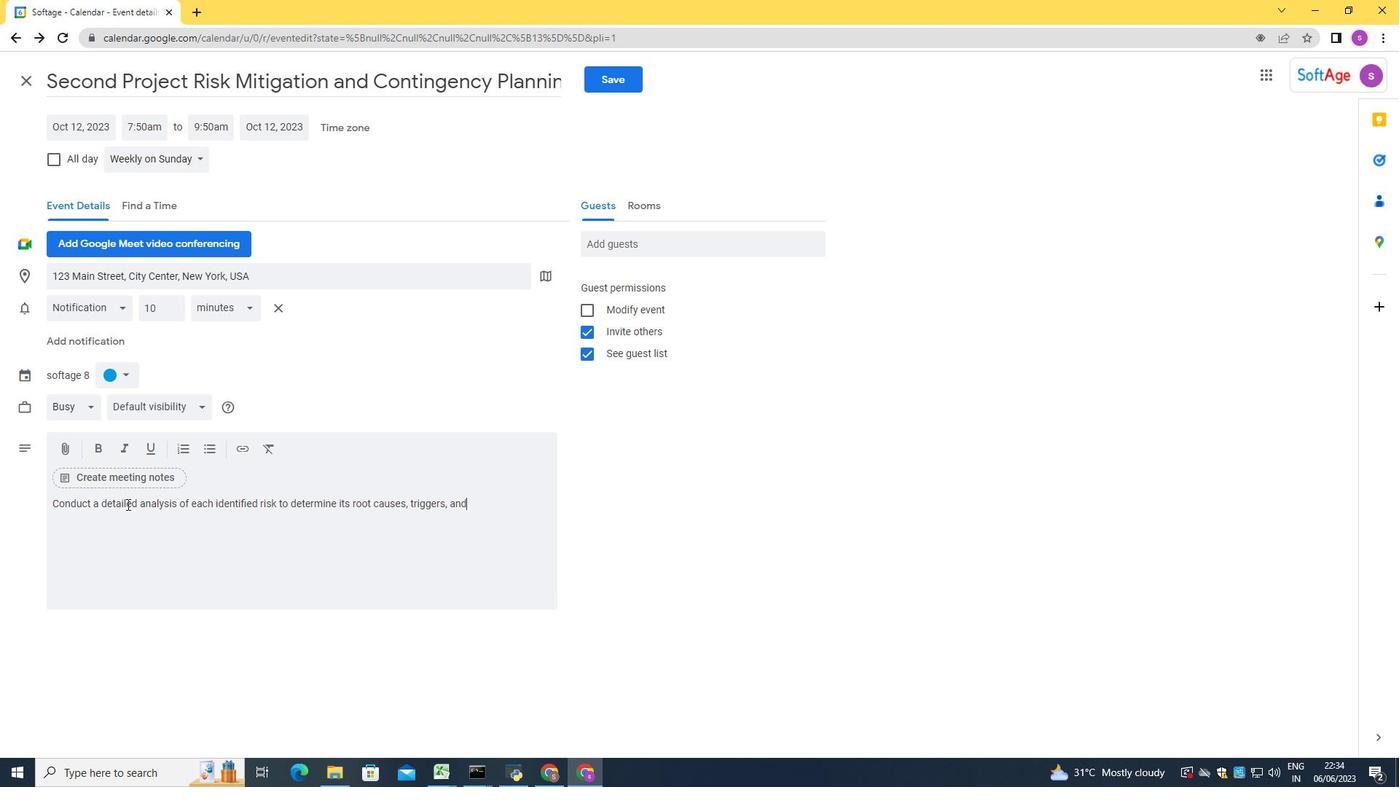 
Action: Mouse pressed left at (101, 400)
Screenshot: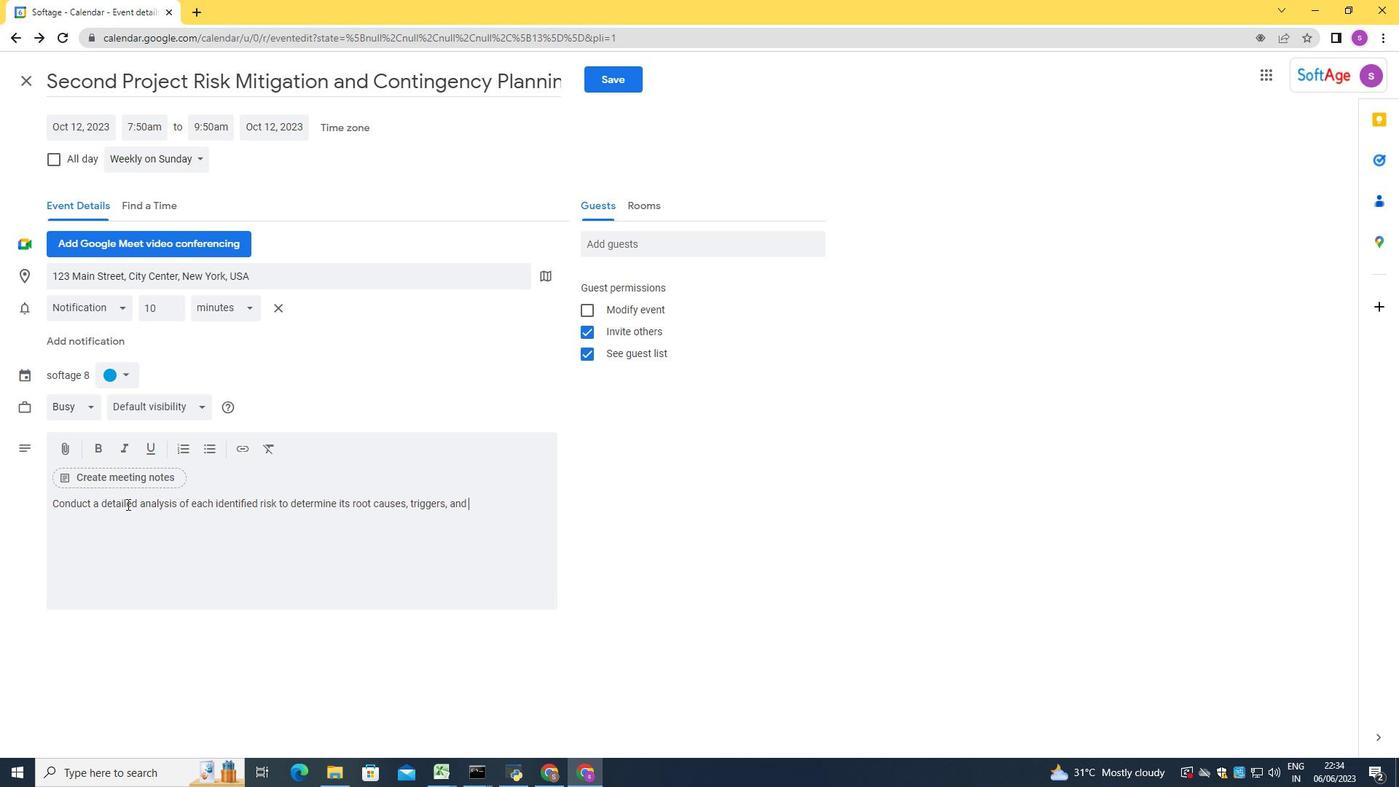 
Action: Mouse moved to (102, 400)
Screenshot: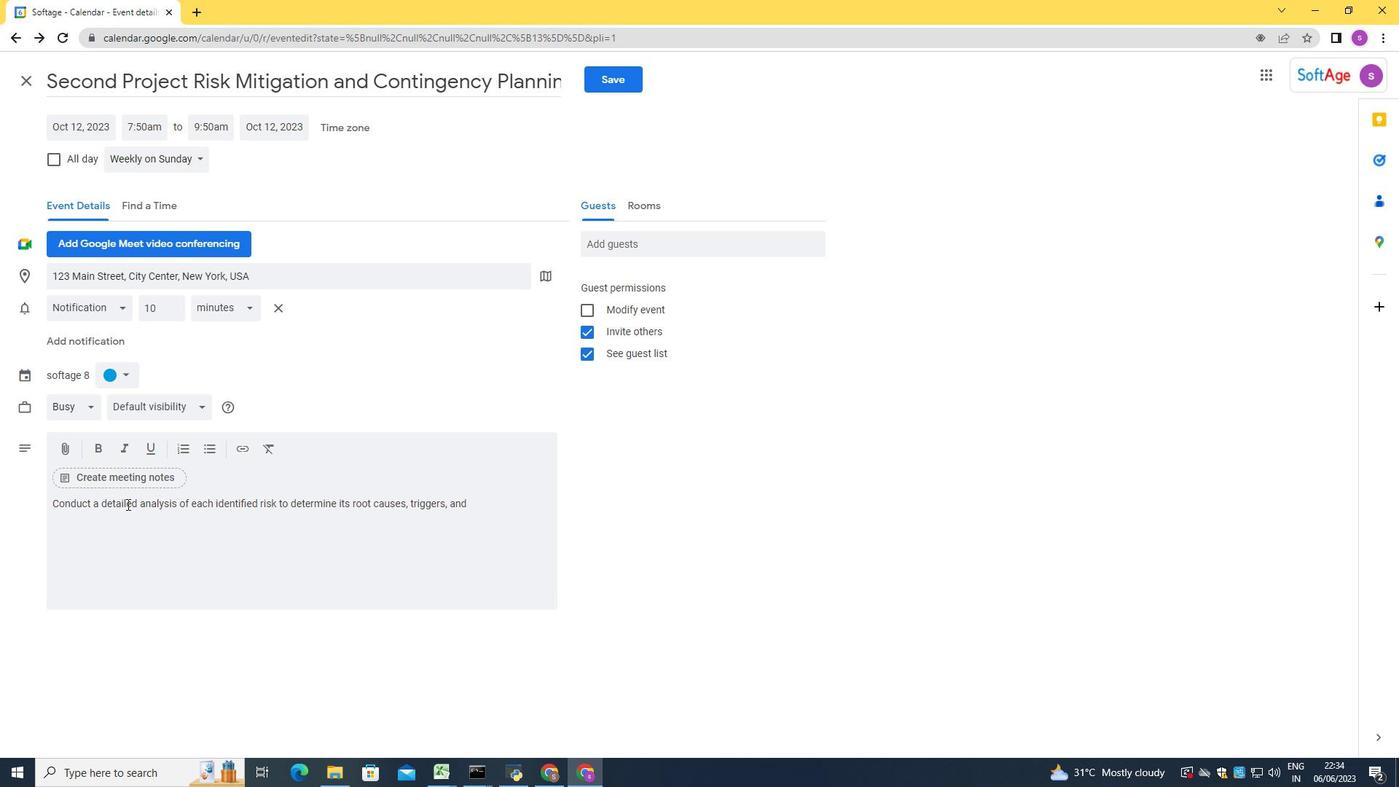 
Action: Mouse pressed left at (102, 400)
Screenshot: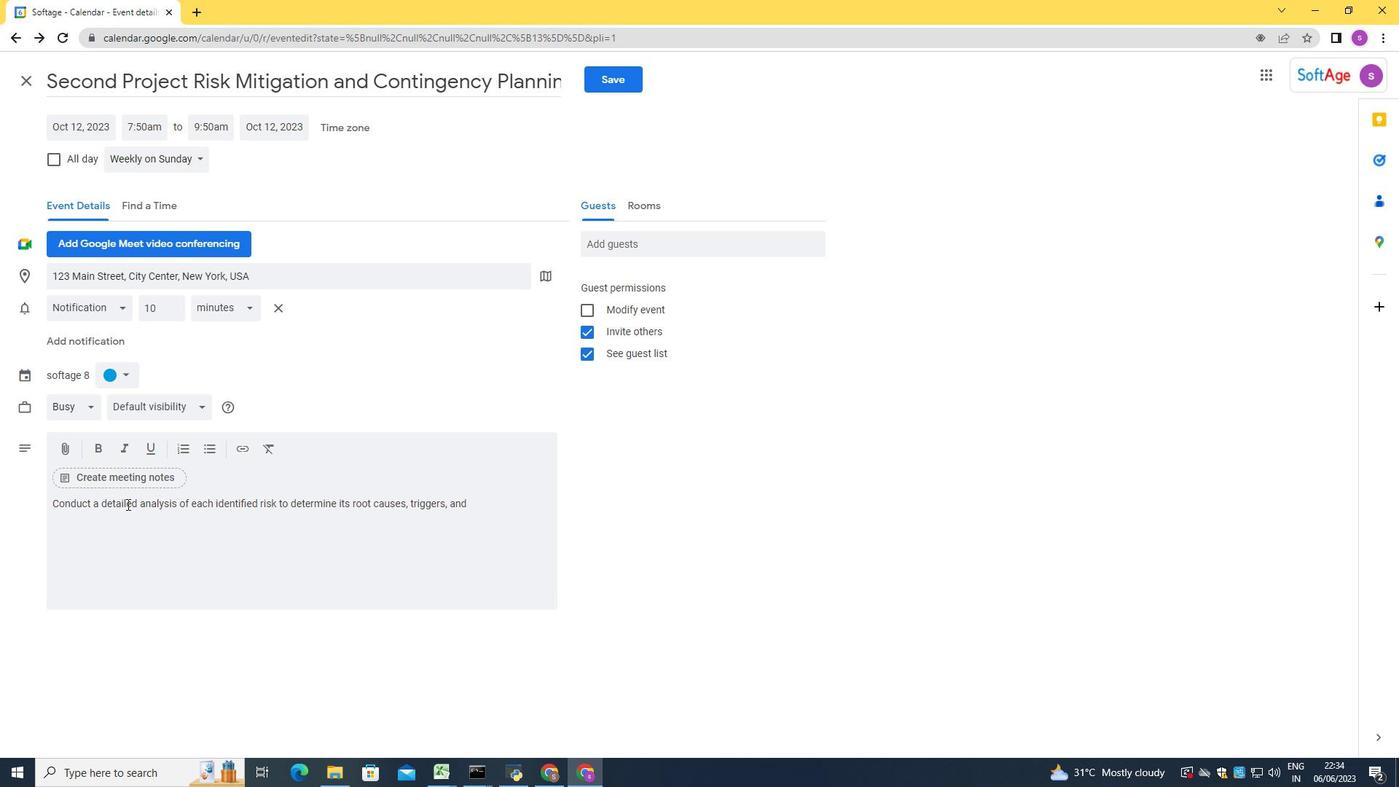 
Action: Mouse moved to (104, 400)
Screenshot: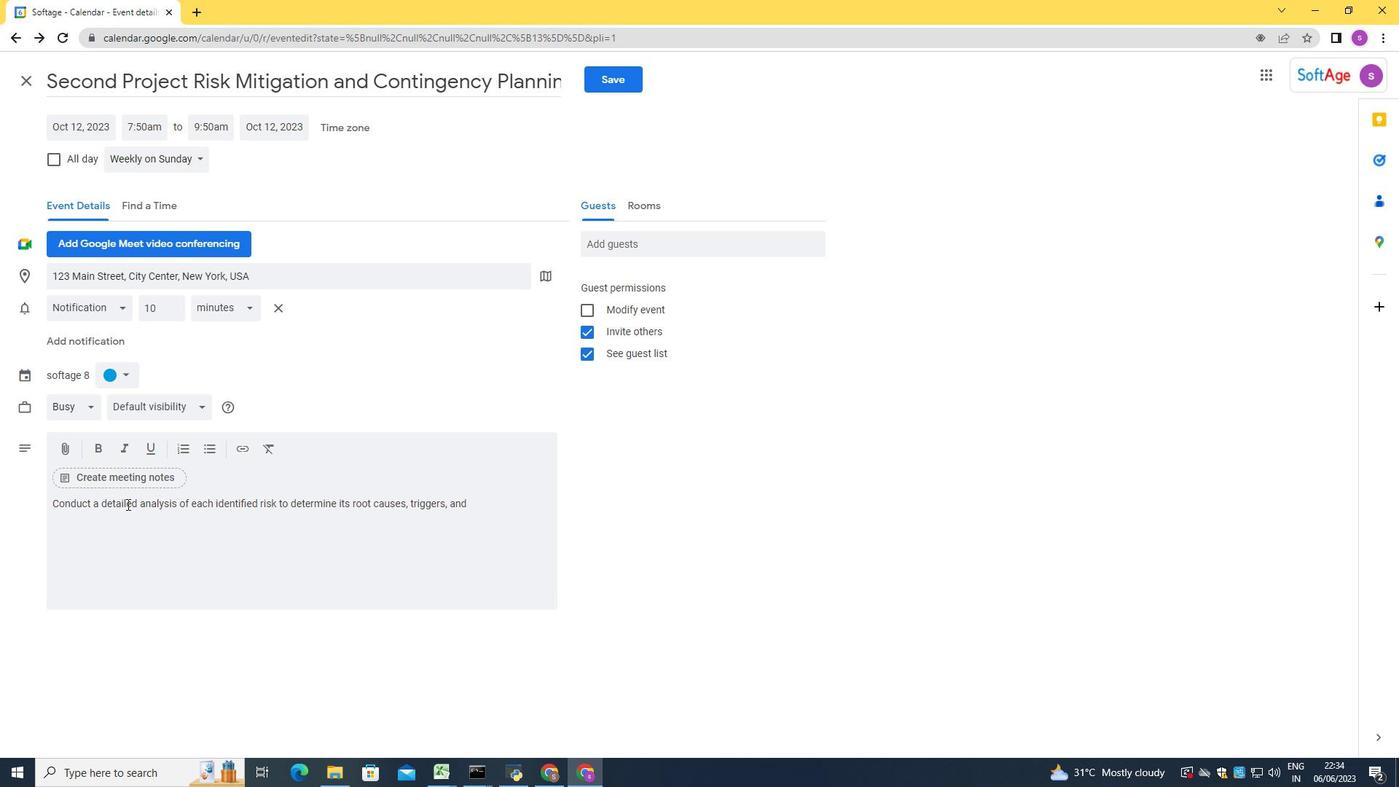 
Action: Mouse pressed left at (104, 400)
Screenshot: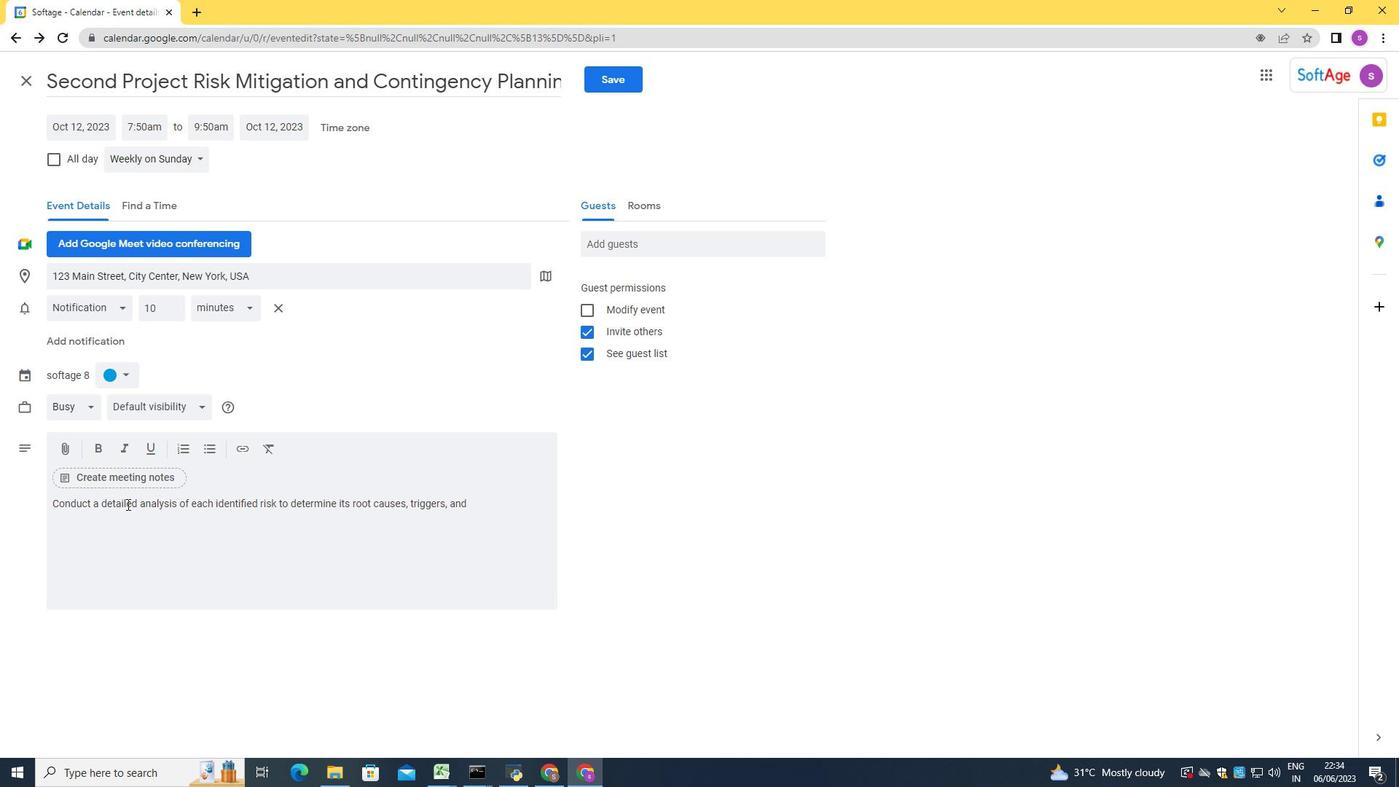 
Action: Mouse moved to (98, 401)
Screenshot: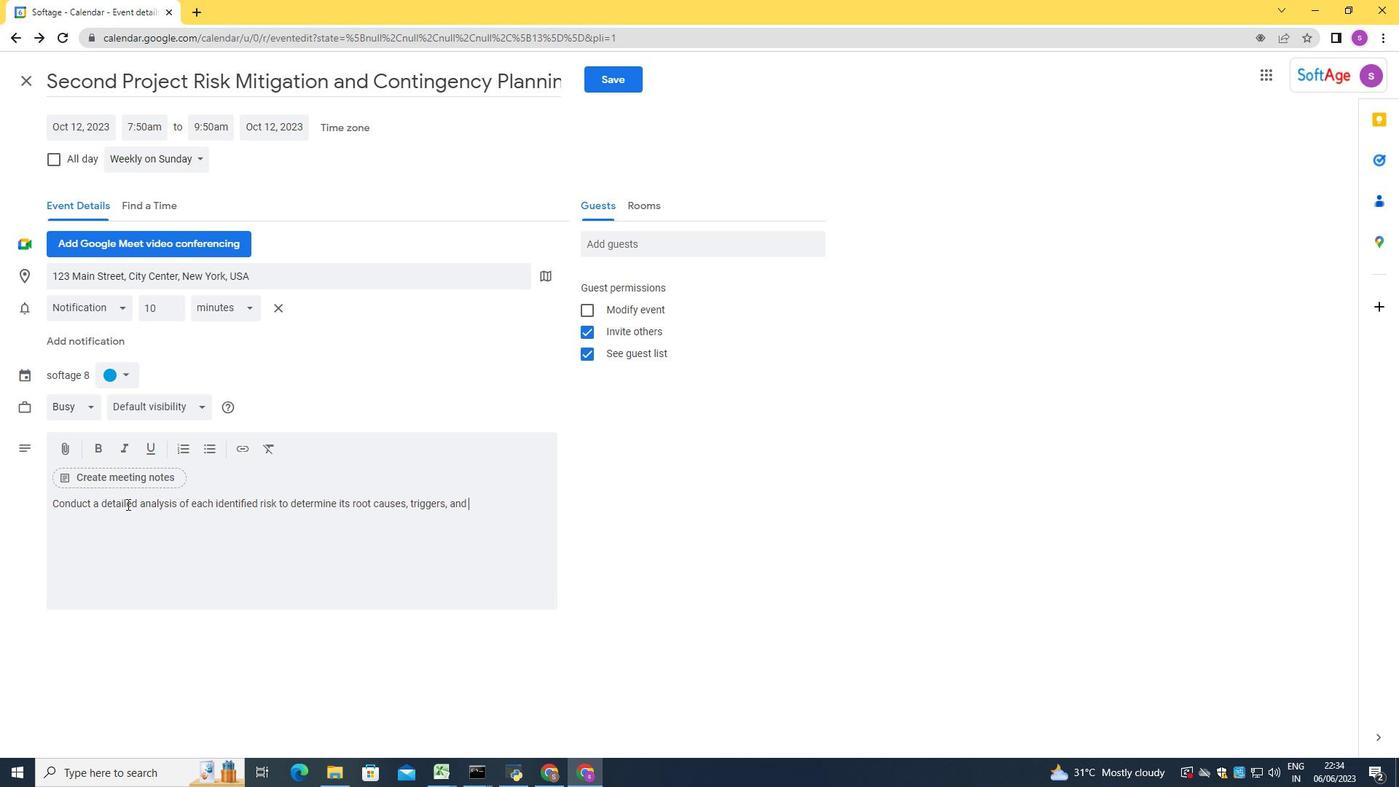 
Action: Mouse pressed left at (98, 401)
Screenshot: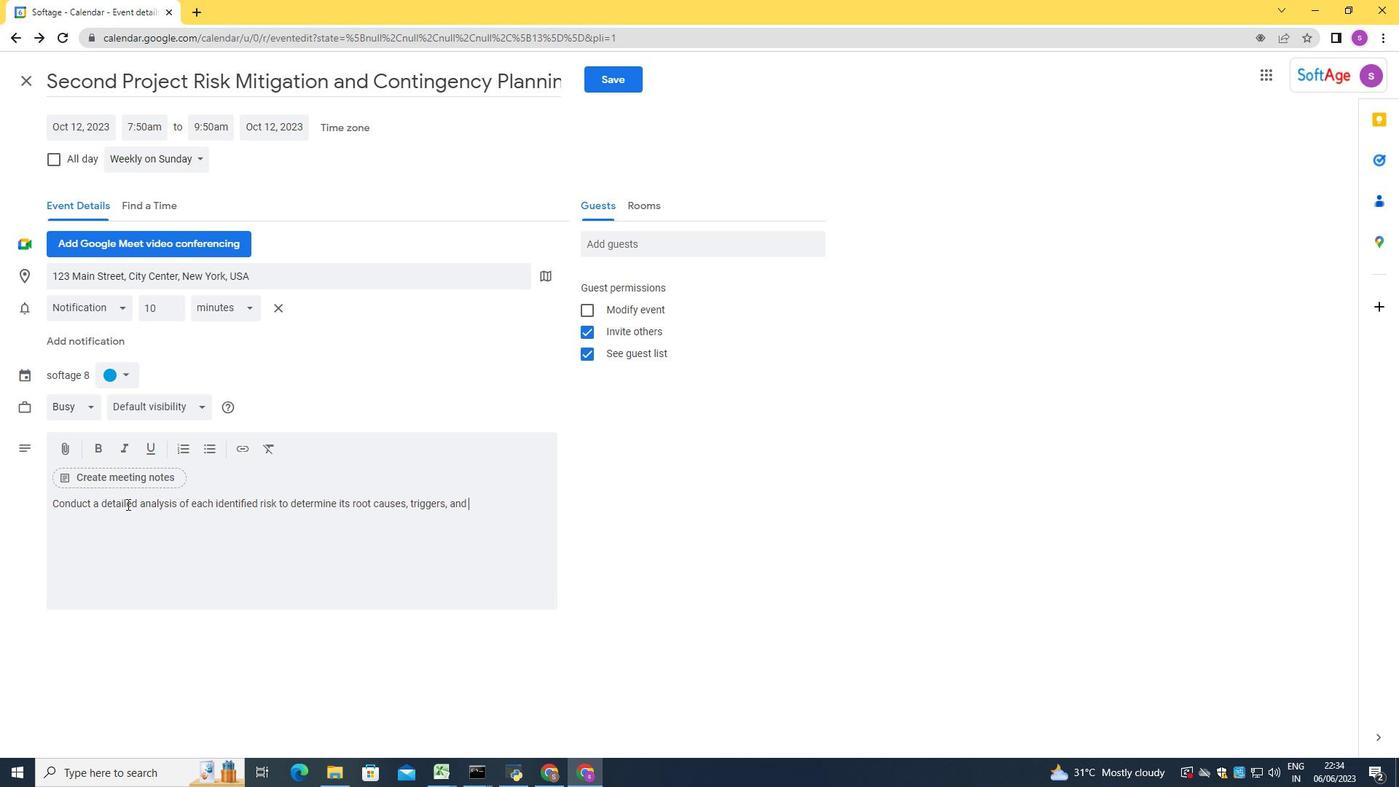 
Action: Mouse moved to (92, 401)
Screenshot: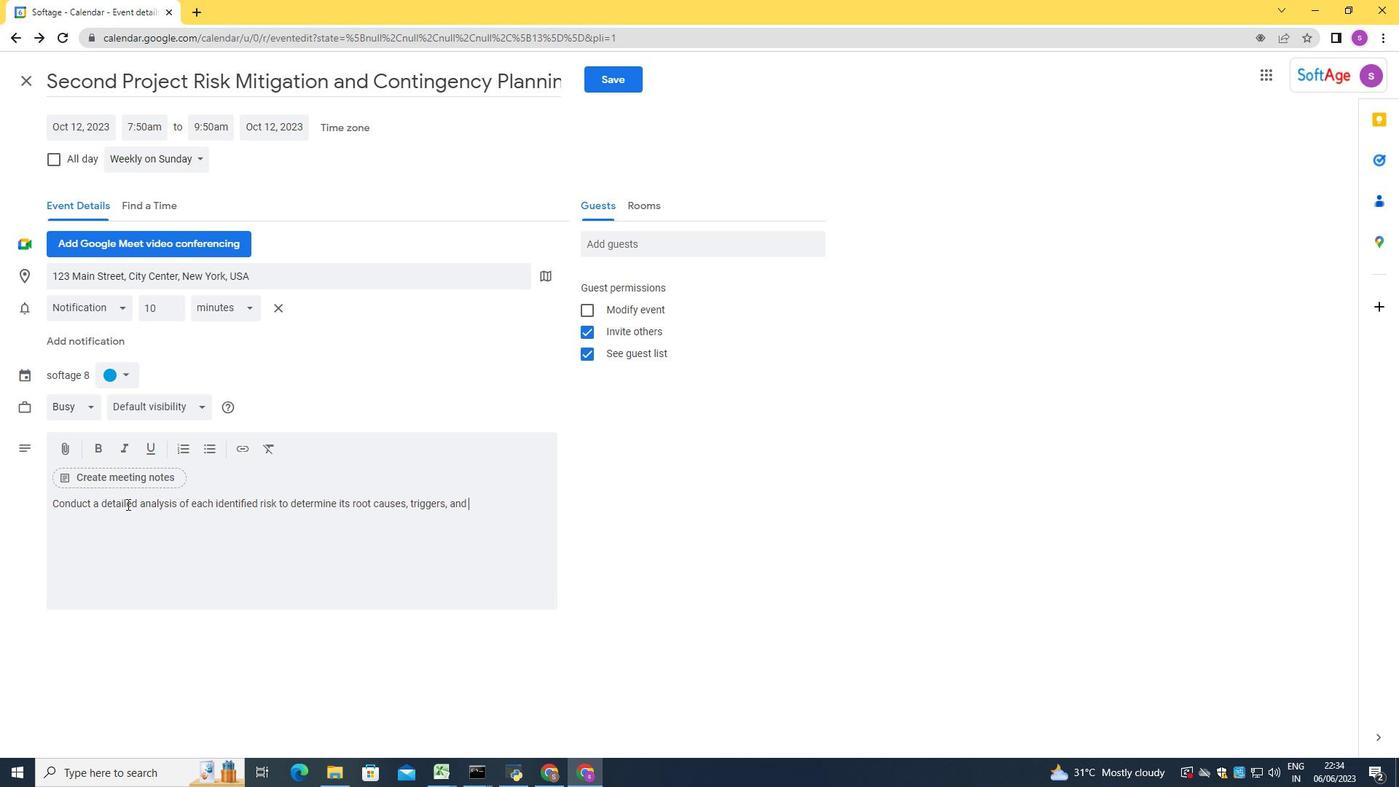 
Action: Mouse pressed left at (92, 401)
Screenshot: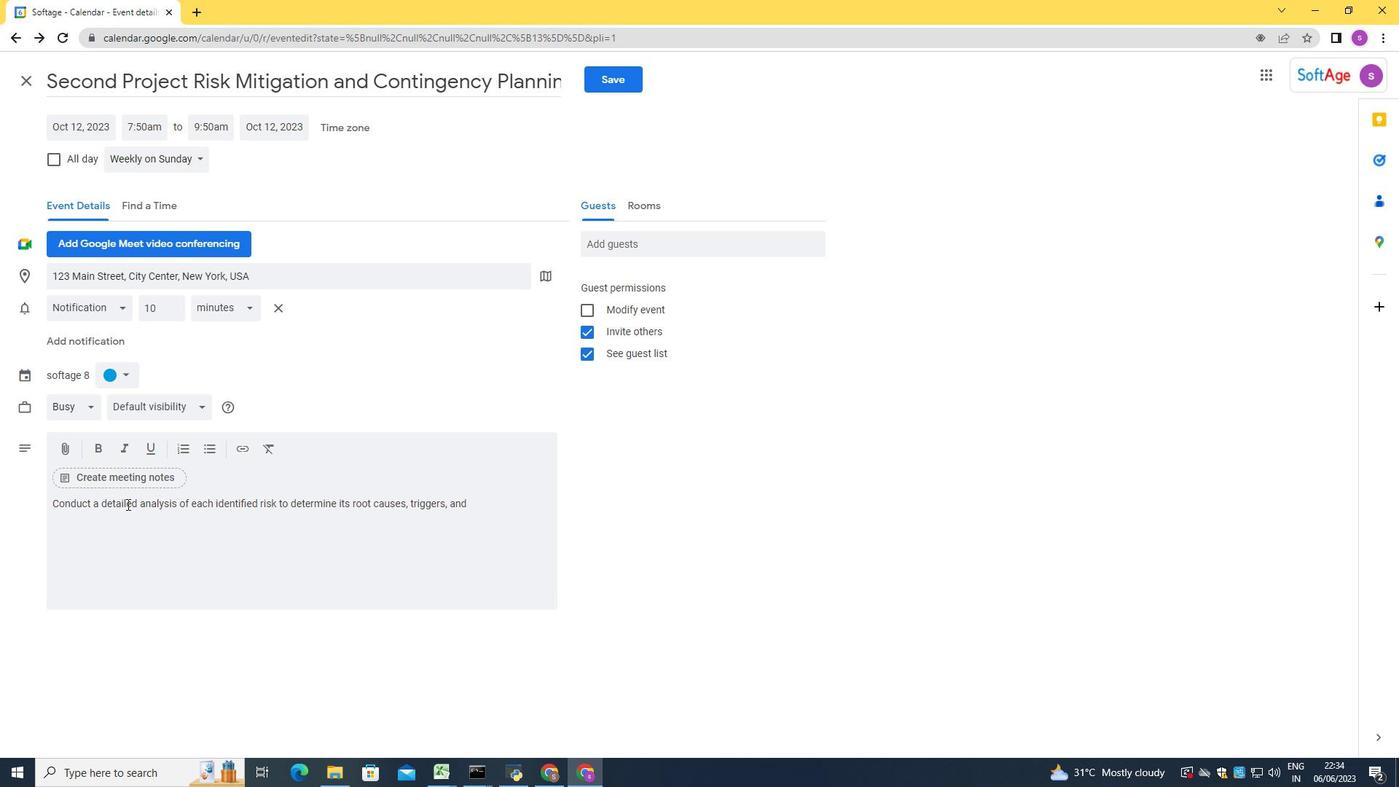 
Action: Mouse moved to (91, 400)
Screenshot: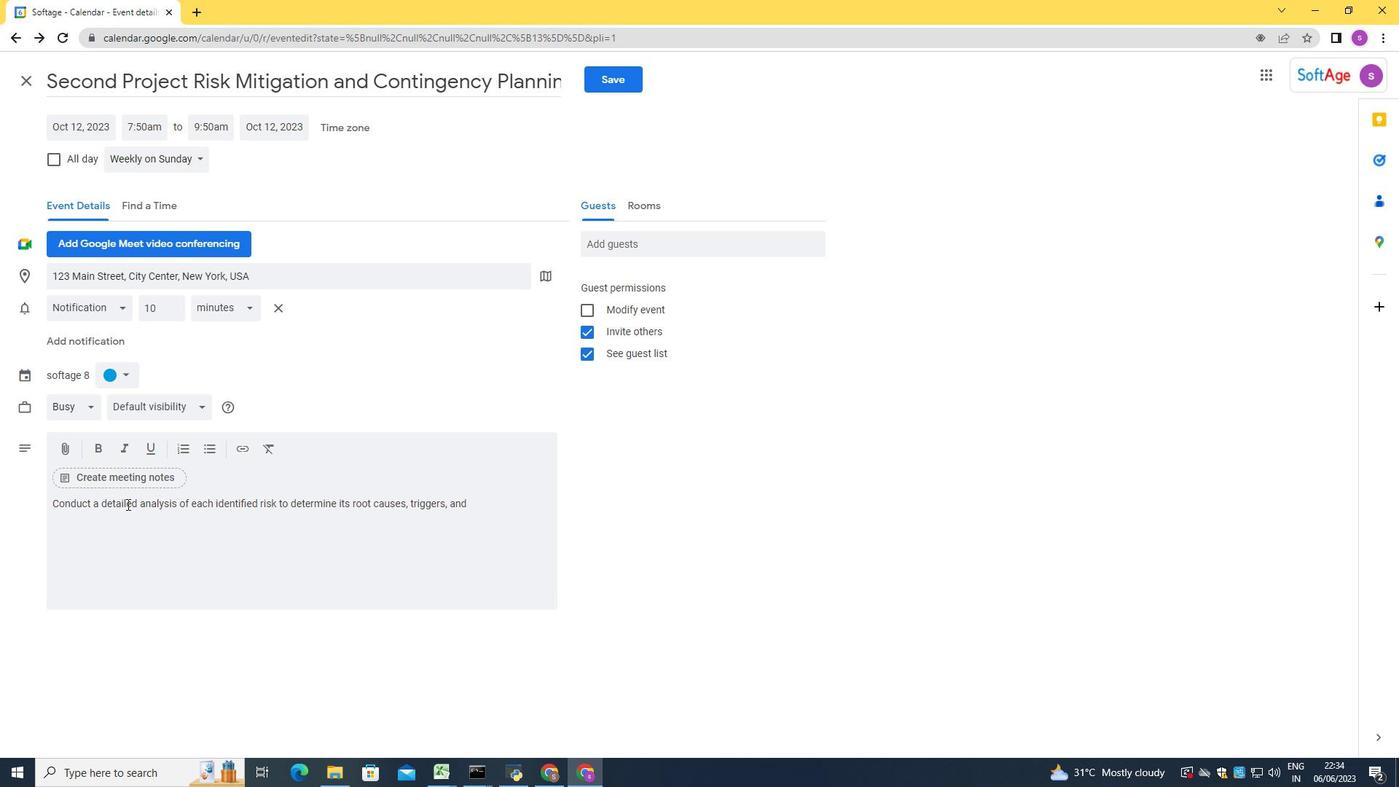 
Action: Mouse pressed left at (91, 400)
Screenshot: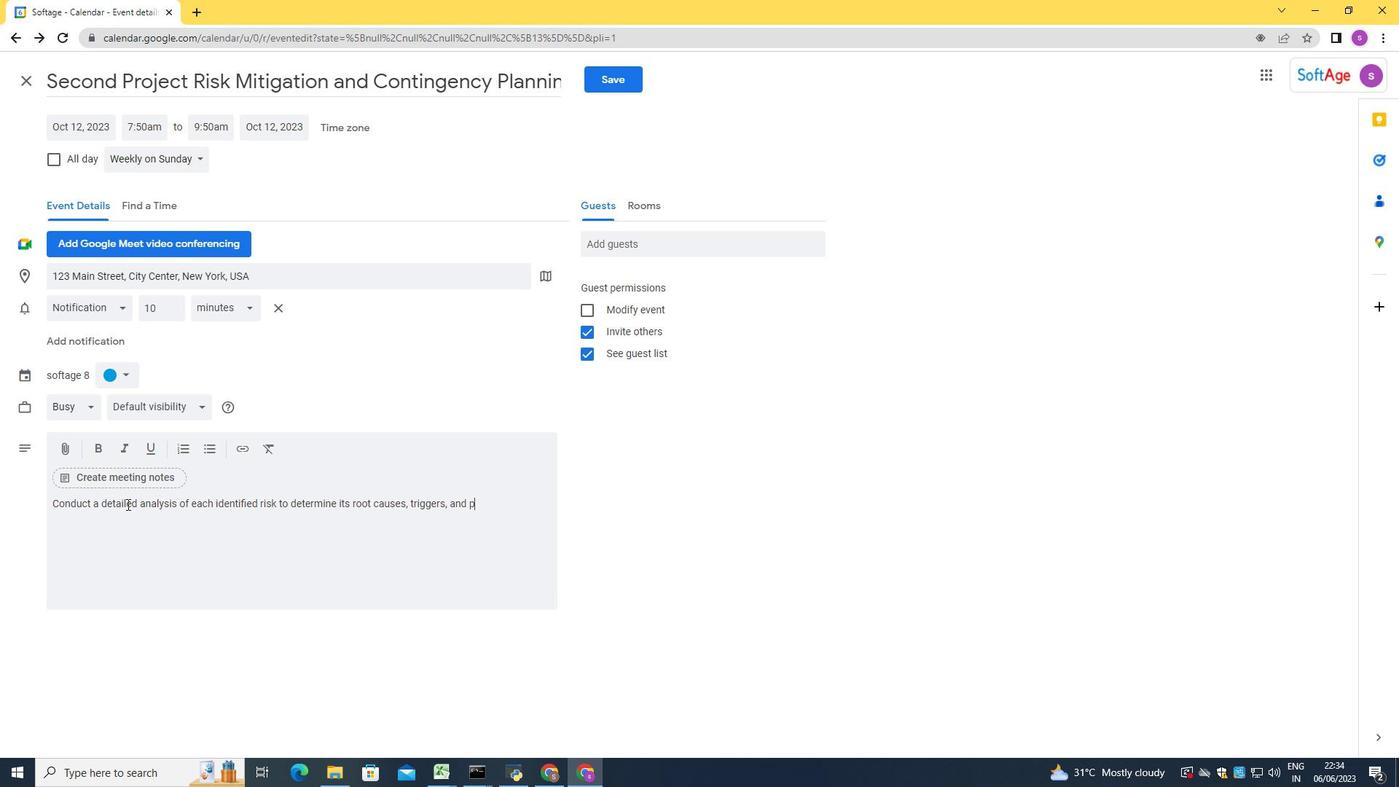 
Action: Mouse moved to (98, 400)
Screenshot: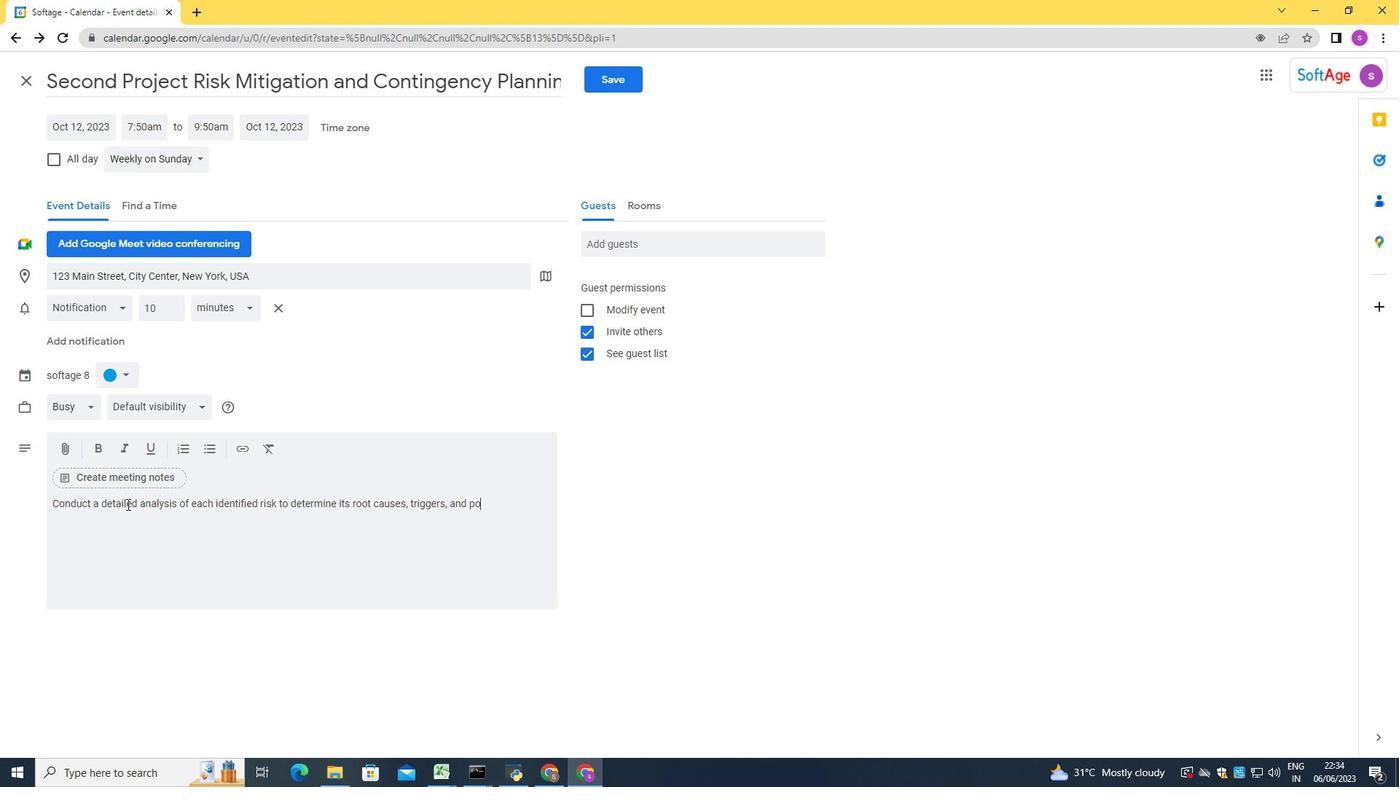 
Action: Mouse pressed left at (98, 400)
Screenshot: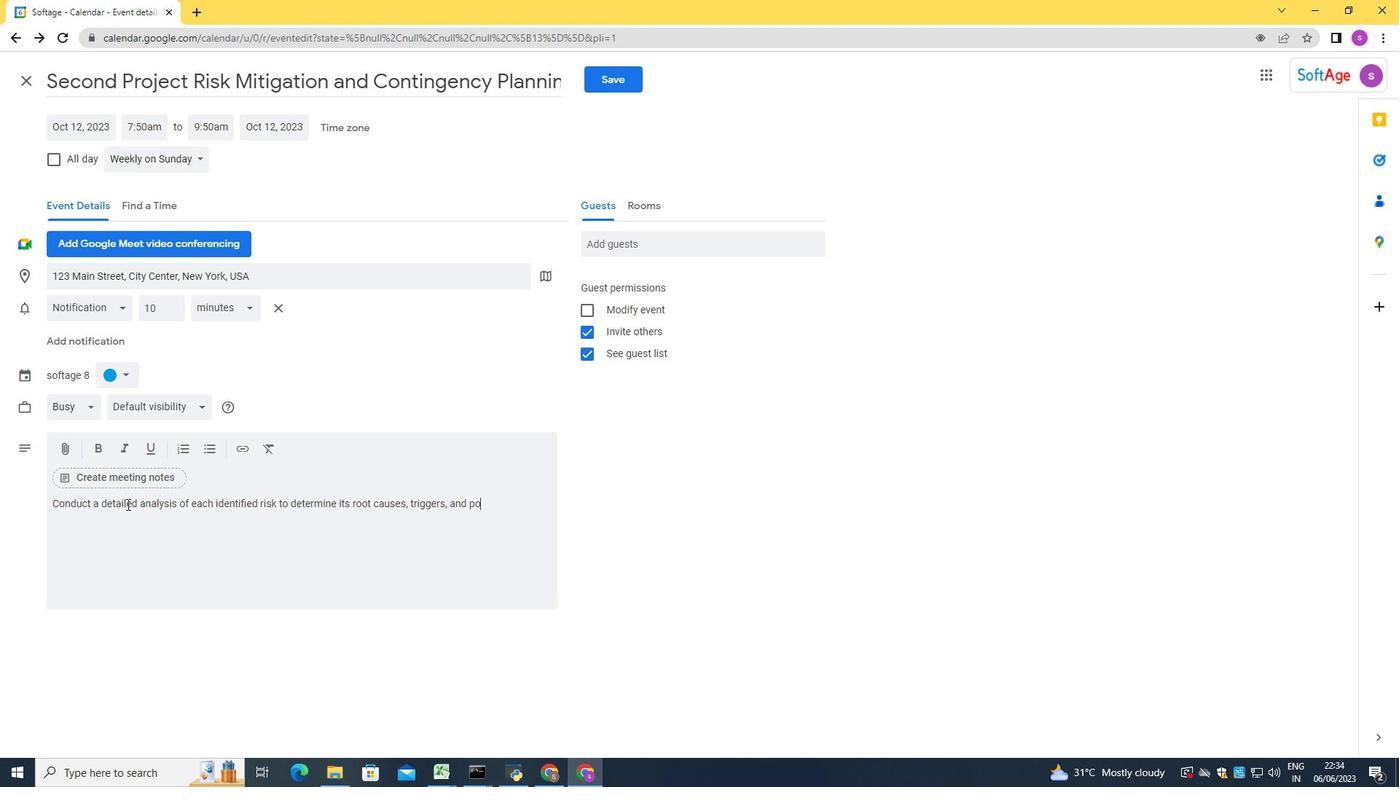 
Action: Mouse moved to (102, 400)
Screenshot: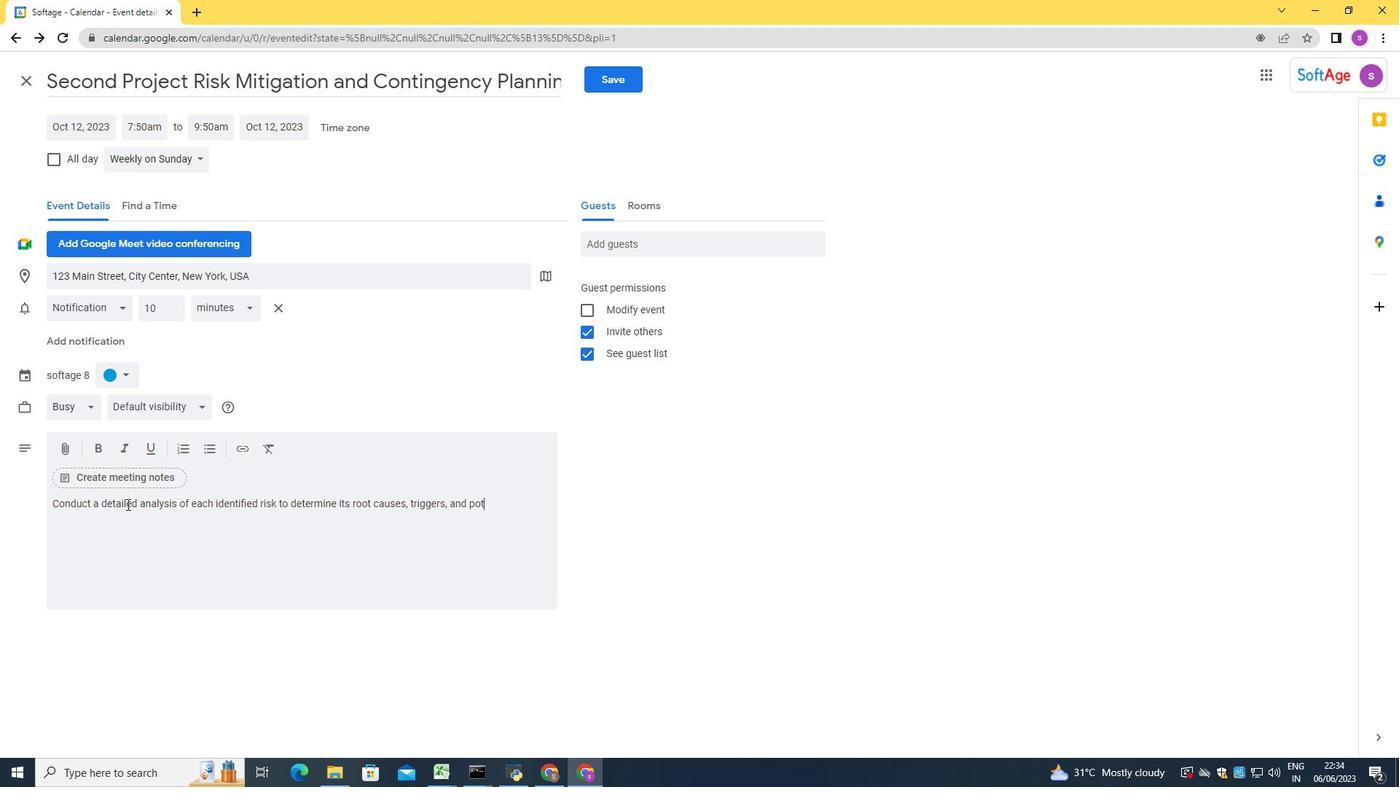 
Action: Mouse pressed left at (102, 400)
Screenshot: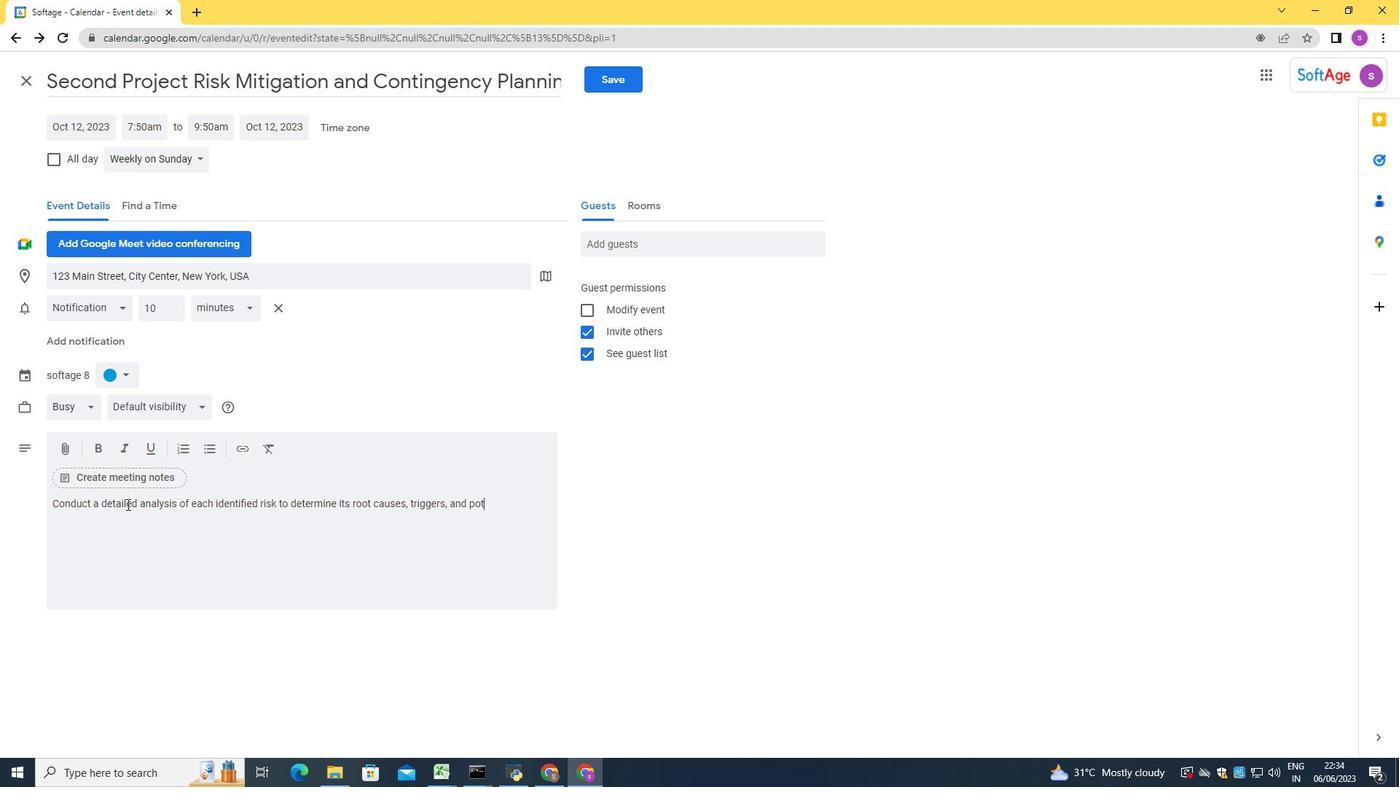
Action: Mouse moved to (85, 401)
Screenshot: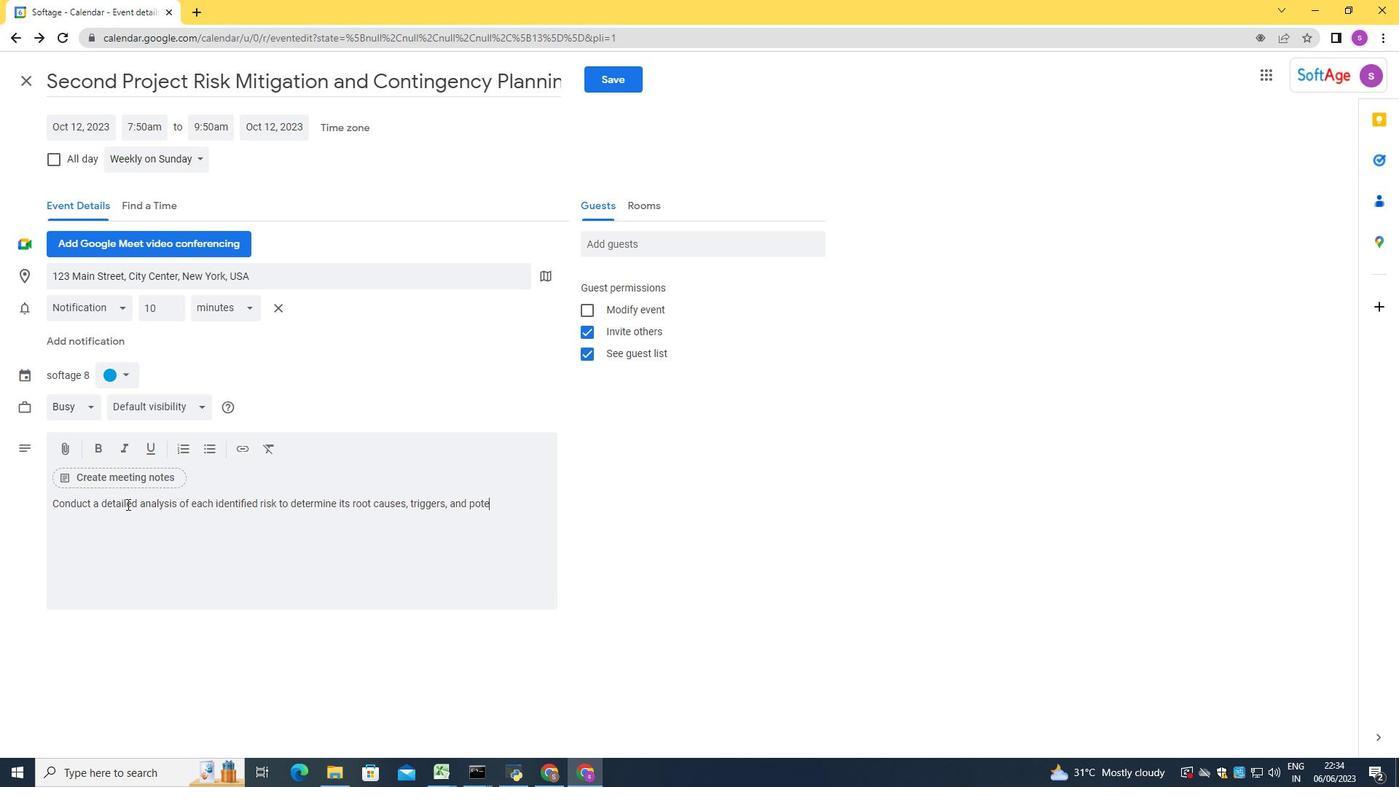 
Action: Mouse pressed left at (85, 401)
Screenshot: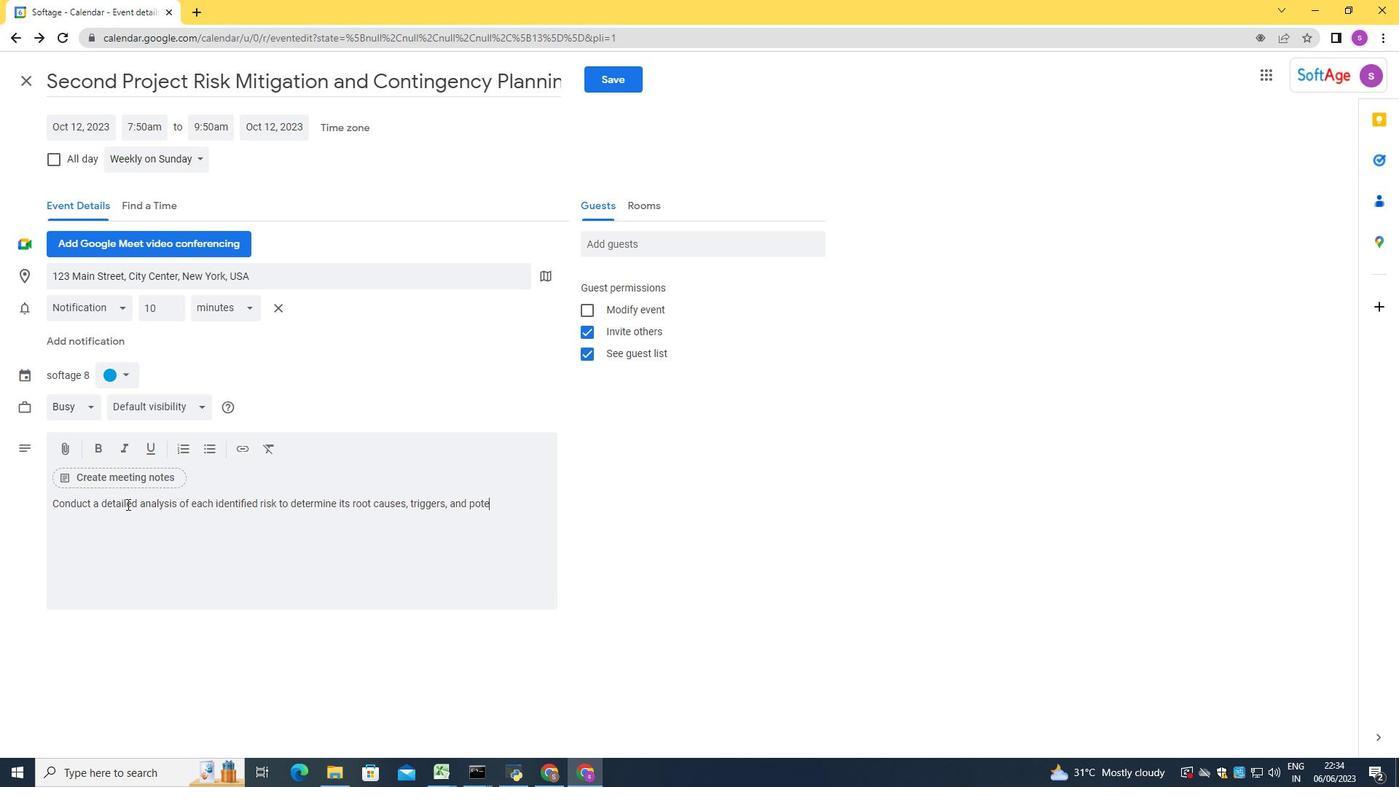 
Action: Mouse moved to (102, 401)
Screenshot: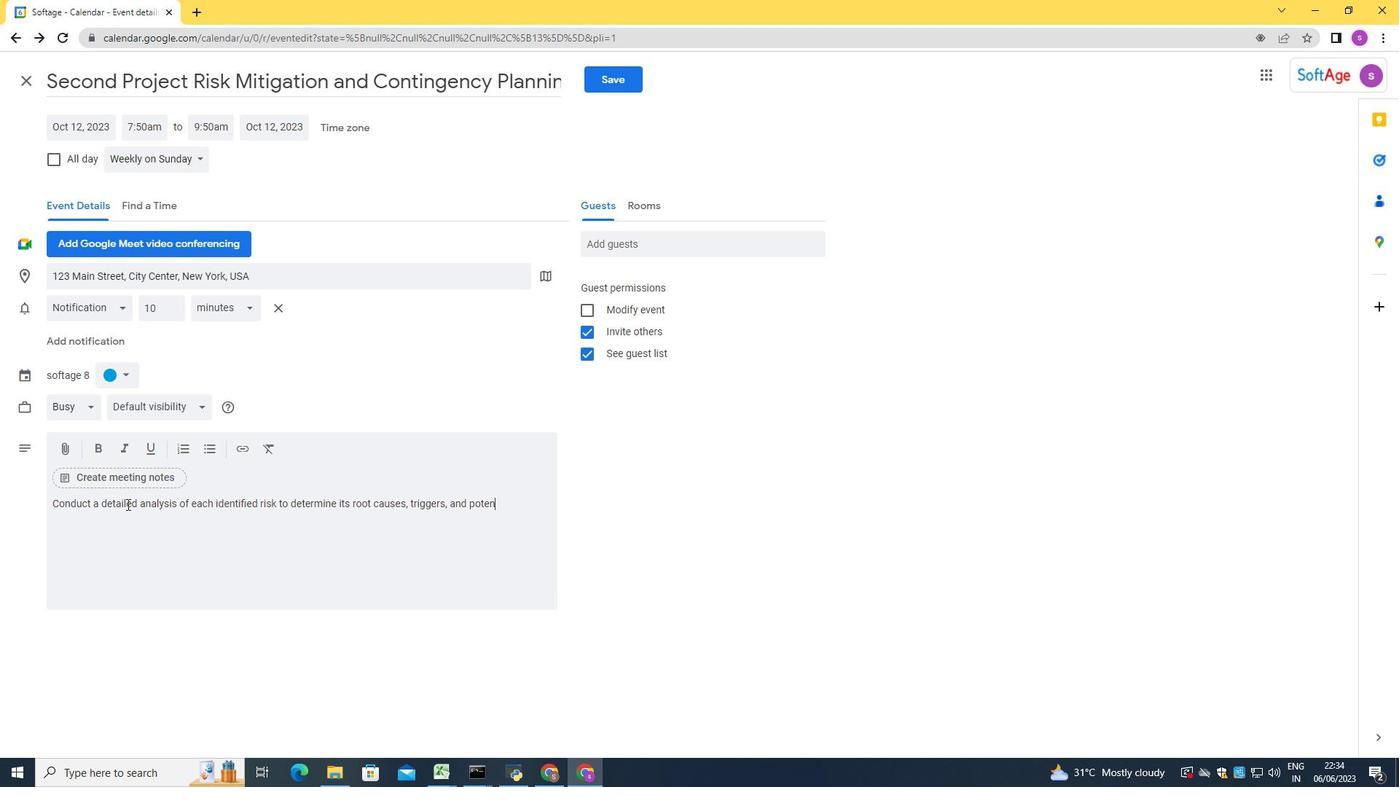 
Action: Key pressed <Key.backspace>
Screenshot: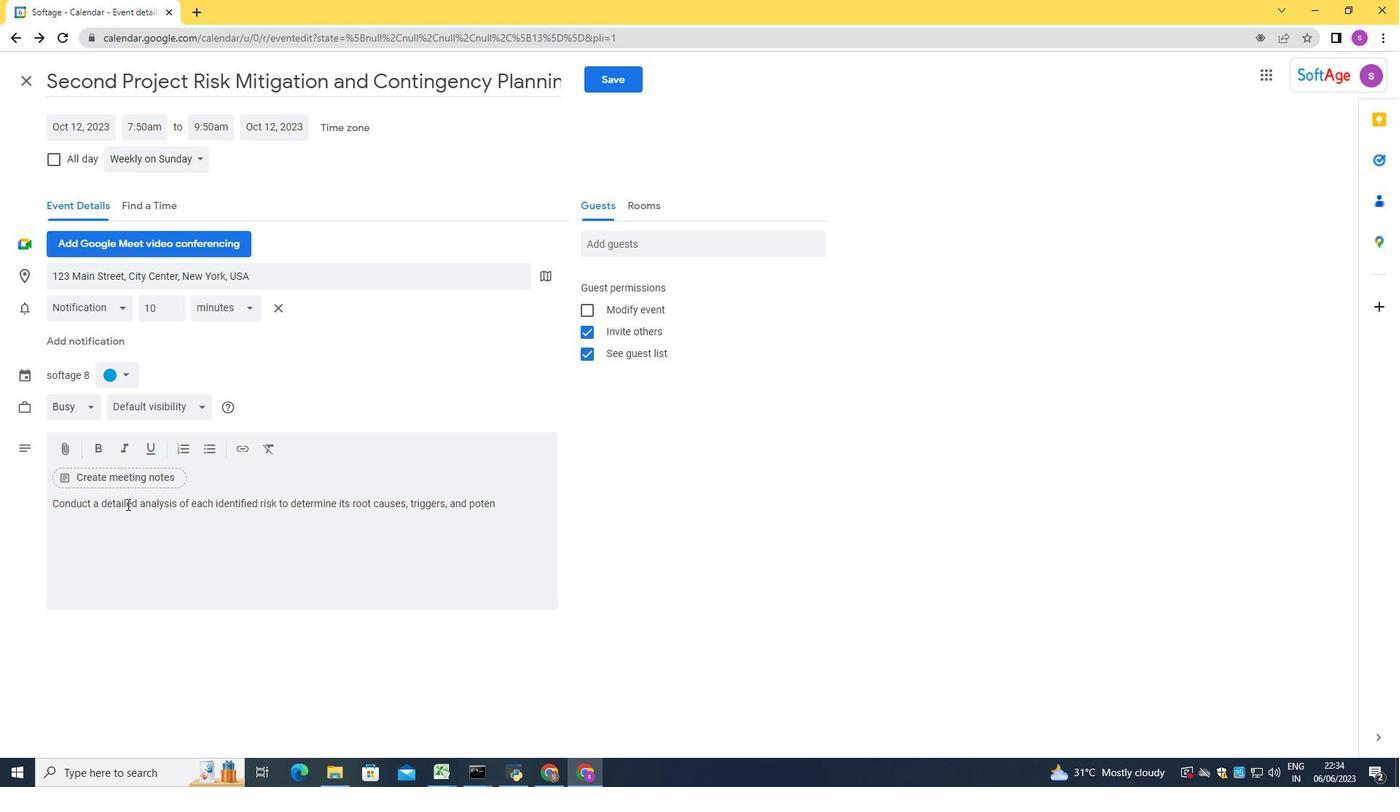 
Action: Mouse moved to (102, 401)
Screenshot: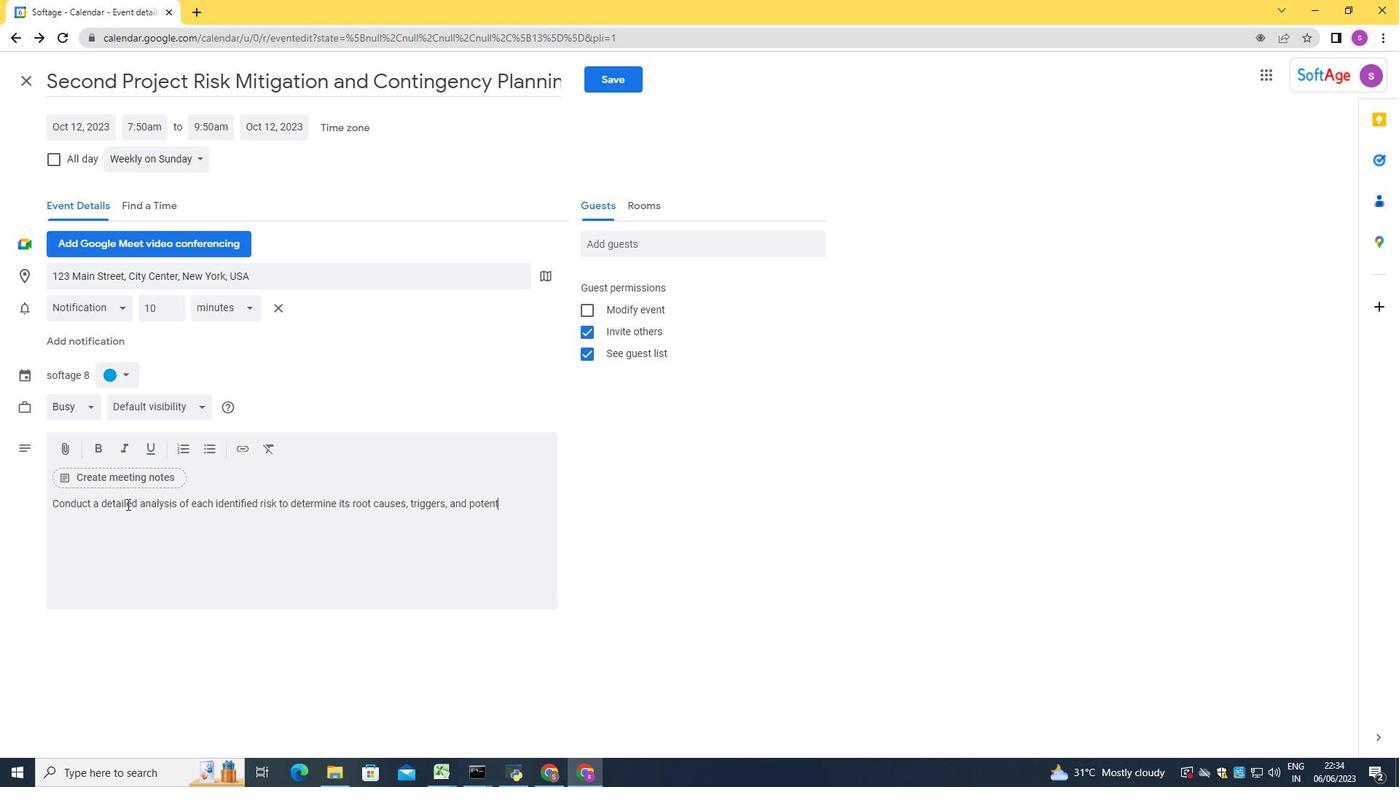 
Action: Key pressed <Key.backspace><Key.backspace><Key.backspace>
Screenshot: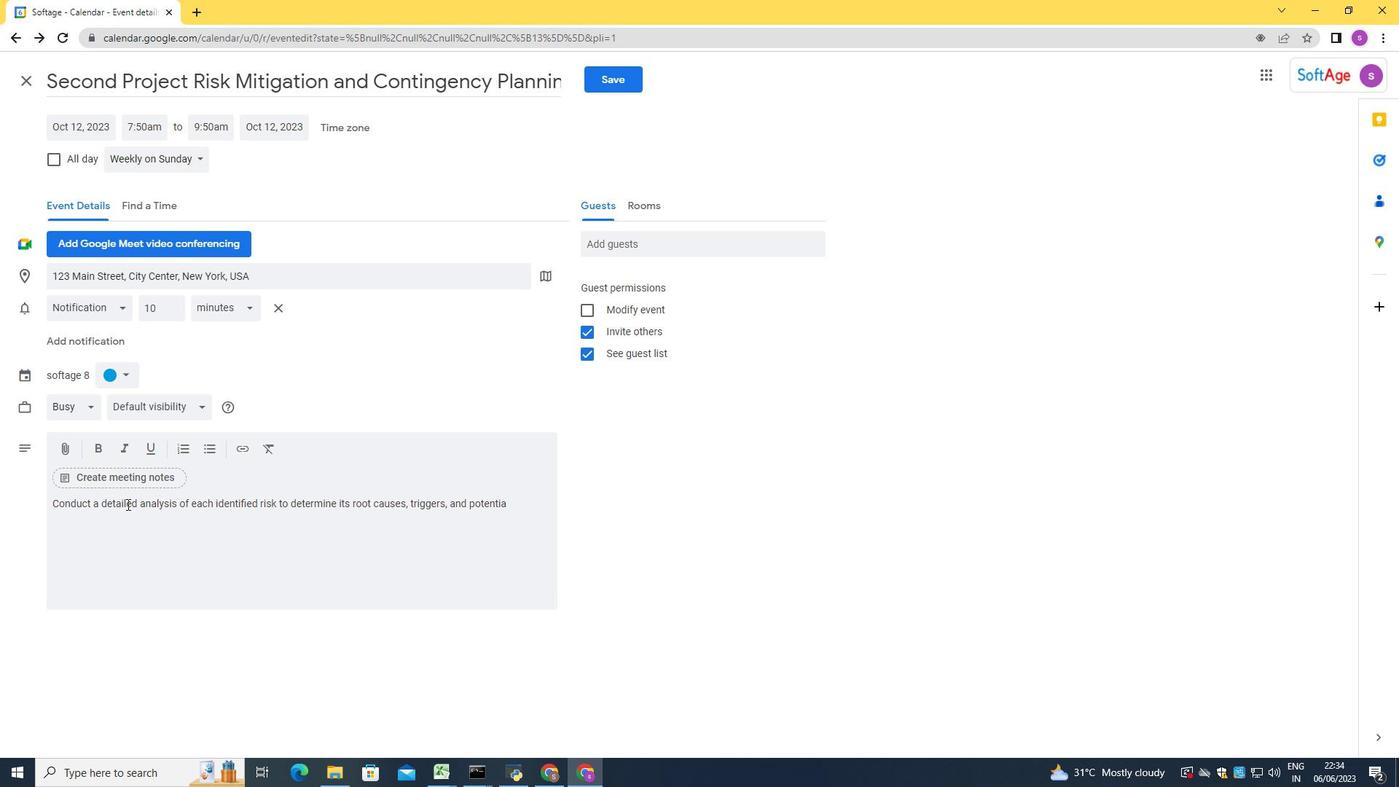 
Action: Mouse moved to (99, 402)
Screenshot: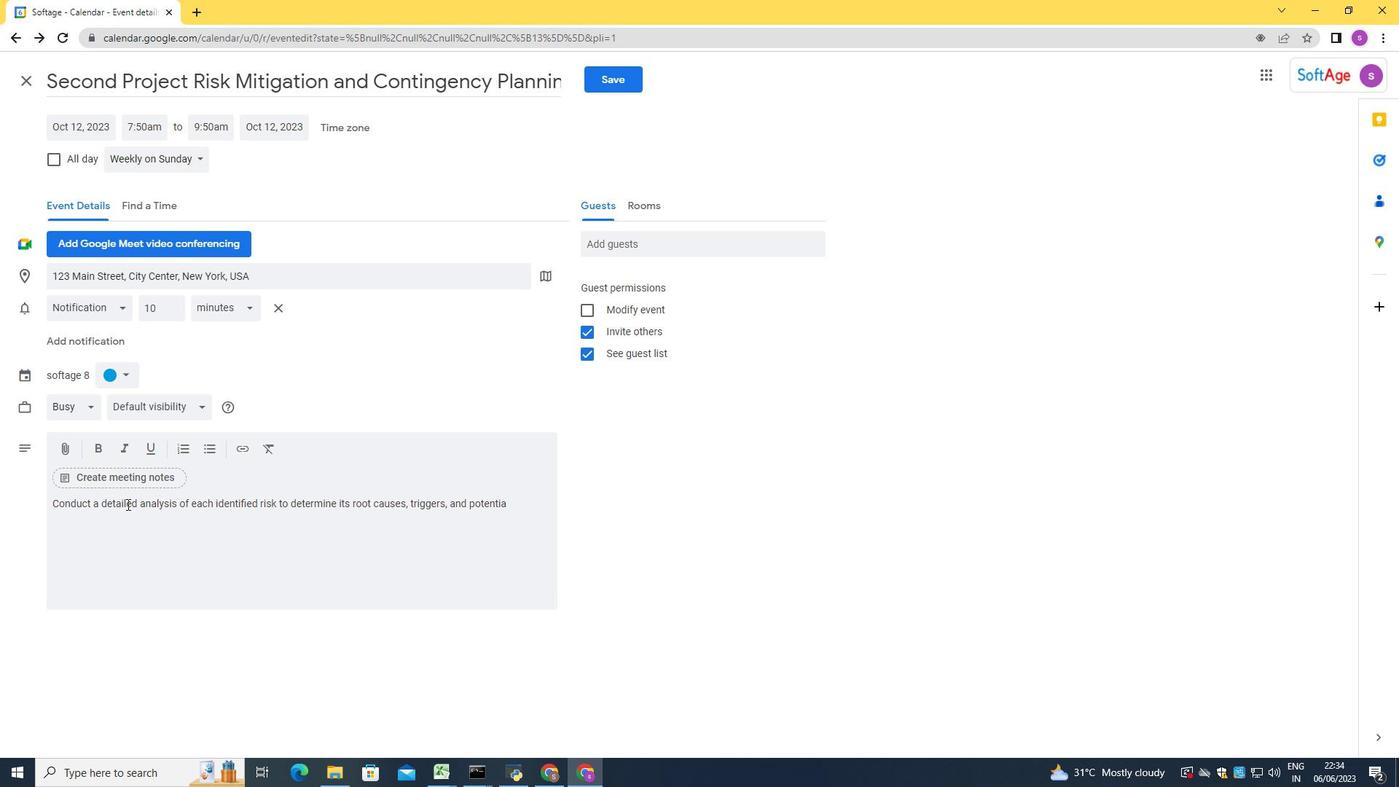 
Action: Key pressed <Key.backspace>
Screenshot: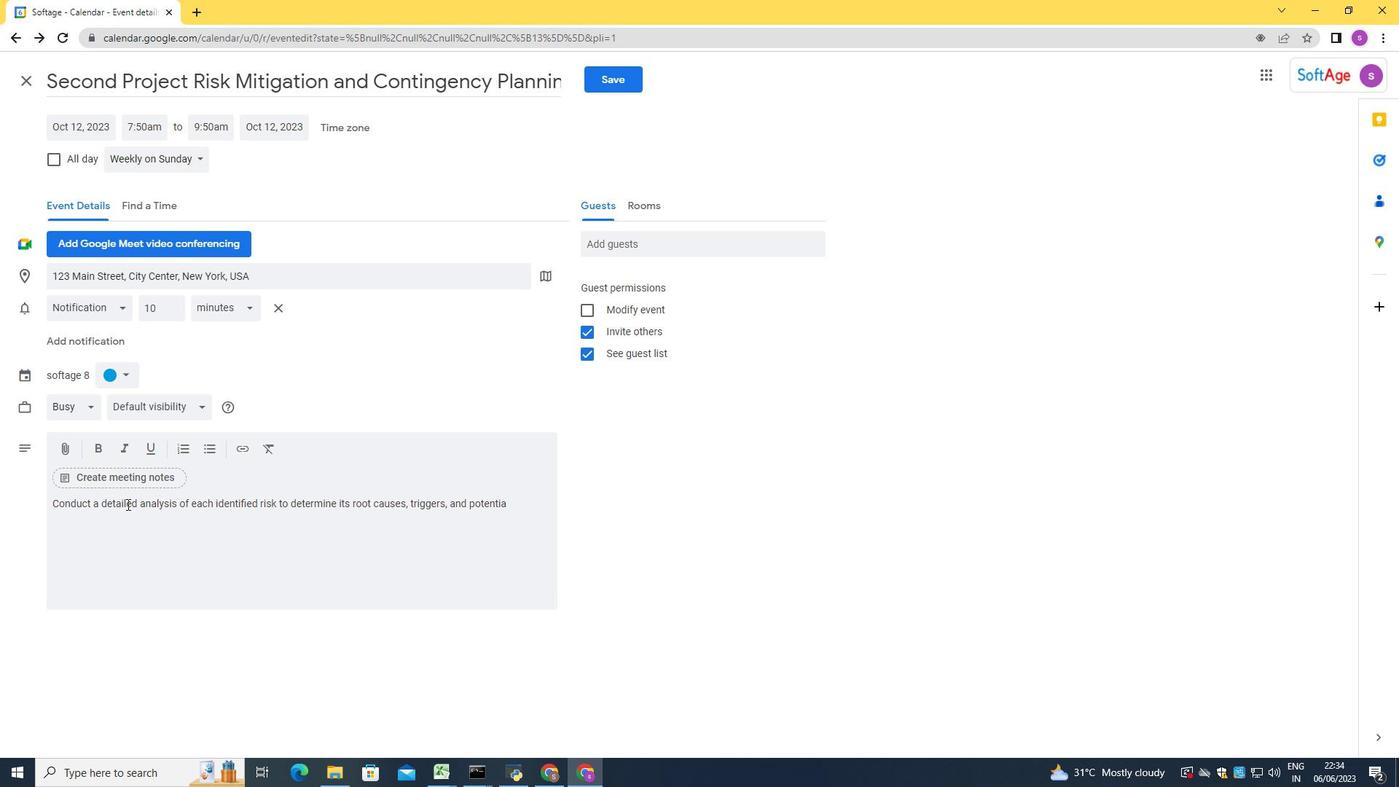 
Action: Mouse moved to (59, 400)
Screenshot: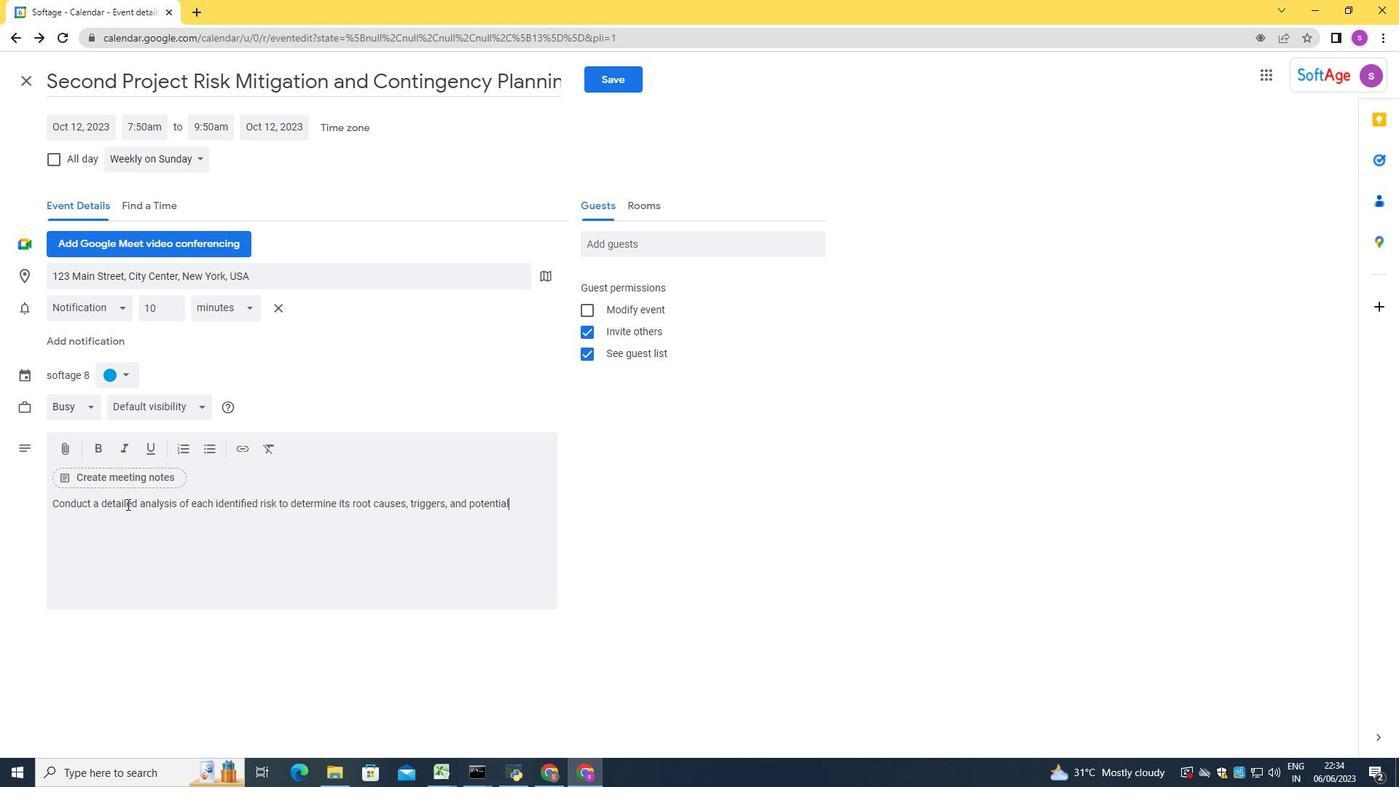 
Action: Mouse pressed left at (59, 400)
Screenshot: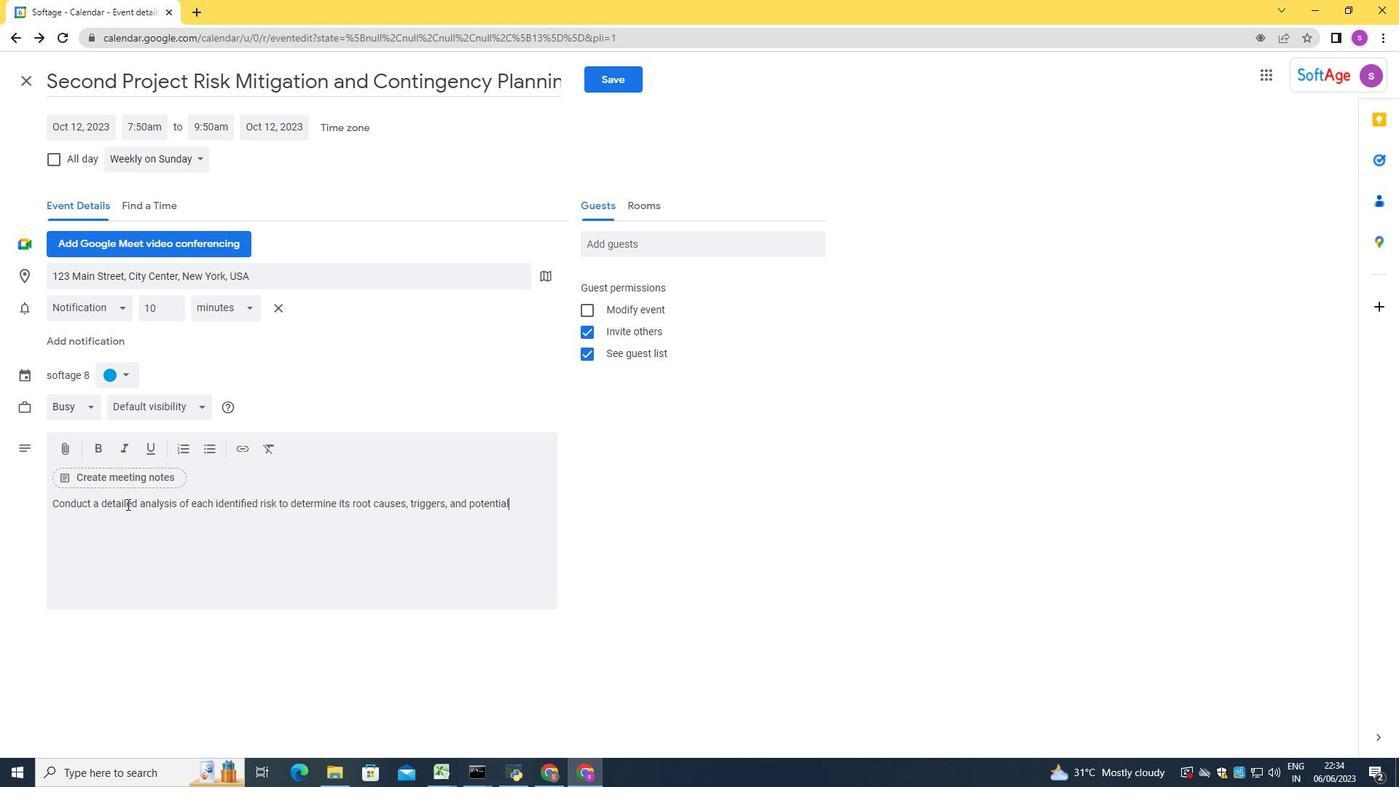 
Action: Mouse moved to (118, 398)
Screenshot: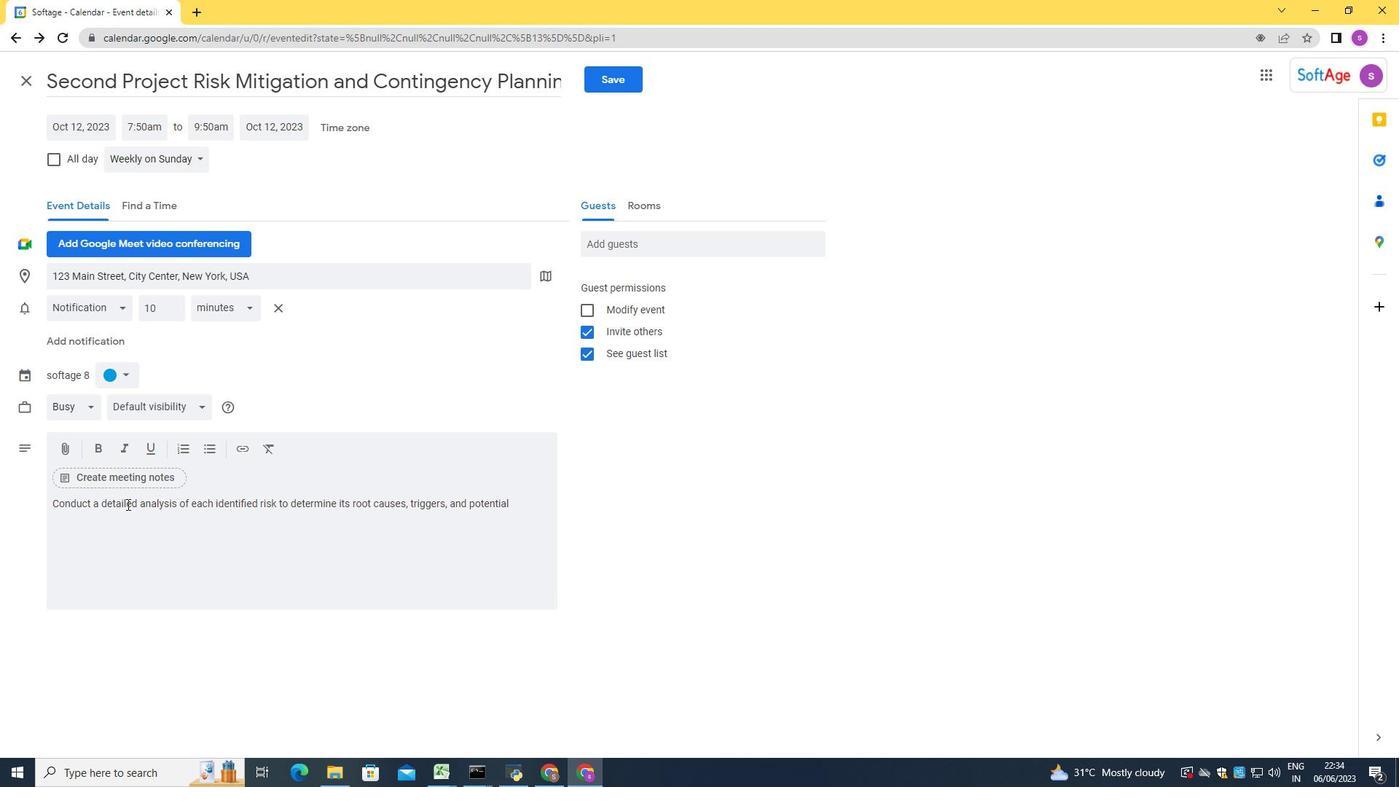 
Action: Key pressed <Key.backspace><Key.backspace>
Screenshot: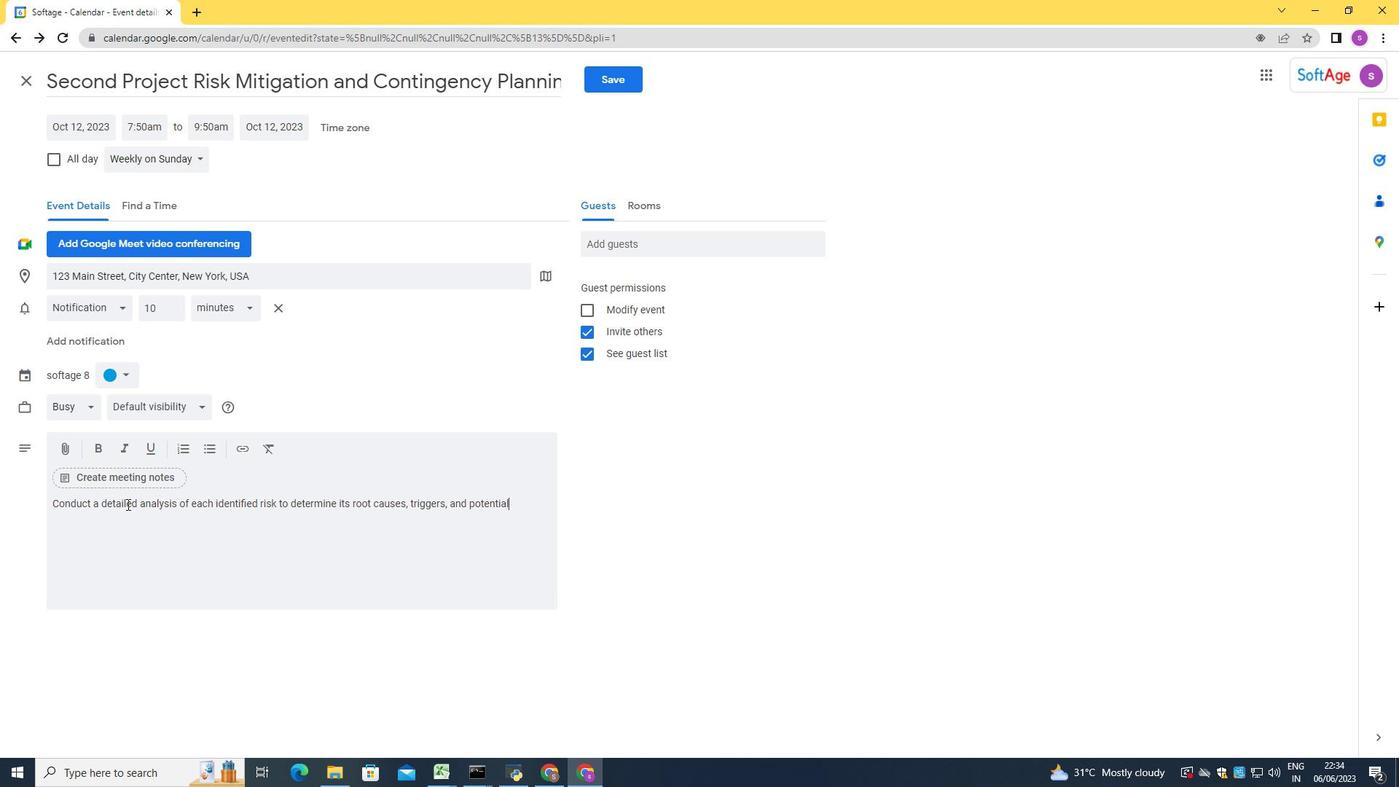 
Action: Mouse moved to (94, 400)
Screenshot: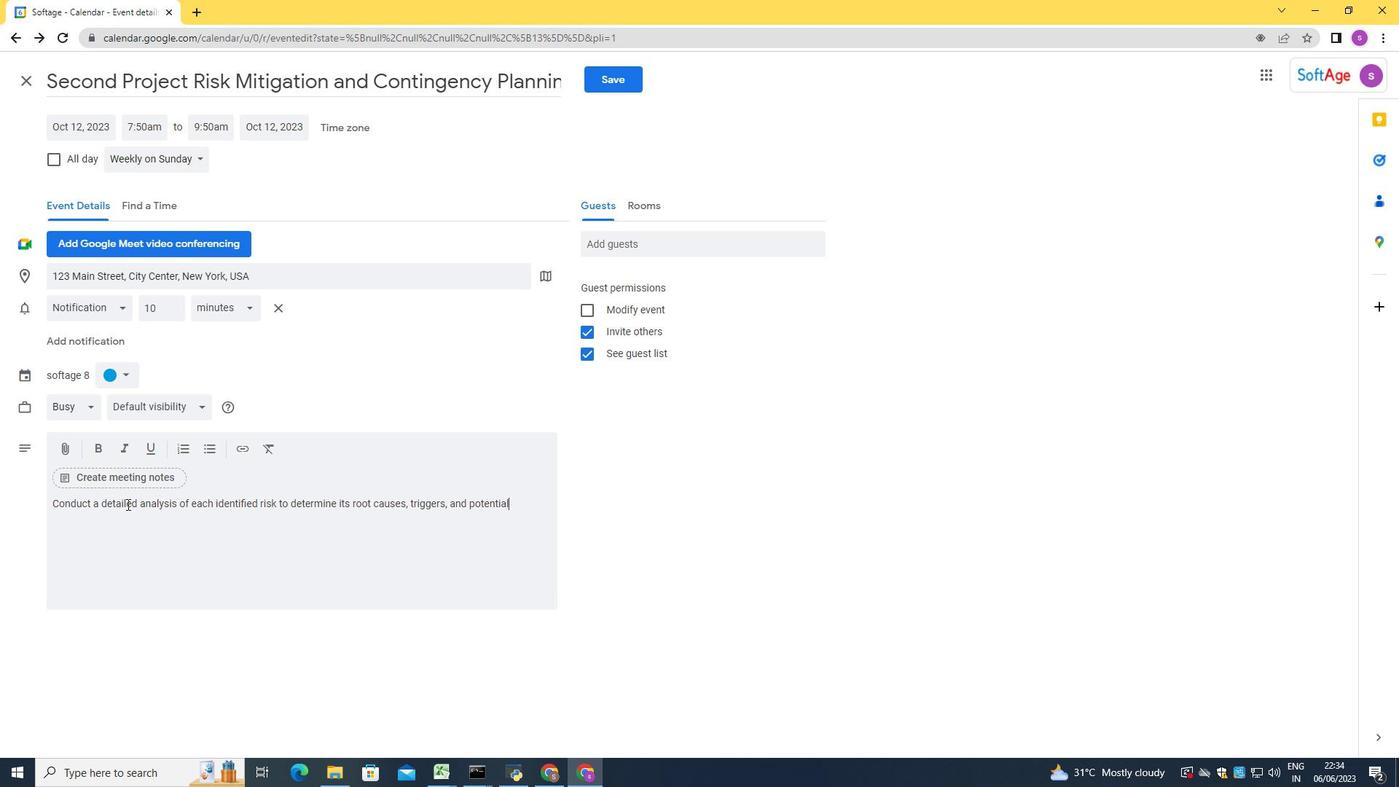 
Action: Key pressed <Key.backspace><Key.backspace>
Screenshot: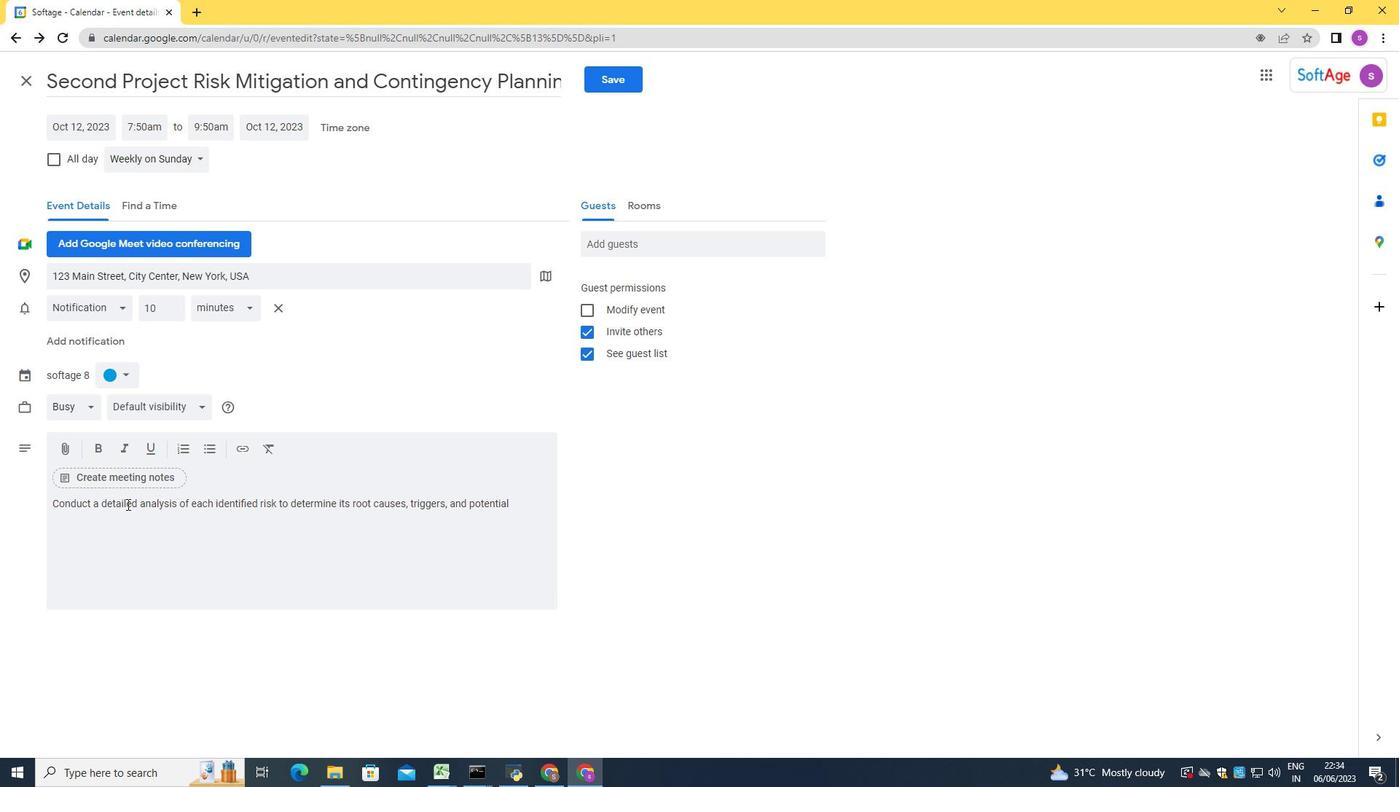 
Action: Mouse moved to (45, 402)
Screenshot: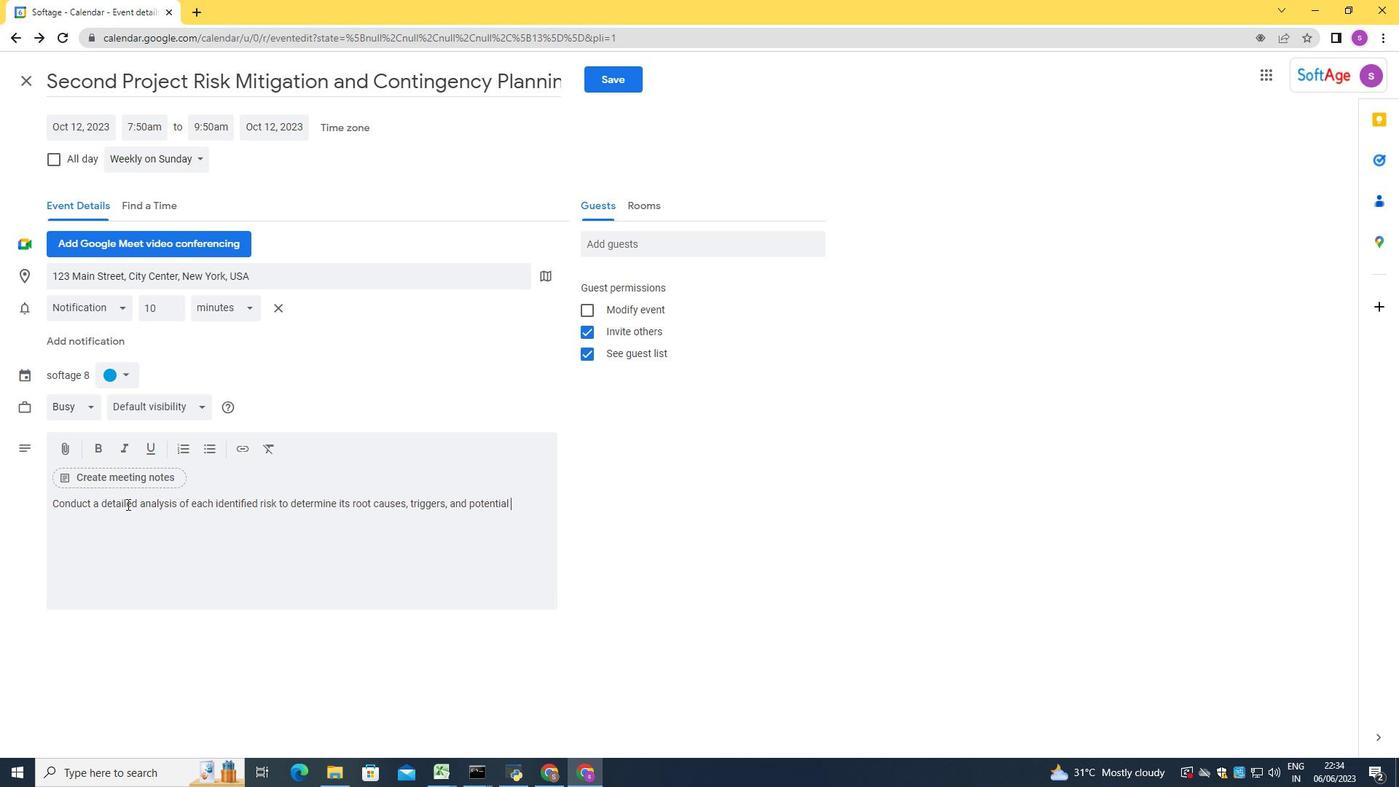 
Action: Mouse pressed right at (45, 402)
Screenshot: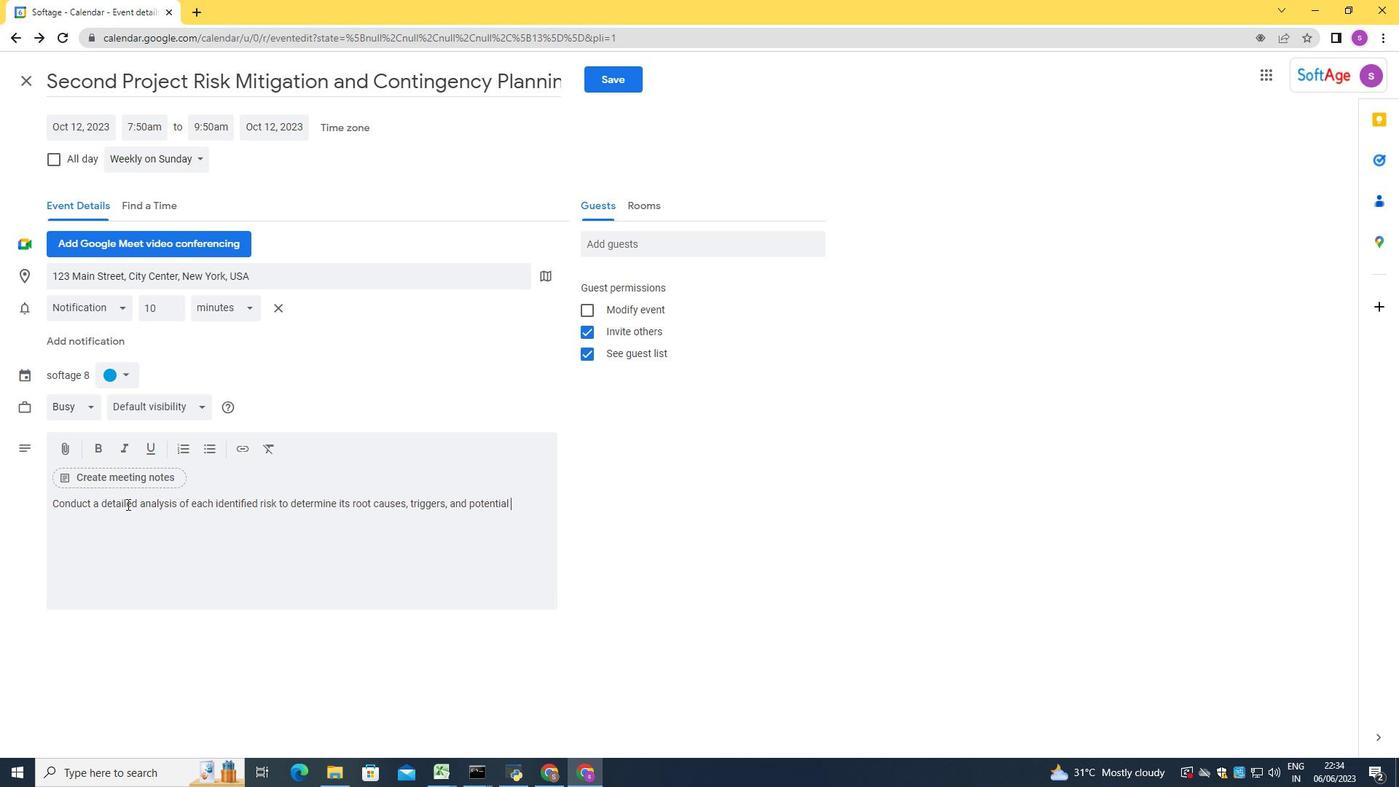 
Action: Mouse moved to (38, 399)
Screenshot: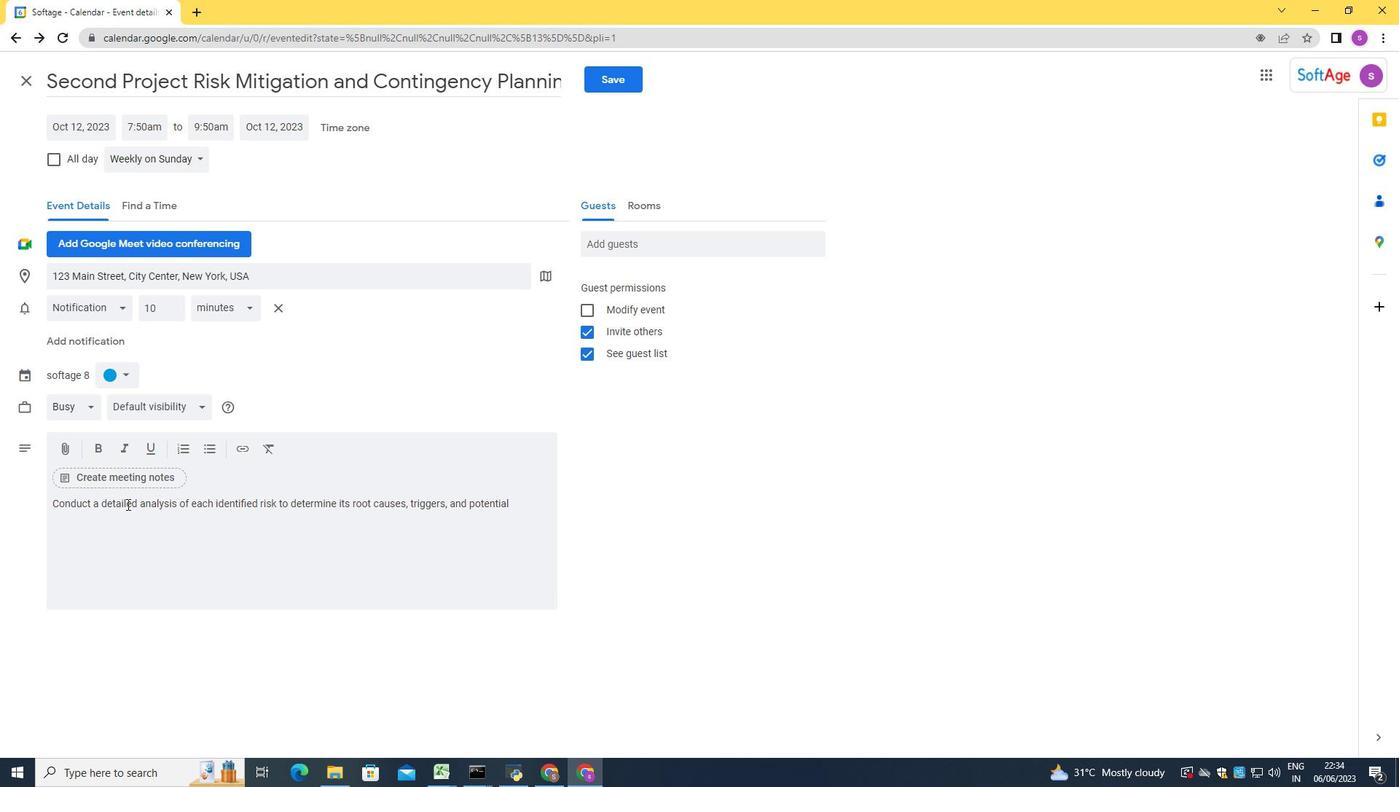 
Action: Mouse pressed right at (38, 399)
Screenshot: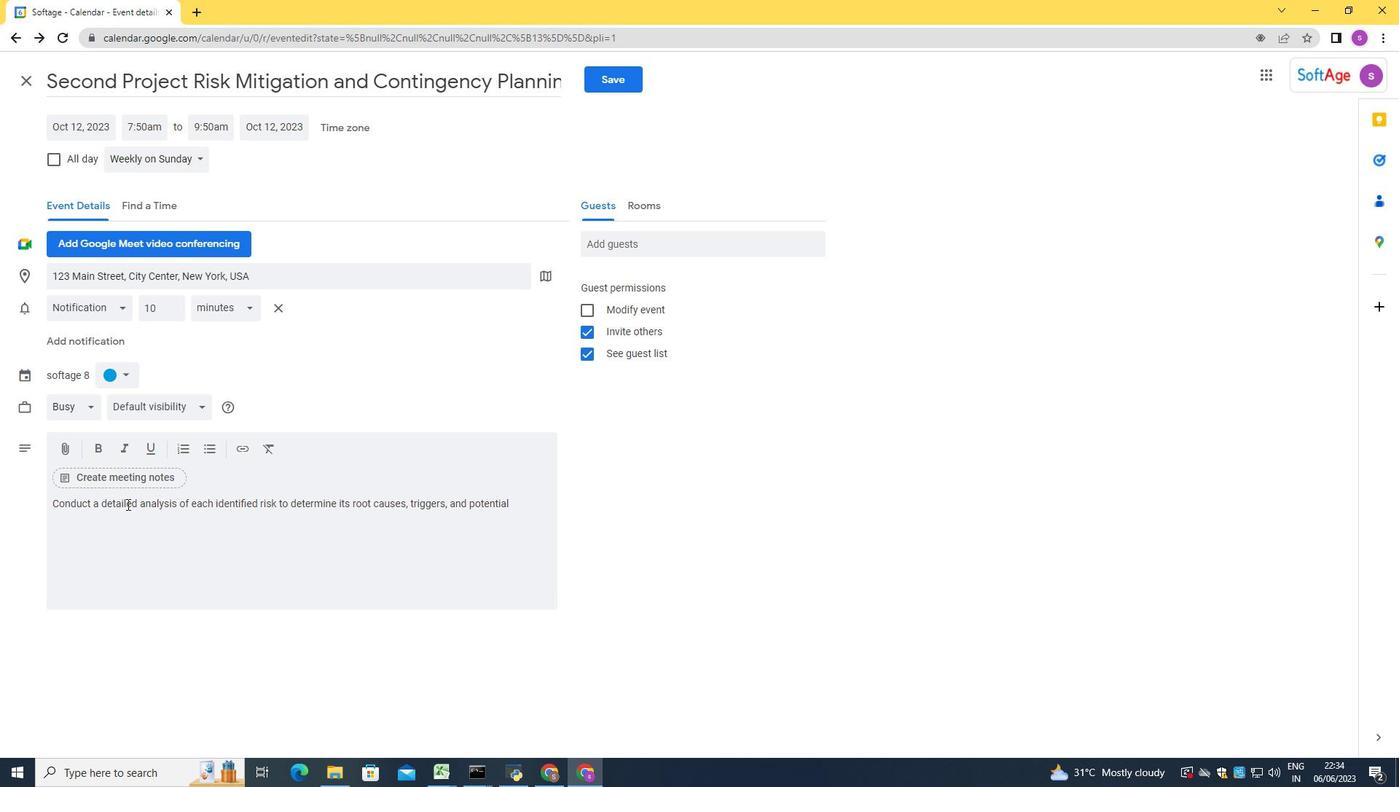 
Action: Mouse moved to (147, 406)
Screenshot: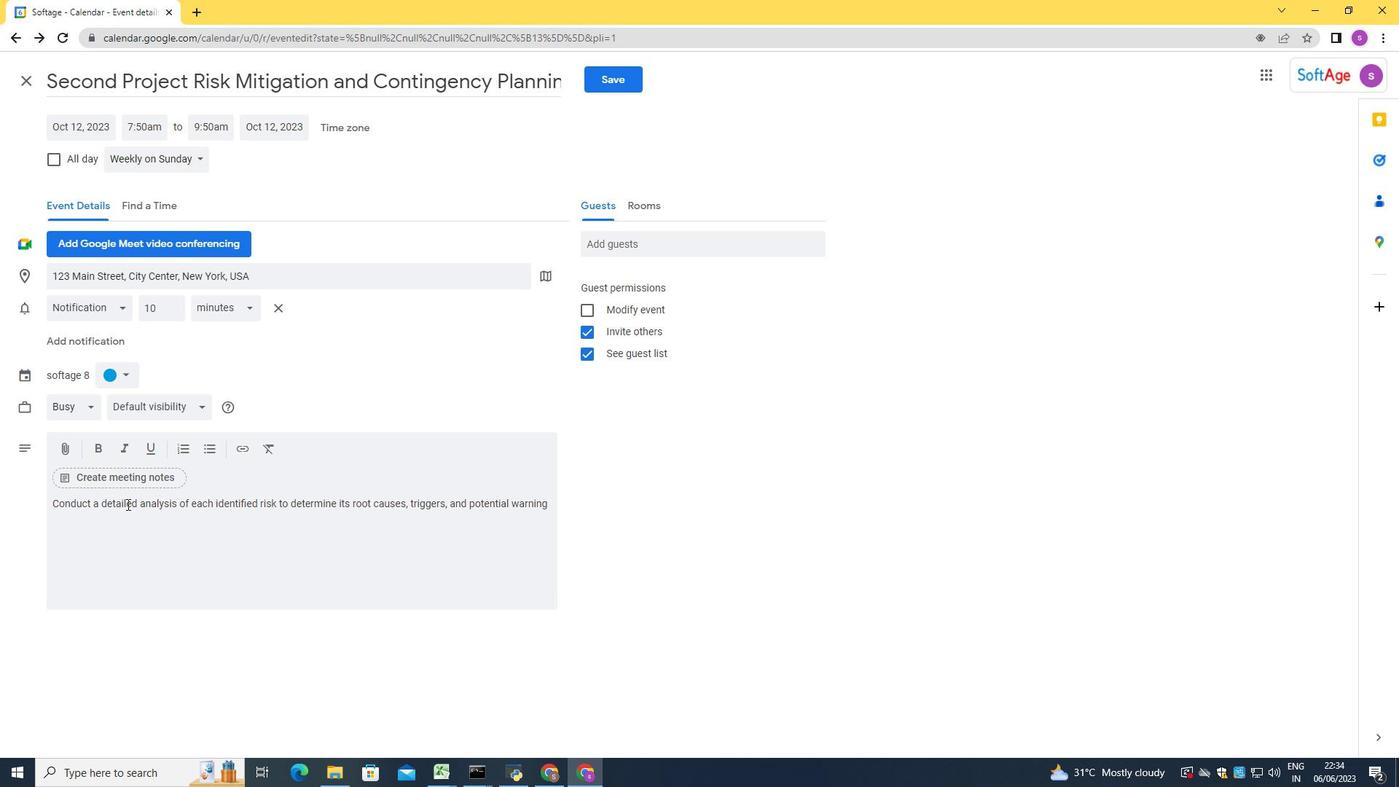 
Action: Mouse pressed left at (147, 406)
Screenshot: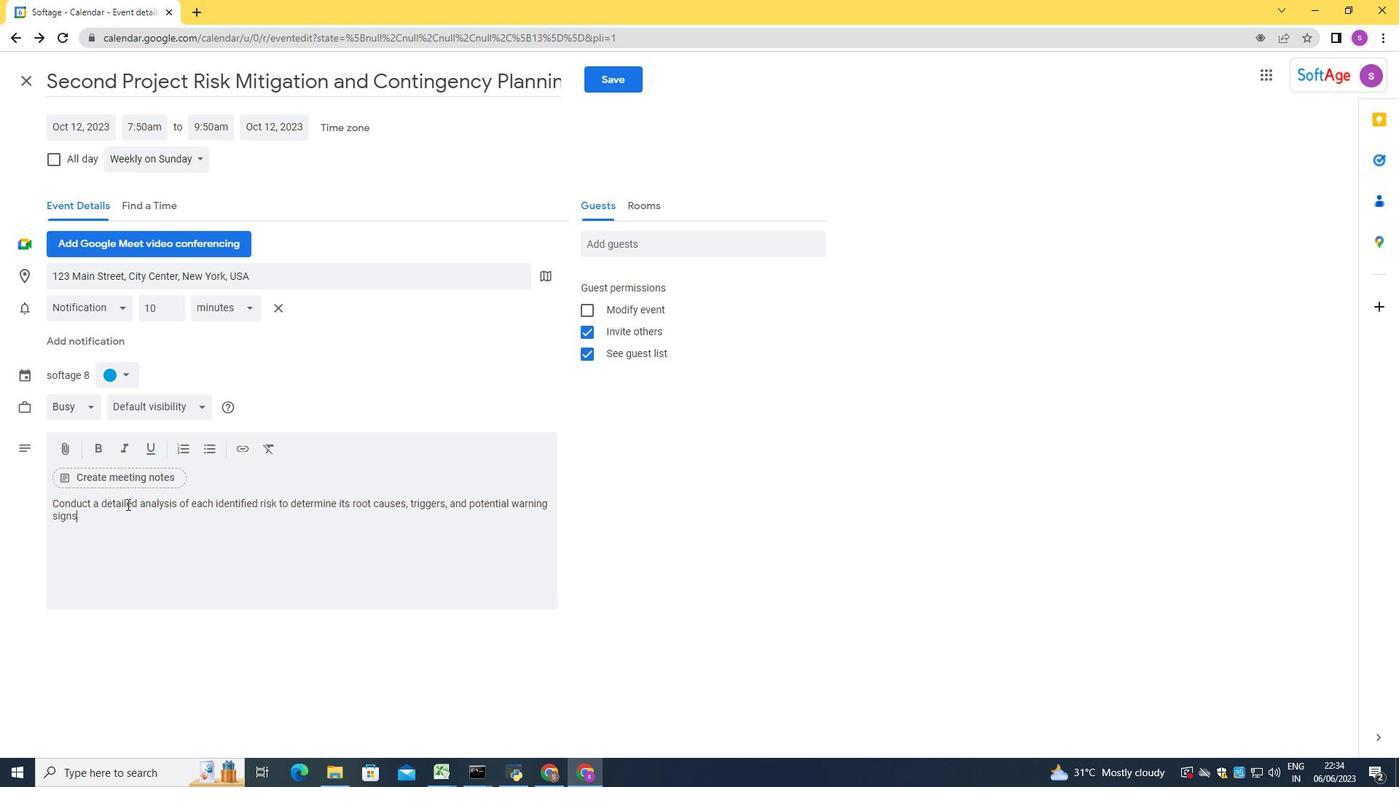
Action: Mouse moved to (757, 250)
Screenshot: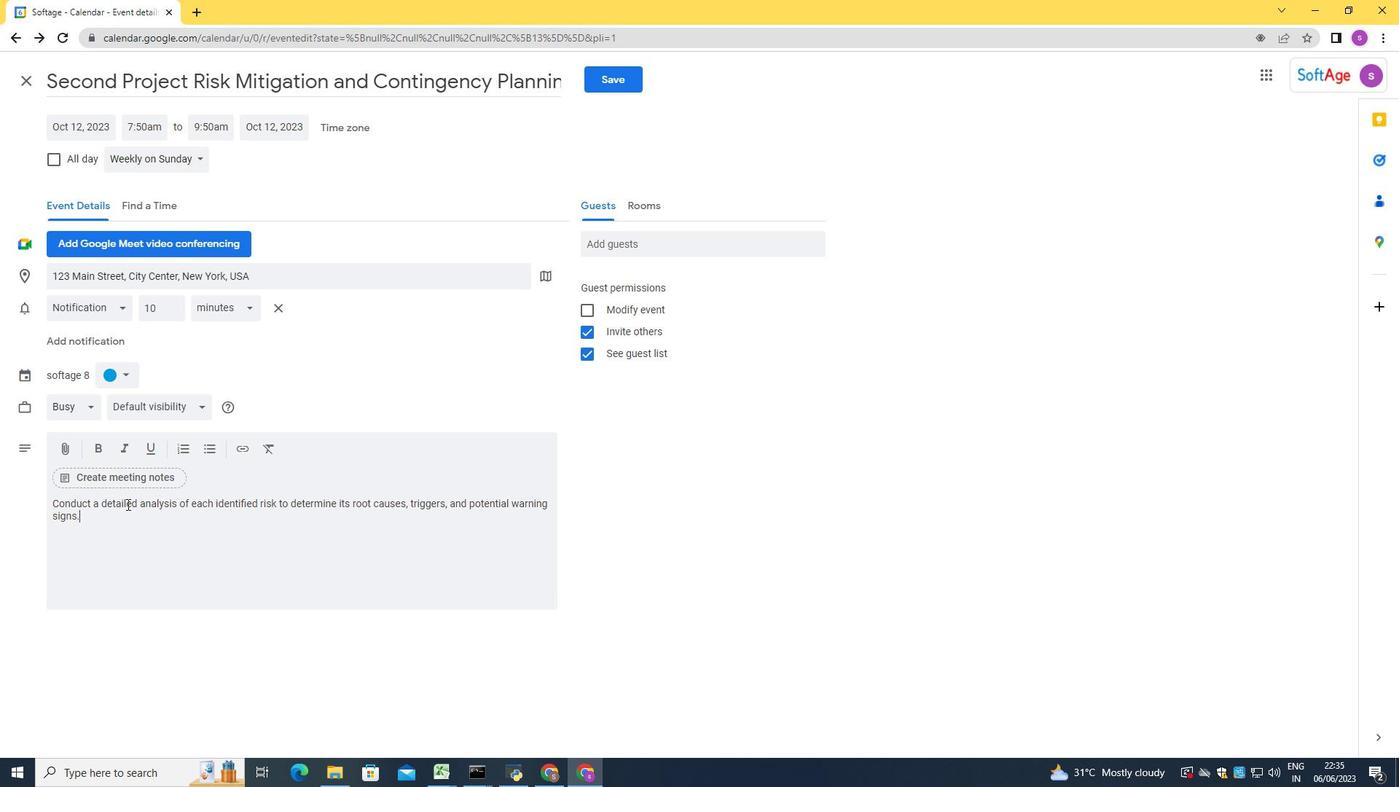 
Action: Mouse pressed left at (757, 250)
Screenshot: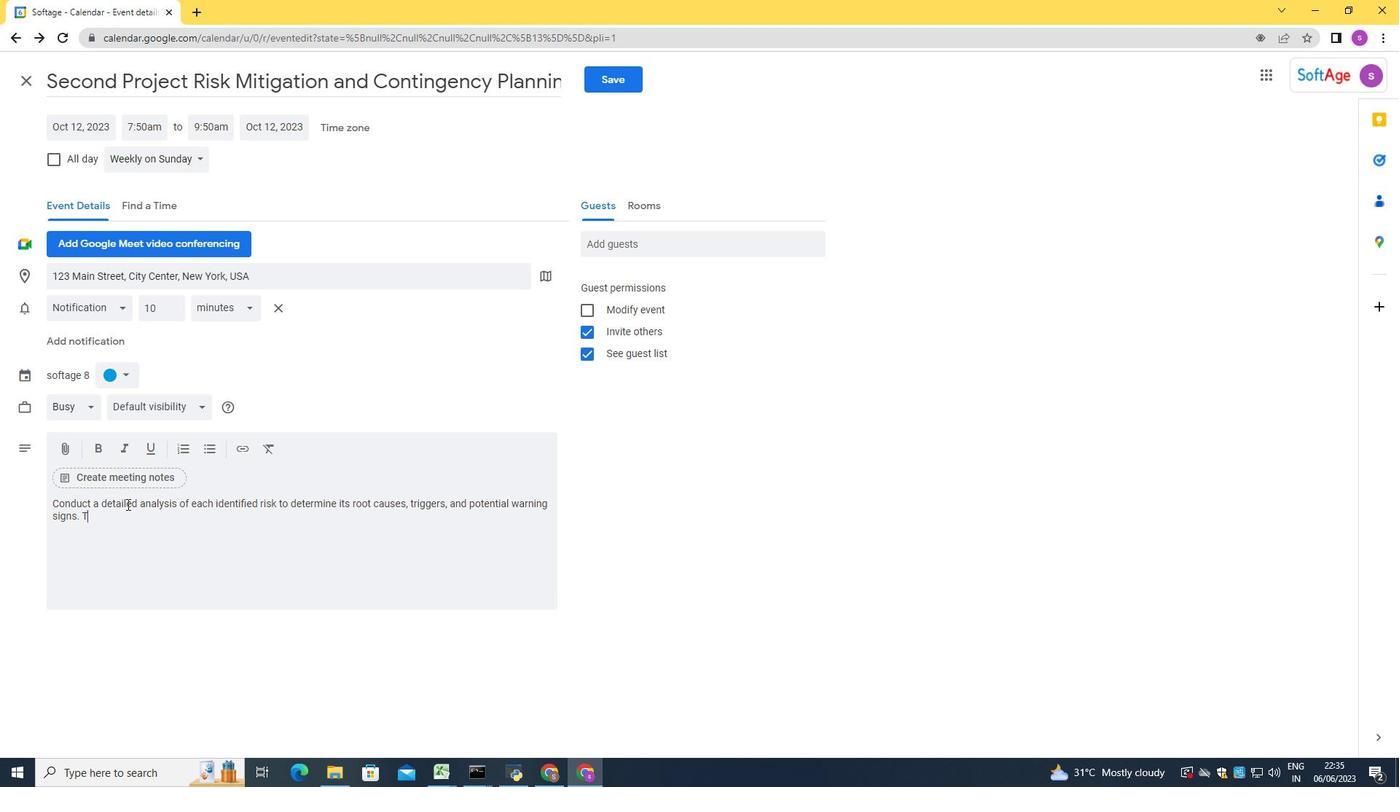 
Action: Mouse moved to (284, 222)
Screenshot: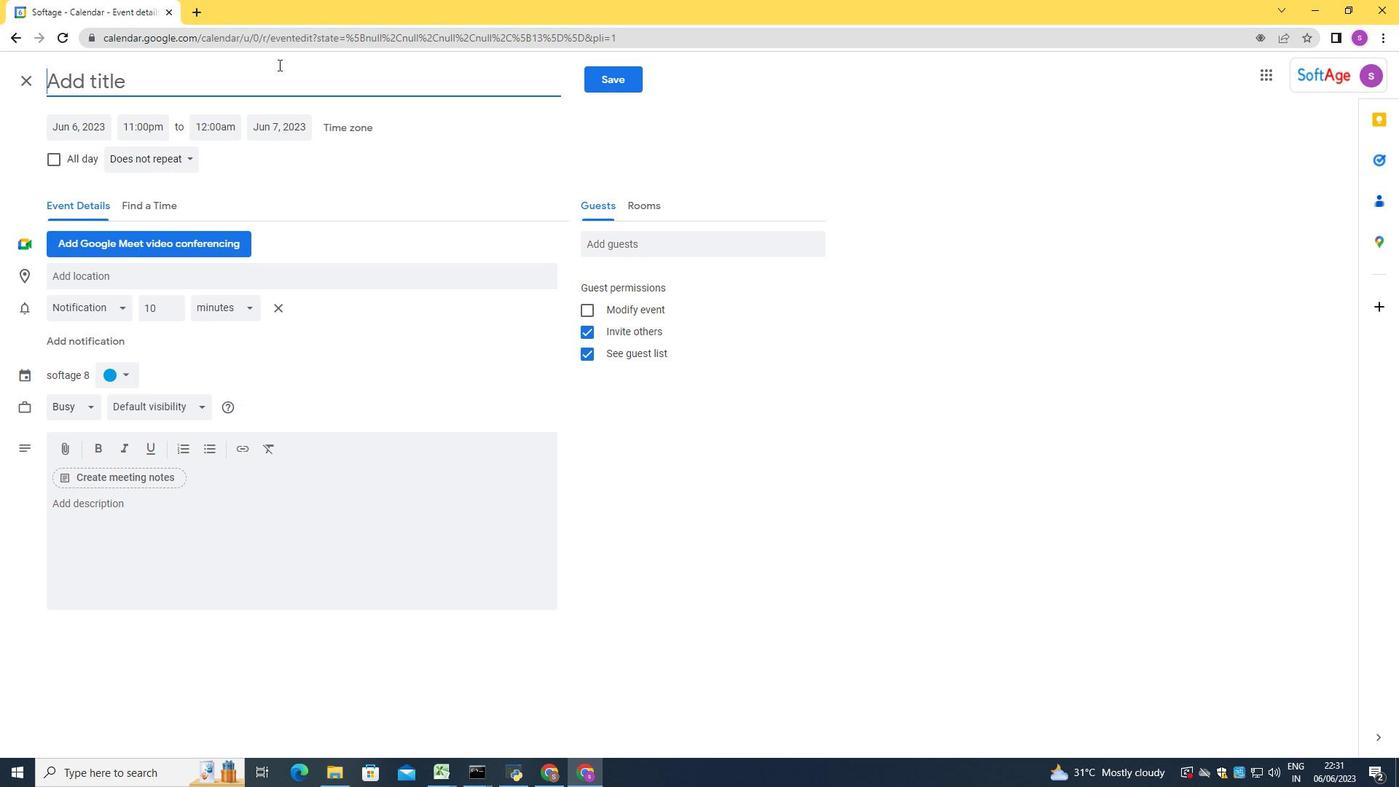 
Action: Mouse pressed left at (284, 222)
Screenshot: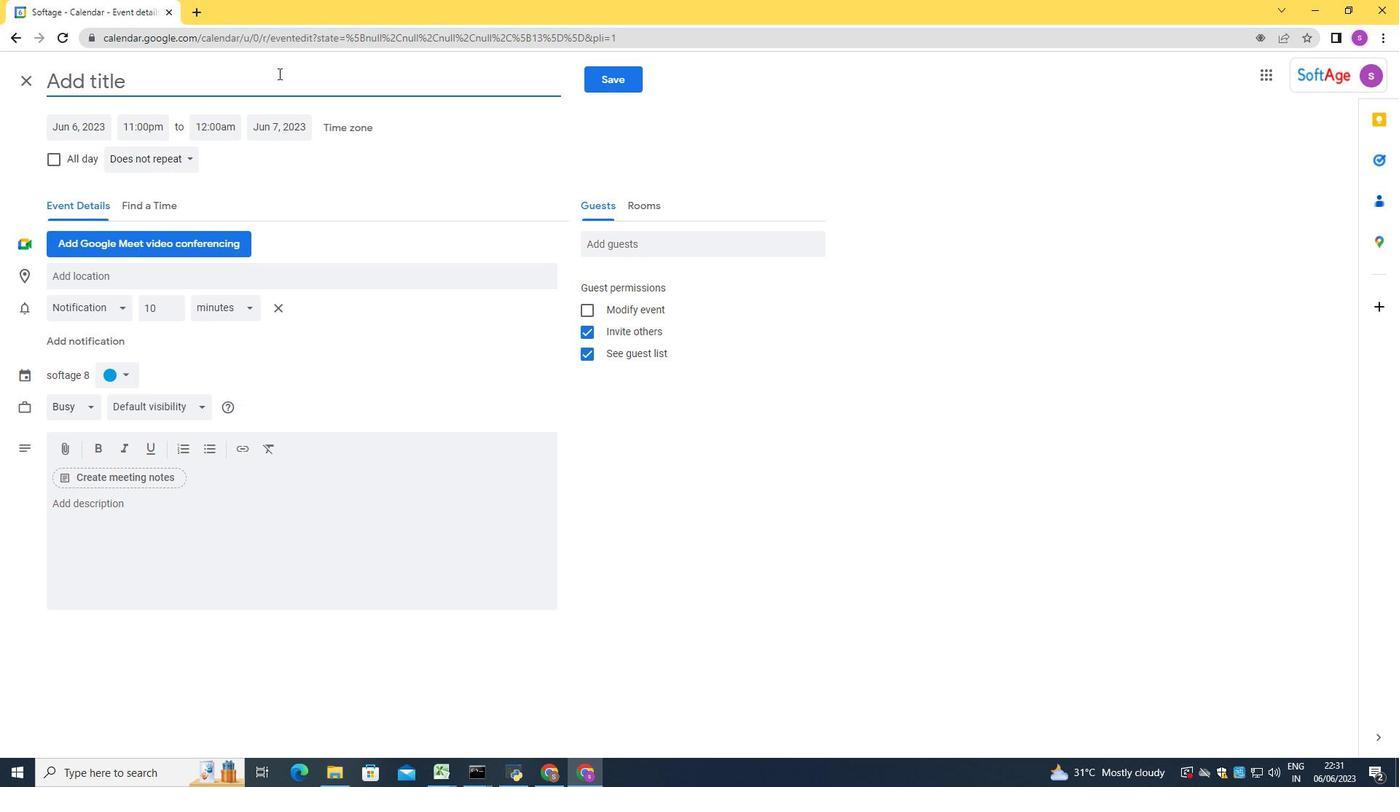 
Action: Mouse moved to (289, 225)
Screenshot: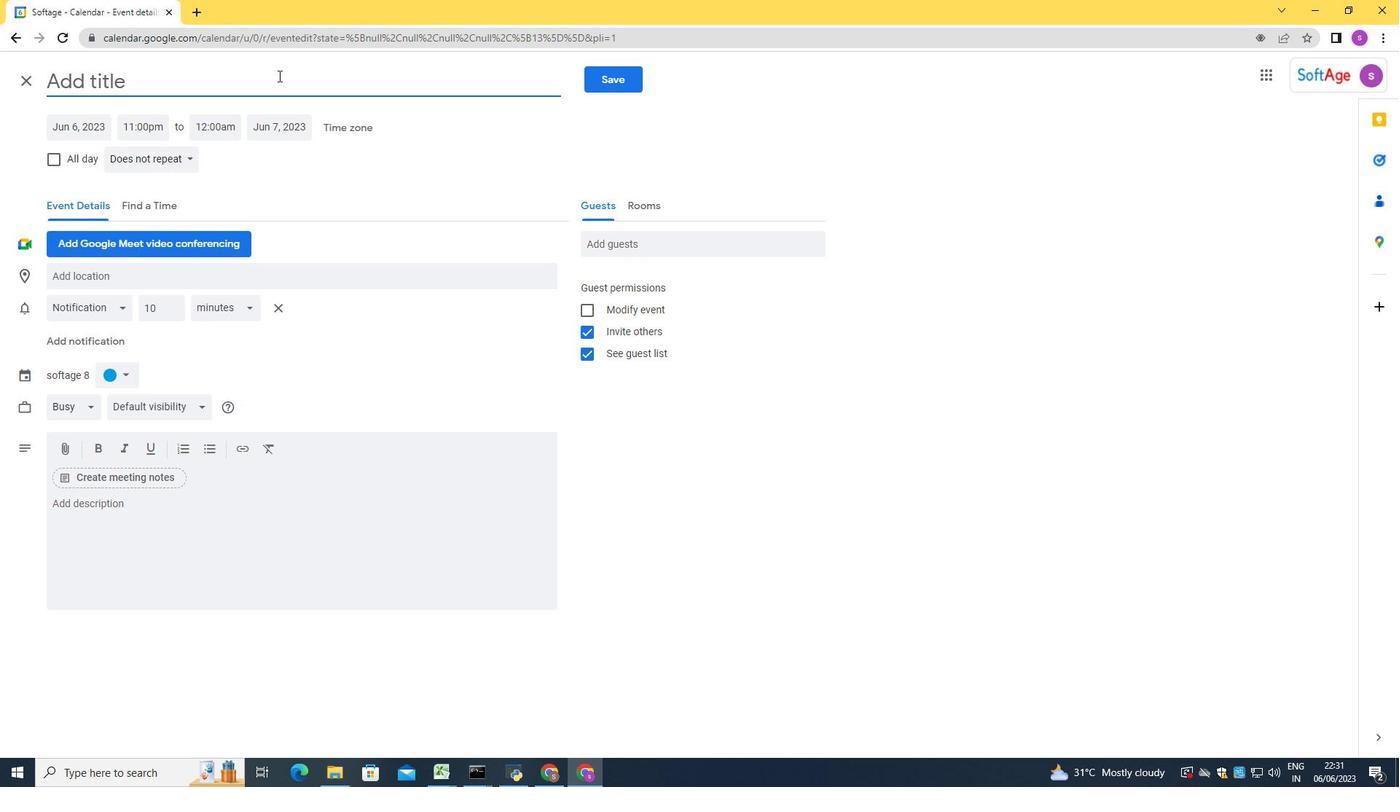 
Action: Key pressed <Key.shift>Second<Key.space><Key.shift>Project<Key.space><Key.shift>Risk<Key.space><Key.shift>Mitigation<Key.space>and<Key.space><Key.shift><Key.shift><Key.shift>Contingency<Key.space><Key.shift>Planning
Screenshot: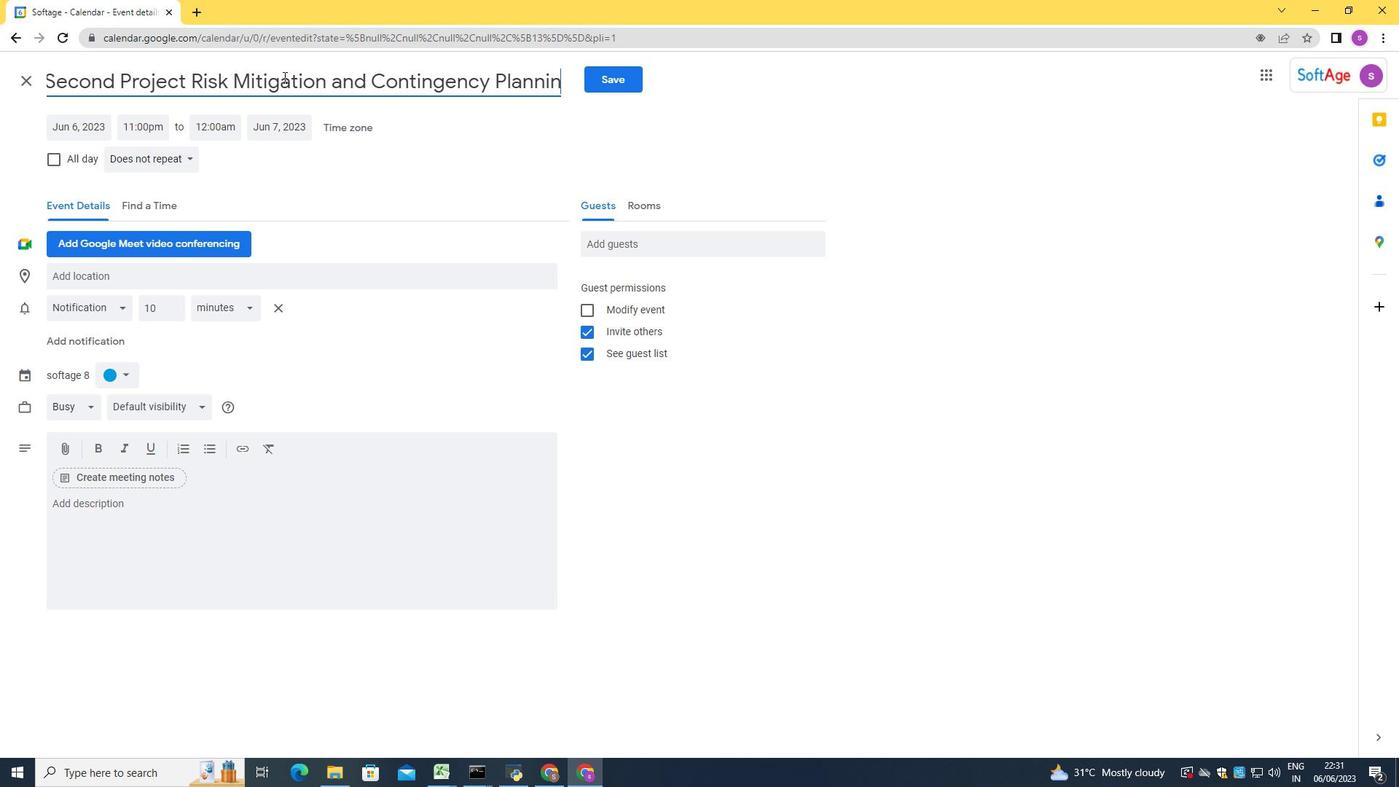 
Action: Mouse moved to (107, 253)
Screenshot: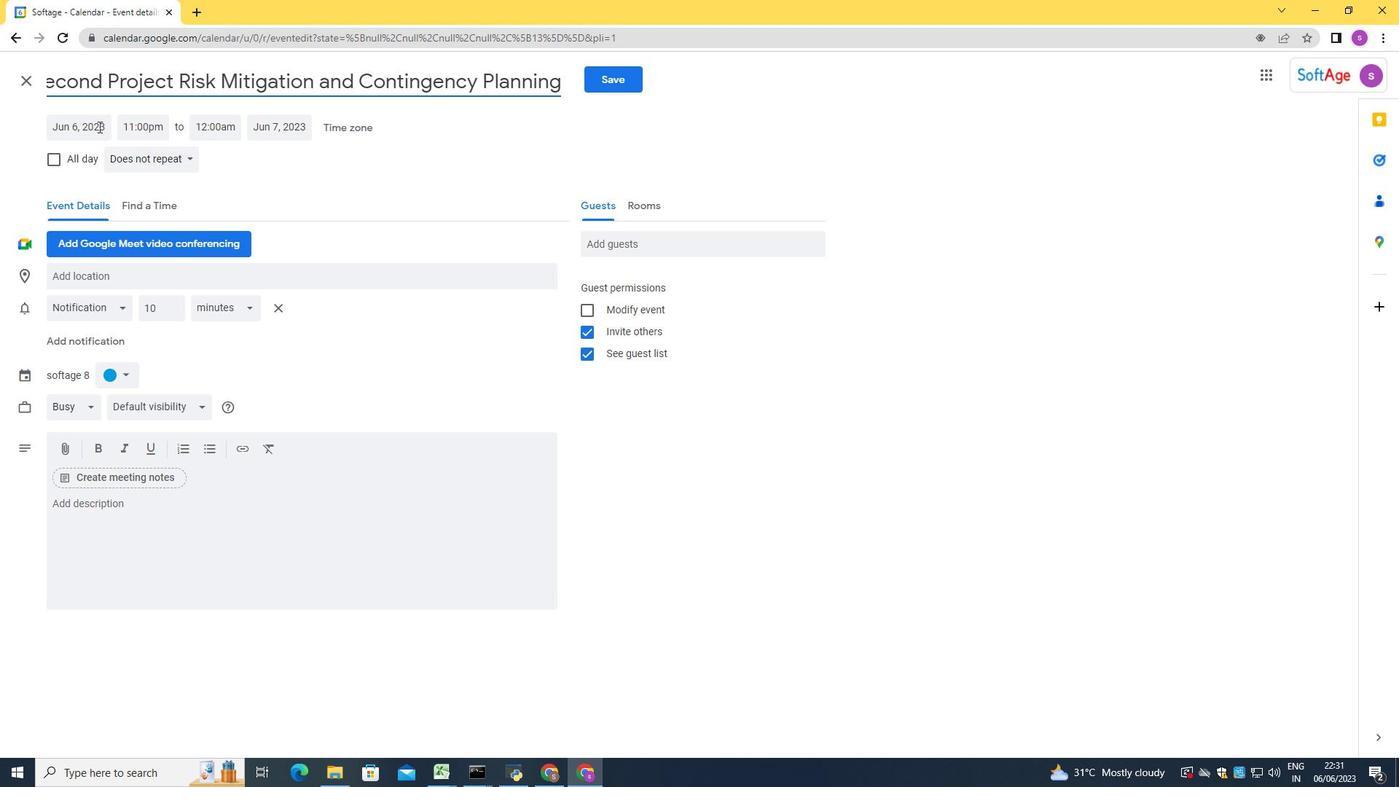 
Action: Mouse pressed left at (107, 253)
Screenshot: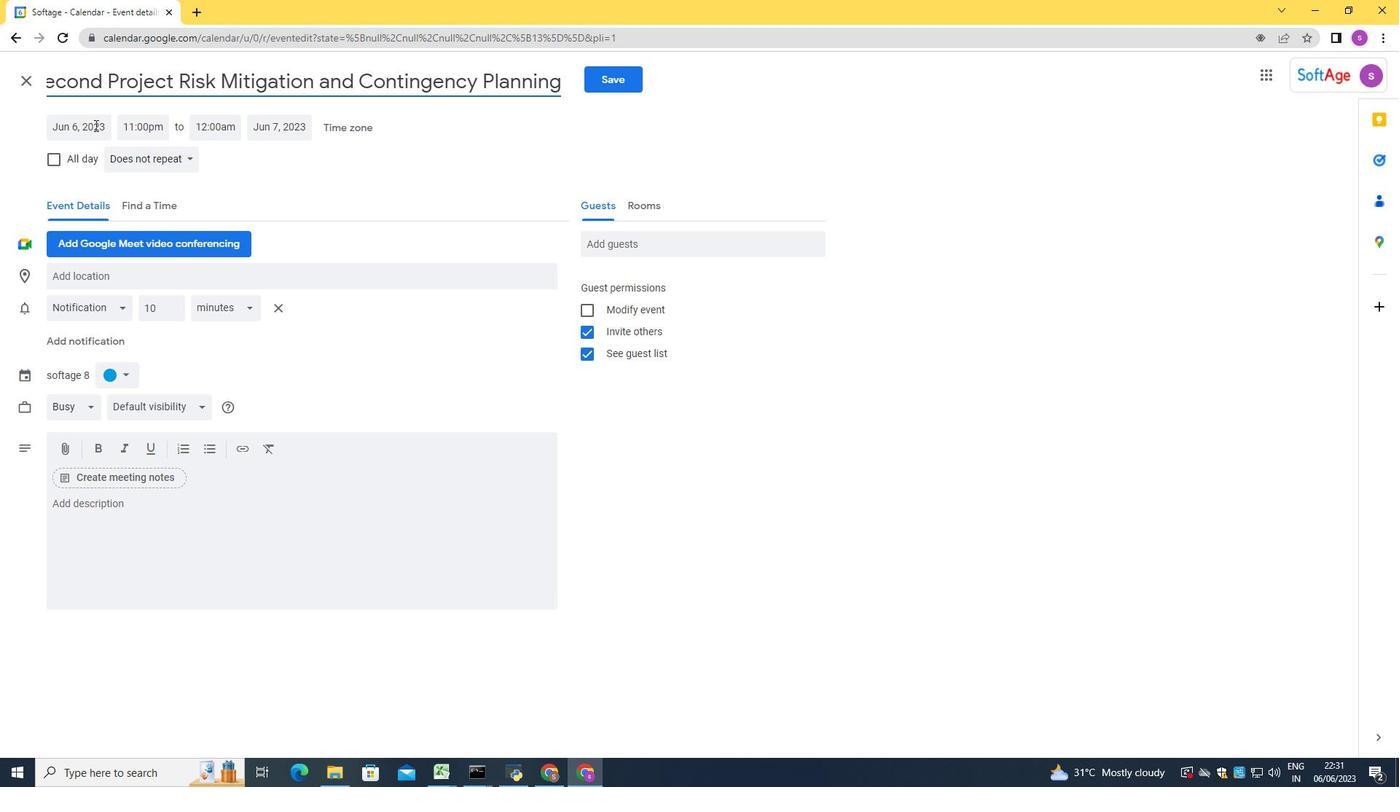 
Action: Mouse moved to (235, 273)
Screenshot: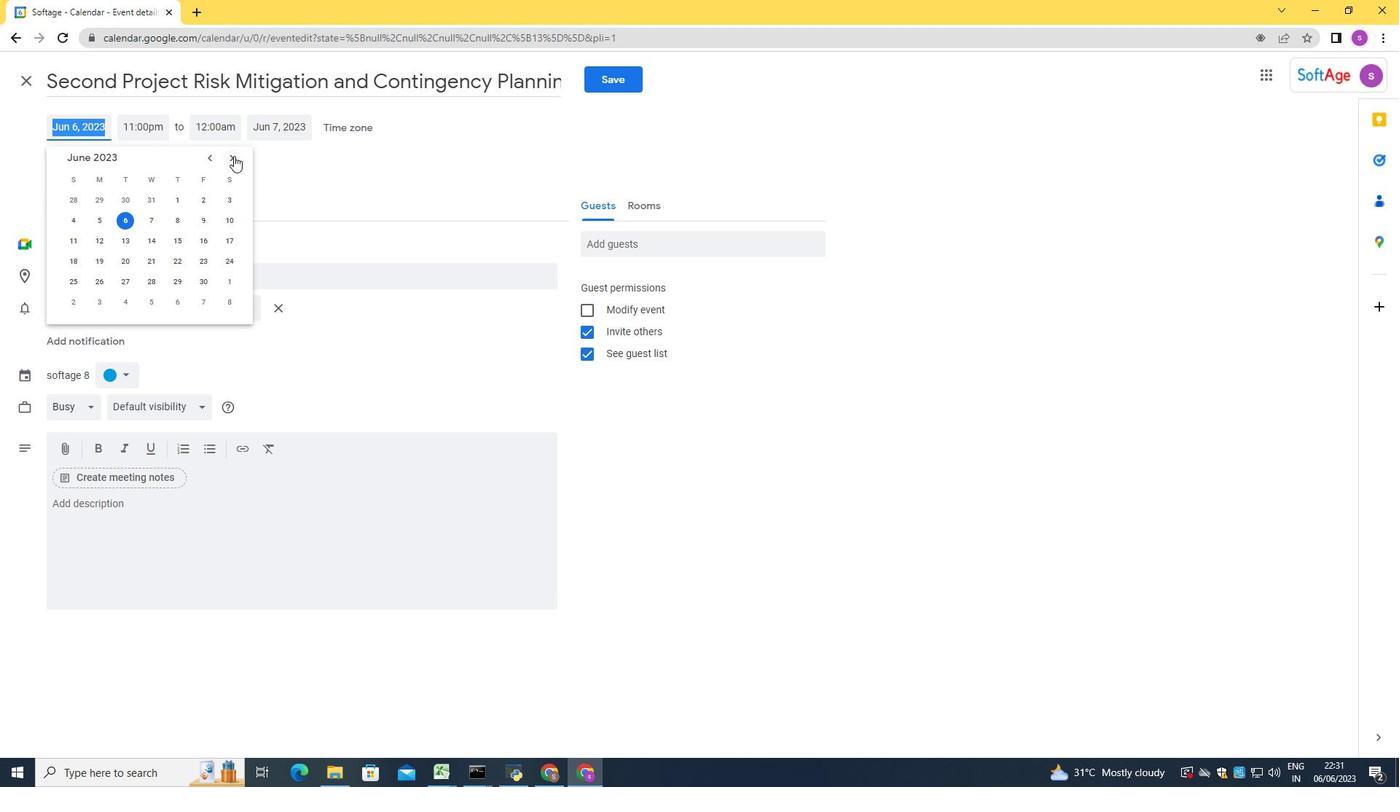 
Action: Mouse pressed left at (235, 273)
Screenshot: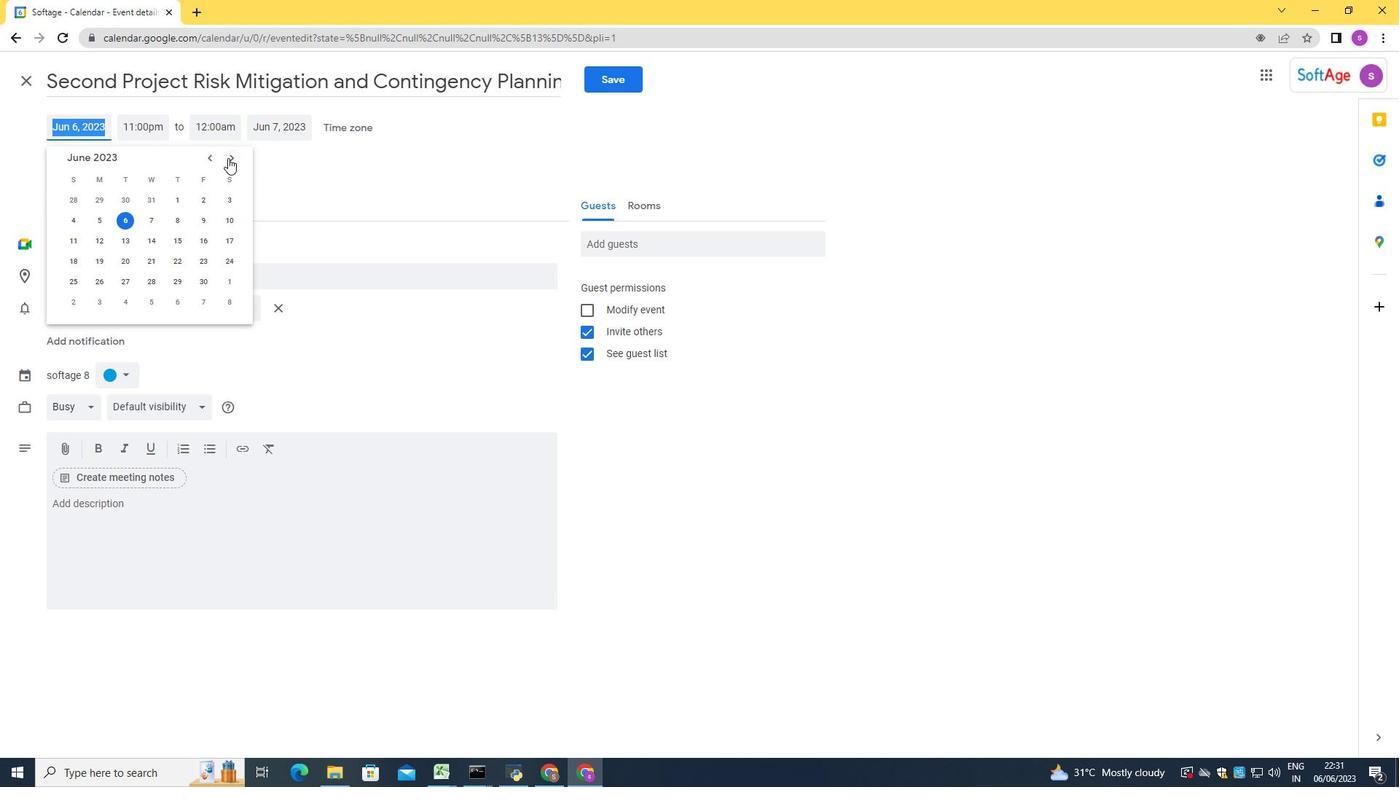 
Action: Mouse pressed left at (235, 273)
Screenshot: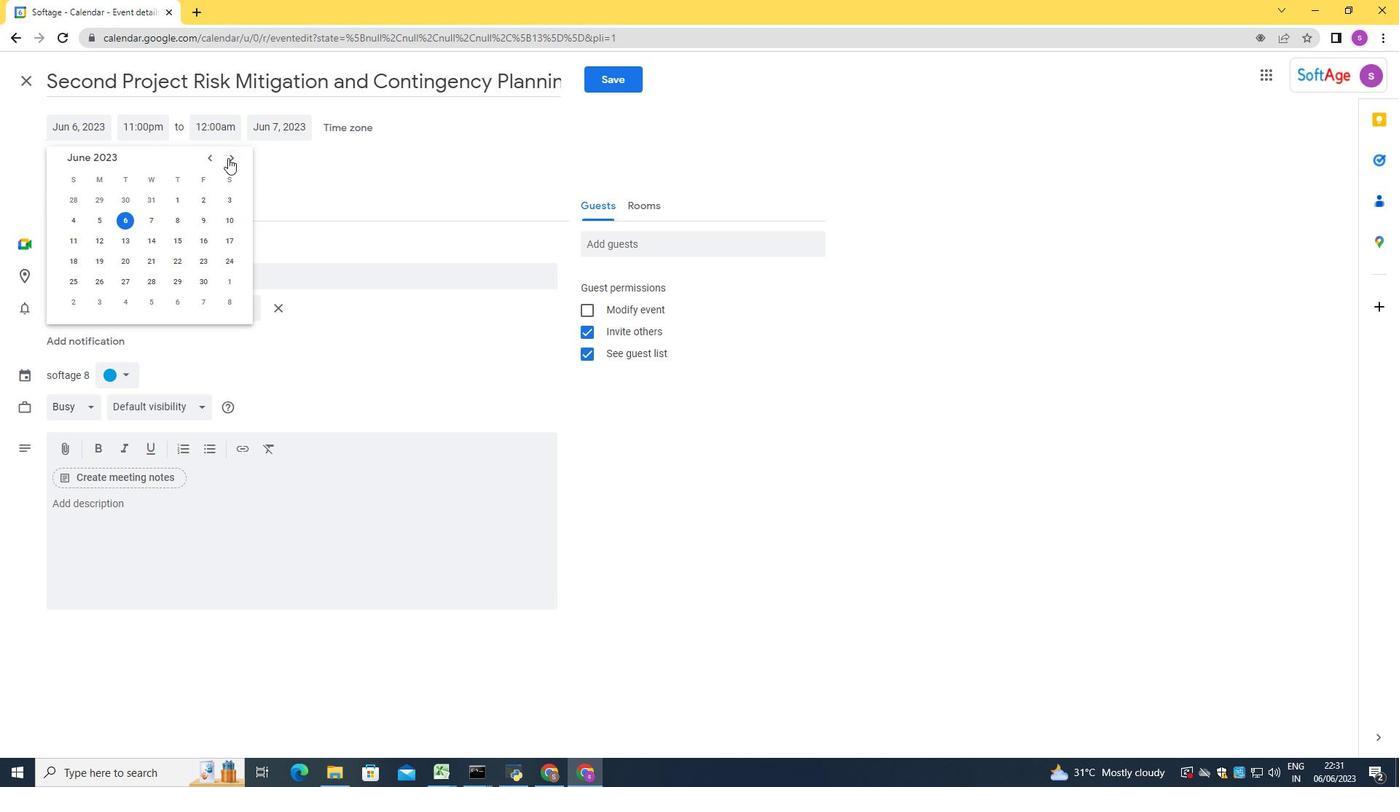 
Action: Mouse pressed left at (235, 273)
Screenshot: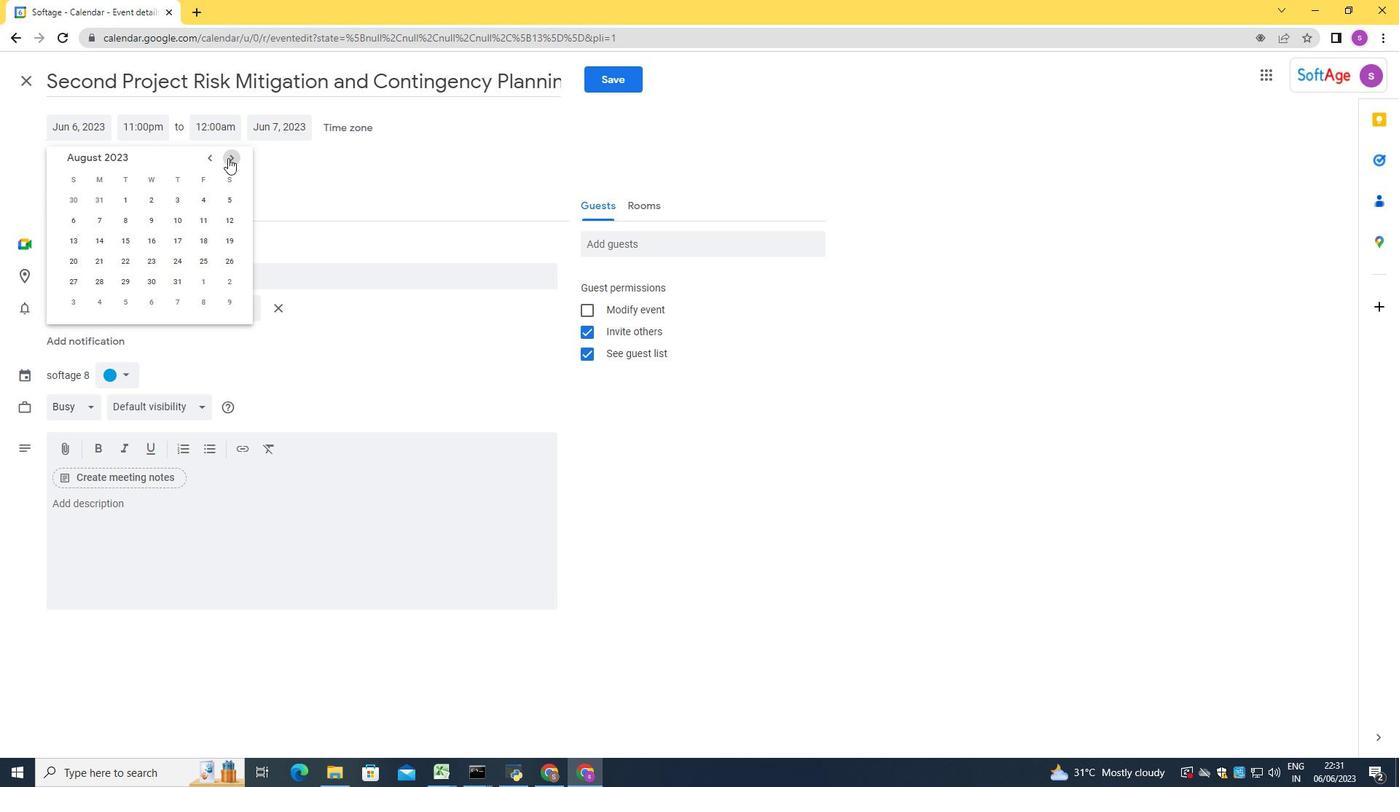 
Action: Mouse pressed left at (235, 273)
Screenshot: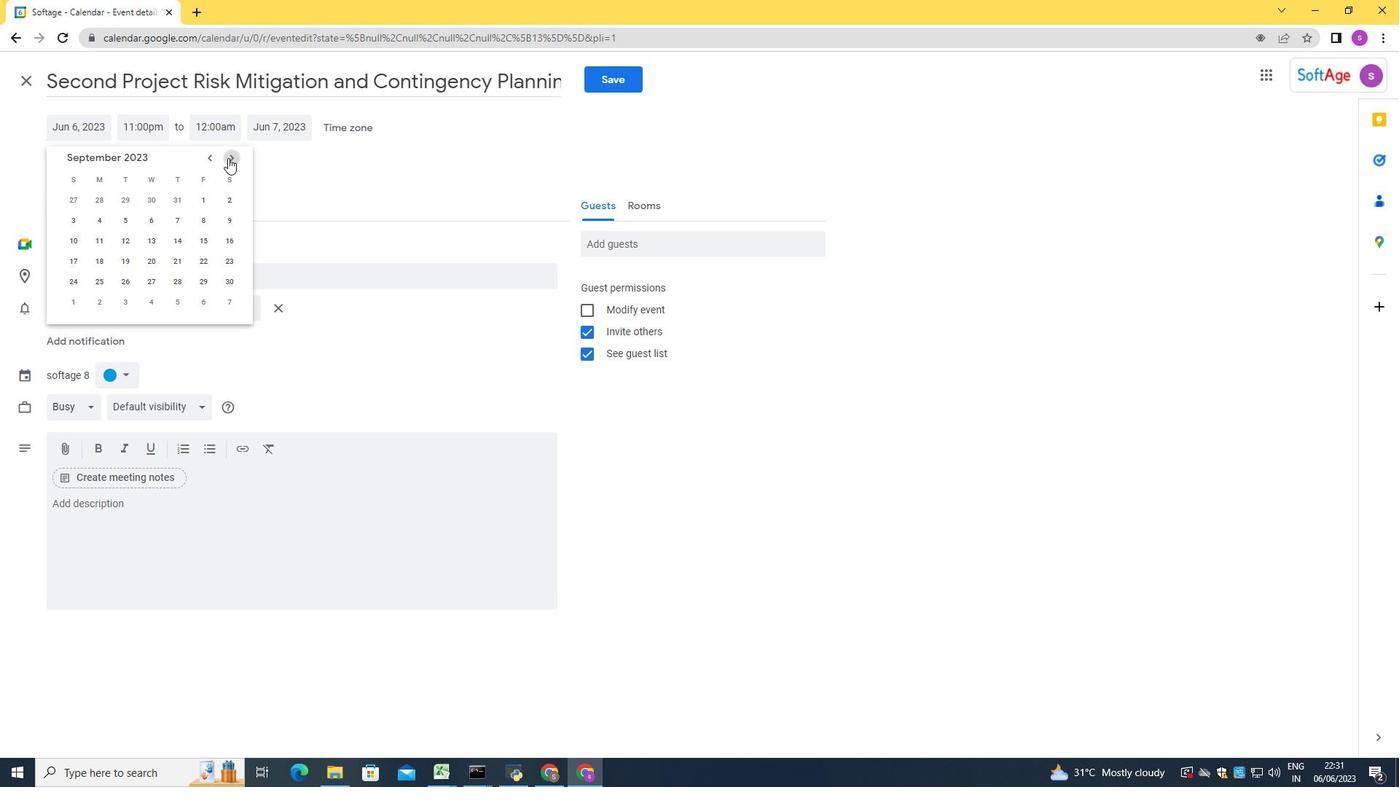 
Action: Mouse moved to (188, 310)
Screenshot: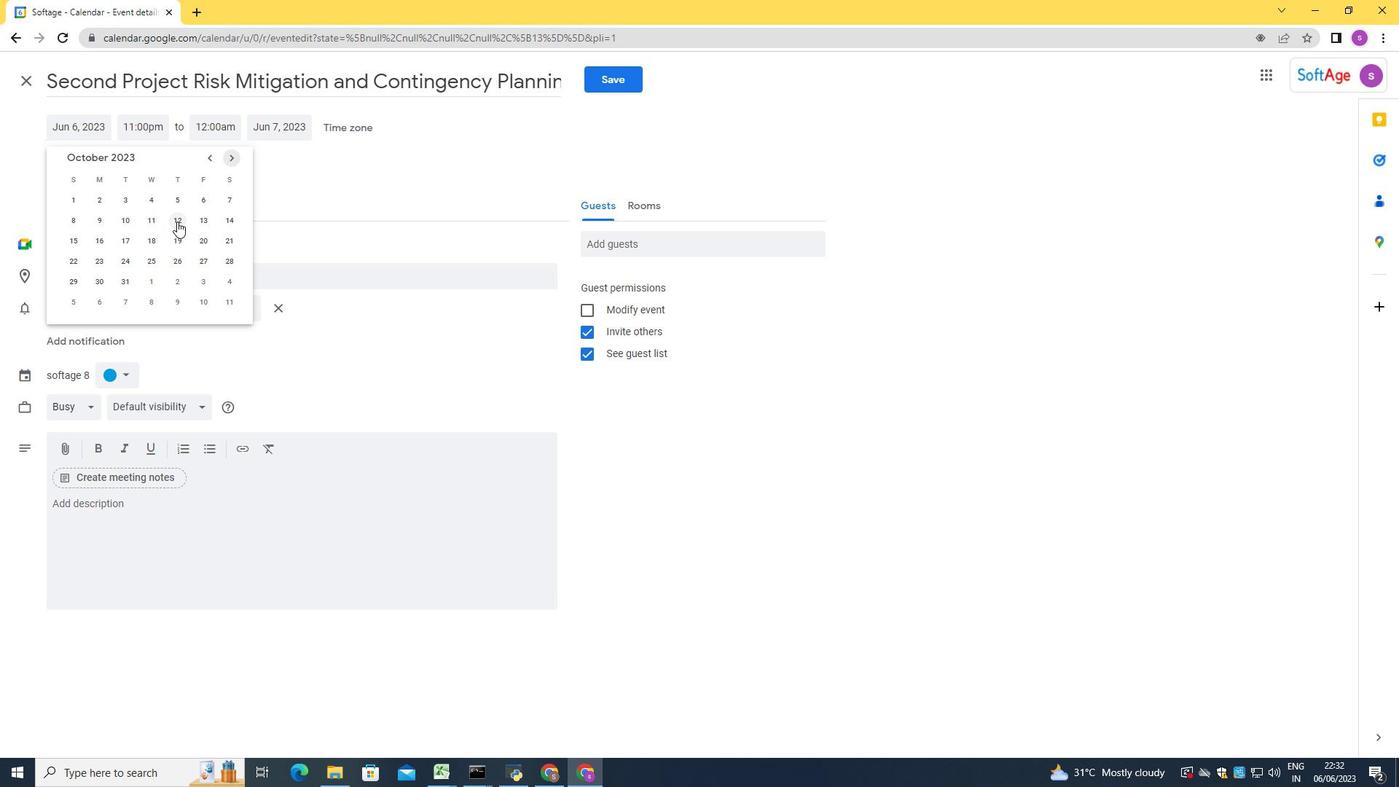 
Action: Mouse pressed left at (188, 310)
Screenshot: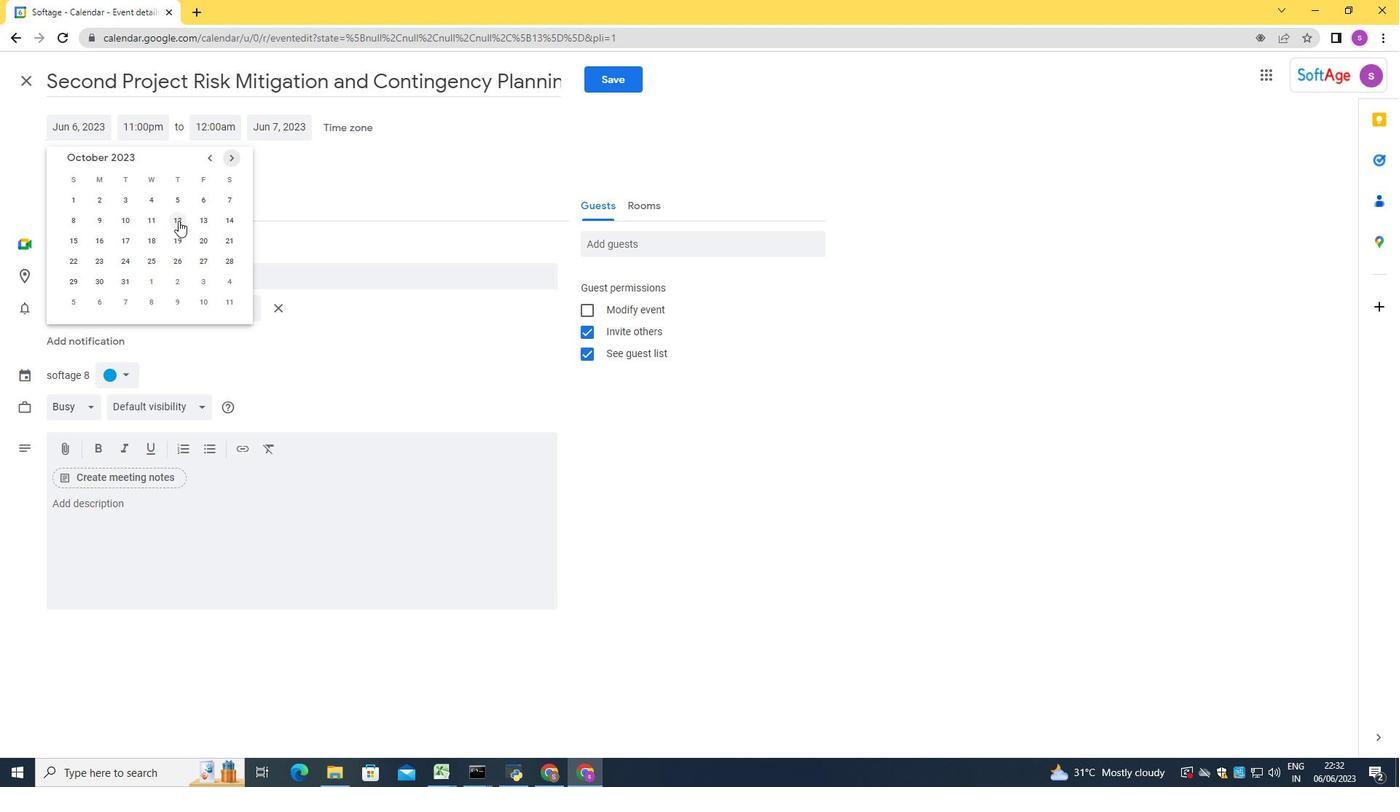 
Action: Mouse moved to (165, 256)
Screenshot: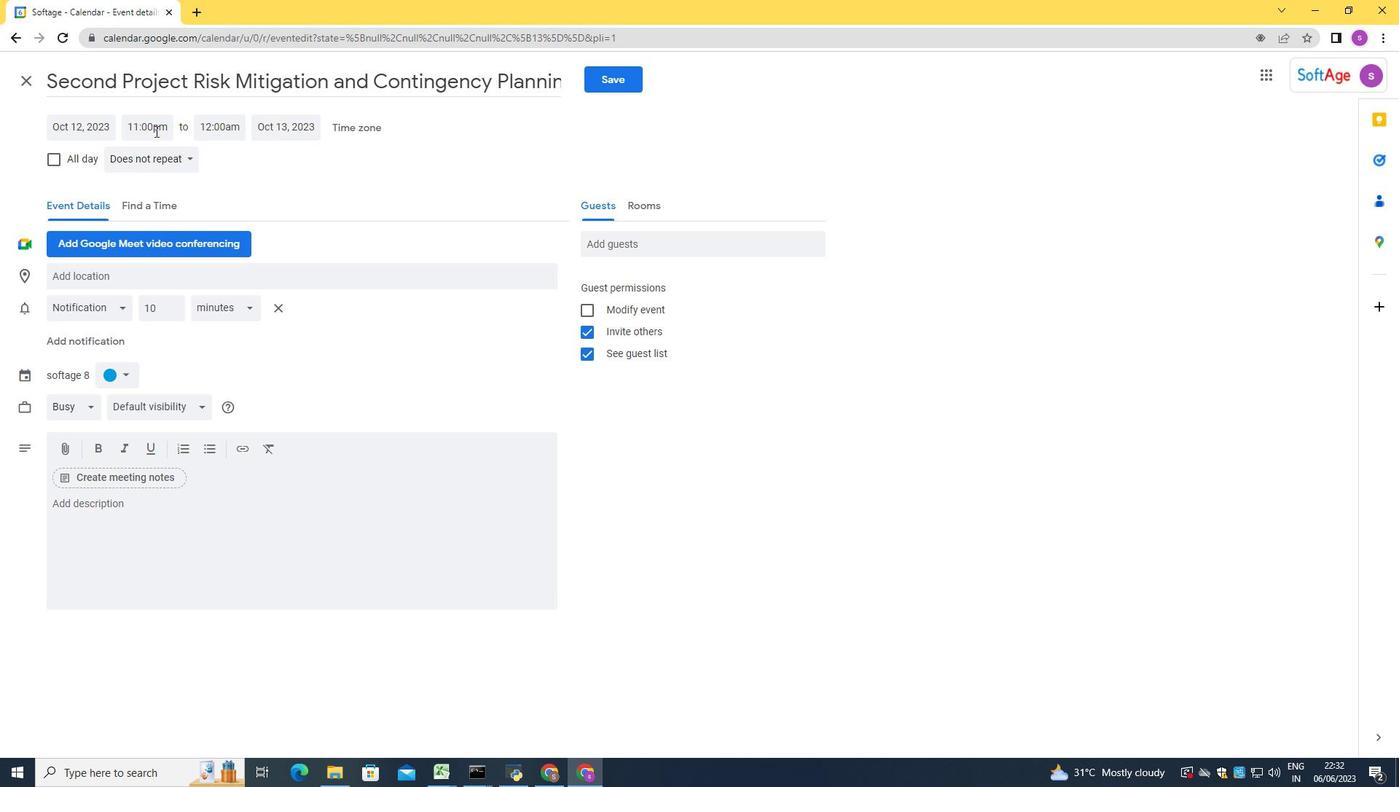 
Action: Mouse pressed left at (165, 256)
Screenshot: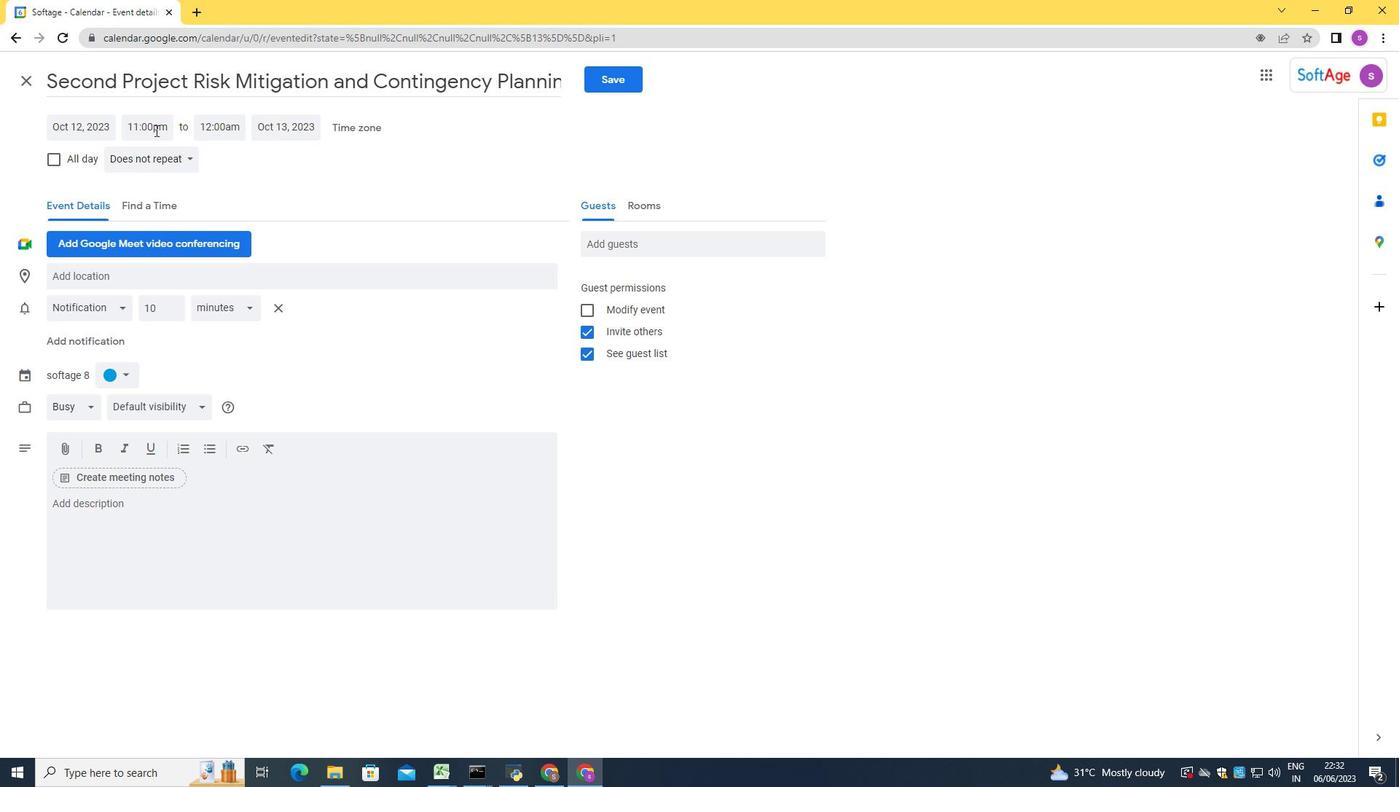 
Action: Mouse moved to (183, 295)
Screenshot: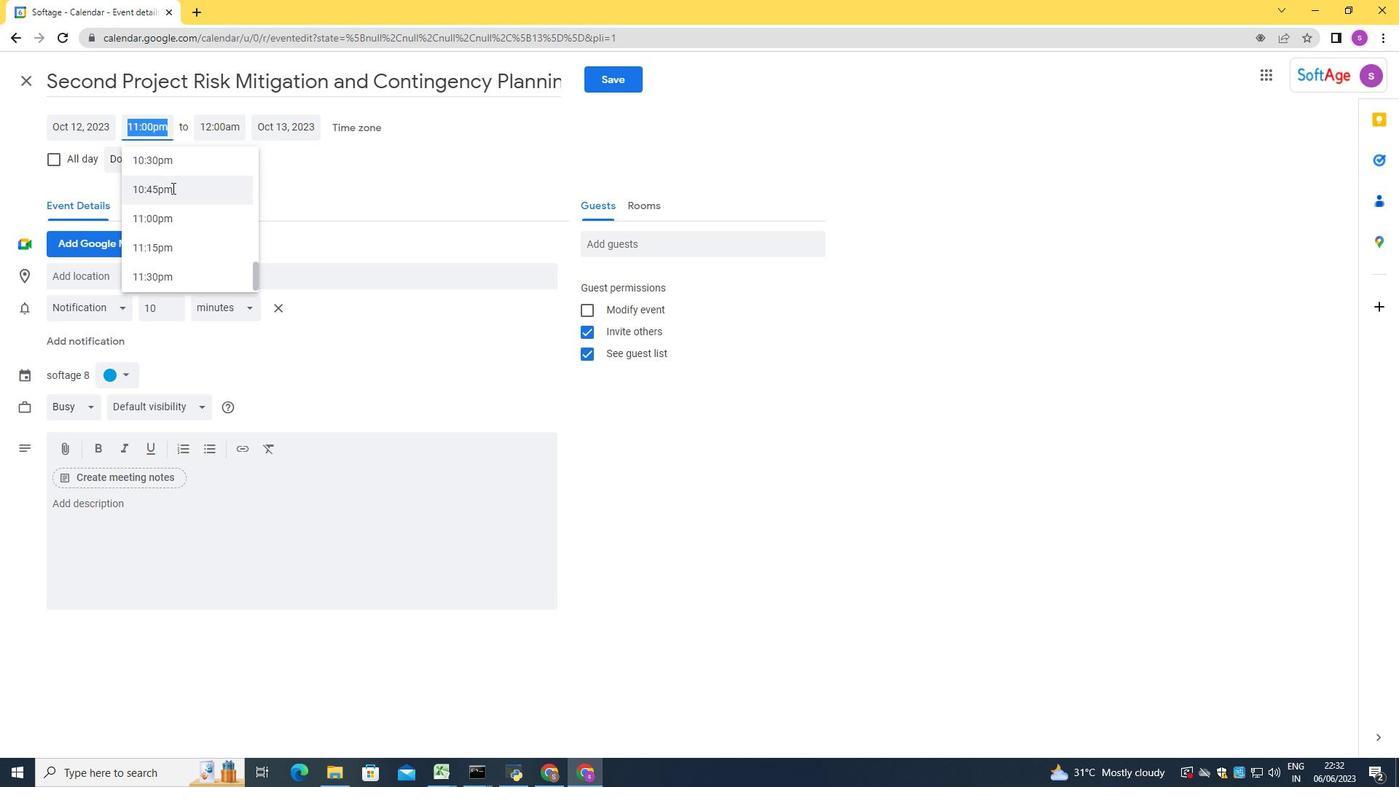 
Action: Mouse scrolled (183, 295) with delta (0, 0)
Screenshot: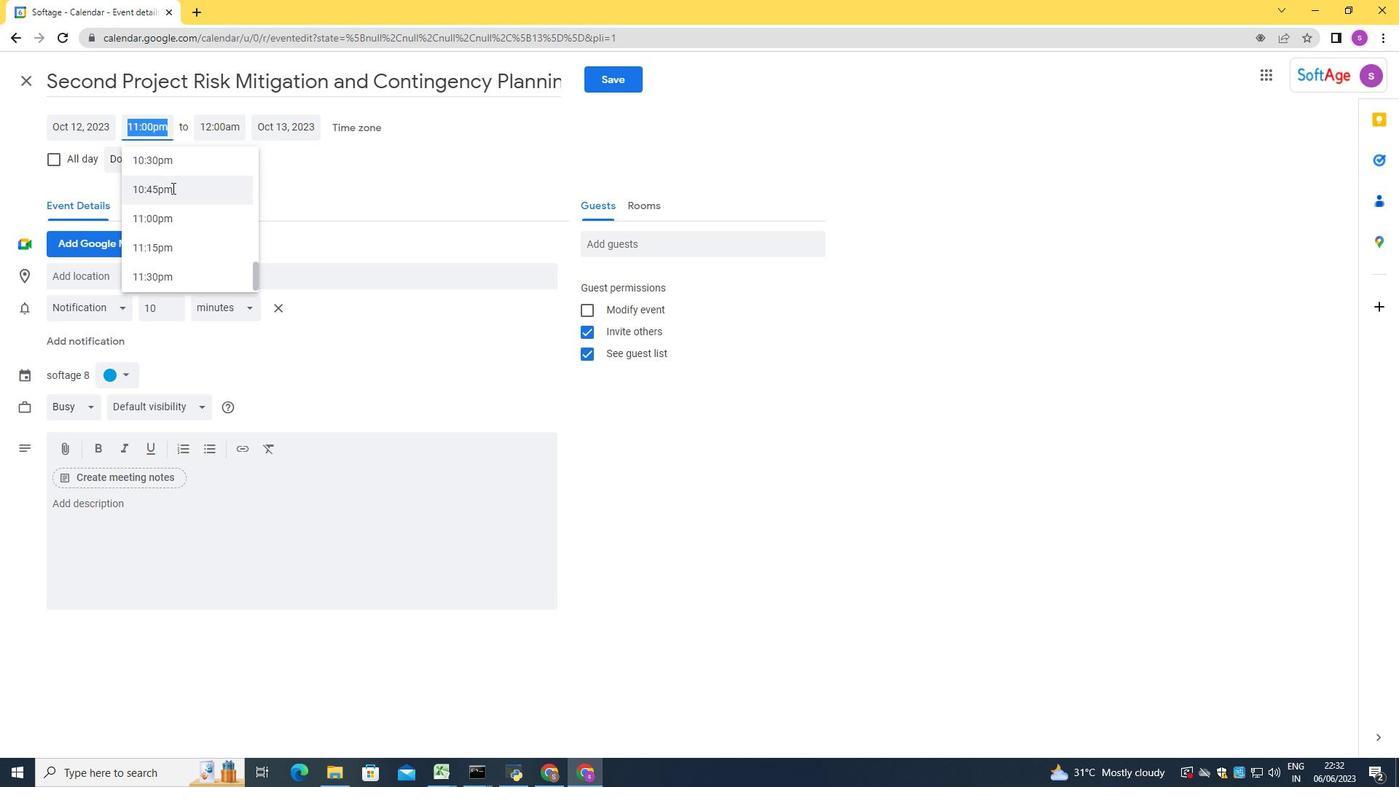 
Action: Mouse moved to (185, 296)
Screenshot: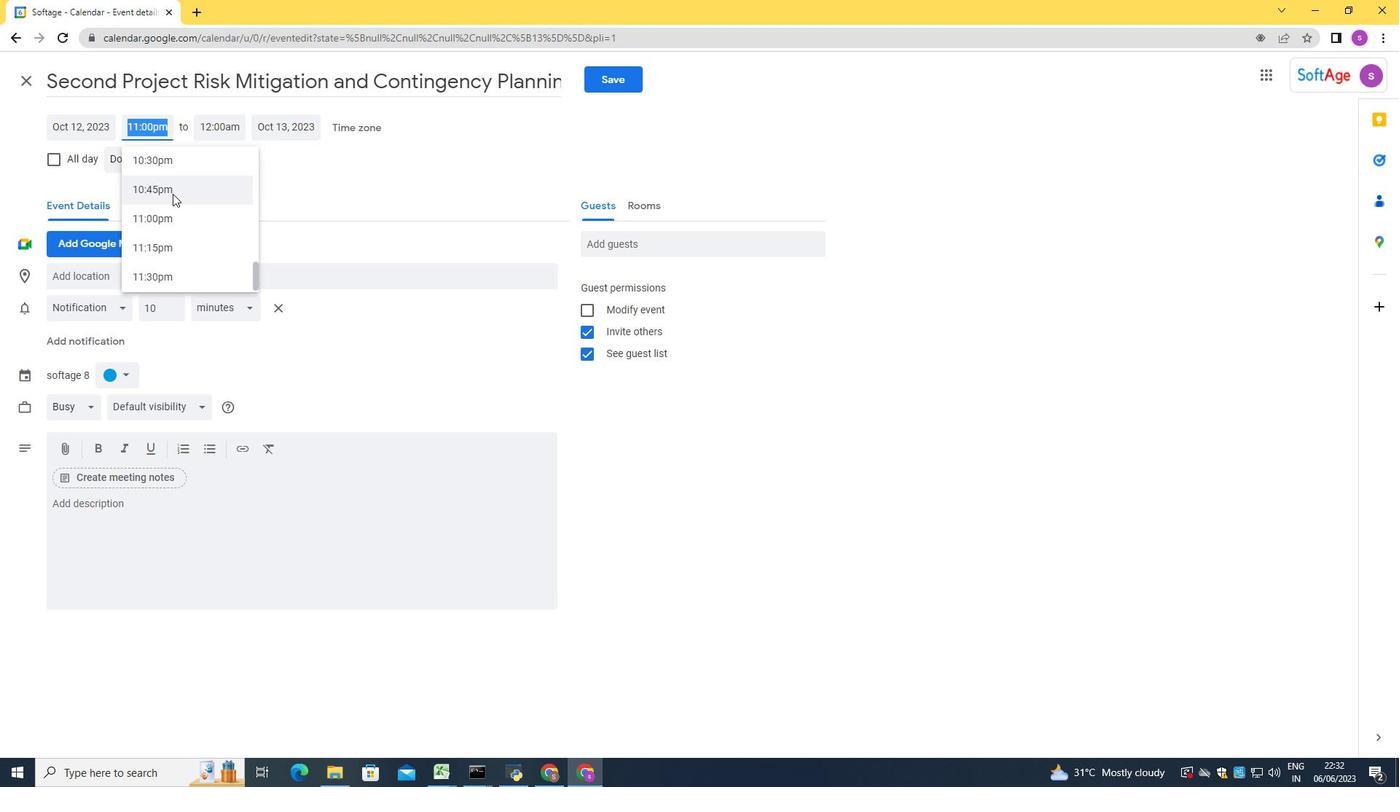 
Action: Mouse scrolled (185, 297) with delta (0, 0)
Screenshot: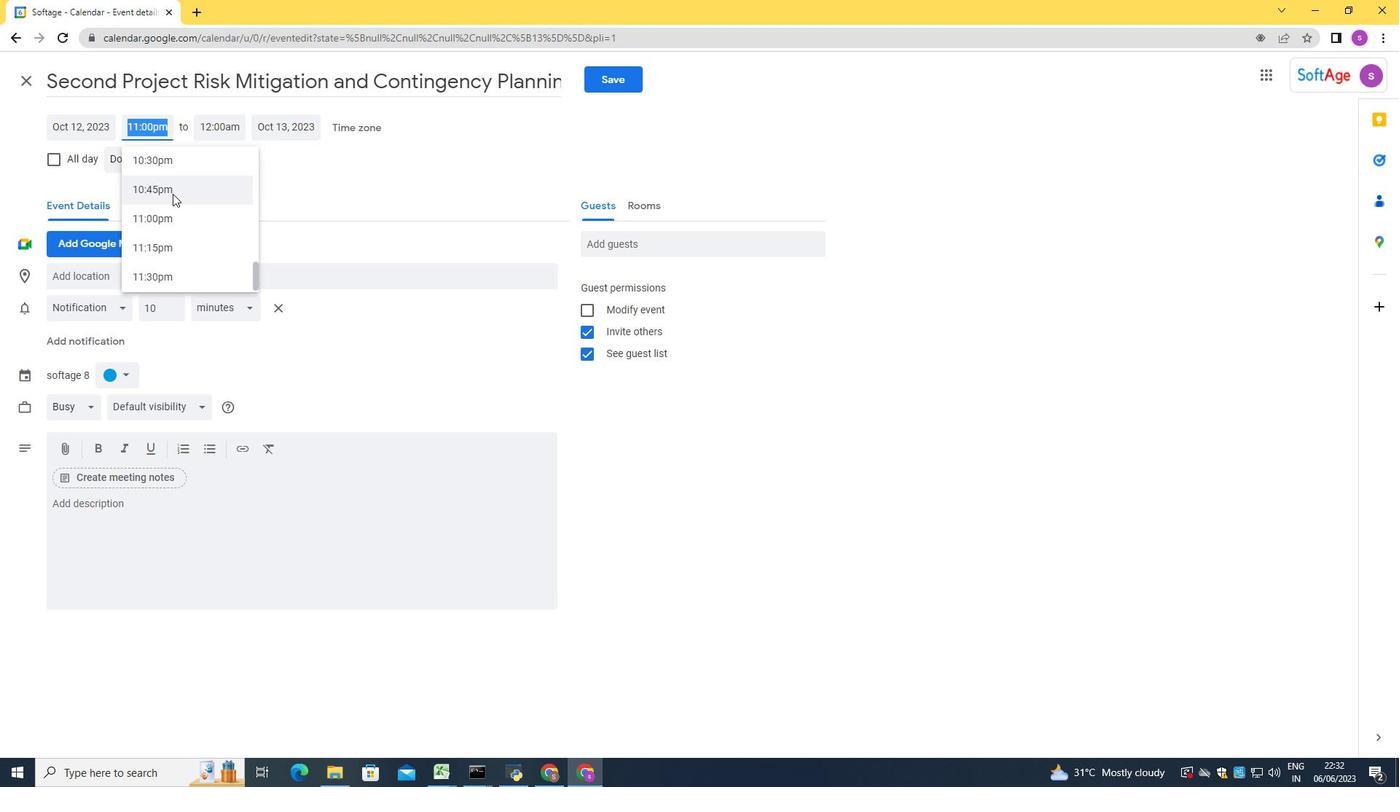 
Action: Mouse moved to (192, 305)
Screenshot: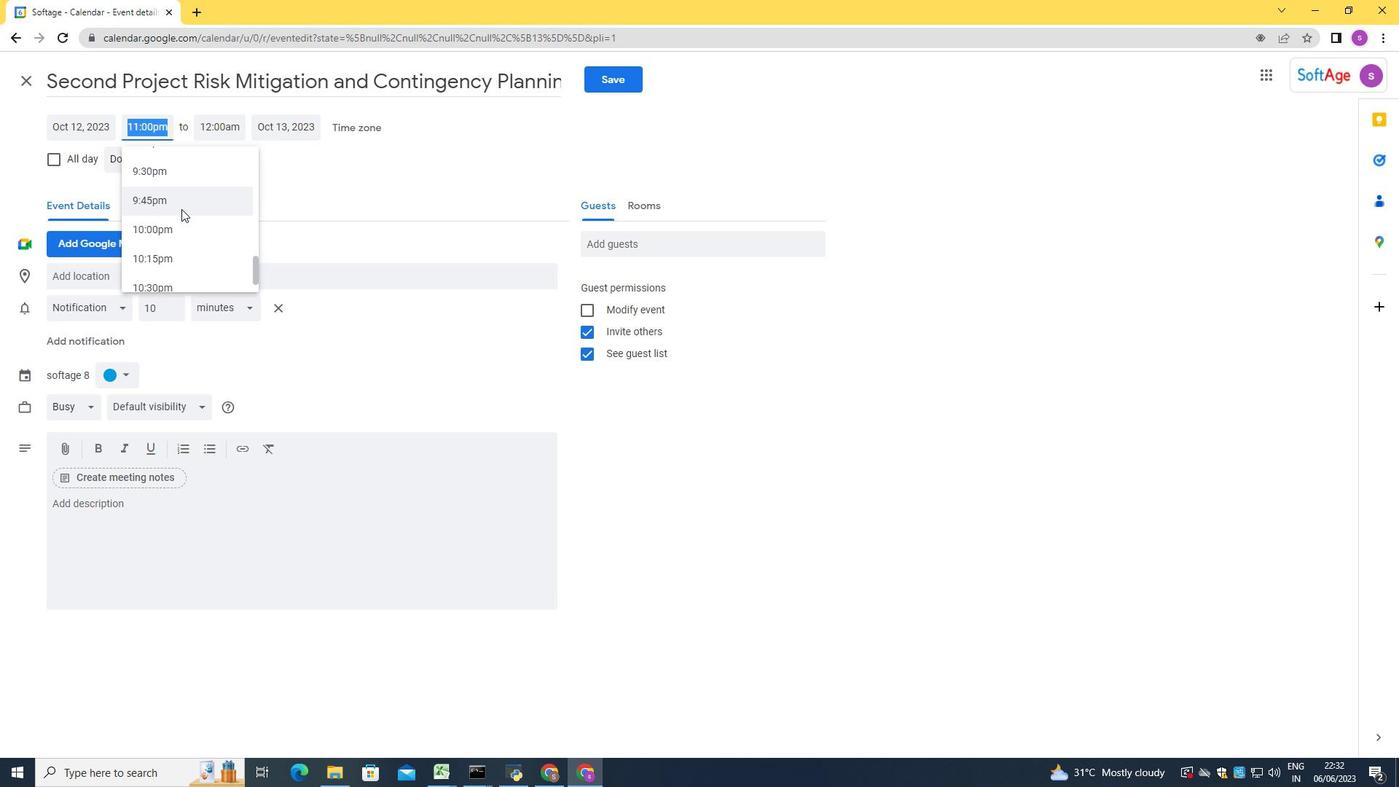 
Action: Mouse scrolled (192, 305) with delta (0, 0)
Screenshot: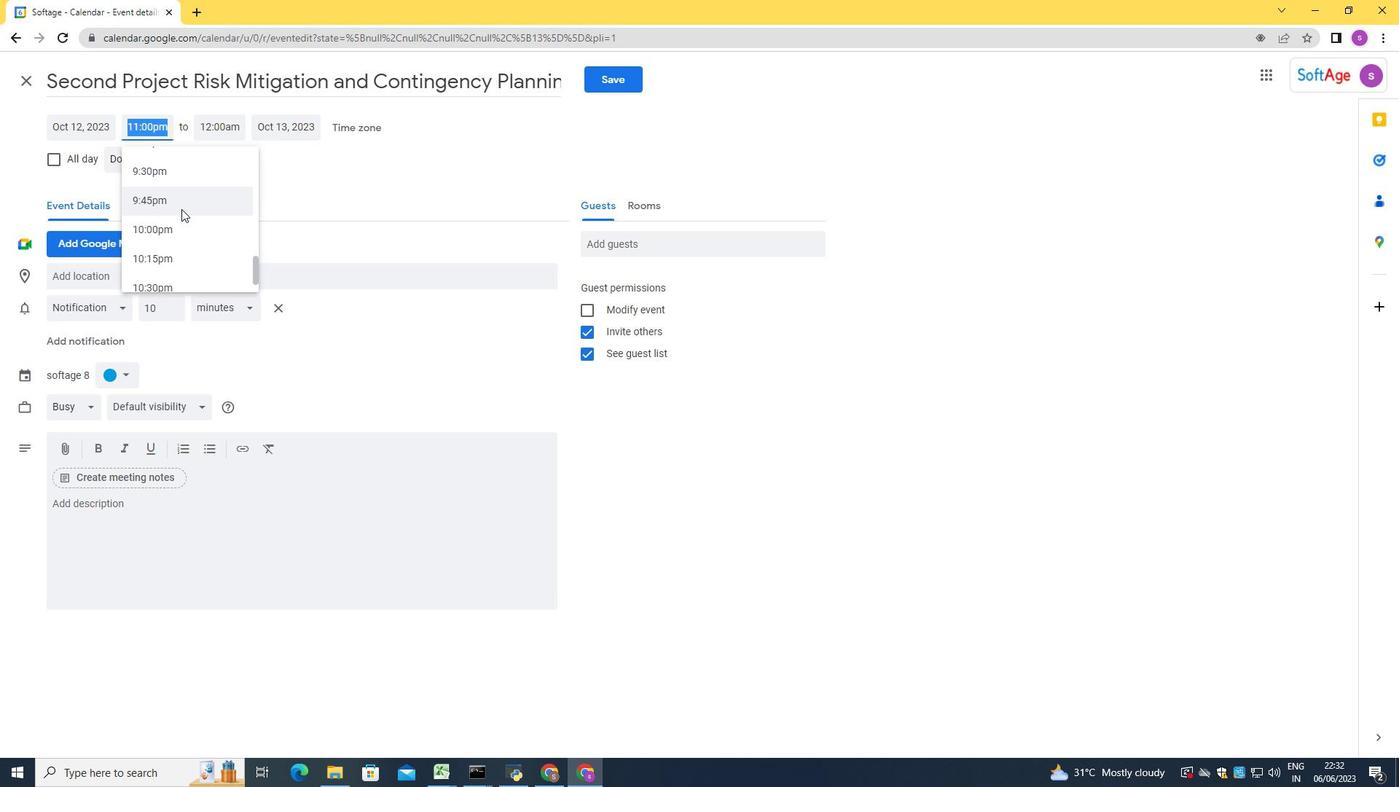 
Action: Mouse scrolled (192, 305) with delta (0, 0)
Screenshot: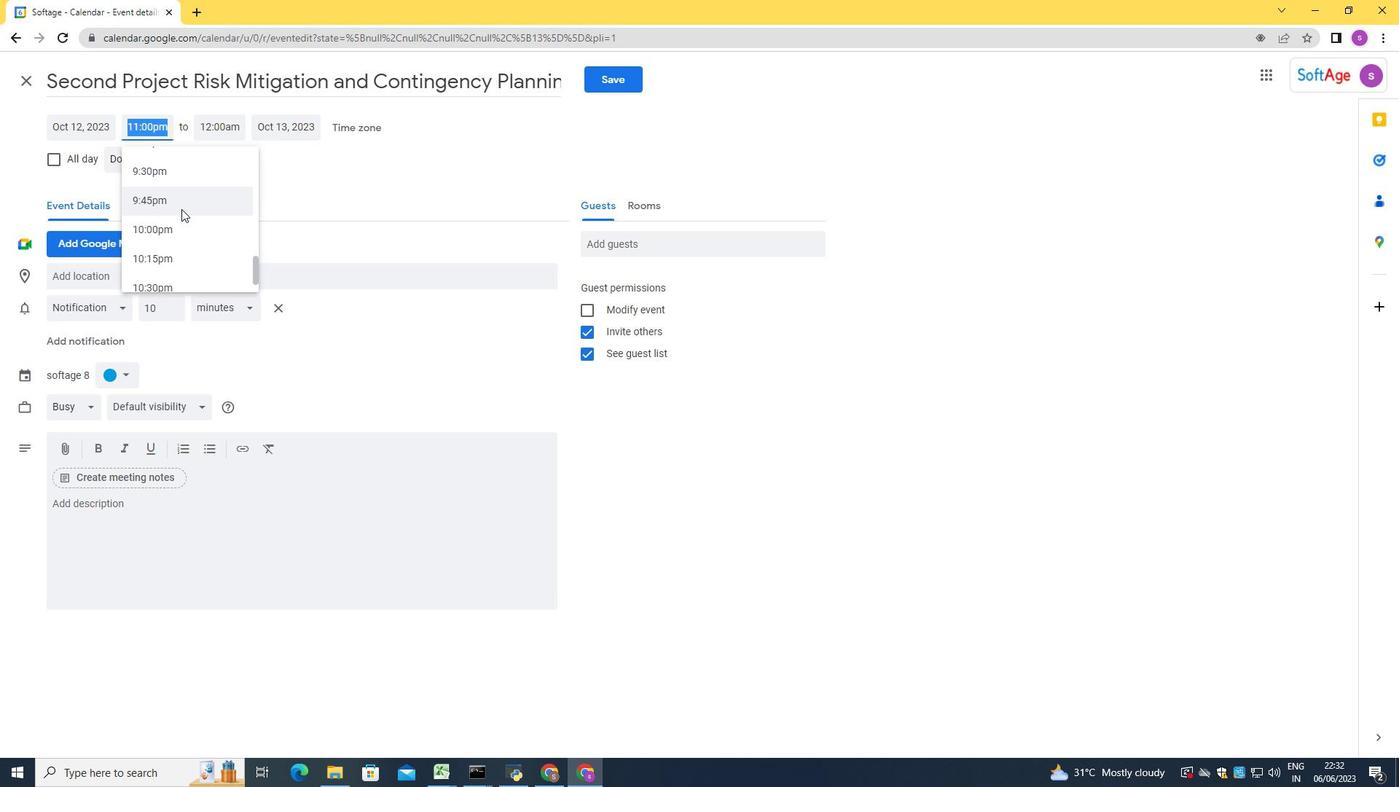 
Action: Mouse scrolled (192, 305) with delta (0, 0)
Screenshot: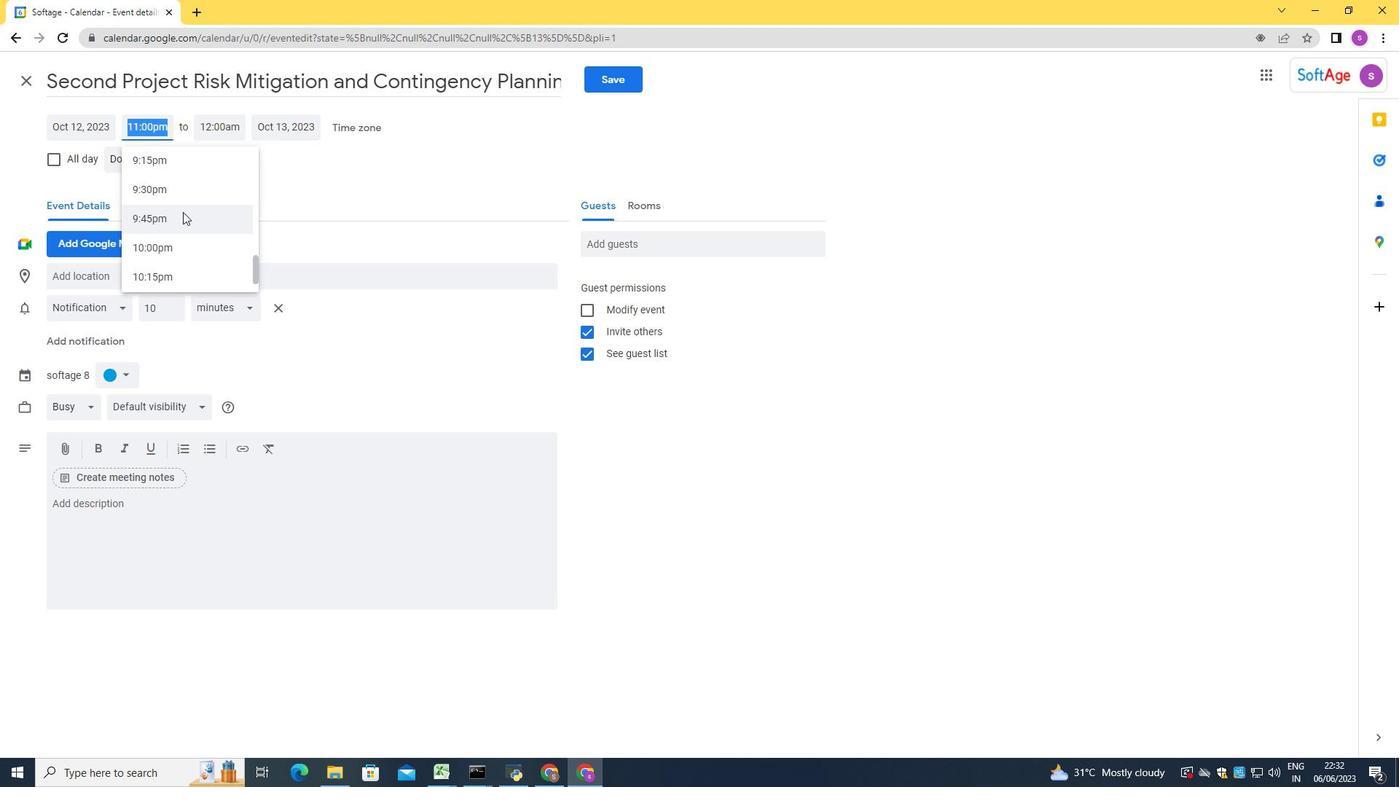 
Action: Mouse moved to (193, 305)
Screenshot: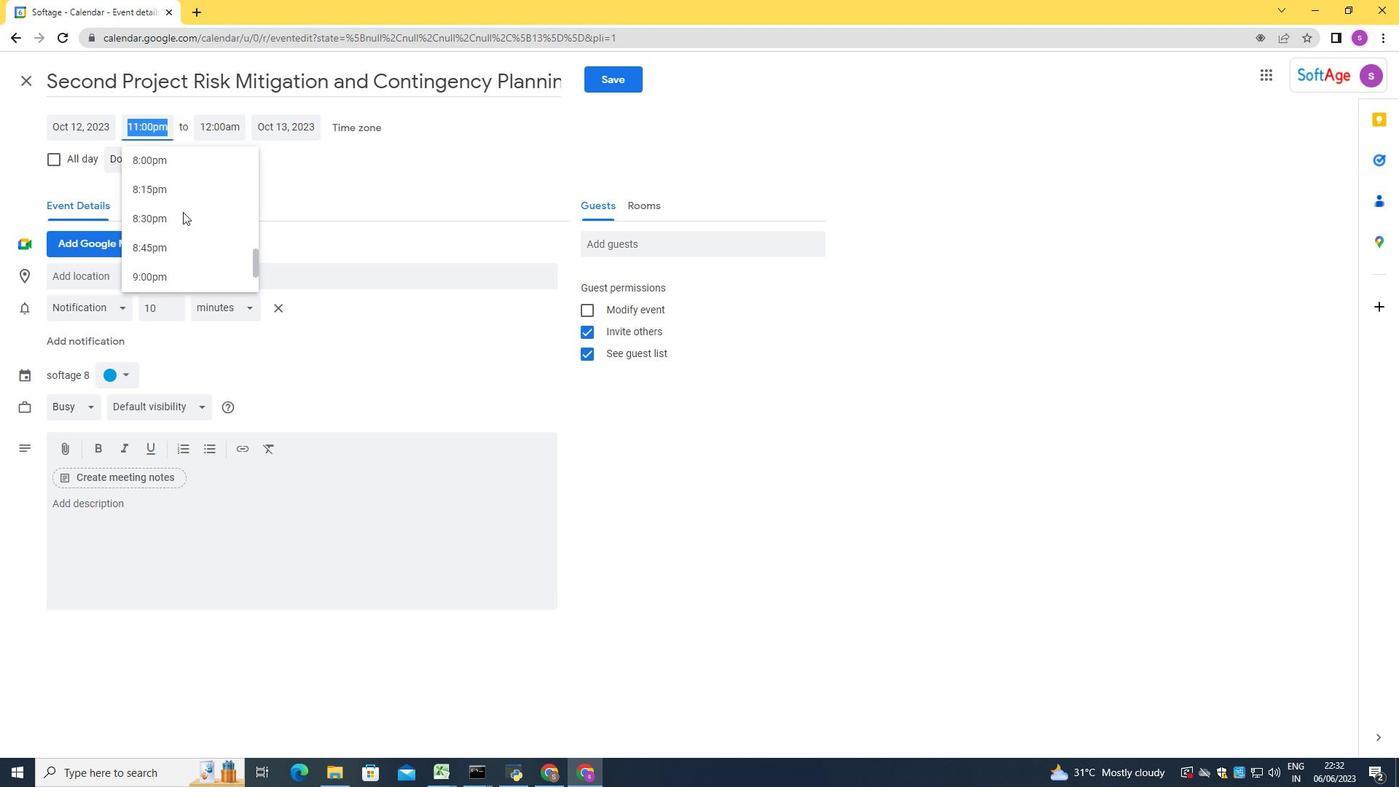 
Action: Mouse scrolled (193, 306) with delta (0, 0)
Screenshot: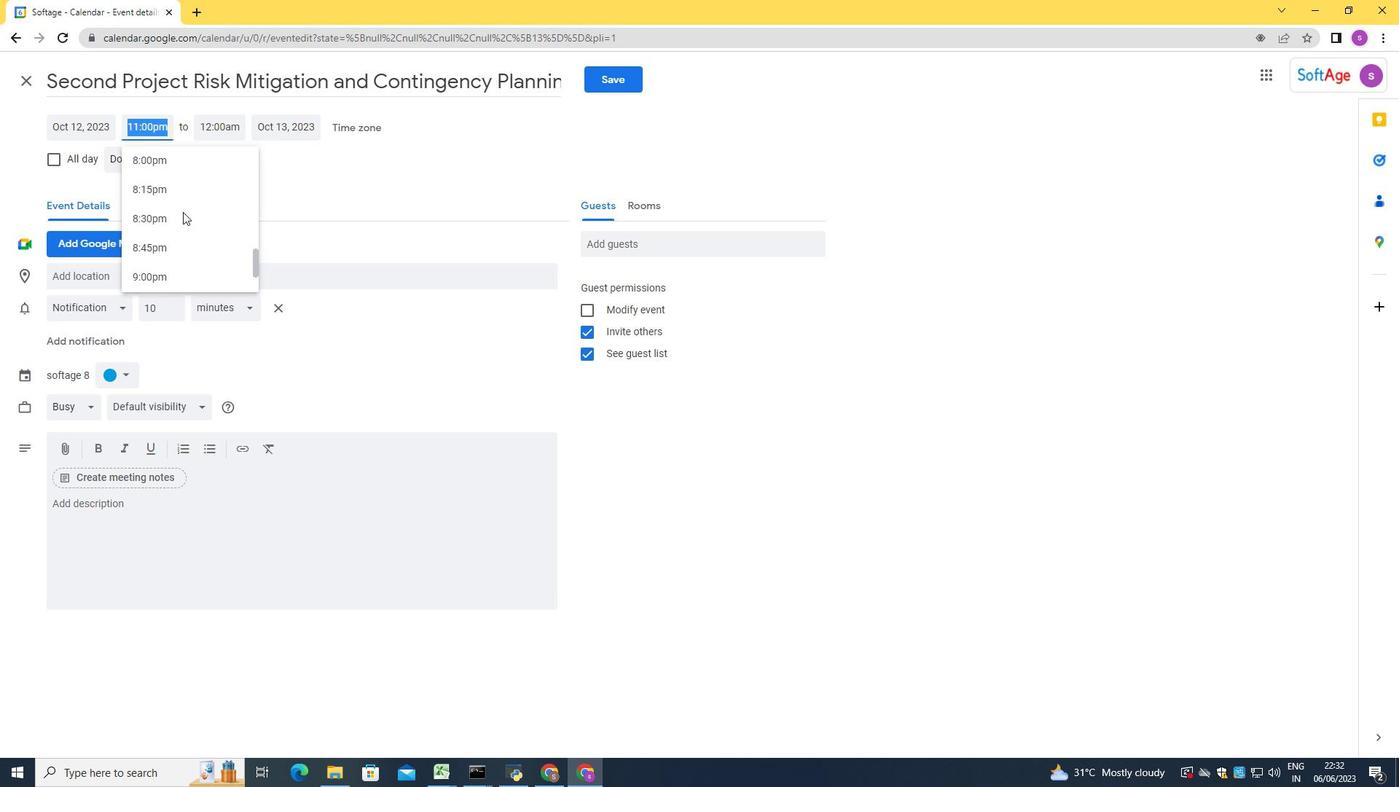 
Action: Mouse scrolled (193, 306) with delta (0, 0)
Screenshot: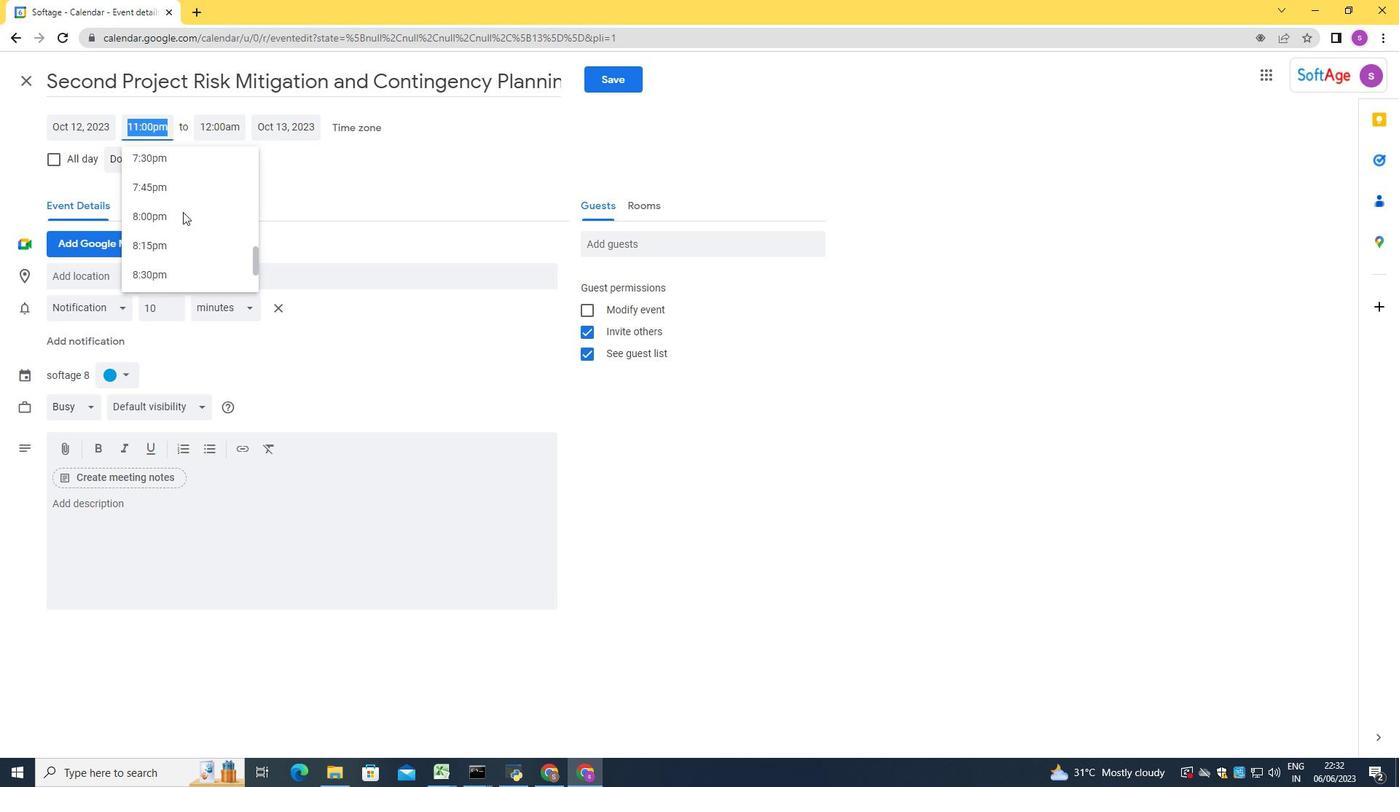 
Action: Mouse scrolled (193, 306) with delta (0, 0)
Screenshot: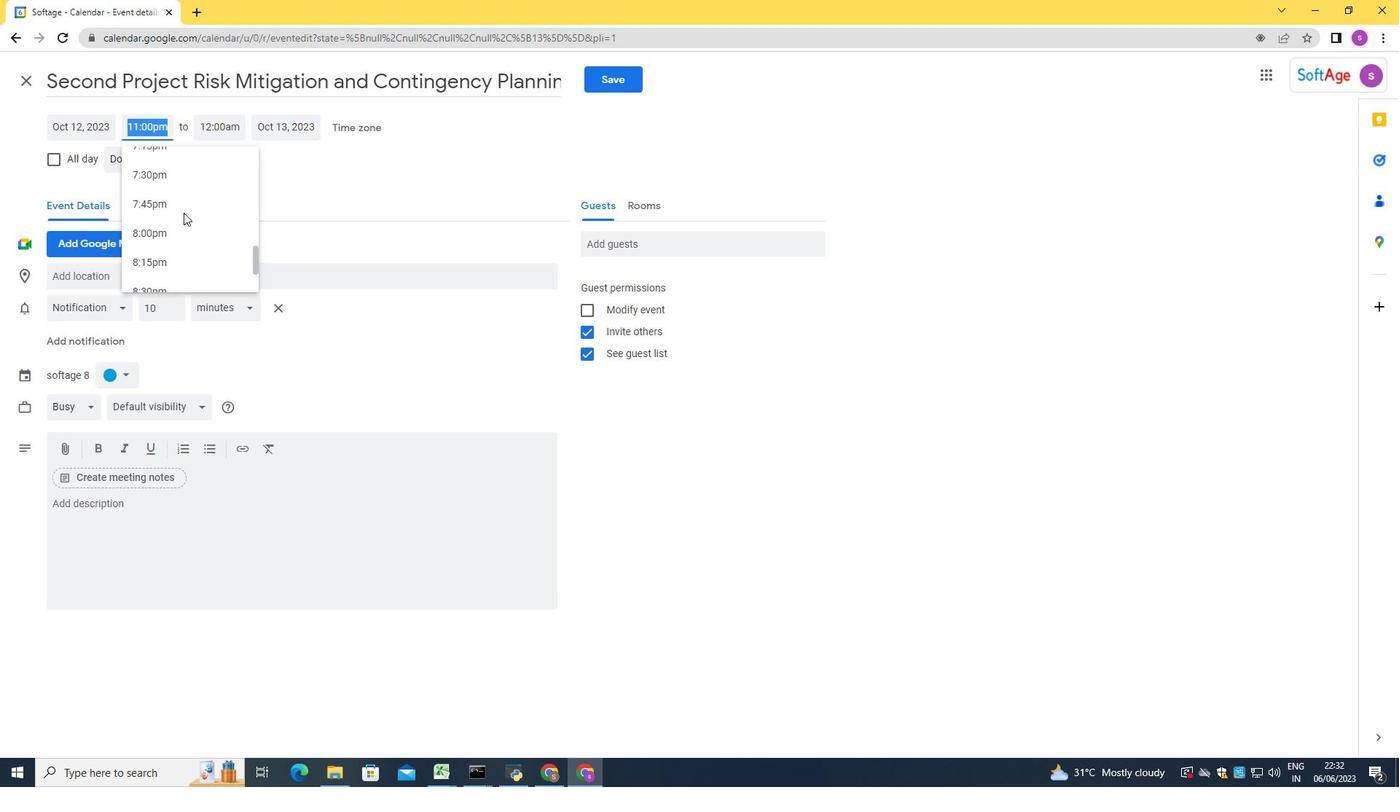 
Action: Mouse scrolled (193, 306) with delta (0, 0)
Screenshot: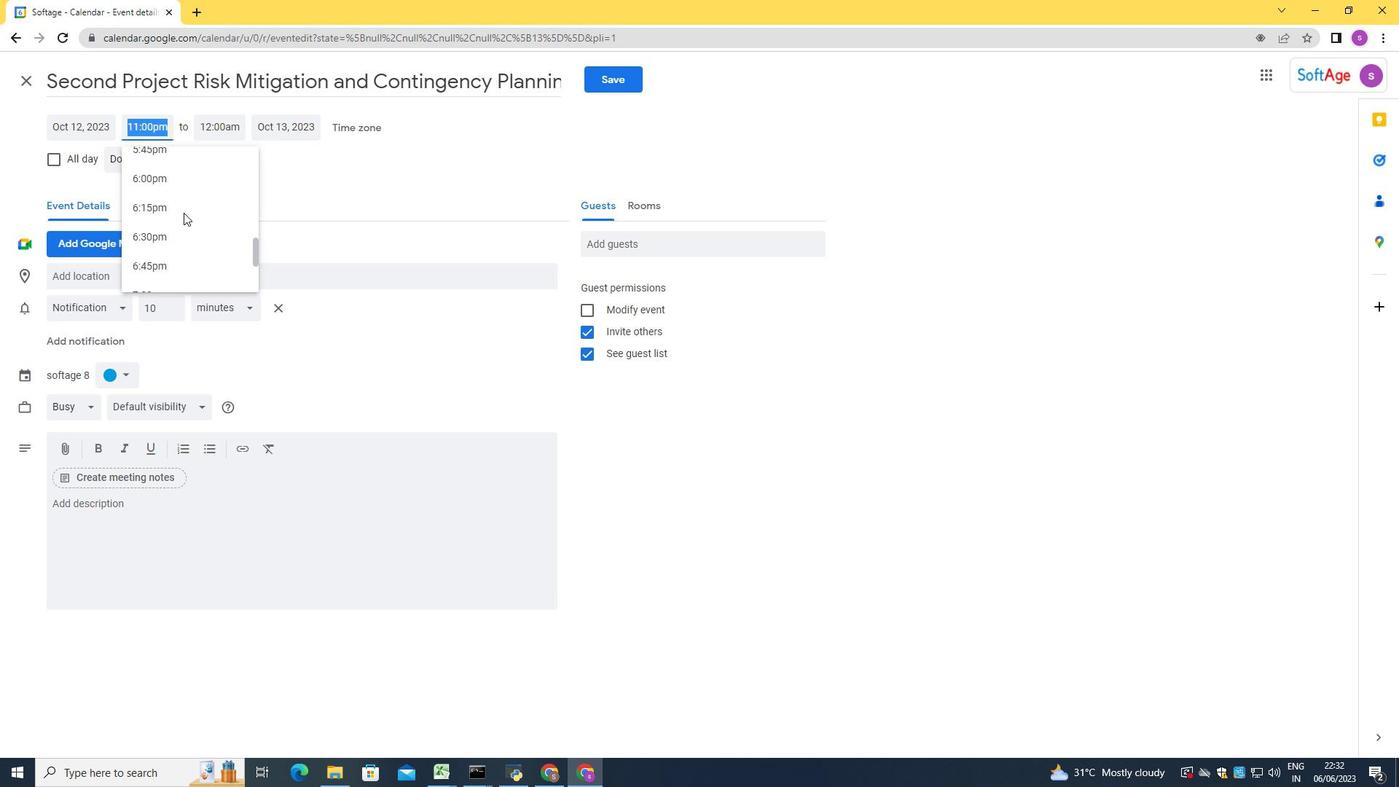
Action: Mouse scrolled (193, 306) with delta (0, 0)
Screenshot: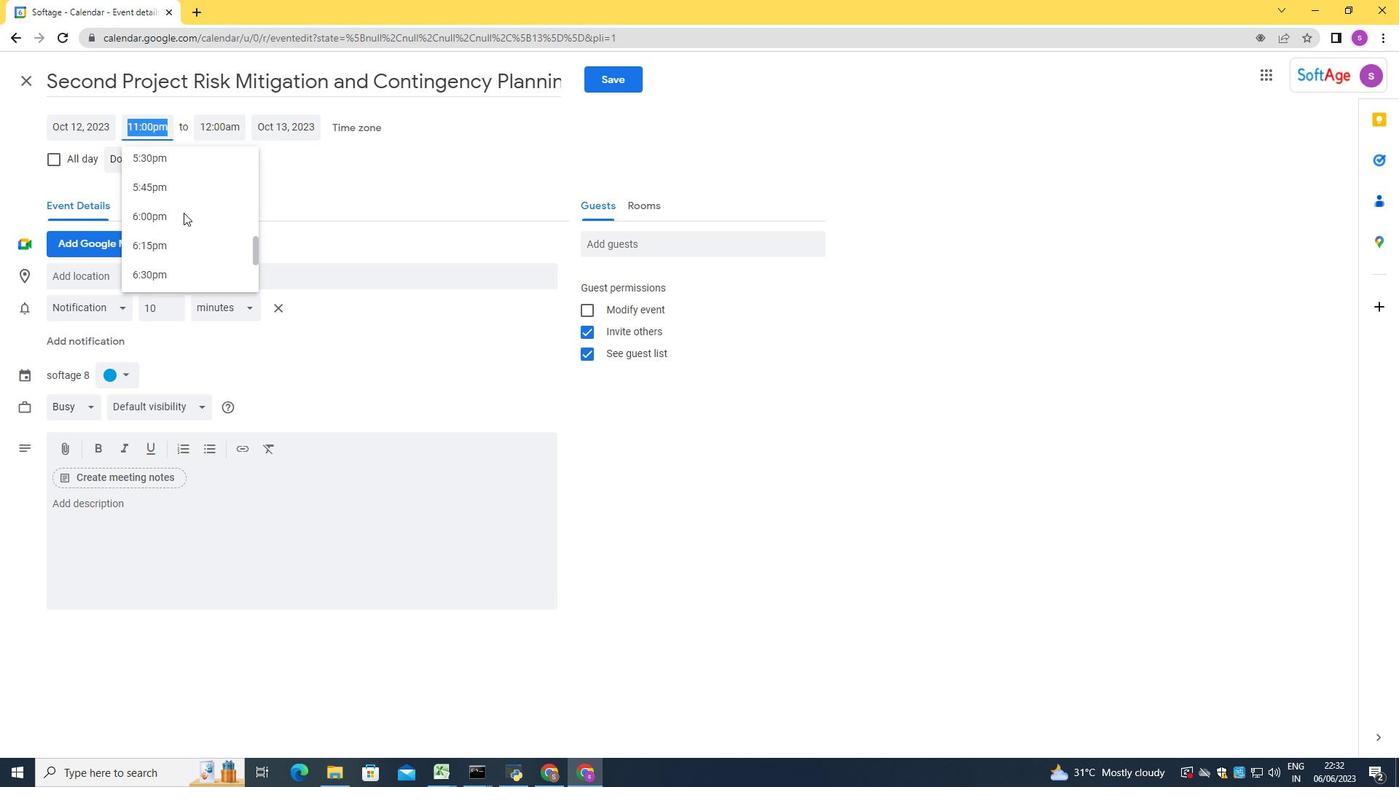 
Action: Mouse scrolled (193, 306) with delta (0, 0)
Screenshot: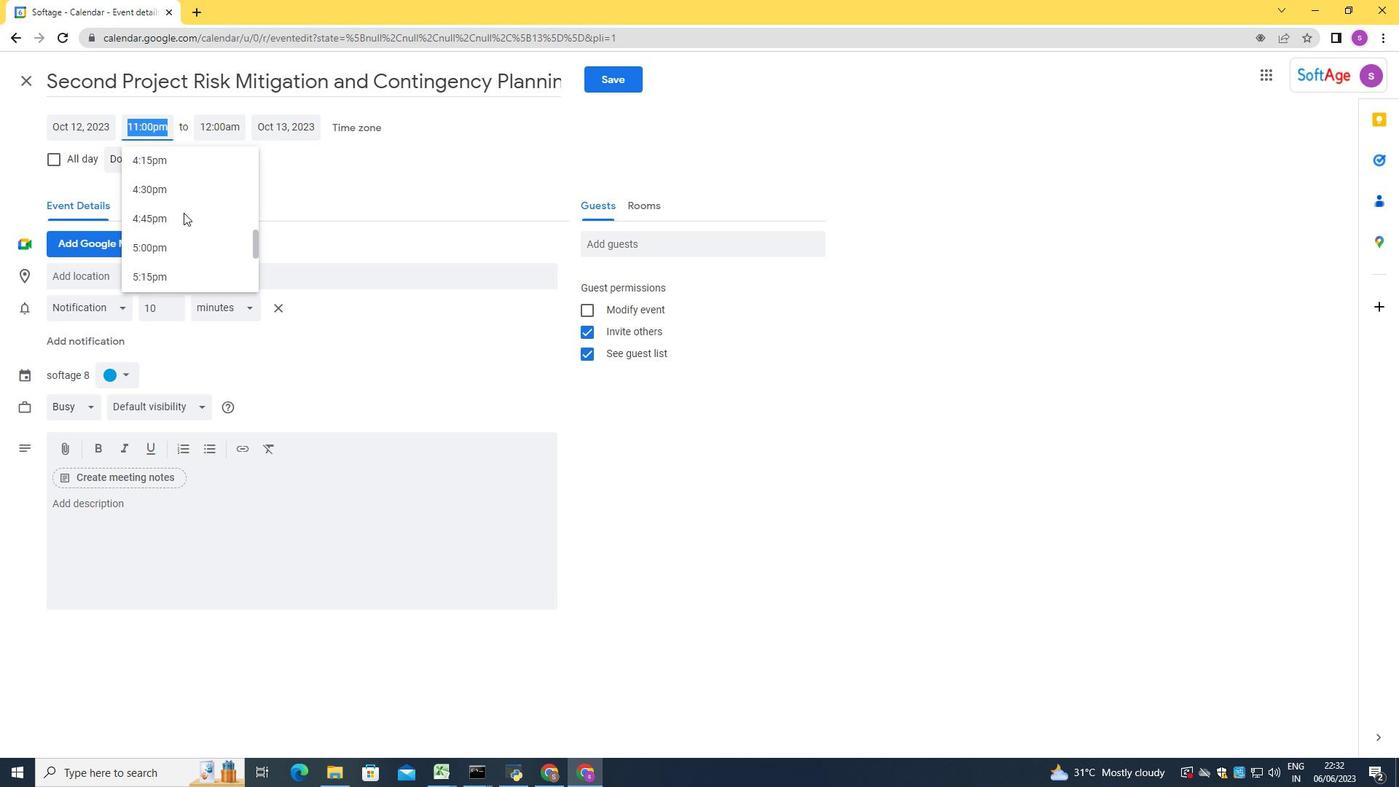 
Action: Mouse scrolled (193, 306) with delta (0, 0)
Screenshot: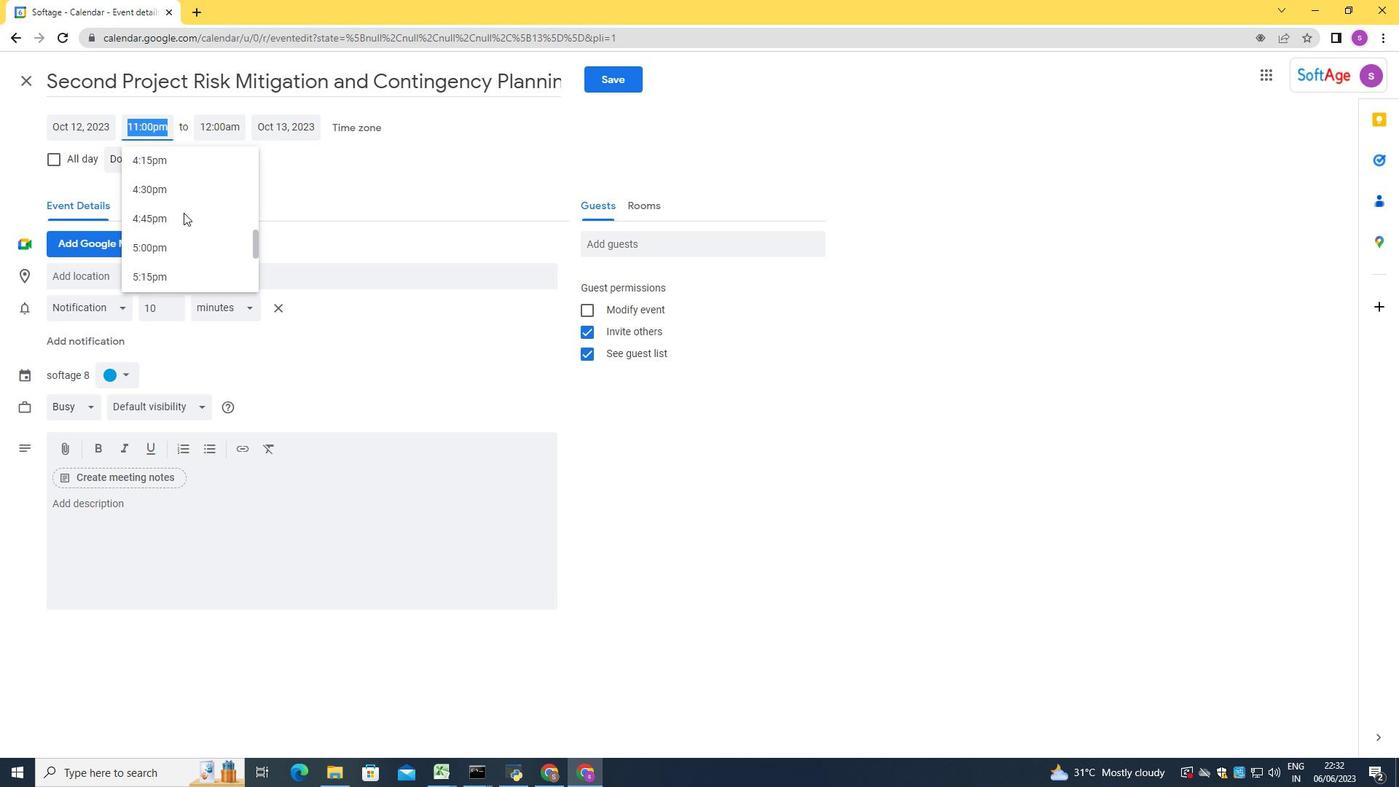 
Action: Mouse scrolled (193, 306) with delta (0, 0)
Screenshot: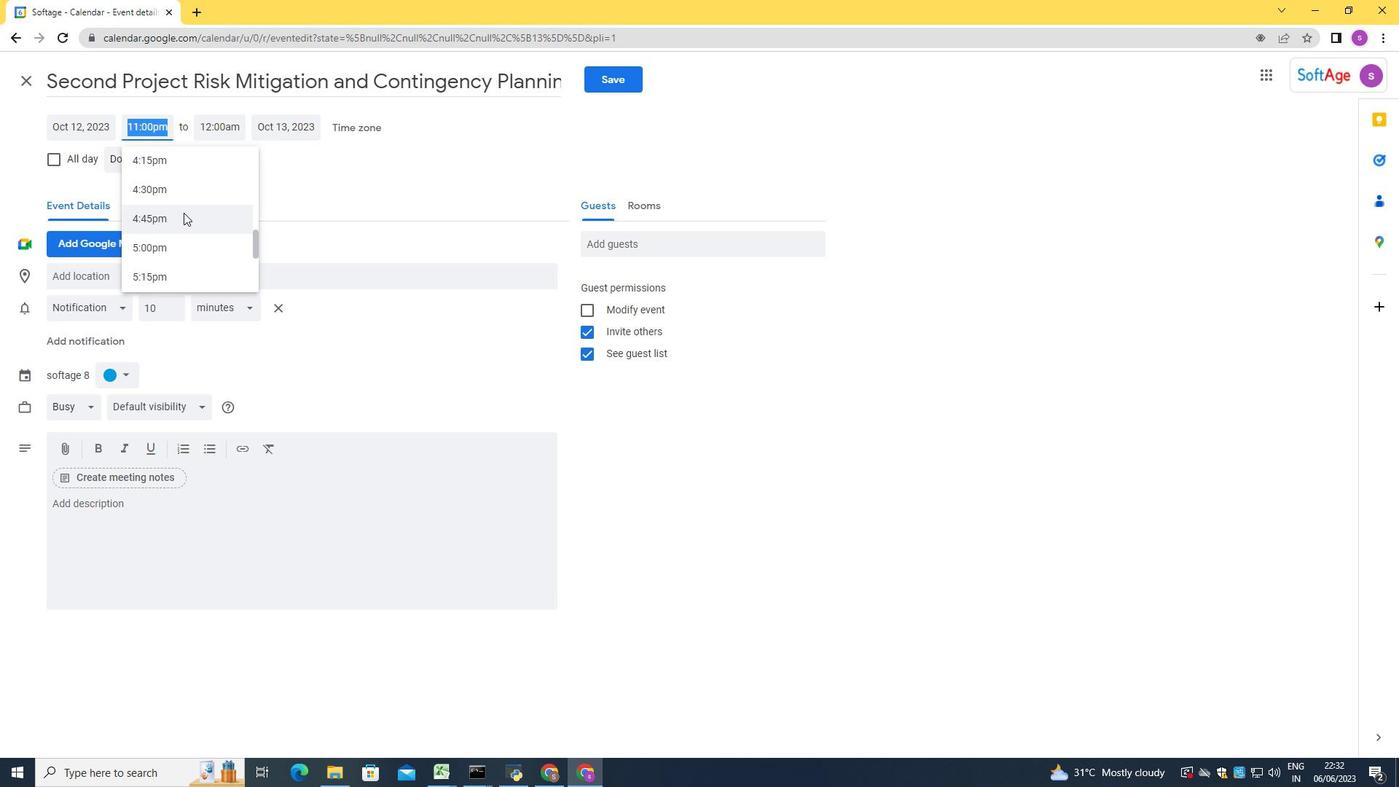 
Action: Mouse scrolled (193, 306) with delta (0, 0)
Screenshot: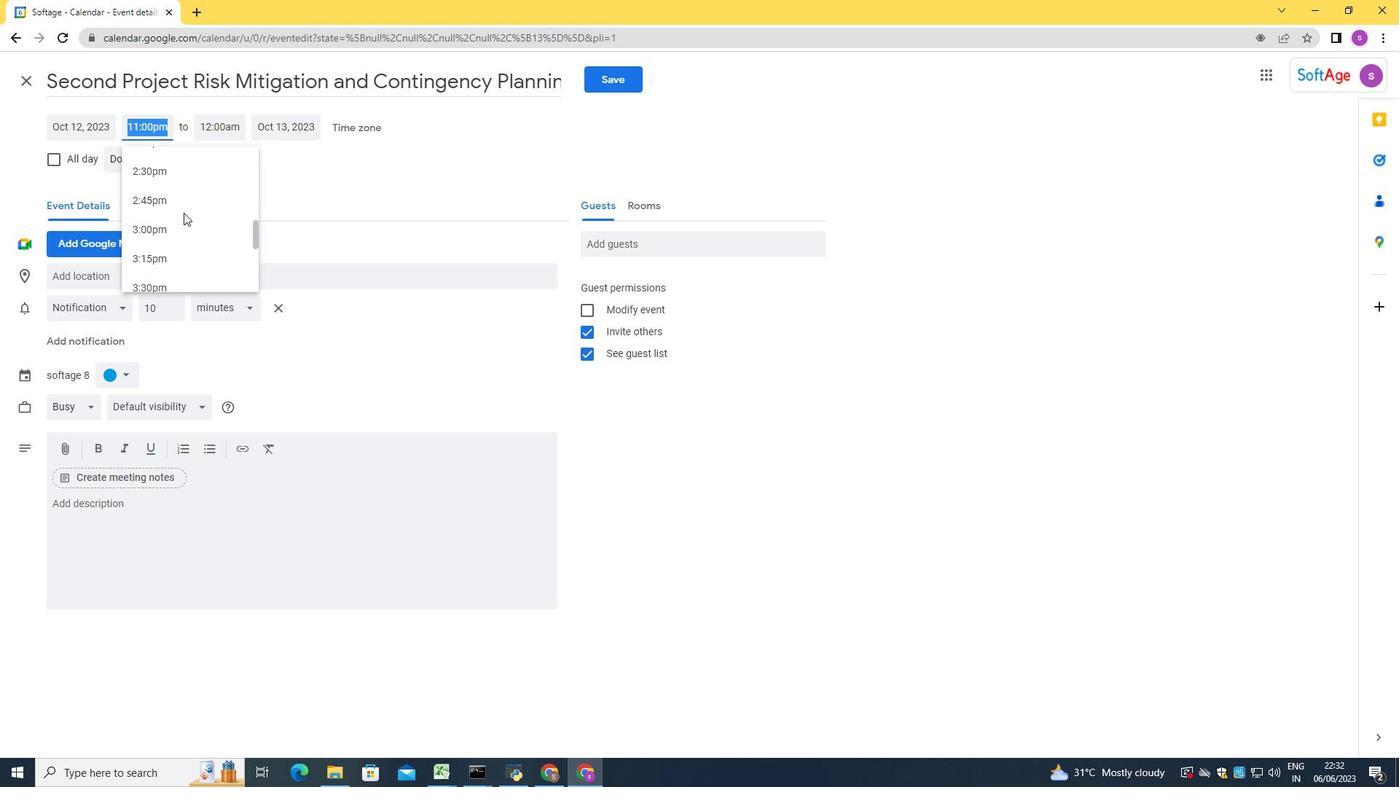 
Action: Mouse scrolled (193, 306) with delta (0, 0)
Screenshot: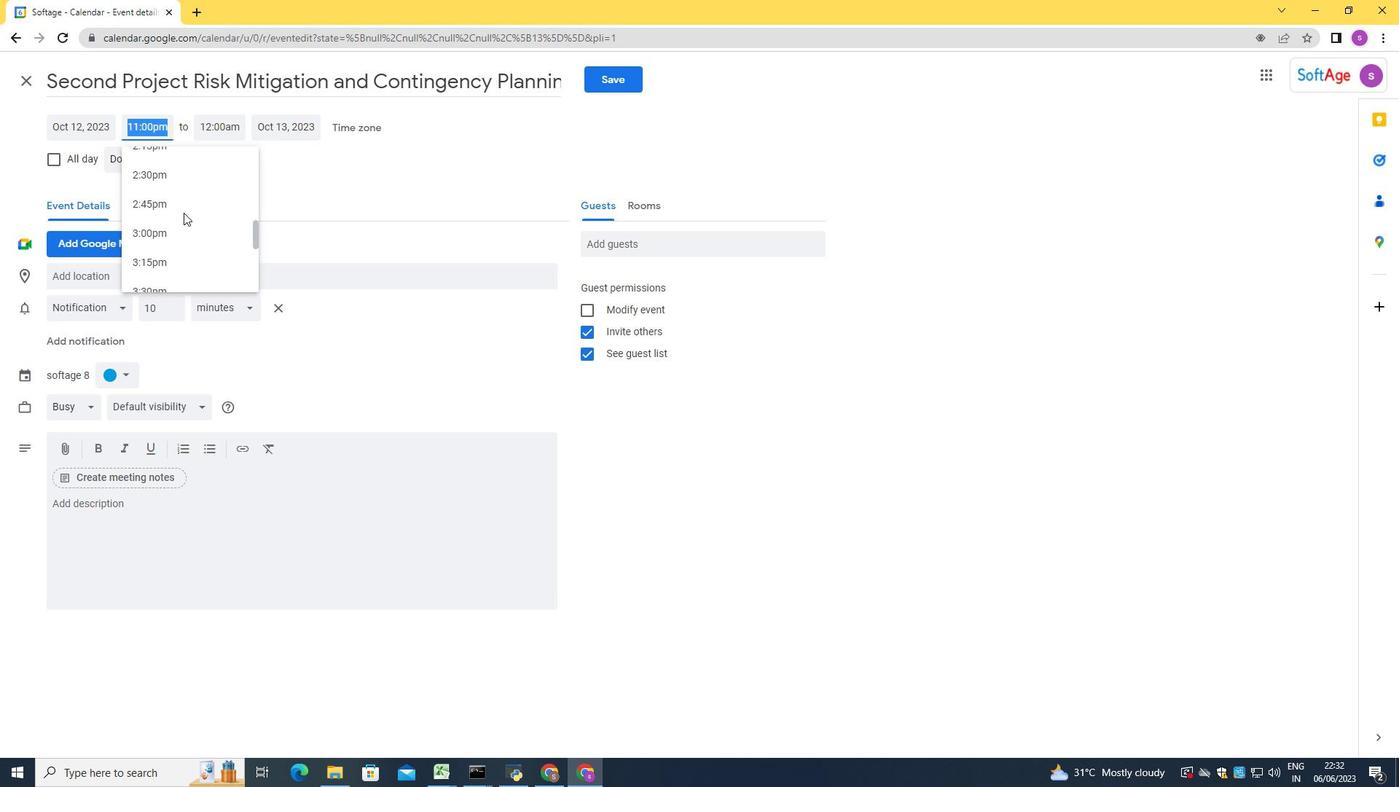 
Action: Mouse scrolled (193, 306) with delta (0, 0)
Screenshot: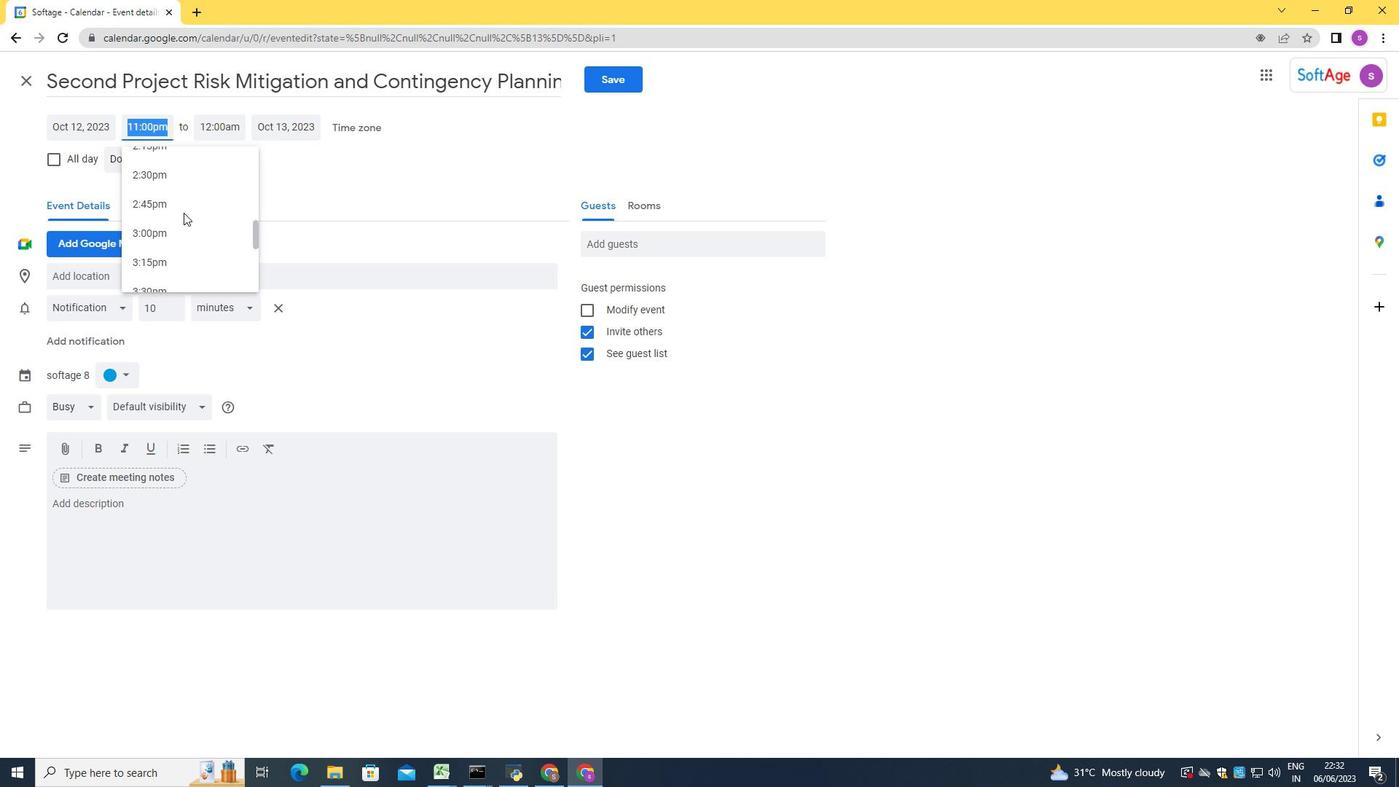 
Action: Mouse scrolled (193, 306) with delta (0, 0)
Screenshot: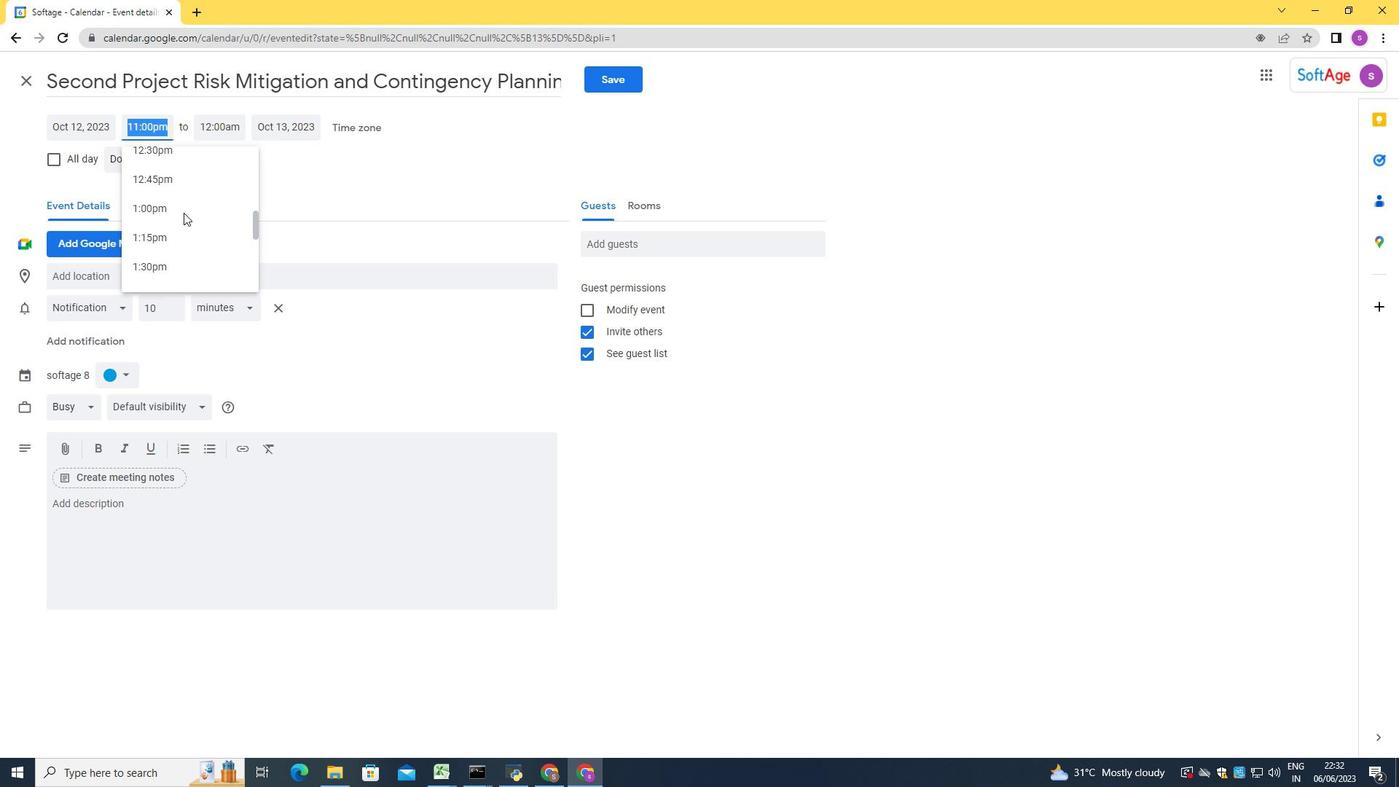 
Action: Mouse scrolled (193, 306) with delta (0, 0)
Screenshot: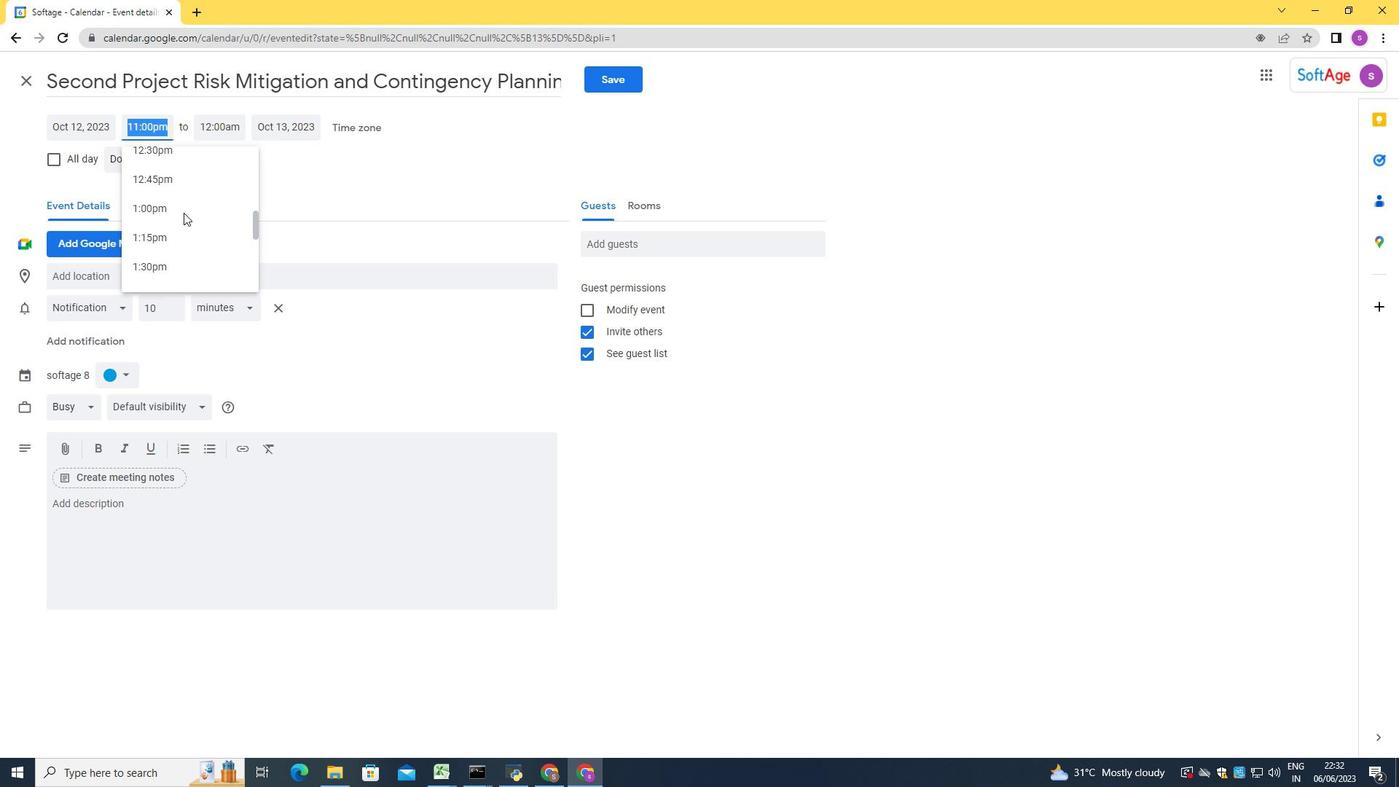 
Action: Mouse scrolled (193, 306) with delta (0, 0)
Screenshot: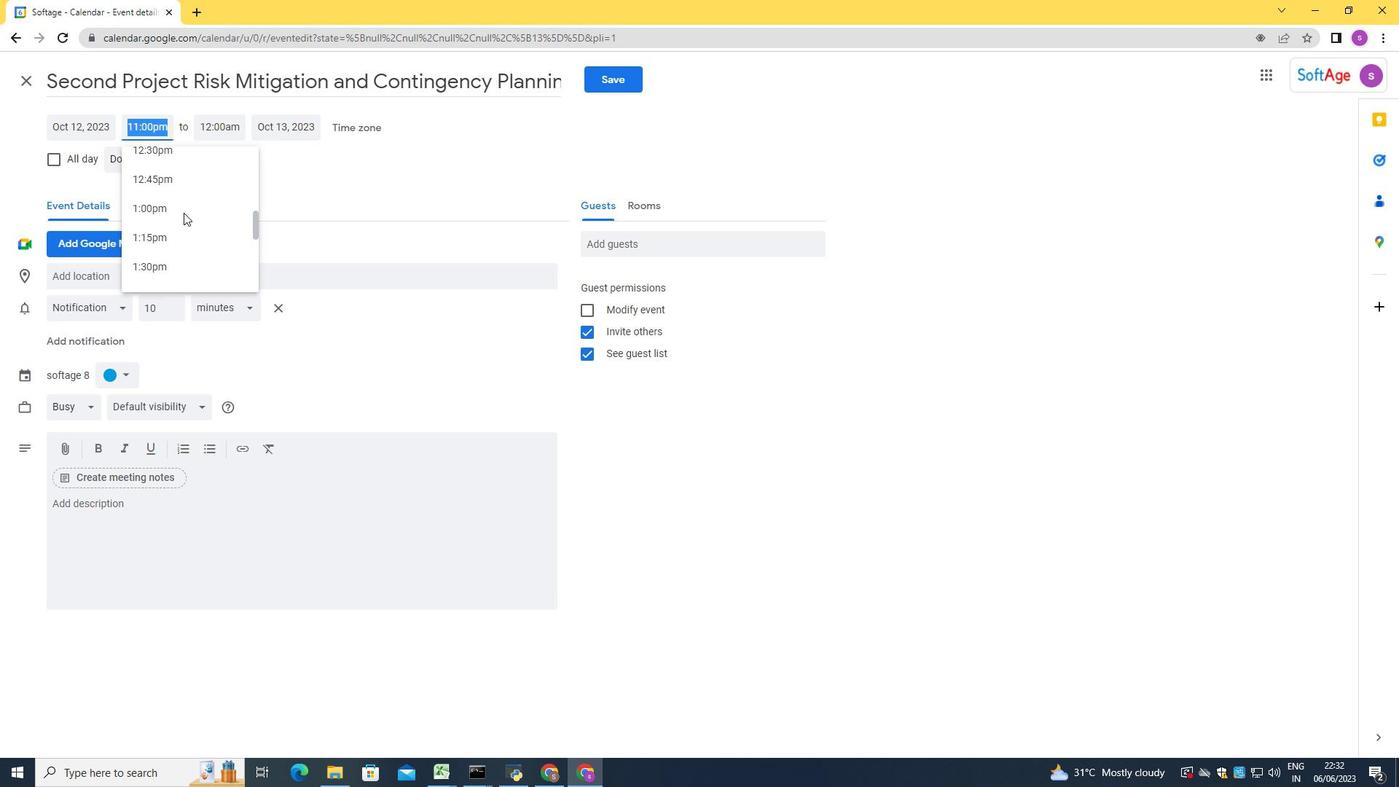 
Action: Mouse moved to (193, 305)
Screenshot: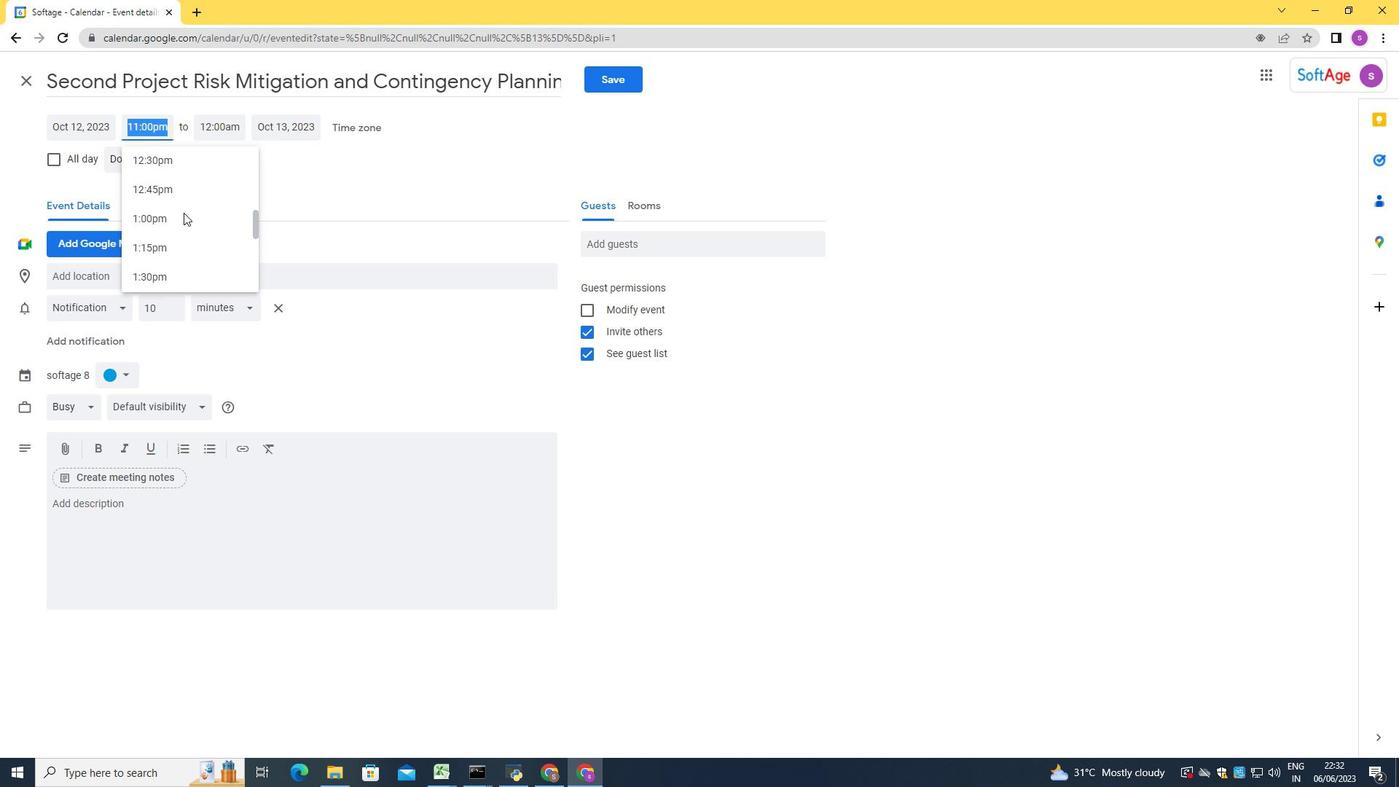 
Action: Mouse scrolled (193, 306) with delta (0, 0)
Screenshot: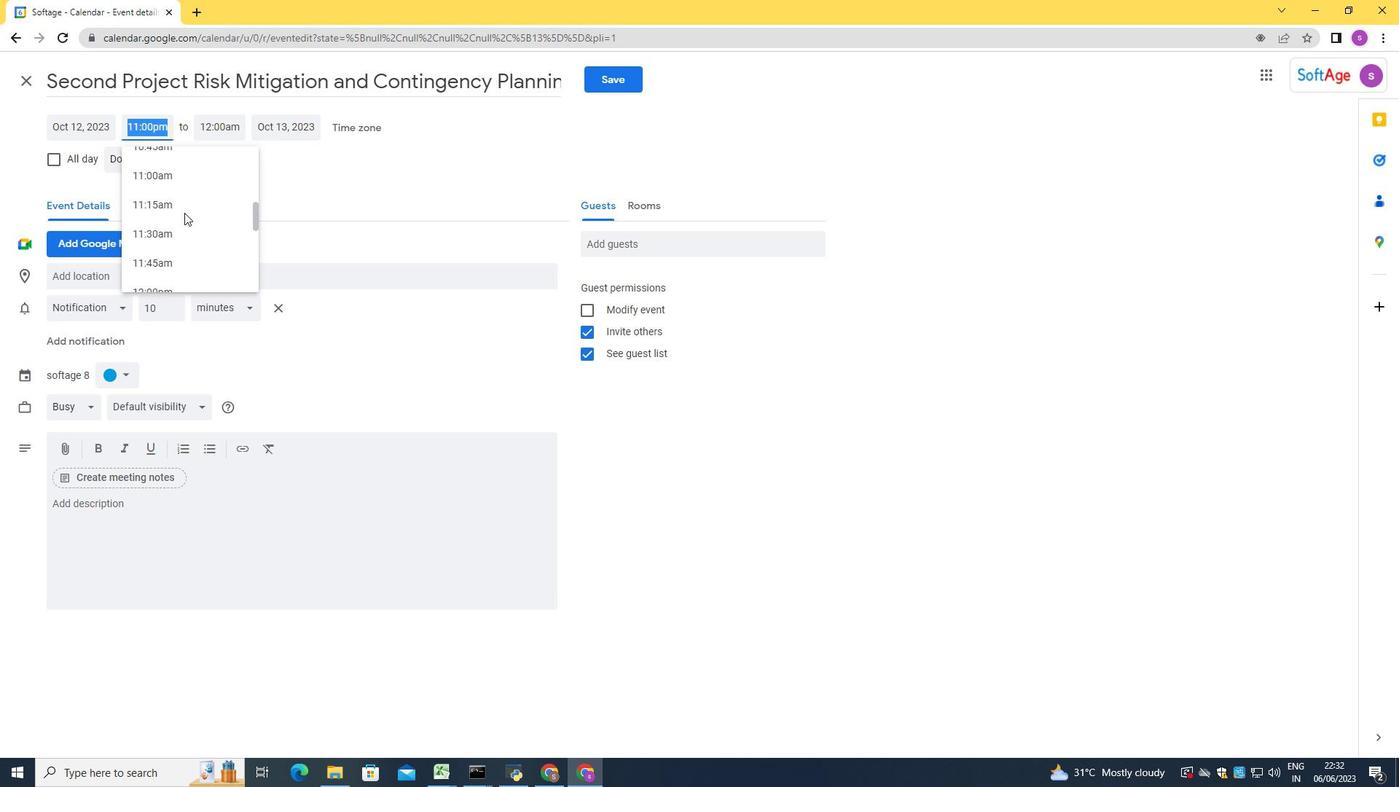 
Action: Mouse scrolled (193, 306) with delta (0, 0)
Screenshot: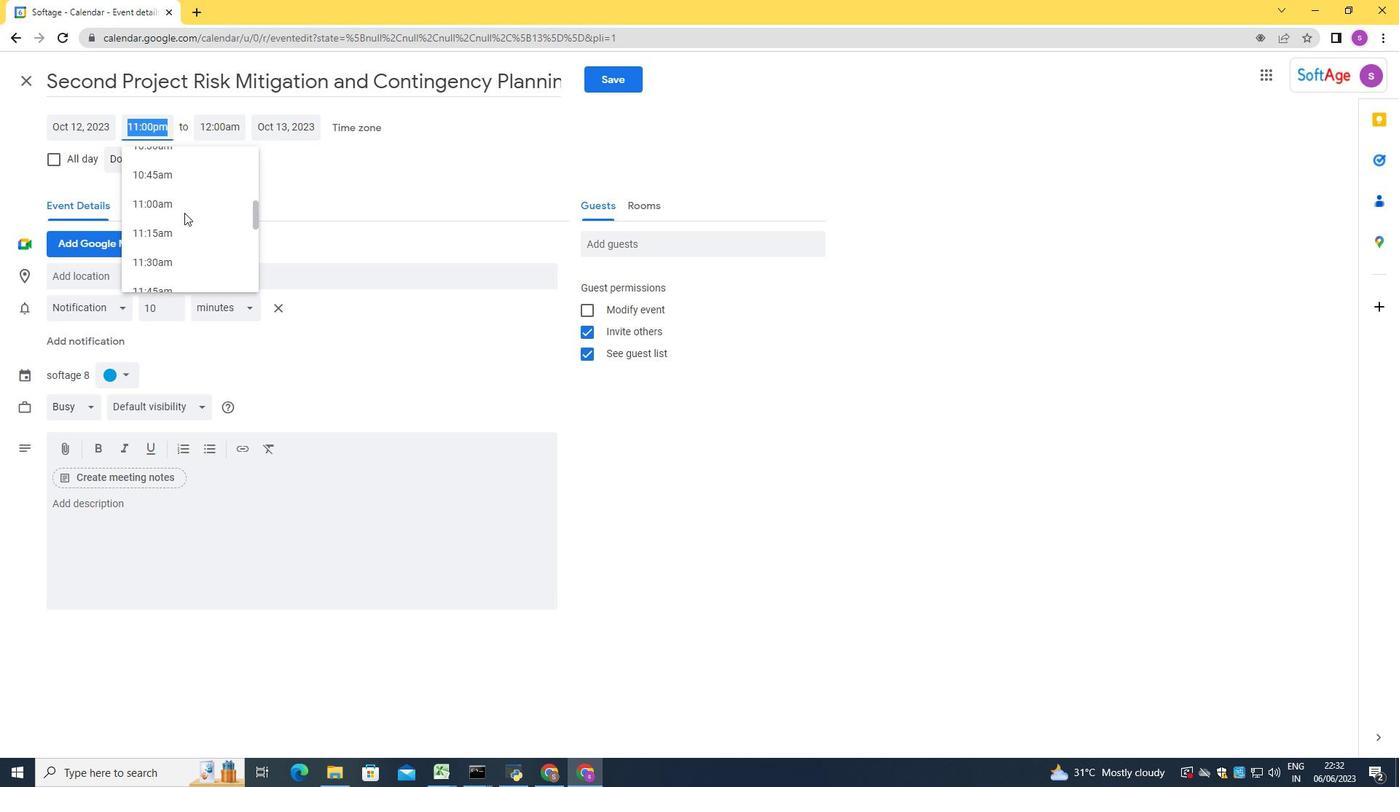 
Action: Mouse scrolled (193, 306) with delta (0, 0)
Screenshot: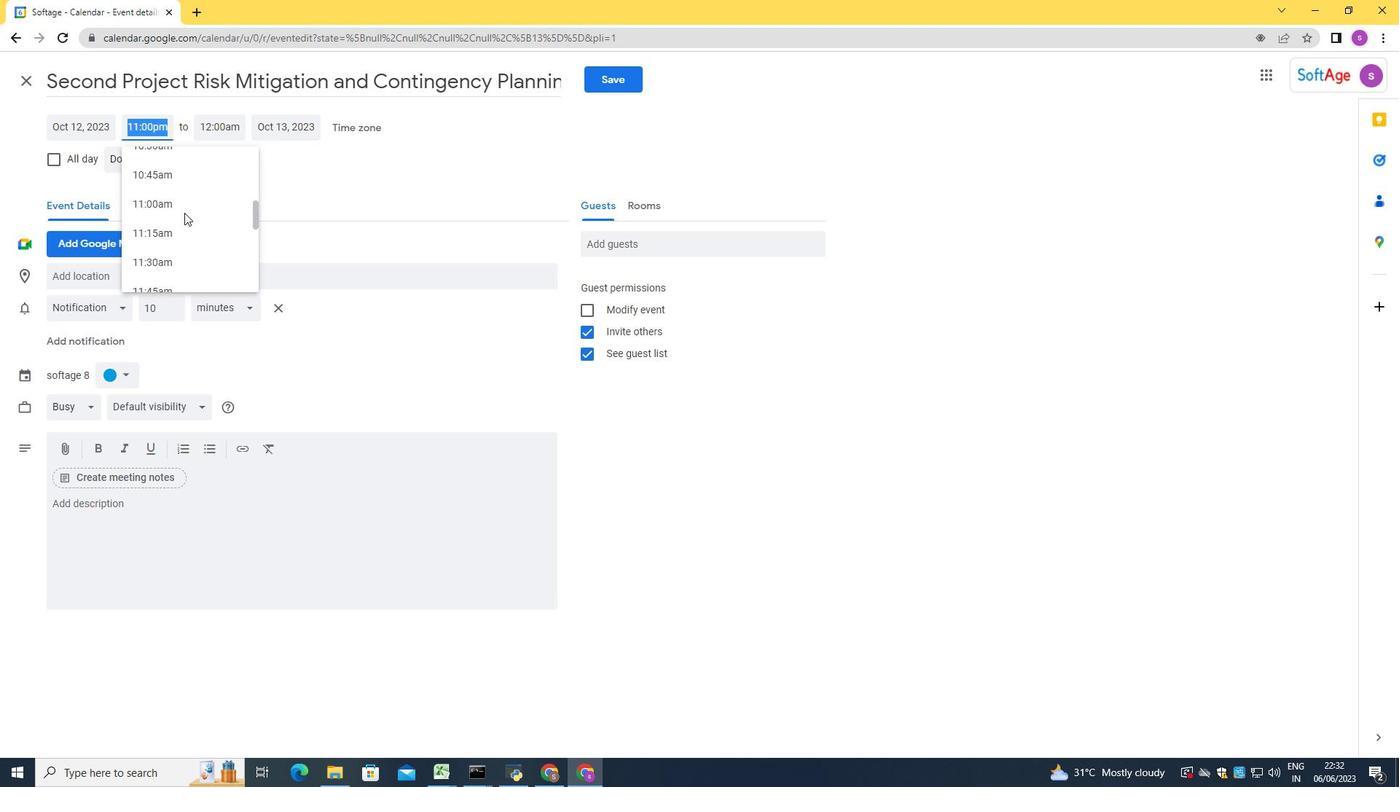 
Action: Mouse scrolled (193, 306) with delta (0, 0)
Screenshot: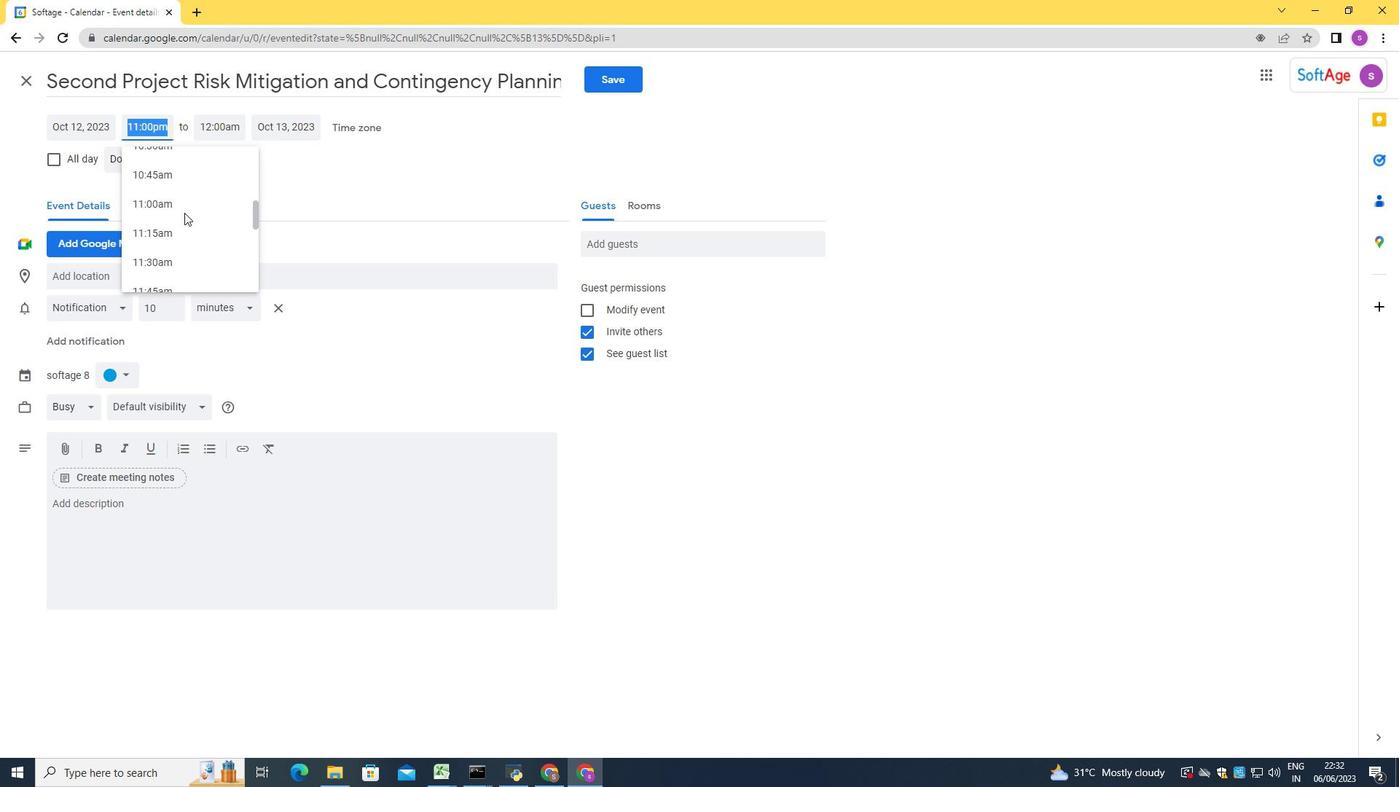 
Action: Mouse scrolled (193, 306) with delta (0, 0)
Screenshot: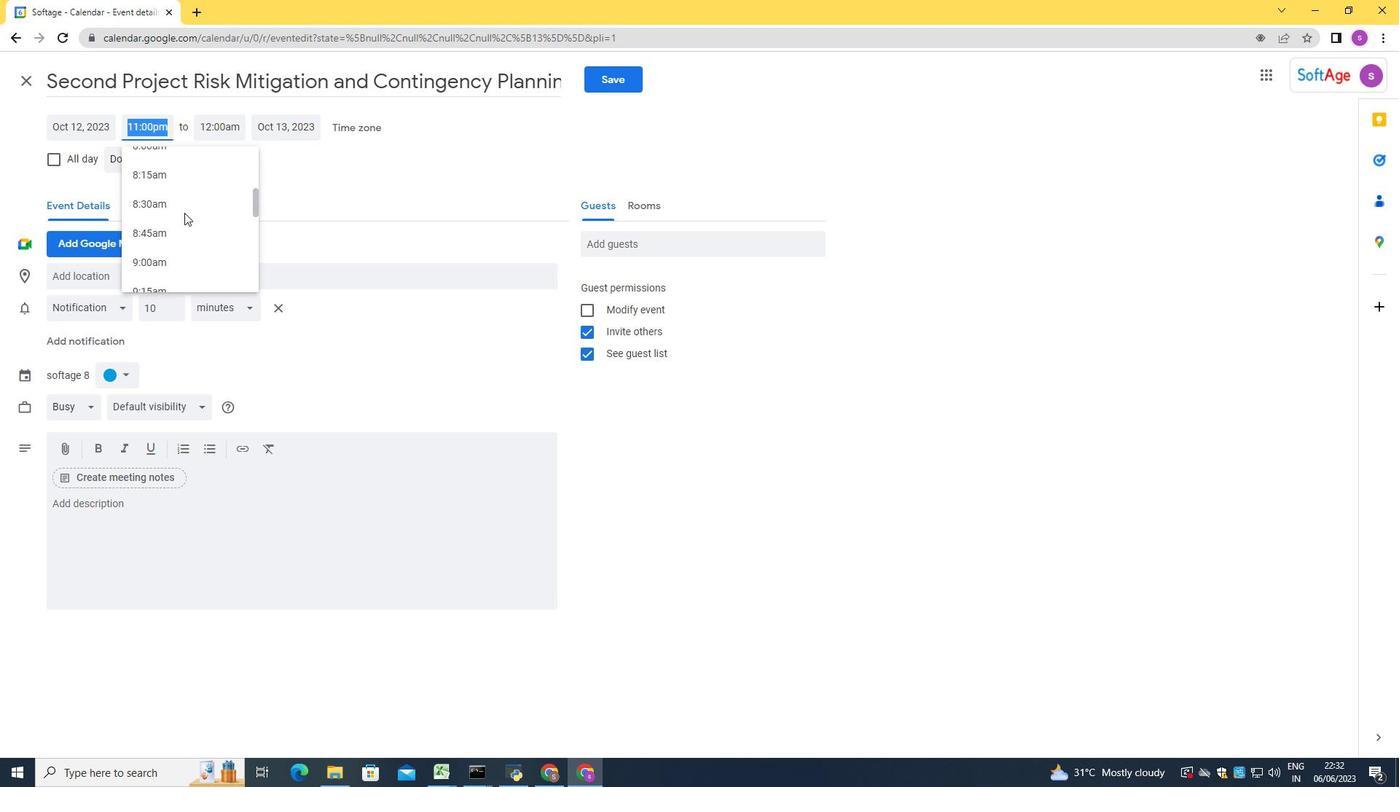 
Action: Mouse scrolled (193, 306) with delta (0, 0)
Screenshot: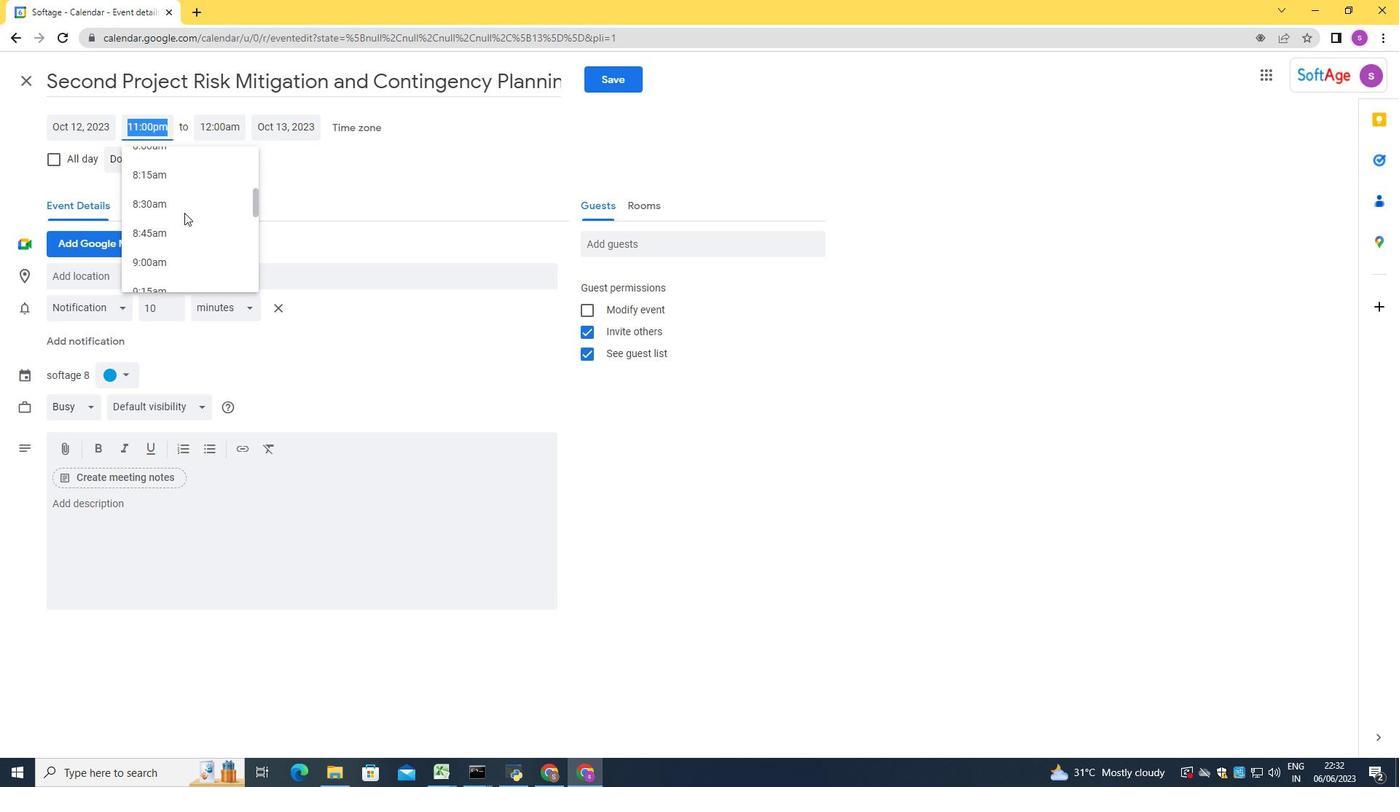 
Action: Mouse scrolled (193, 306) with delta (0, 0)
Screenshot: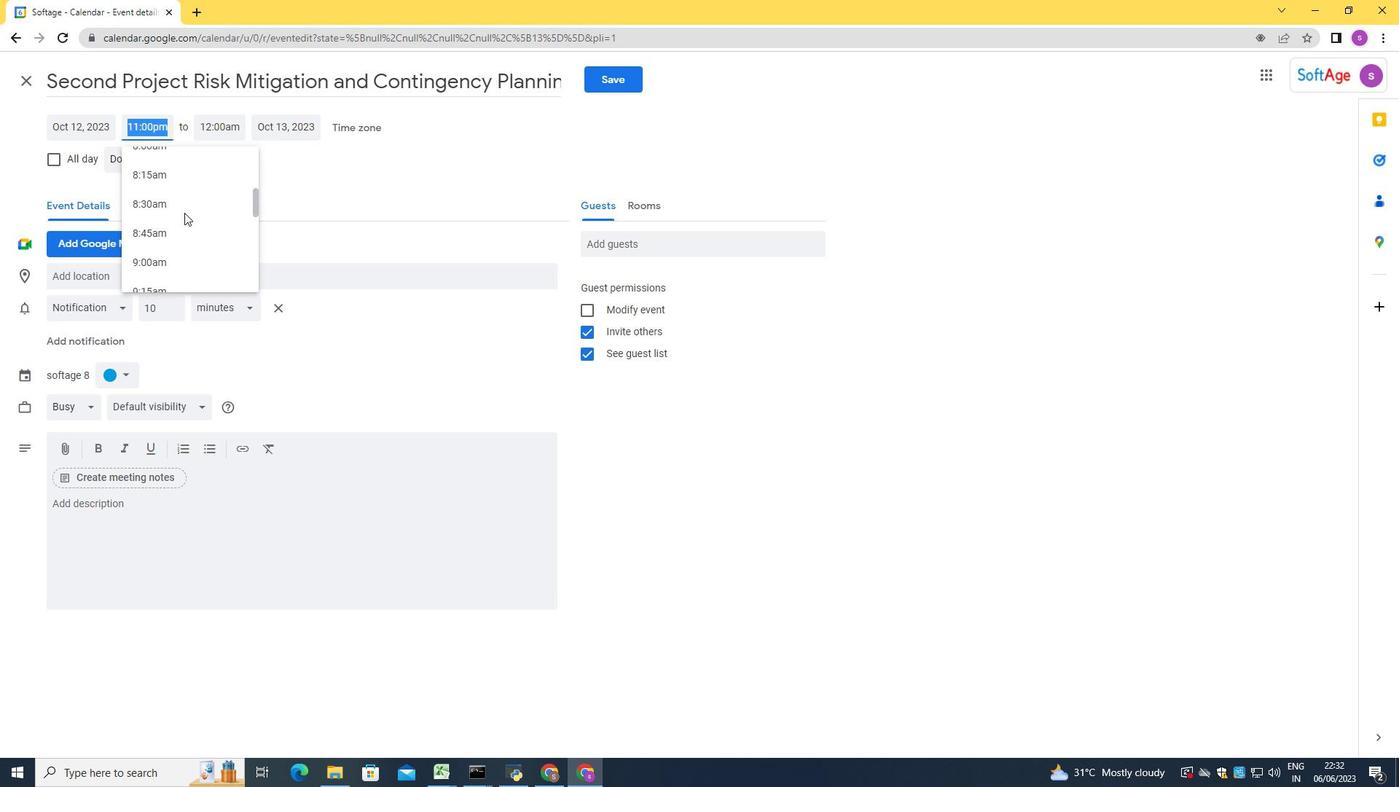 
Action: Mouse moved to (193, 305)
Screenshot: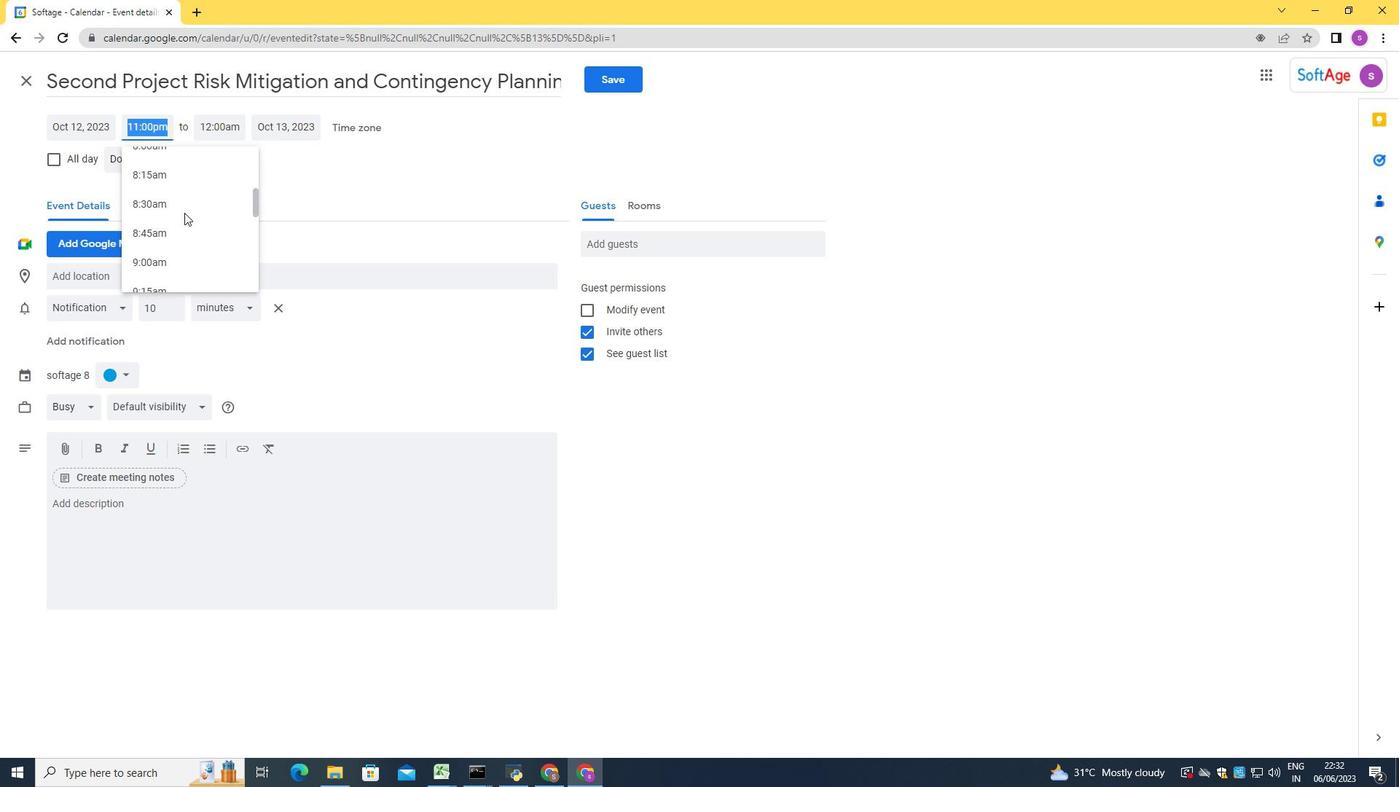 
Action: Mouse scrolled (193, 306) with delta (0, 0)
Screenshot: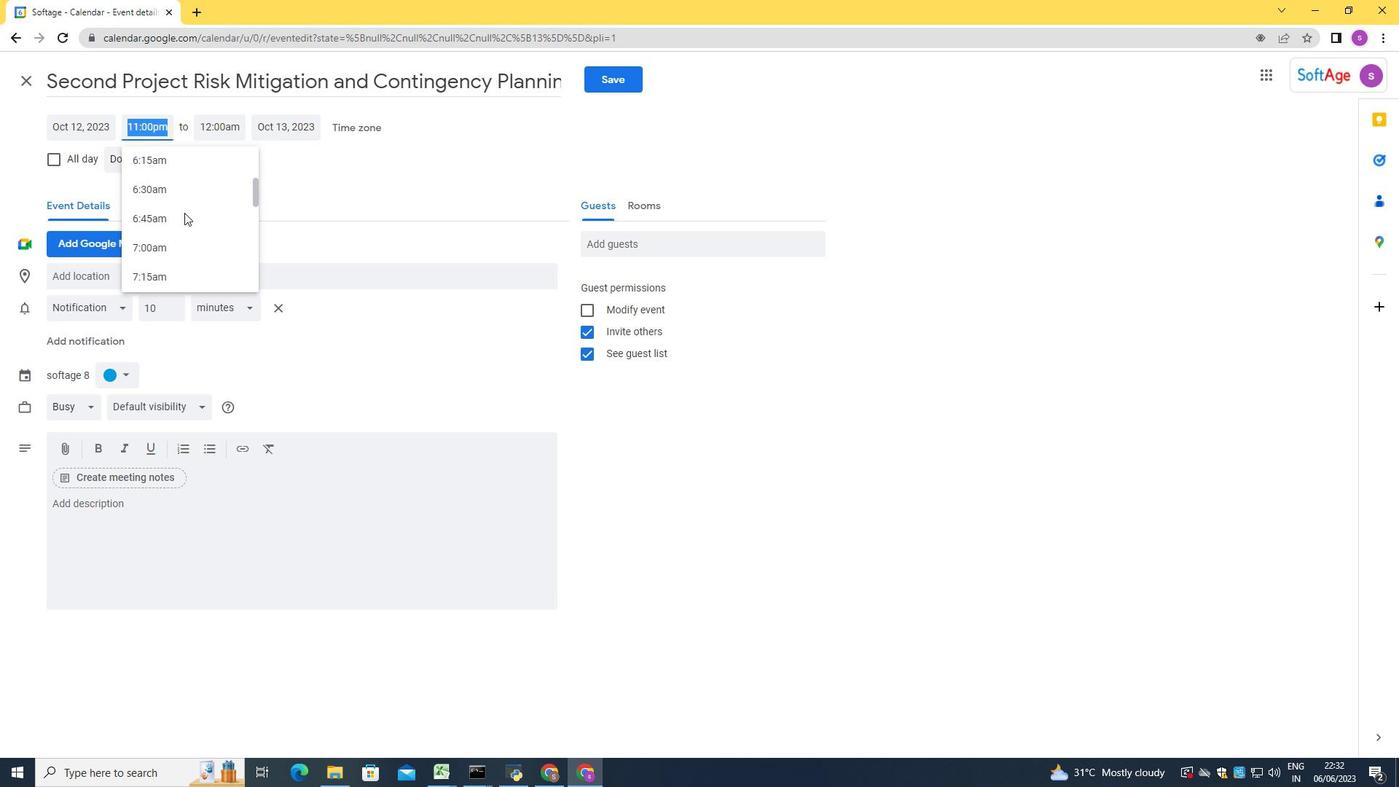 
Action: Mouse scrolled (193, 306) with delta (0, 0)
Screenshot: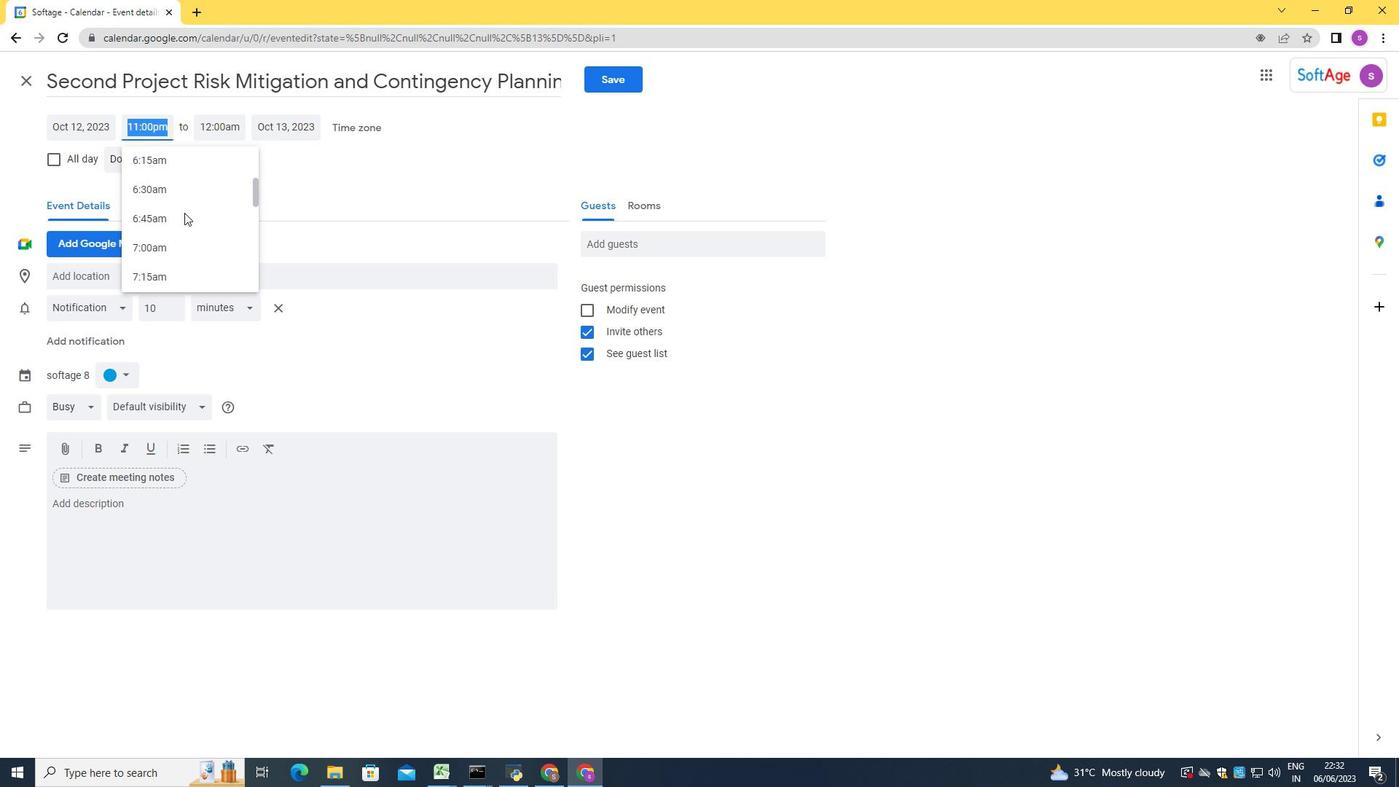 
Action: Mouse scrolled (193, 306) with delta (0, 0)
Screenshot: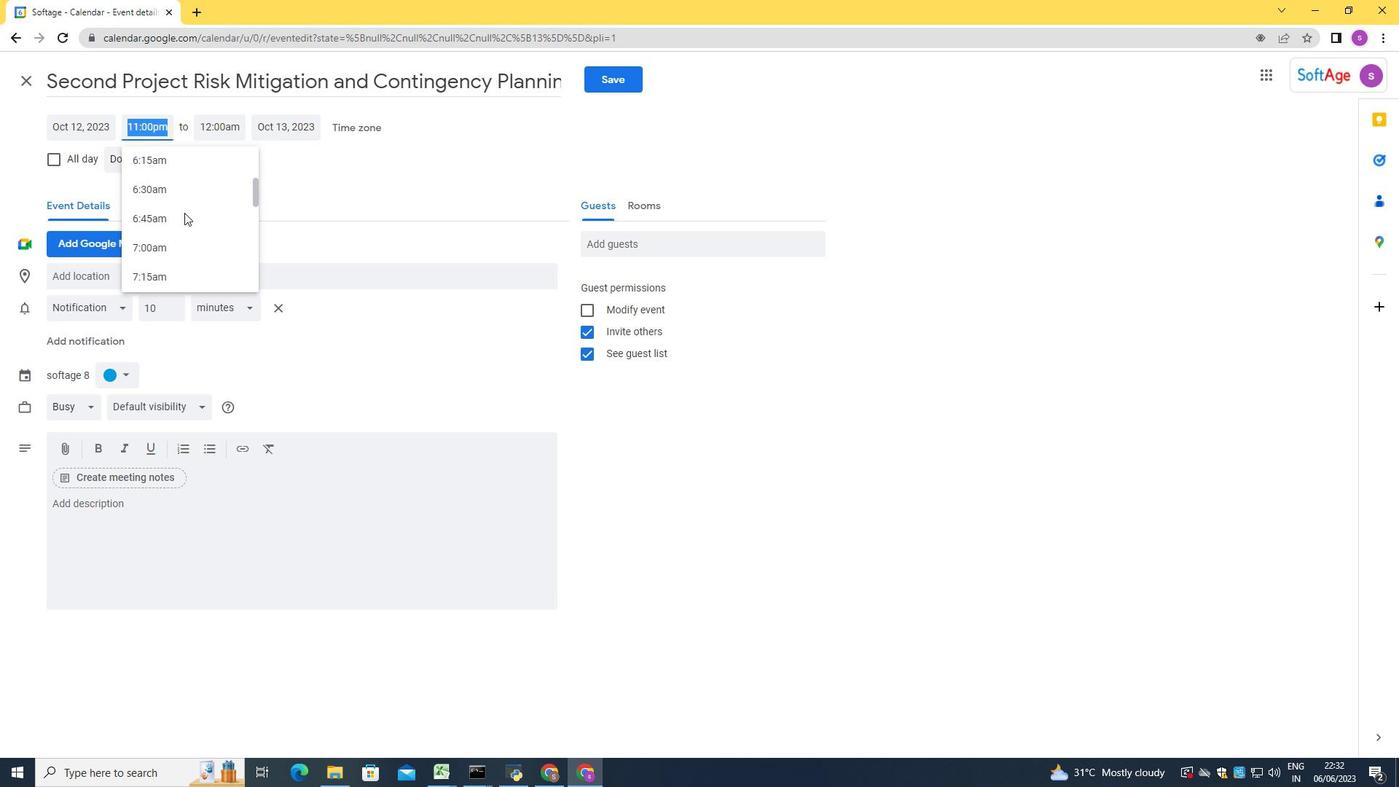 
Action: Mouse scrolled (193, 306) with delta (0, 0)
Screenshot: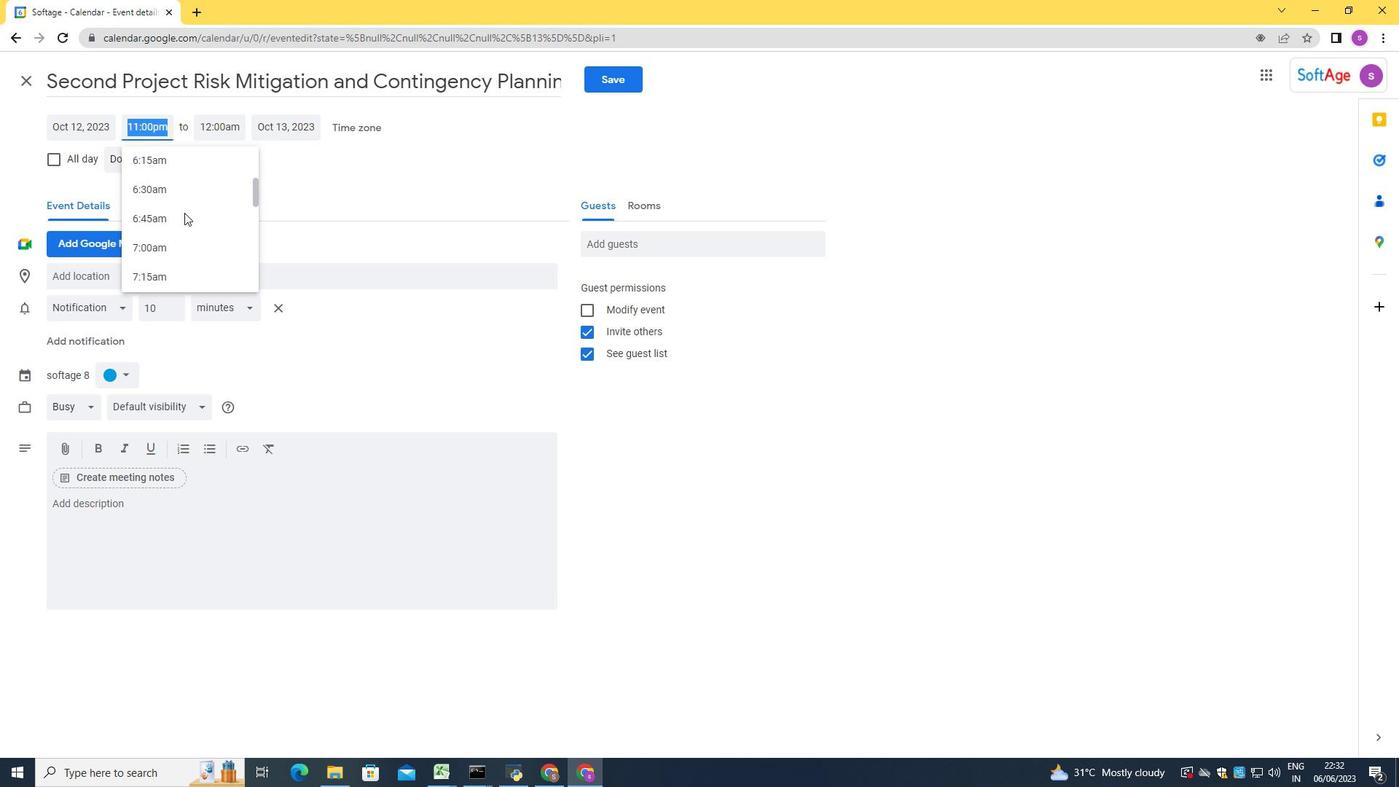 
Action: Mouse moved to (194, 305)
Screenshot: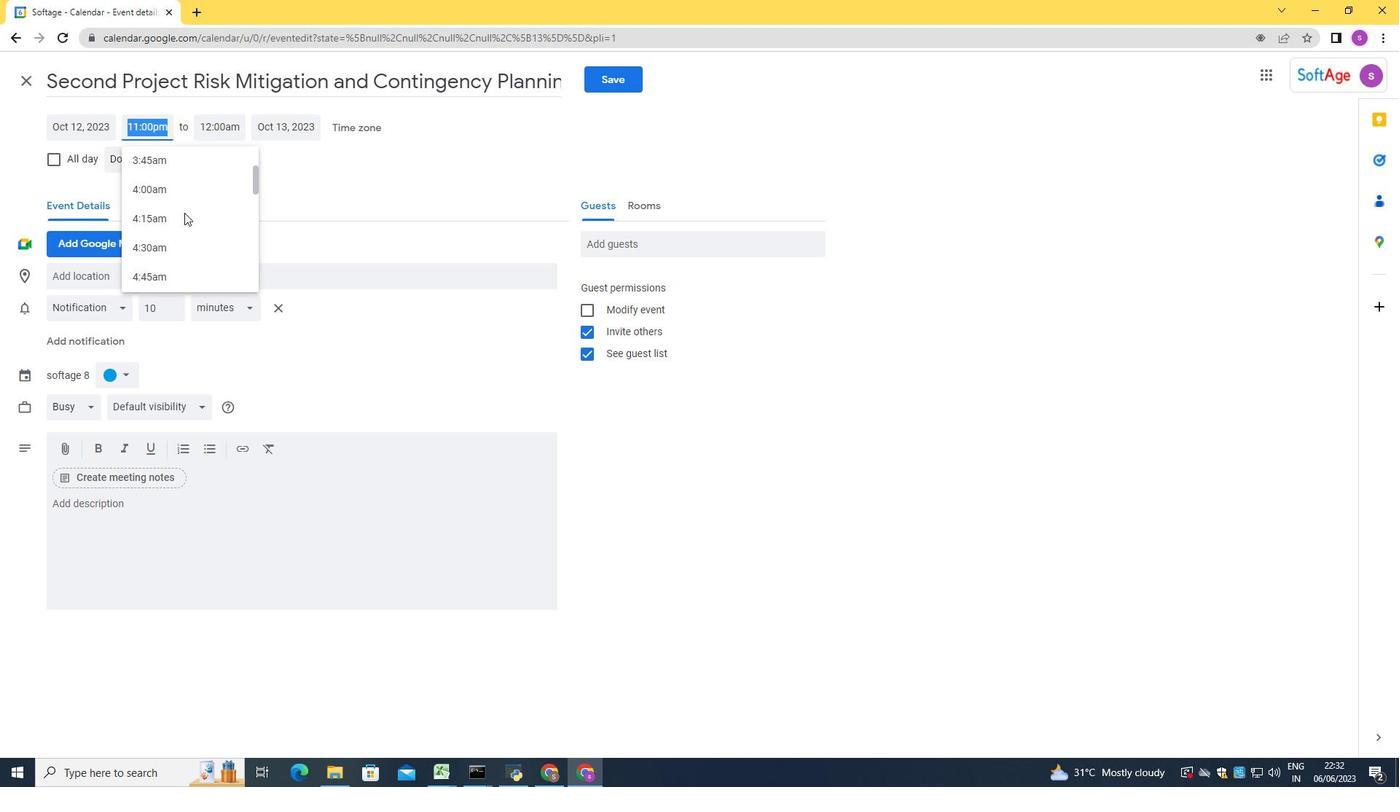 
Action: Mouse scrolled (194, 305) with delta (0, 0)
Screenshot: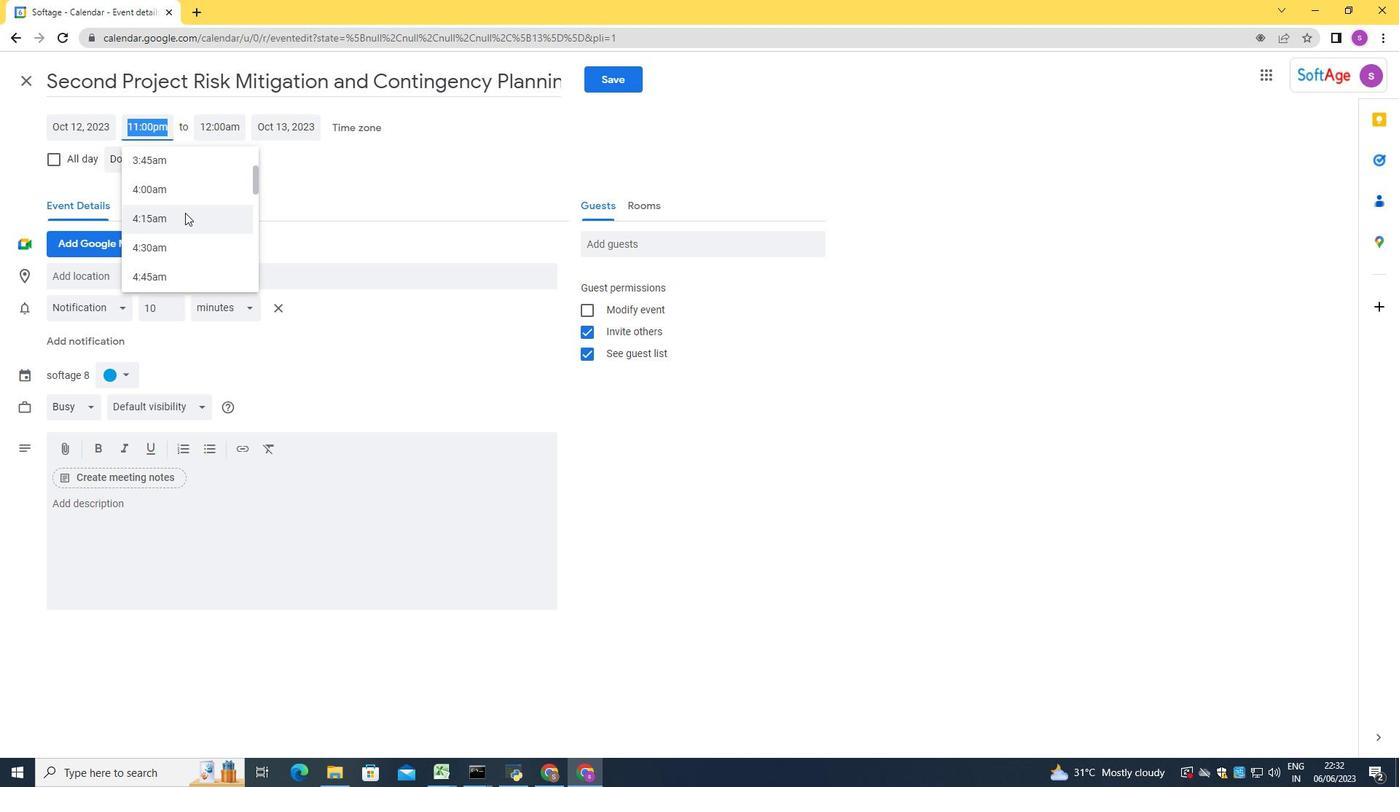 
Action: Mouse scrolled (194, 305) with delta (0, 0)
Screenshot: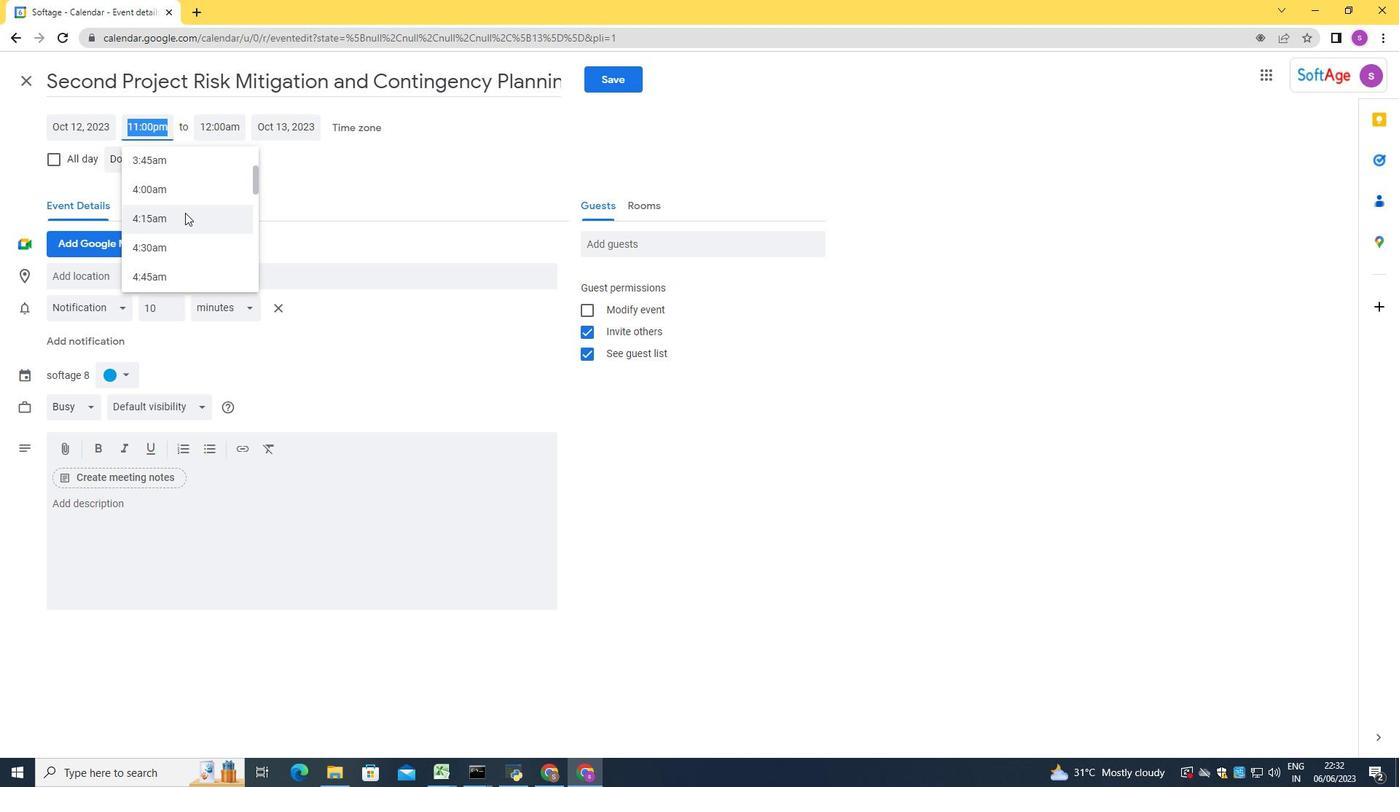 
Action: Mouse scrolled (194, 305) with delta (0, 0)
Screenshot: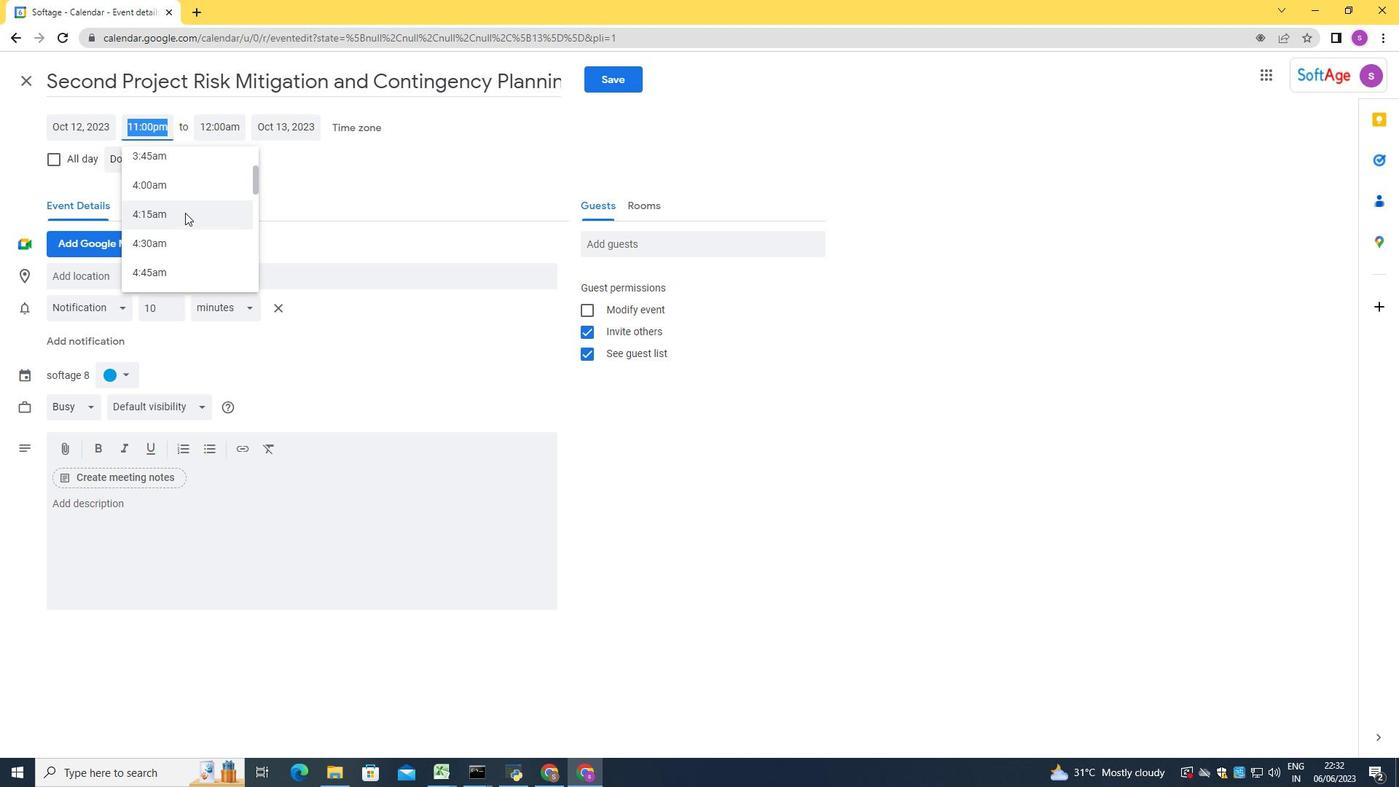 
Action: Mouse scrolled (194, 305) with delta (0, 0)
Screenshot: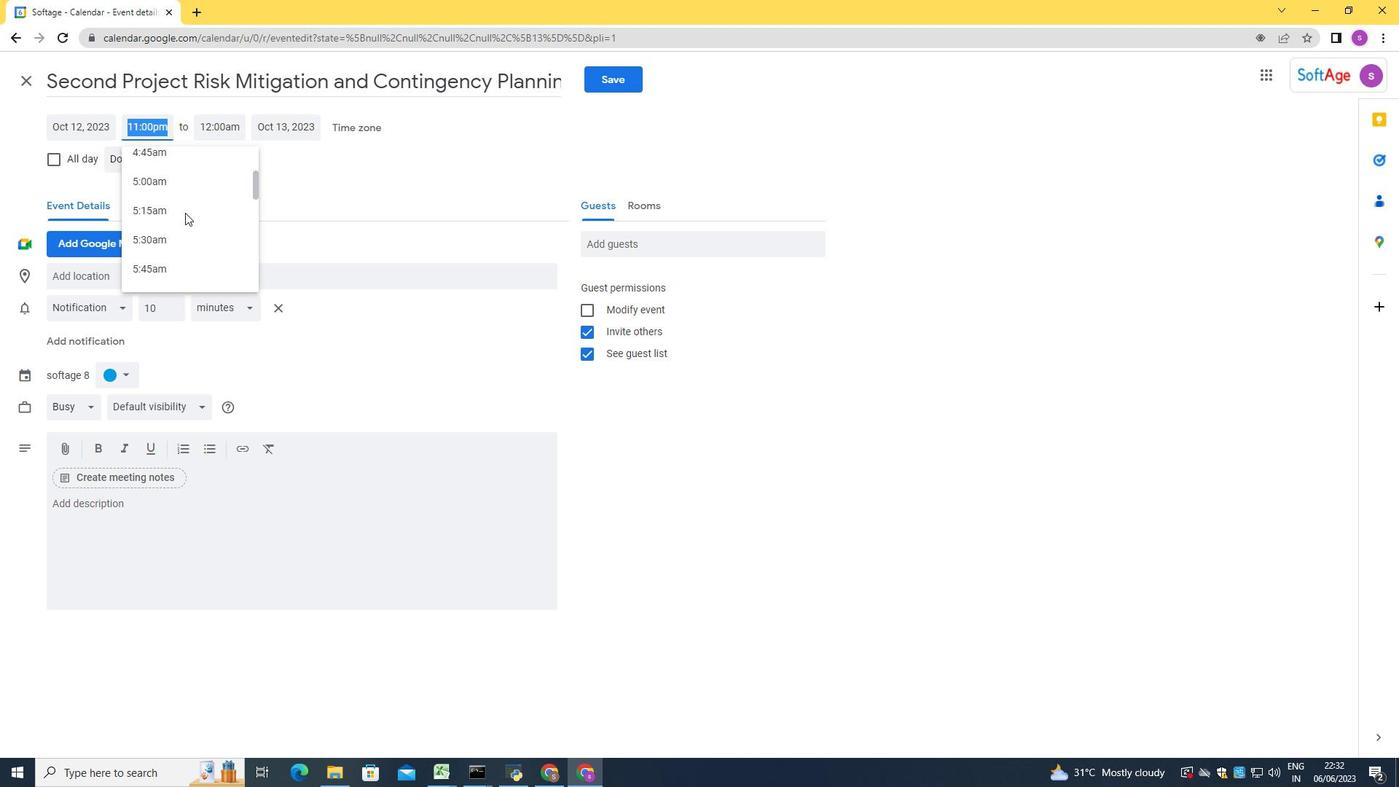 
Action: Mouse scrolled (194, 305) with delta (0, 0)
Screenshot: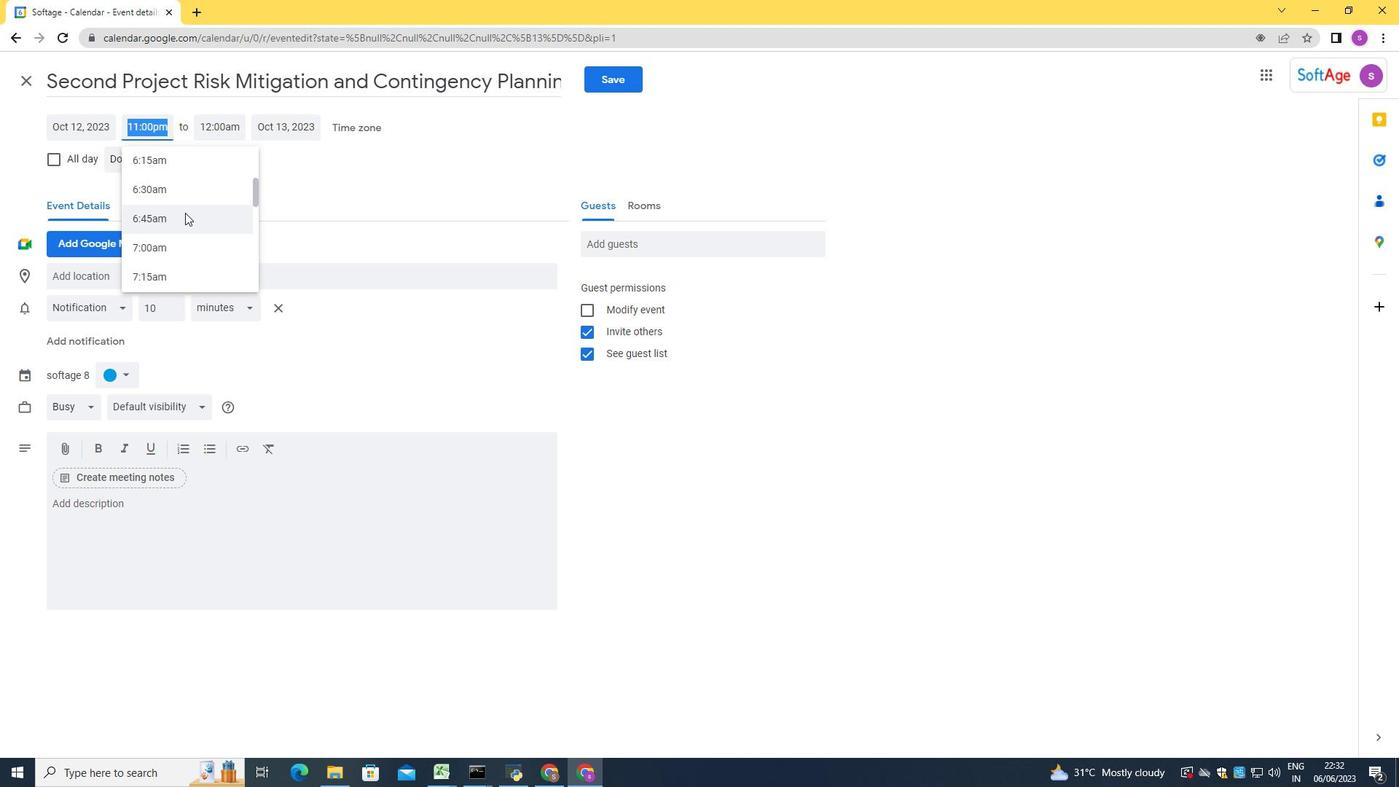 
Action: Mouse scrolled (194, 305) with delta (0, 0)
Screenshot: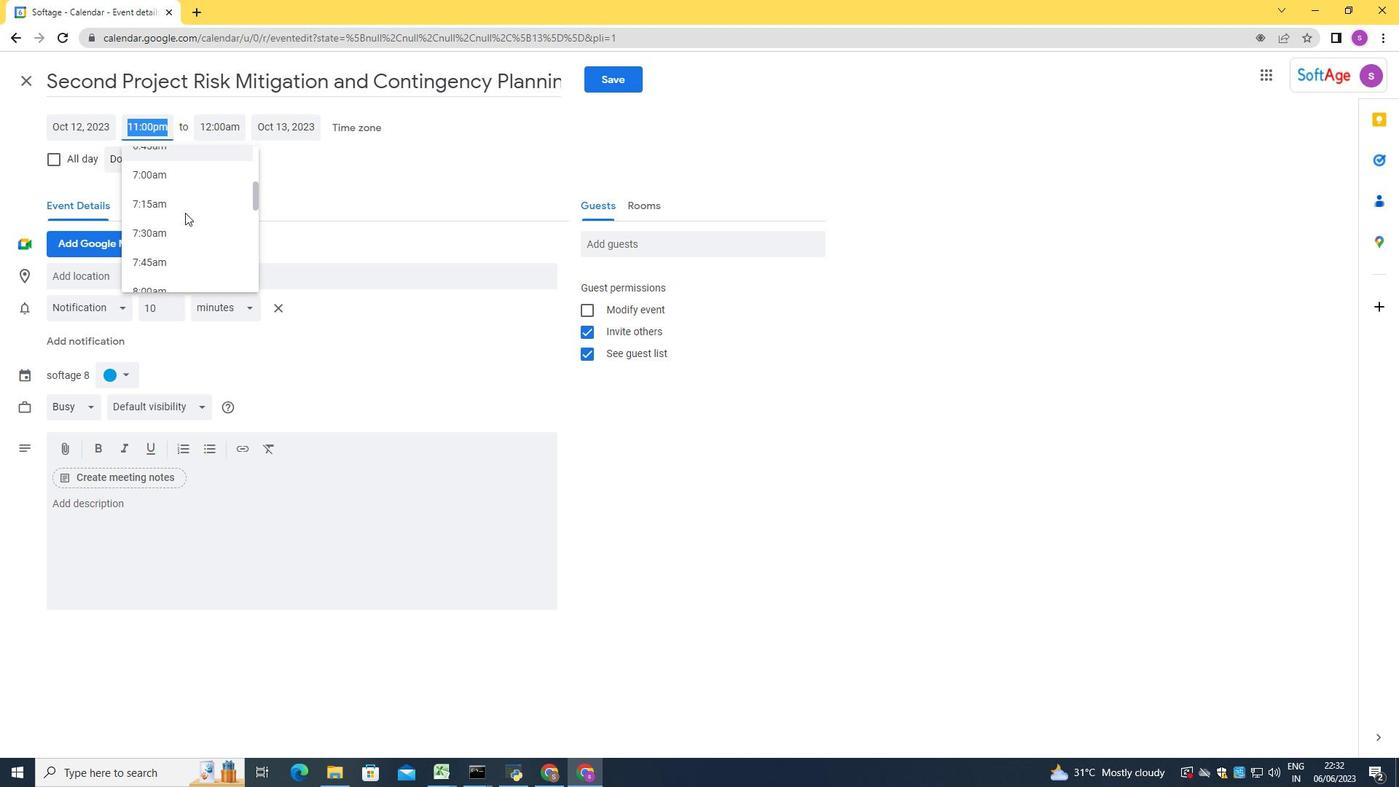 
Action: Mouse moved to (193, 287)
Screenshot: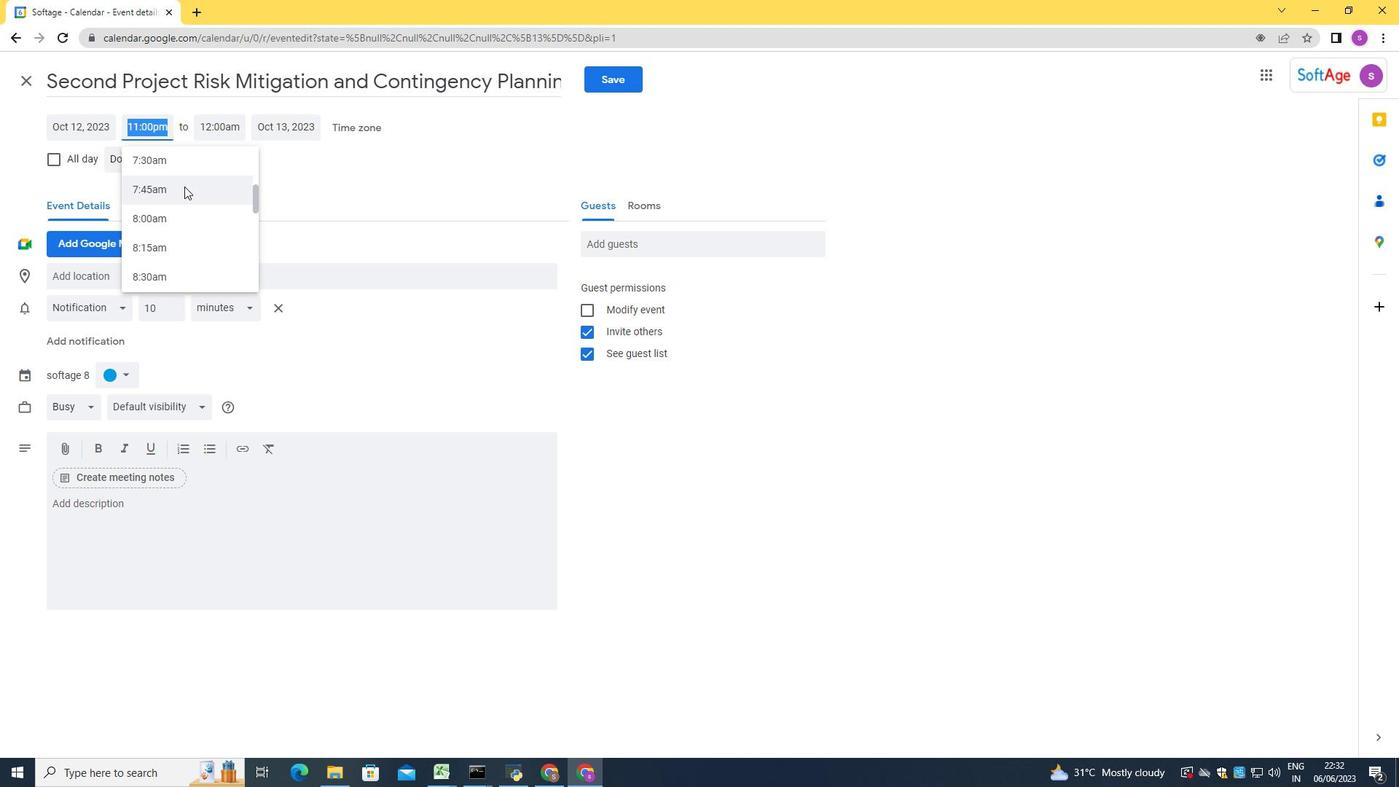 
Action: Mouse pressed left at (193, 287)
Screenshot: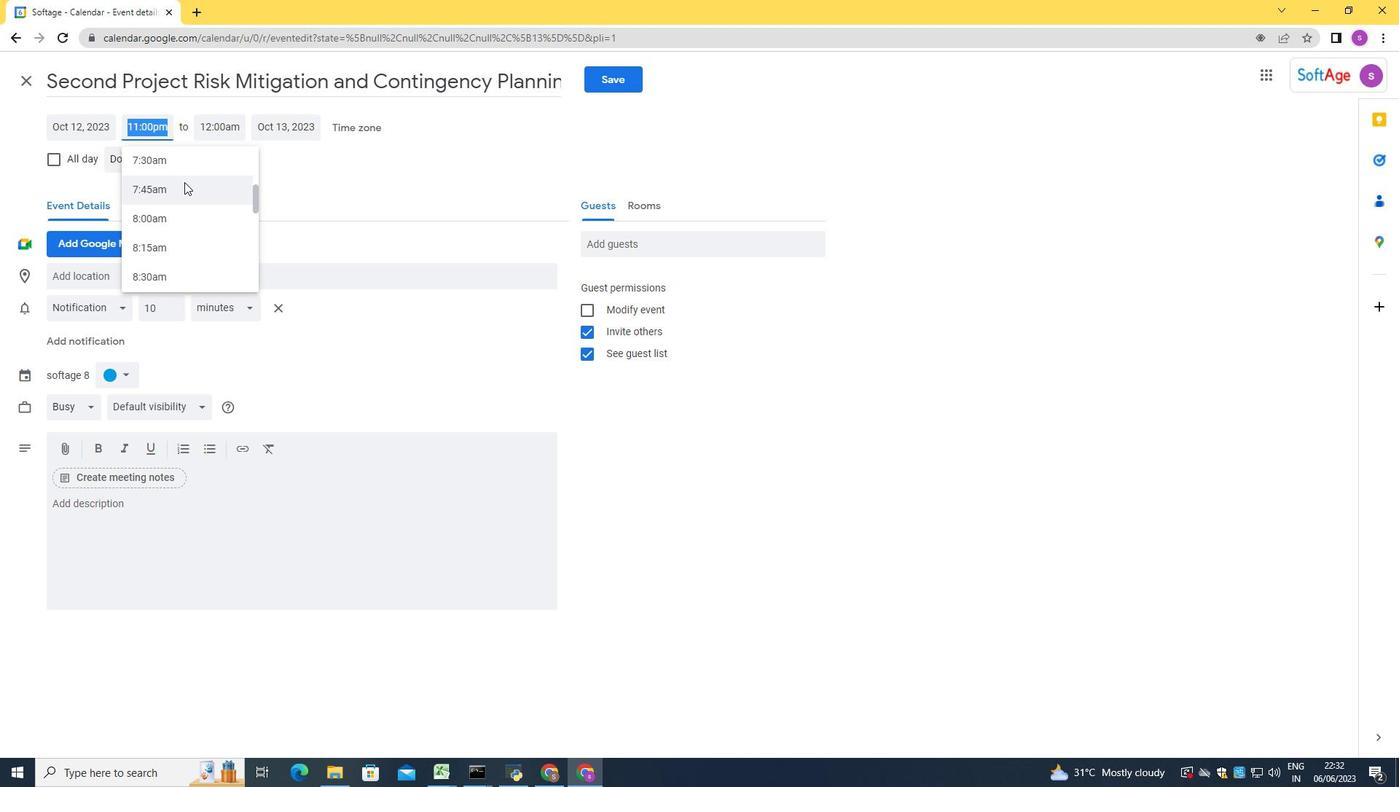 
Action: Mouse moved to (158, 256)
Screenshot: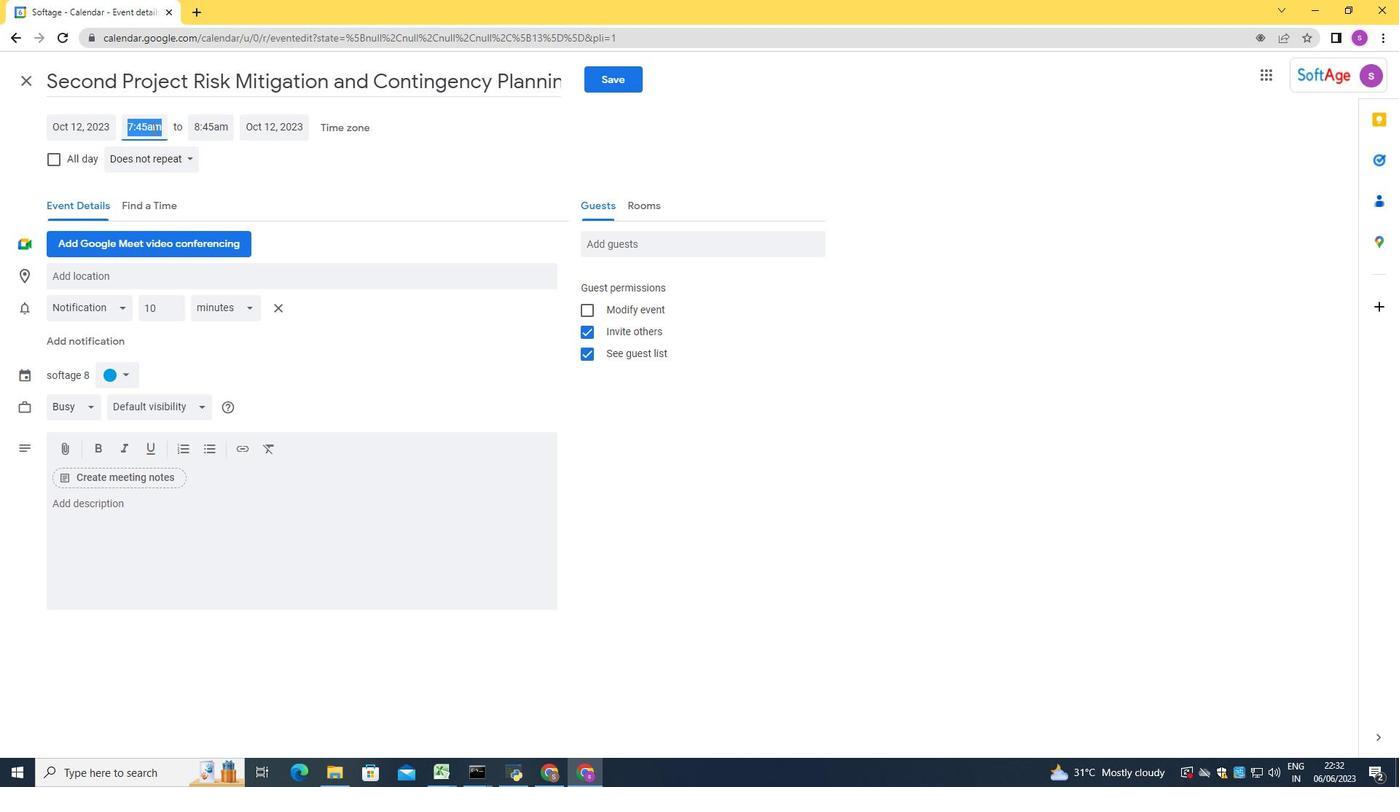 
Action: Mouse pressed left at (158, 256)
Screenshot: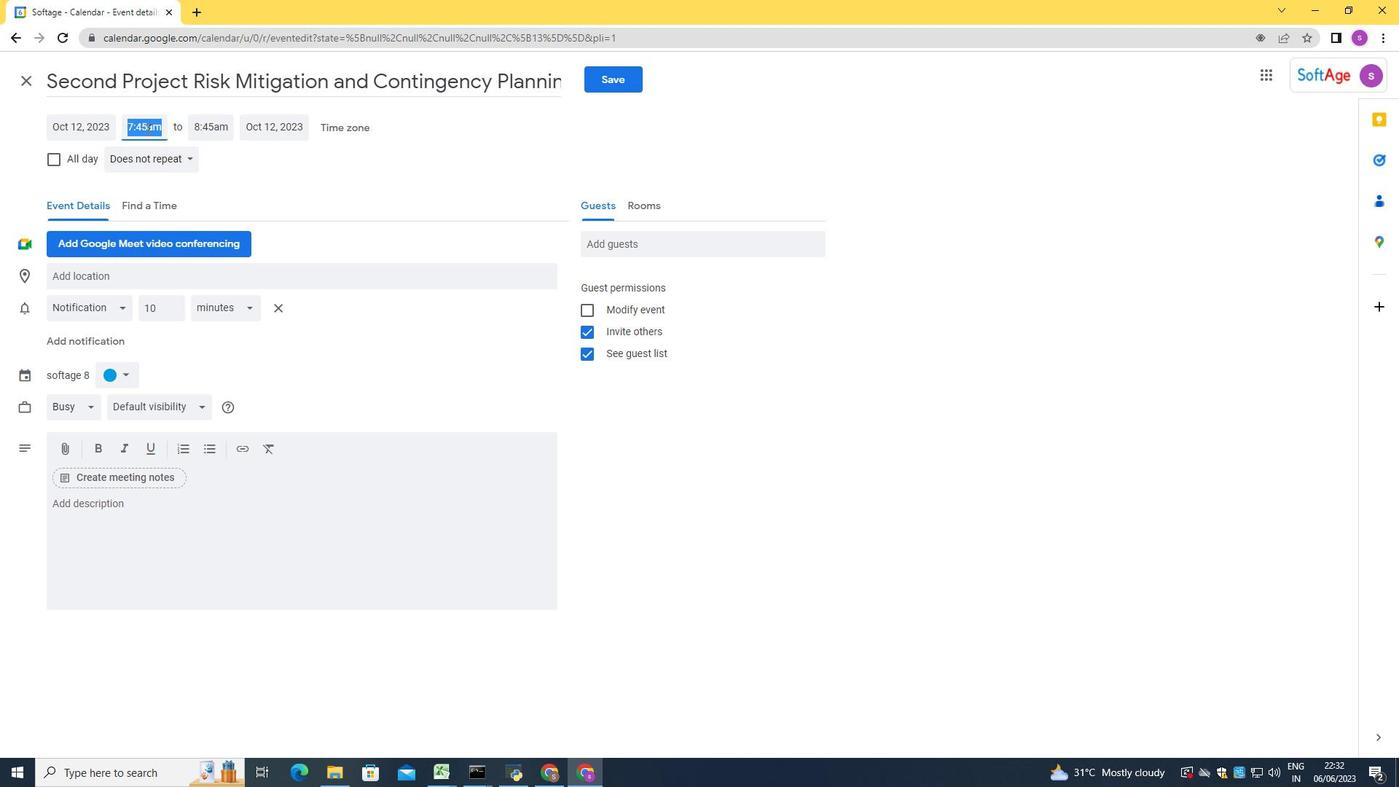 
Action: Mouse moved to (175, 259)
Screenshot: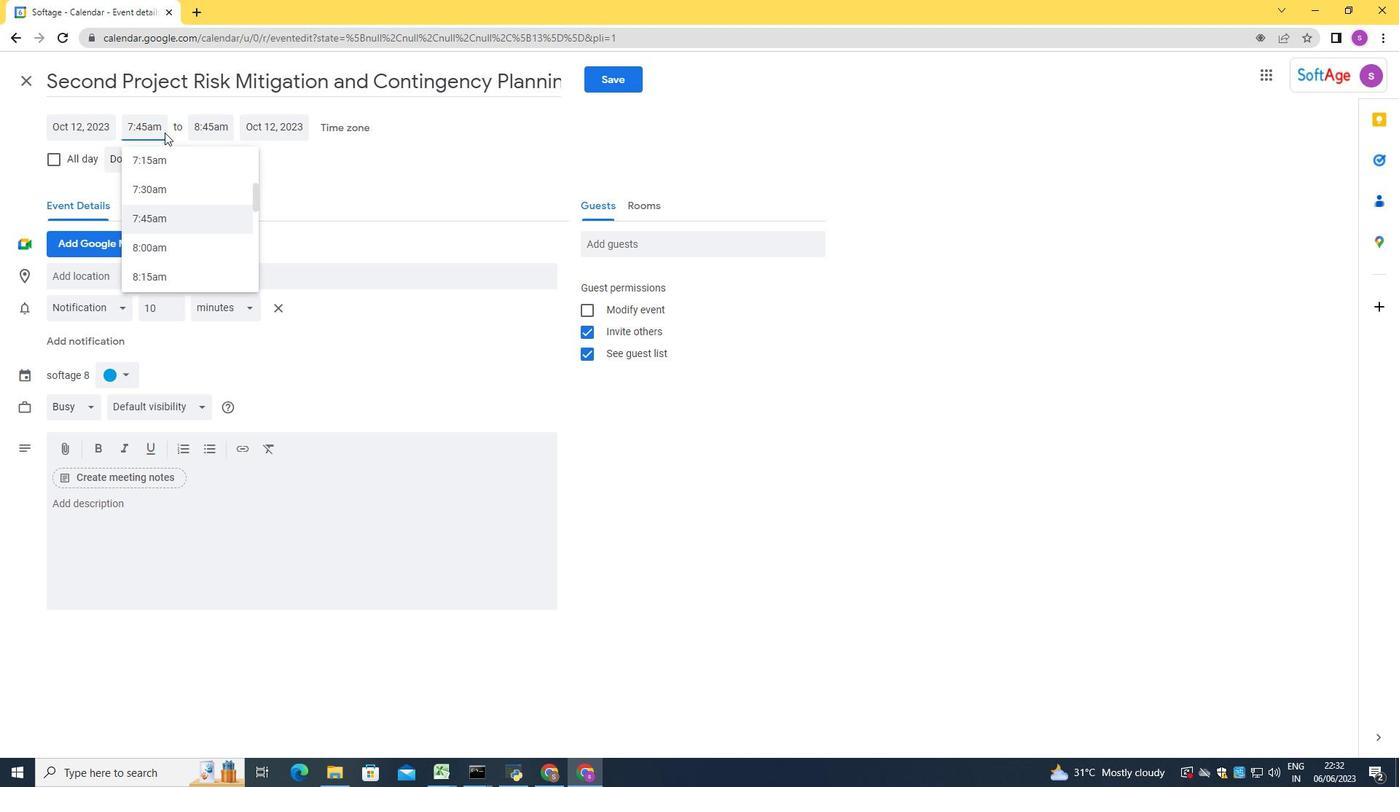 
Action: Key pressed <Key.backspace><Key.backspace>50
Screenshot: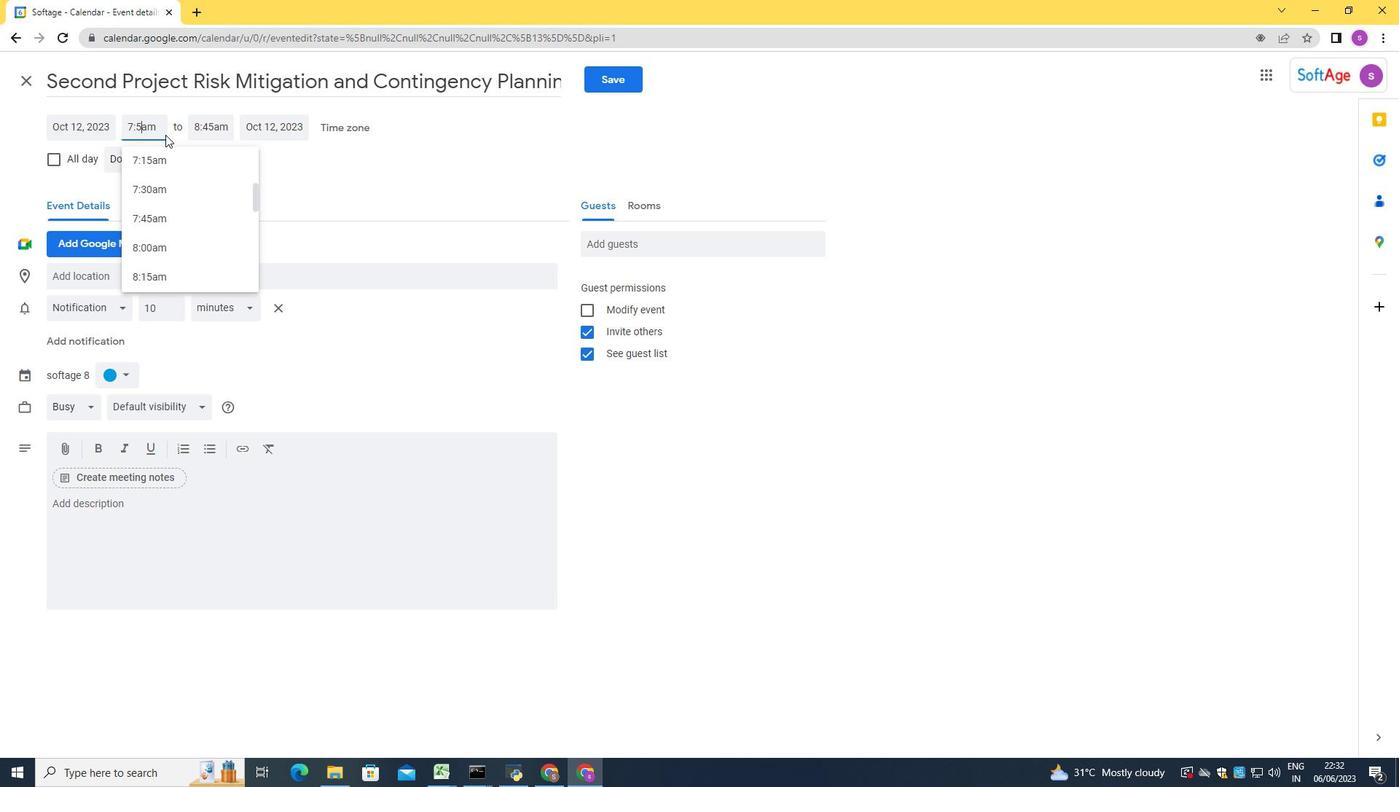 
Action: Mouse moved to (220, 256)
Screenshot: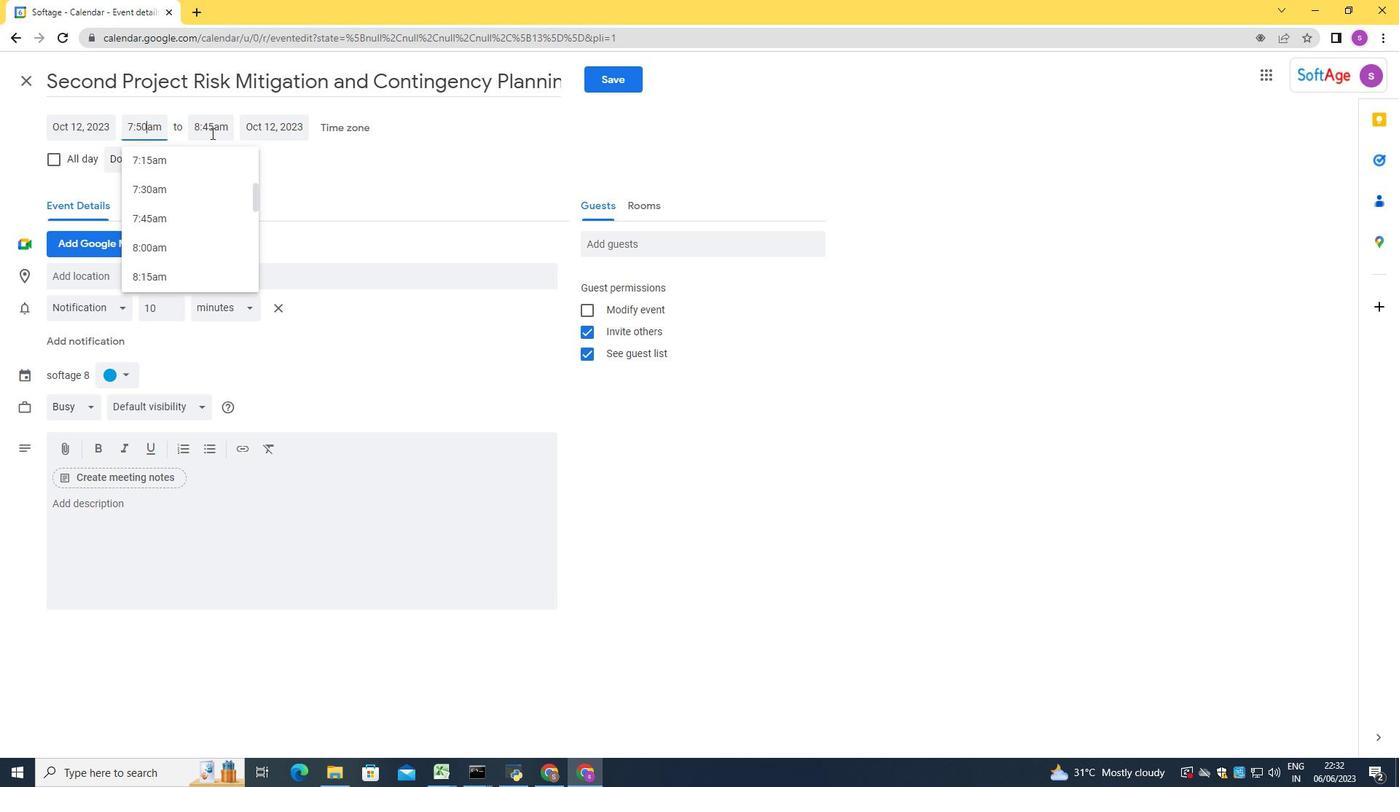 
Action: Mouse pressed left at (220, 256)
Screenshot: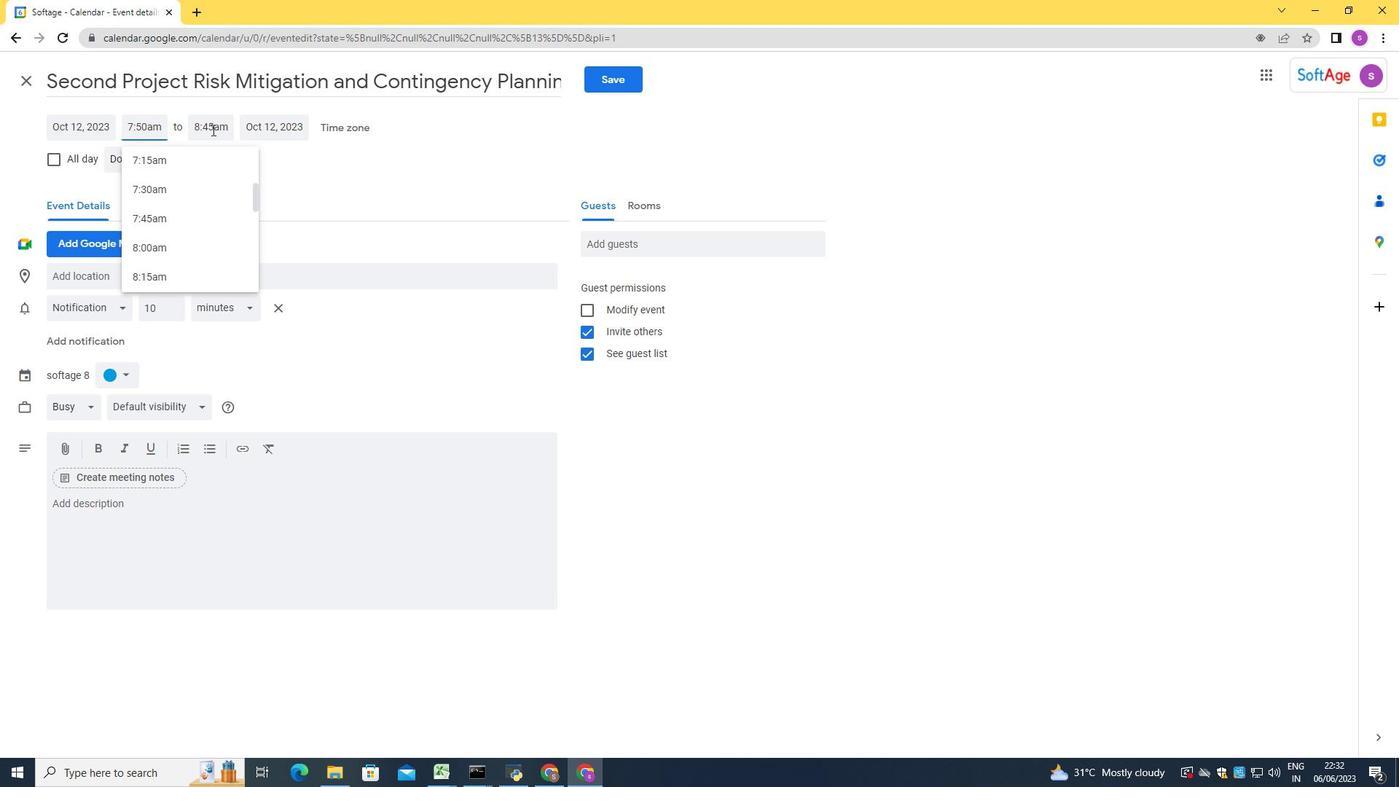 
Action: Mouse moved to (240, 340)
Screenshot: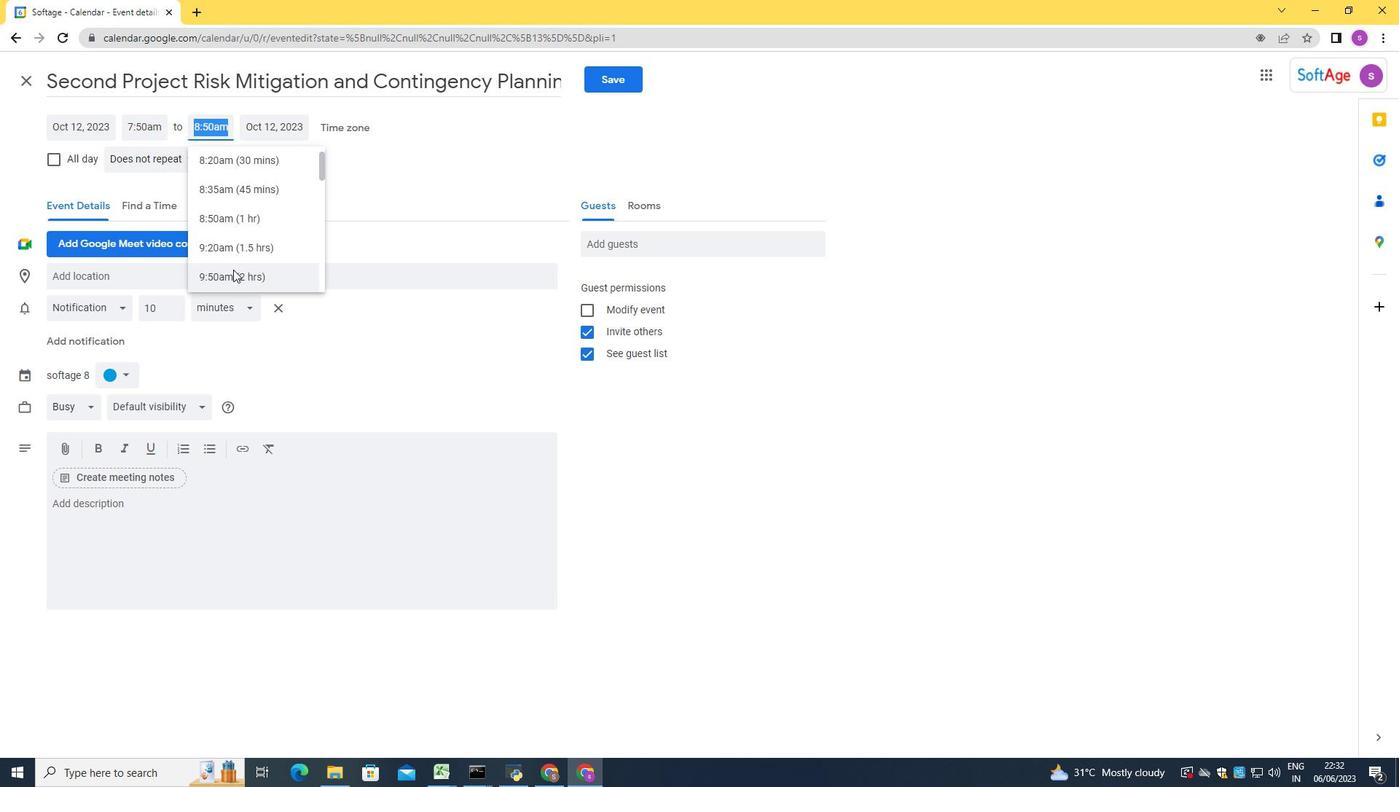 
Action: Mouse pressed left at (240, 340)
Screenshot: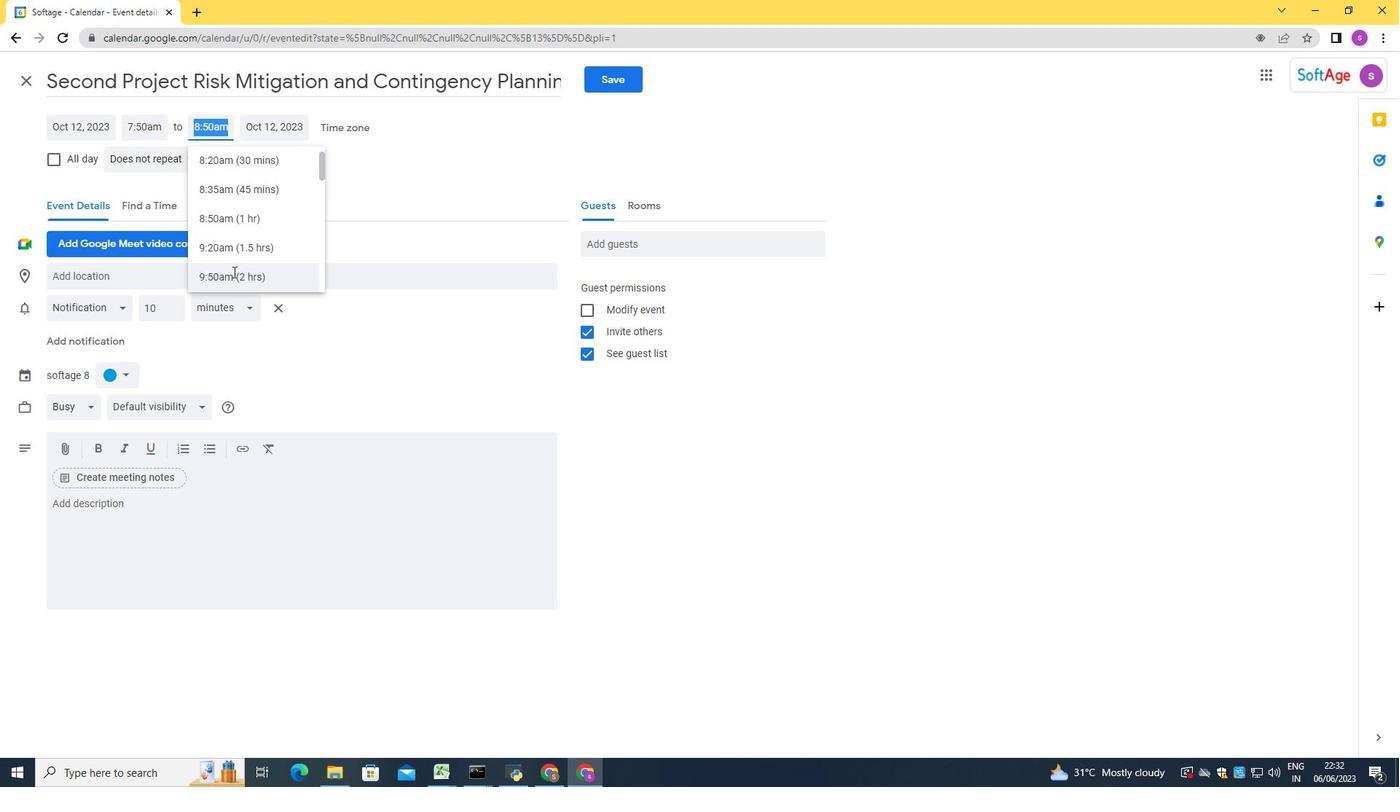 
Action: Mouse moved to (171, 272)
Screenshot: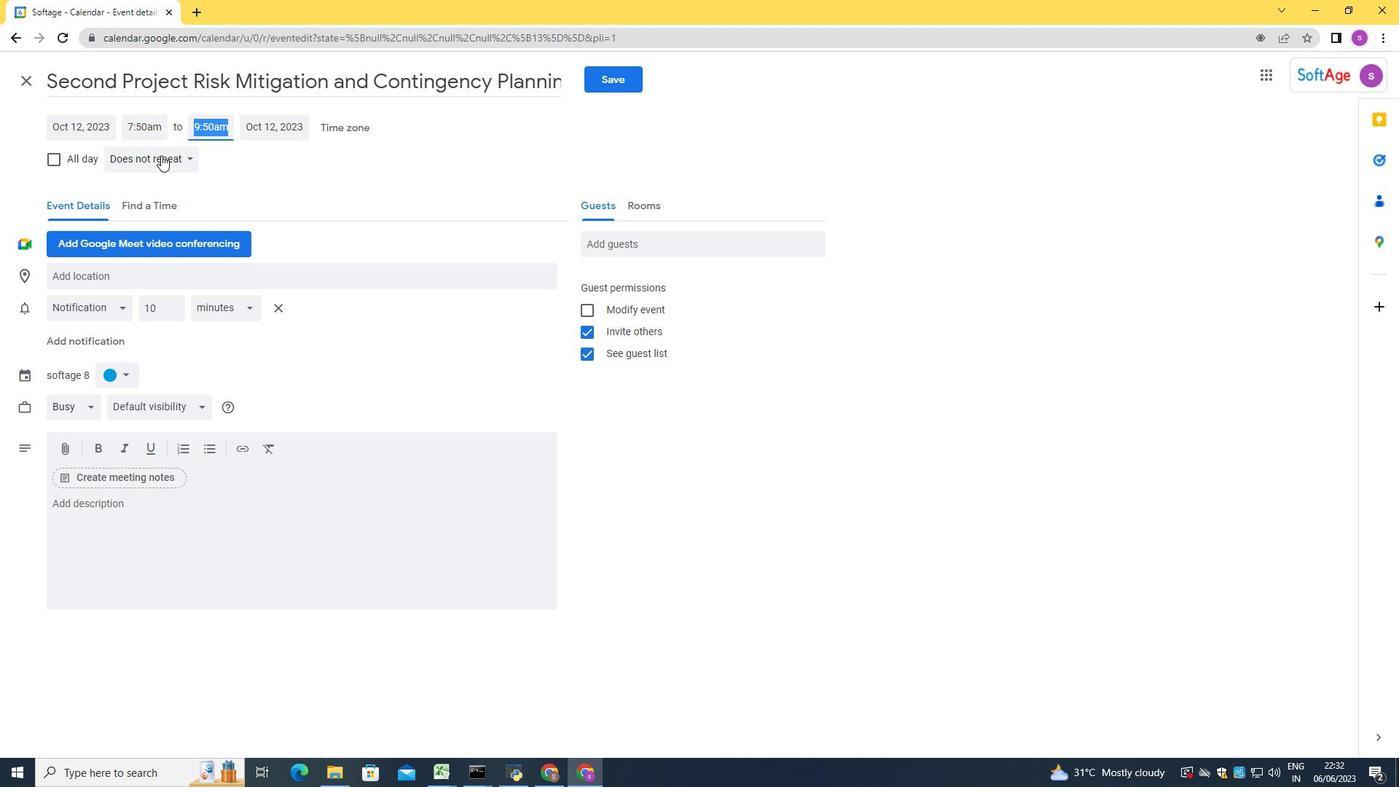 
Action: Mouse pressed left at (171, 272)
Screenshot: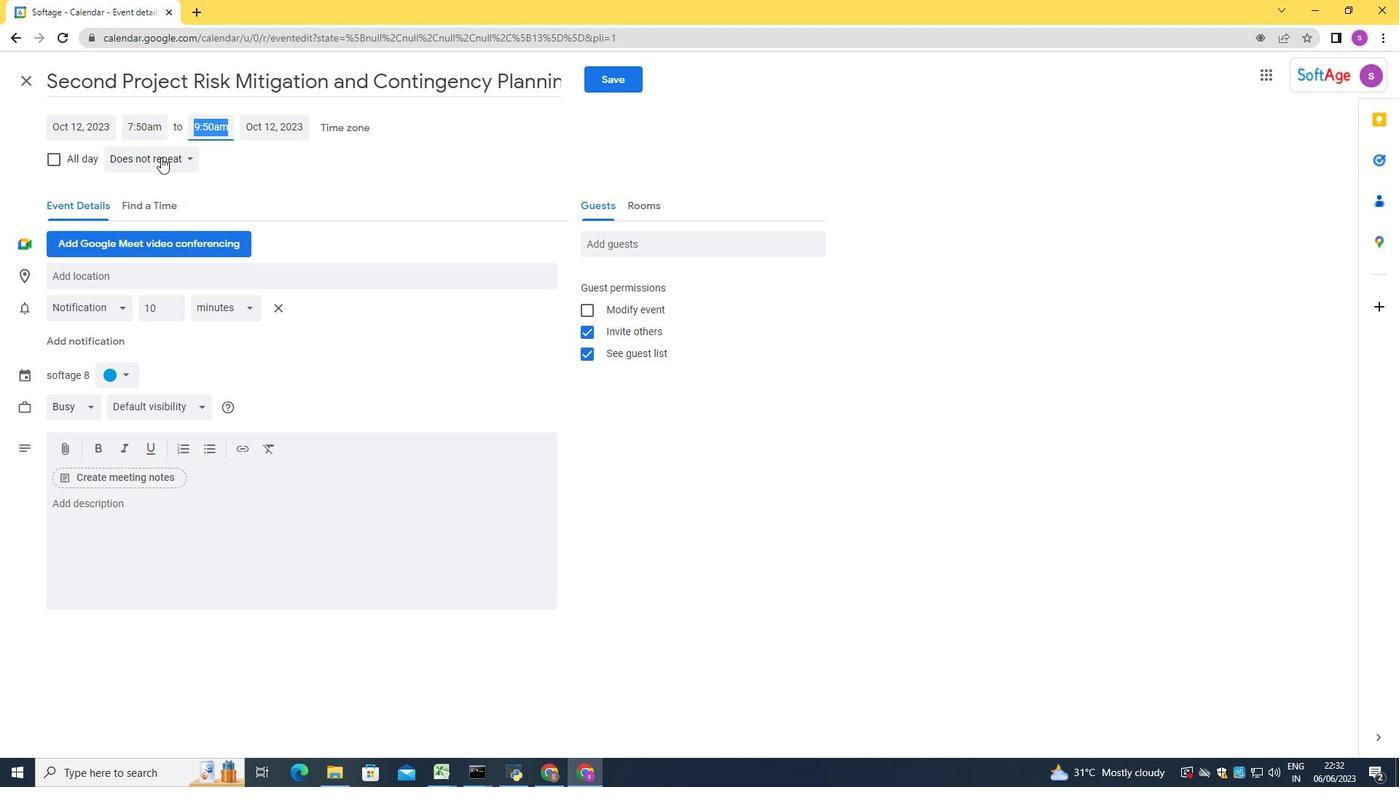 
Action: Mouse moved to (199, 370)
Screenshot: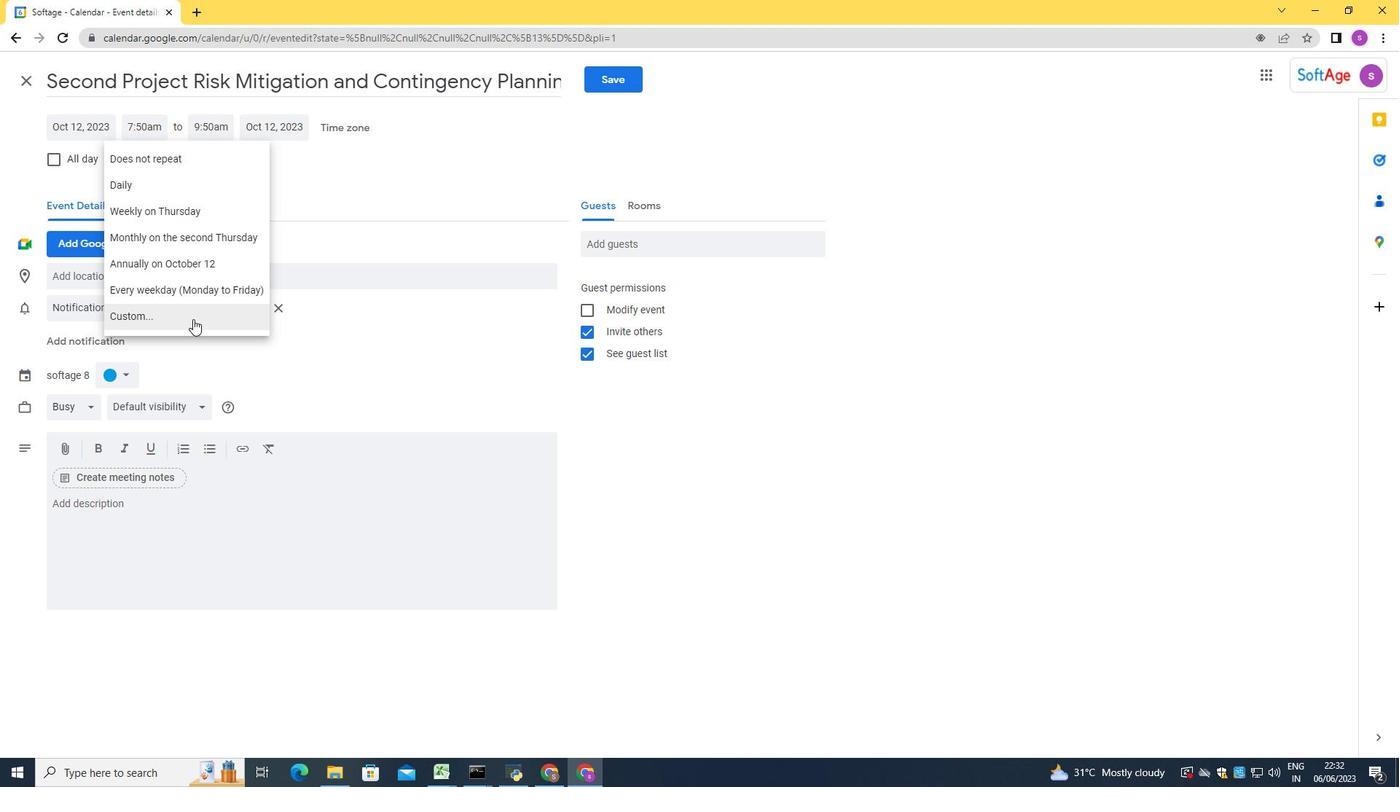 
Action: Mouse pressed left at (199, 370)
Screenshot: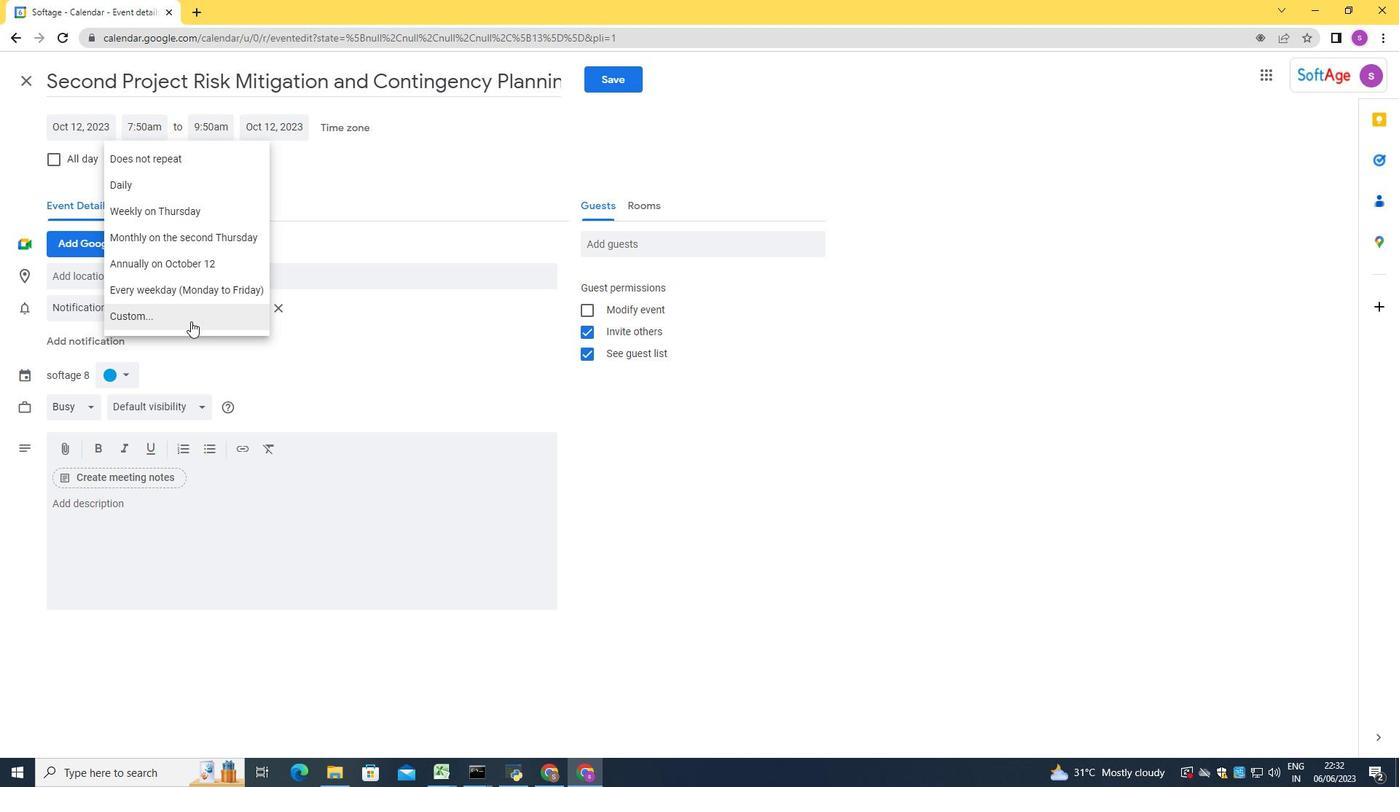 
Action: Mouse moved to (578, 405)
Screenshot: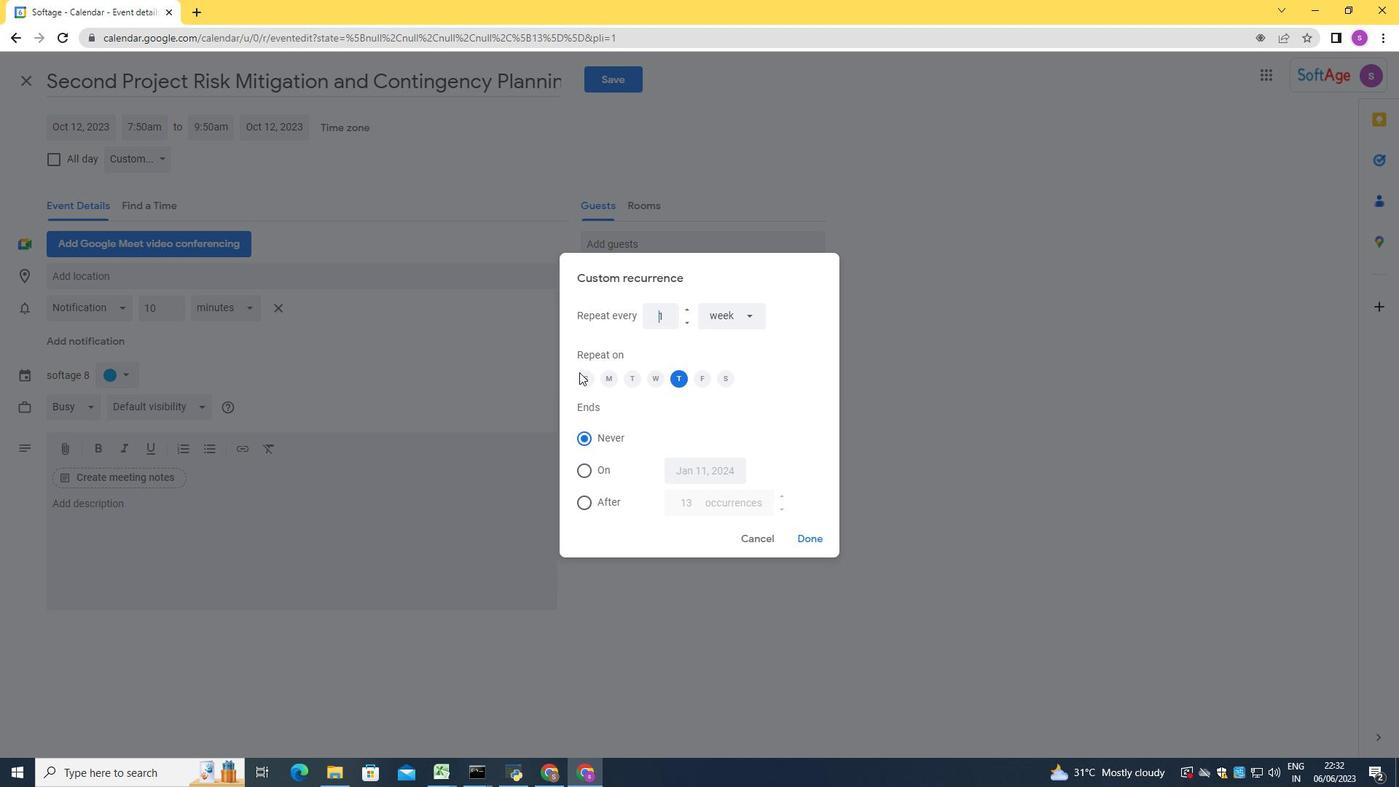
Action: Mouse pressed left at (578, 405)
Screenshot: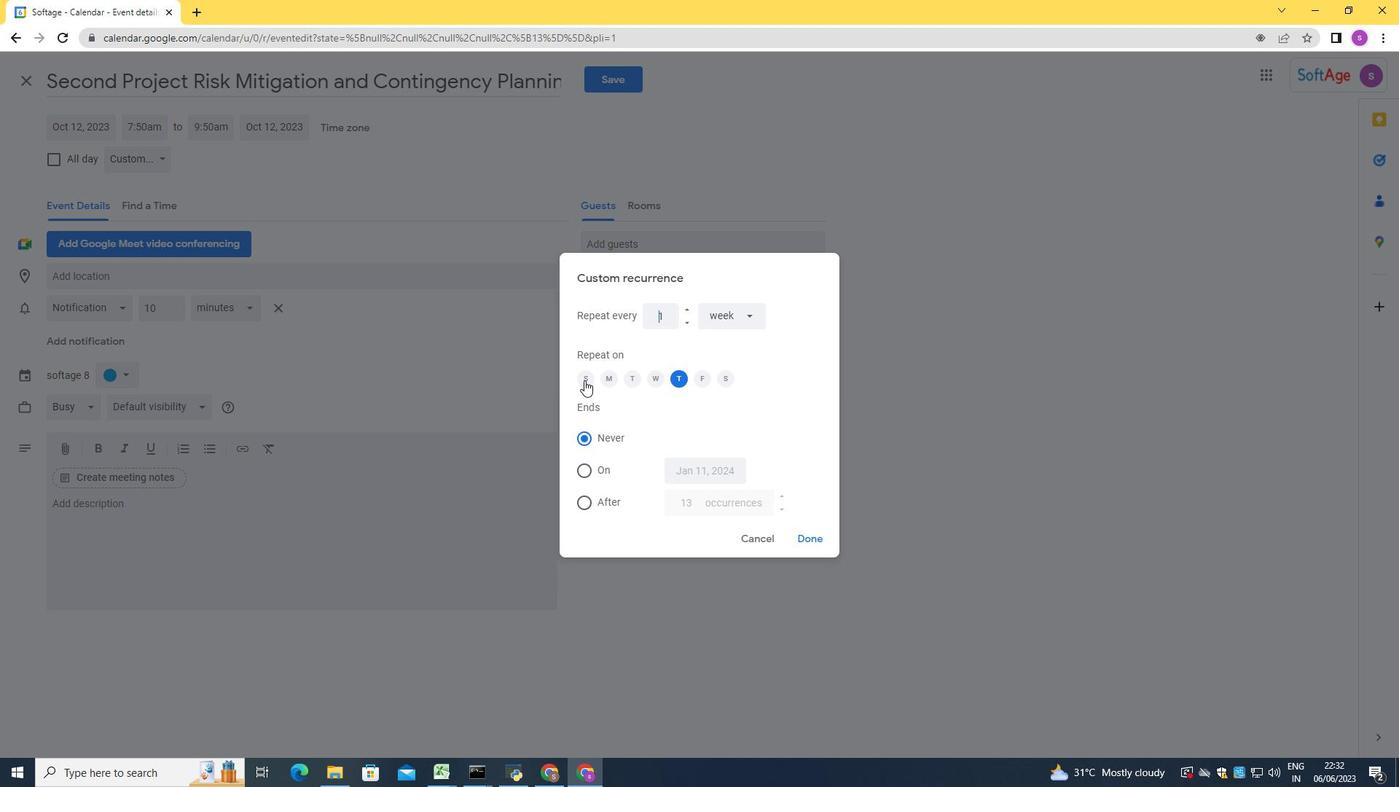 
Action: Mouse moved to (671, 406)
Screenshot: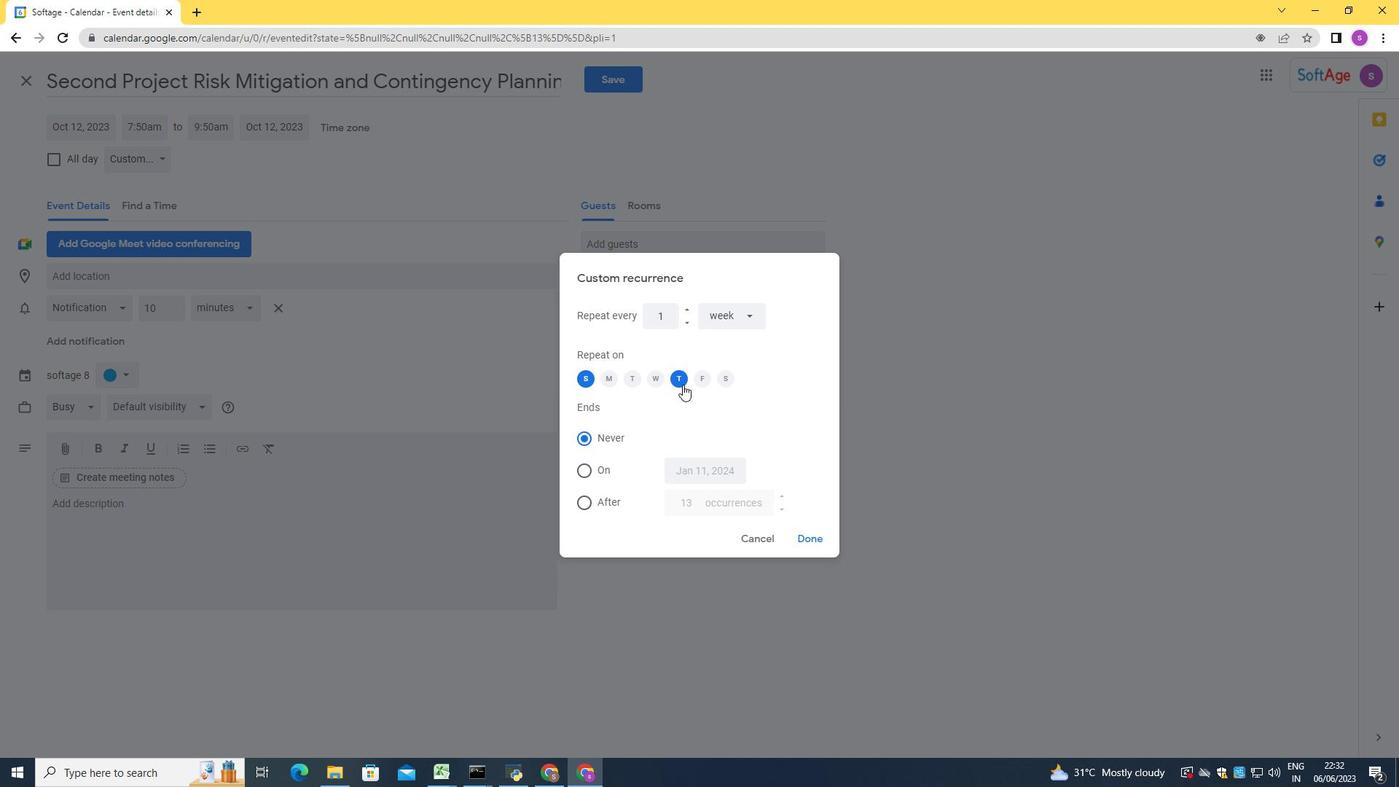 
Action: Mouse pressed left at (671, 406)
Screenshot: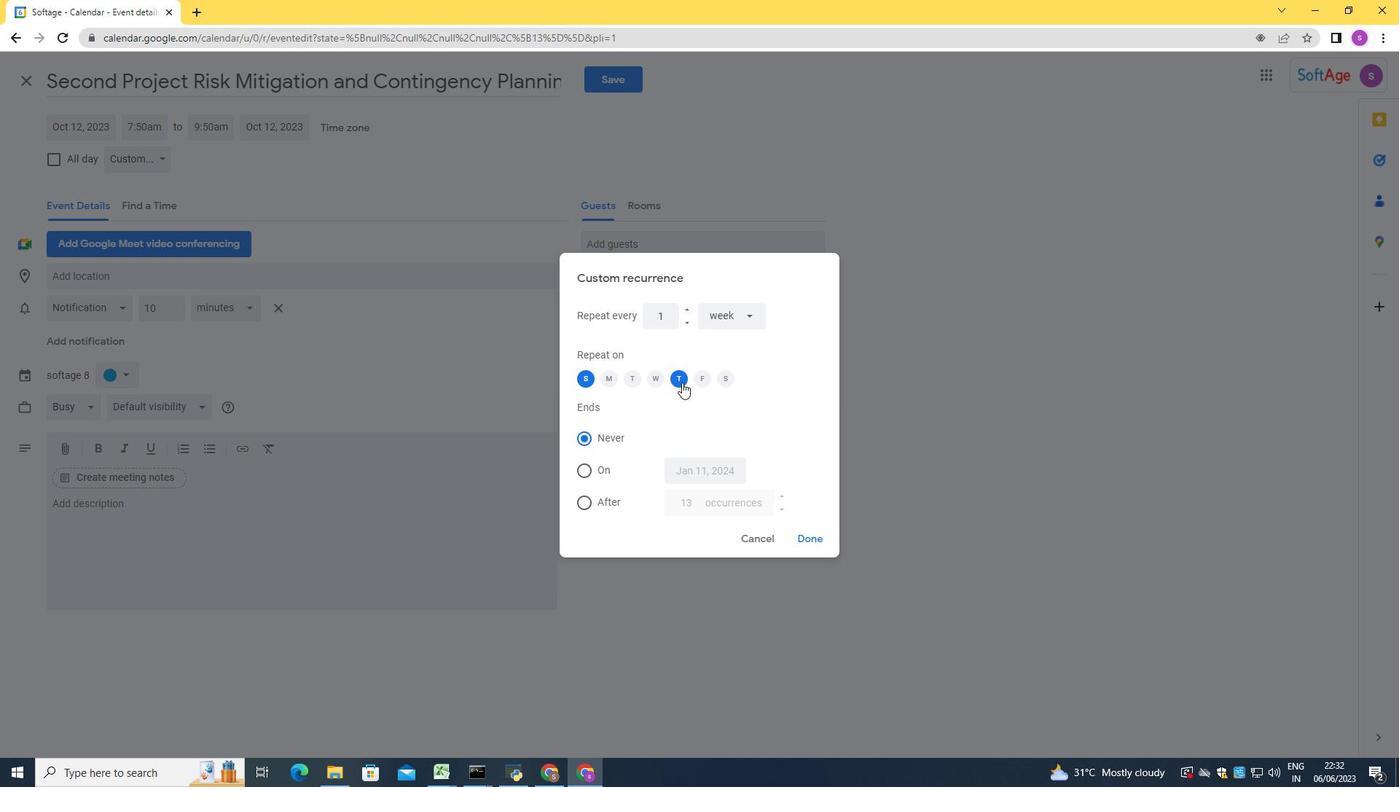 
Action: Mouse moved to (797, 496)
Screenshot: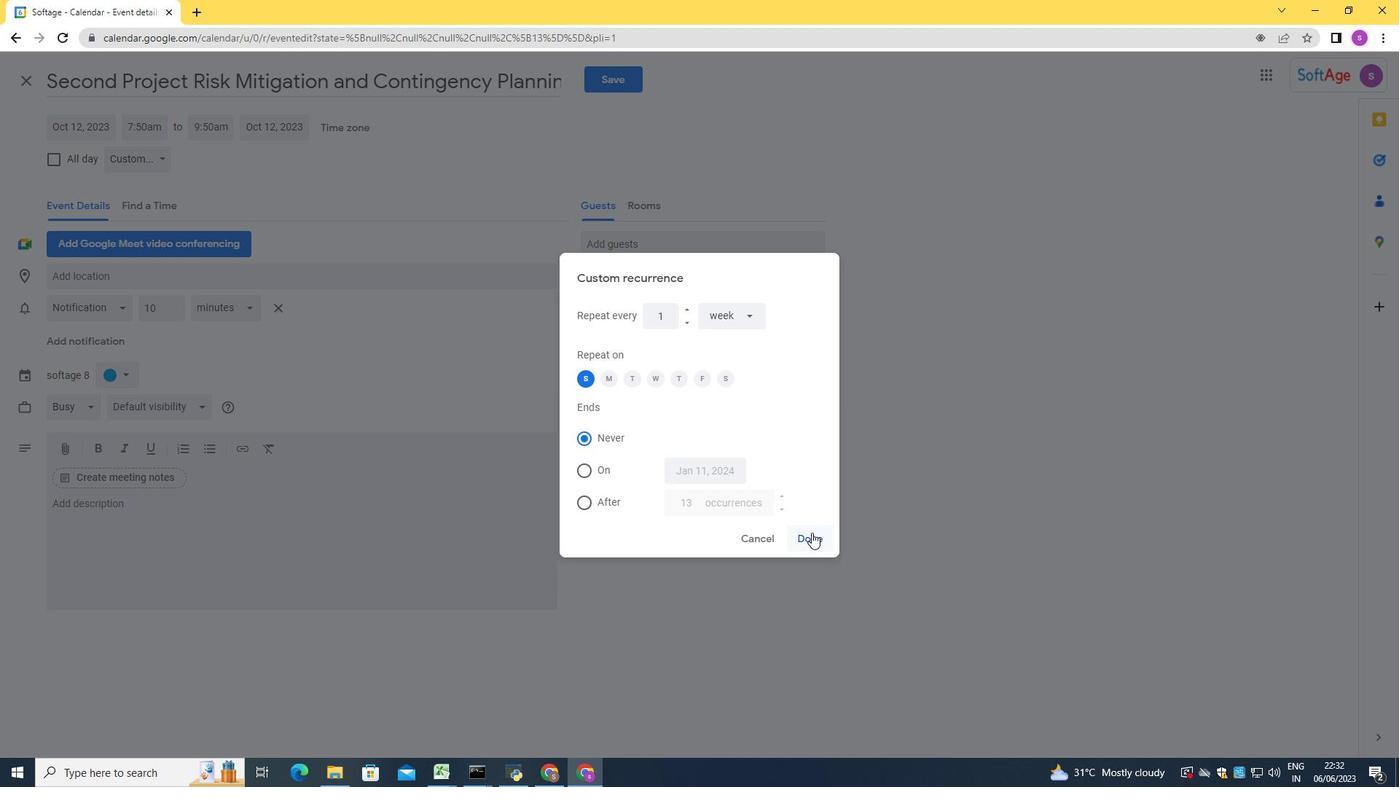 
Action: Mouse pressed left at (797, 496)
Screenshot: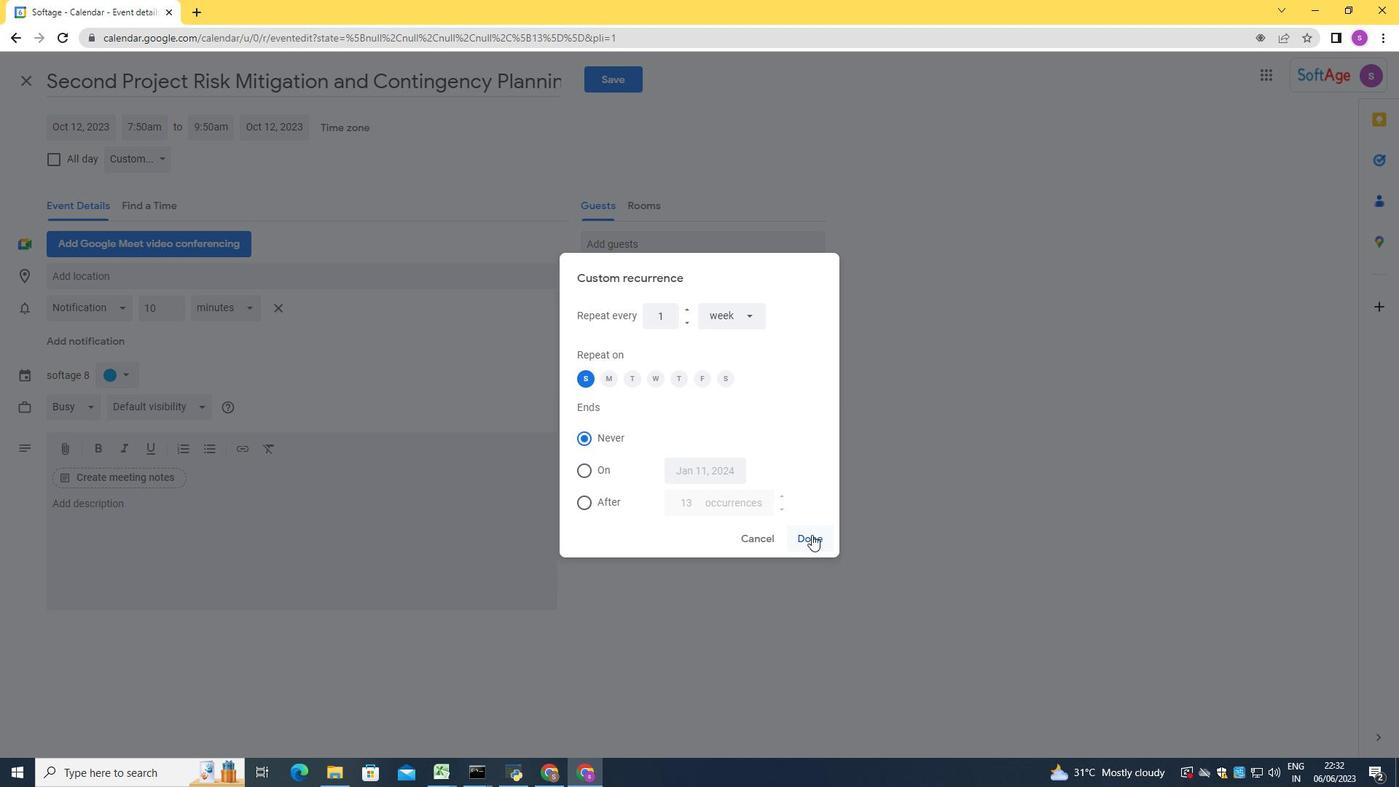 
Action: Mouse moved to (232, 341)
Screenshot: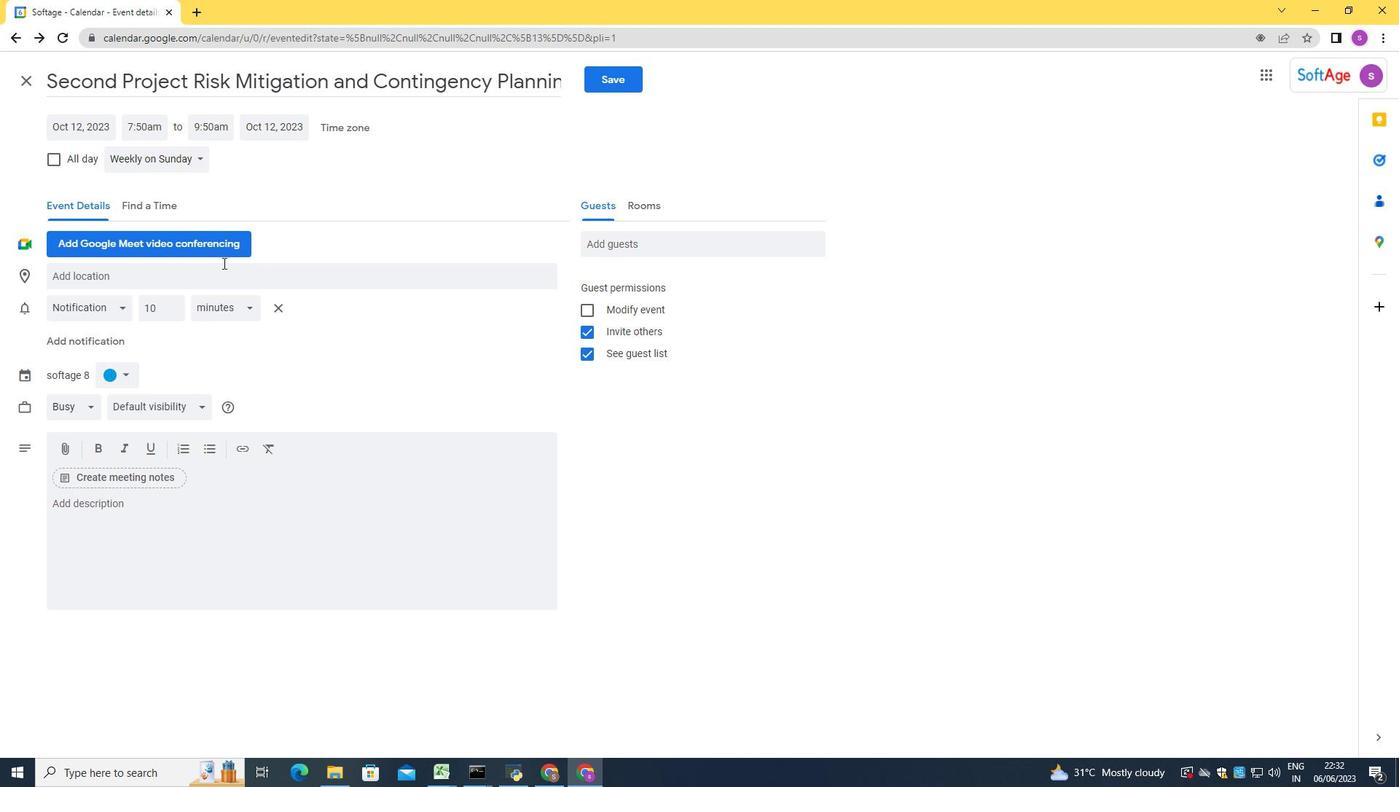
Action: Mouse pressed left at (232, 341)
Screenshot: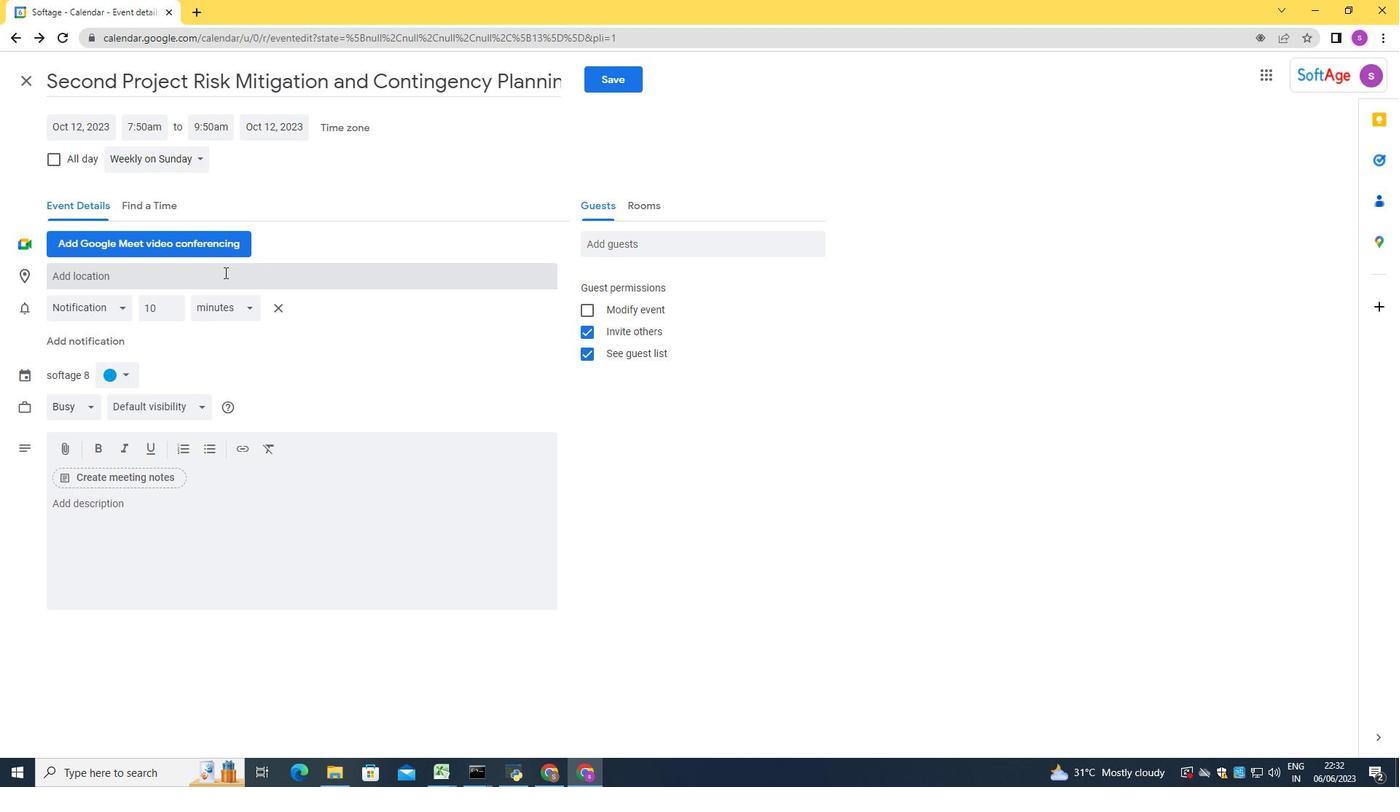 
Action: Mouse moved to (237, 339)
Screenshot: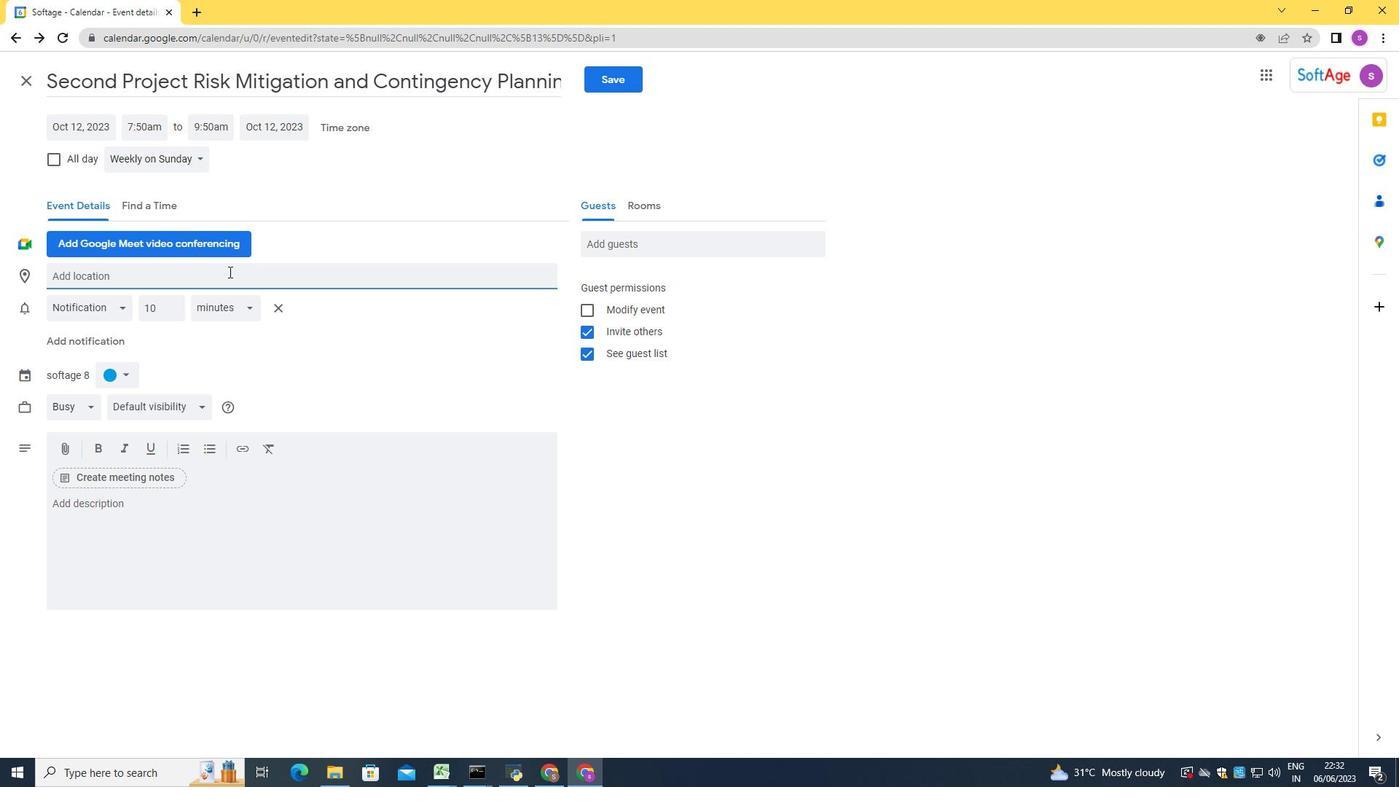 
Action: Key pressed 123<Key.space><Key.shift>Main<Key.space><Key.shift>Street,<Key.space><Key.shift><Key.shift><Key.shift><Key.shift><Key.shift>City<Key.space><Key.shift><Key.shift><Key.shift><Key.shift><Key.shift><Key.shift><Key.shift><Key.shift><Key.shift><Key.shift><Key.shift><Key.shift><Key.shift>Center,<Key.space><Key.shift>New<Key.space><Key.shift><Key.shift><Key.shift><Key.shift><Key.shift><Key.shift><Key.shift><Key.shift><Key.shift><Key.shift><Key.shift><Key.shift><Key.shift><Key.shift><Key.shift><Key.shift><Key.shift><Key.shift><Key.shift><Key.shift><Key.shift><Key.shift>York,<Key.space><Key.shift>USA<Key.space>
Screenshot: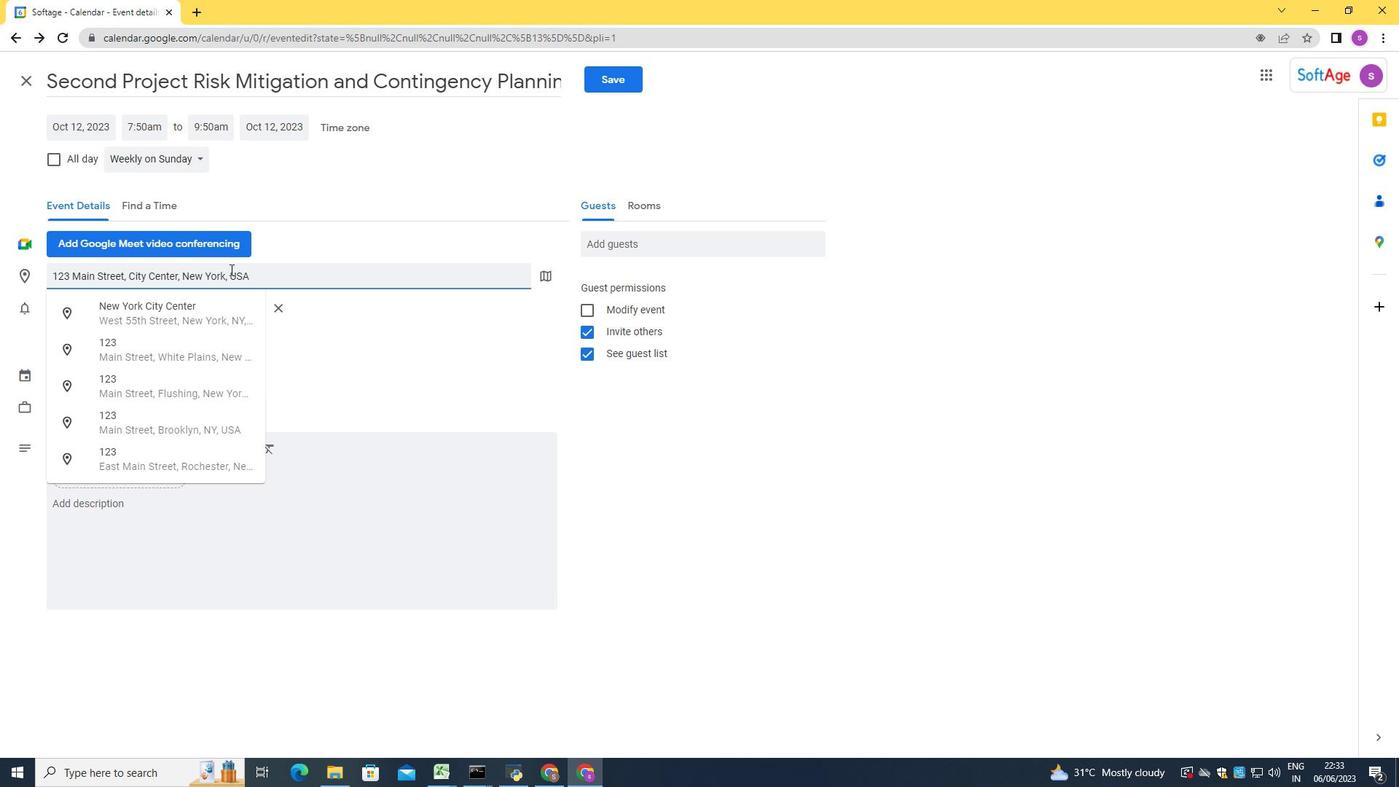 
Action: Mouse moved to (310, 481)
Screenshot: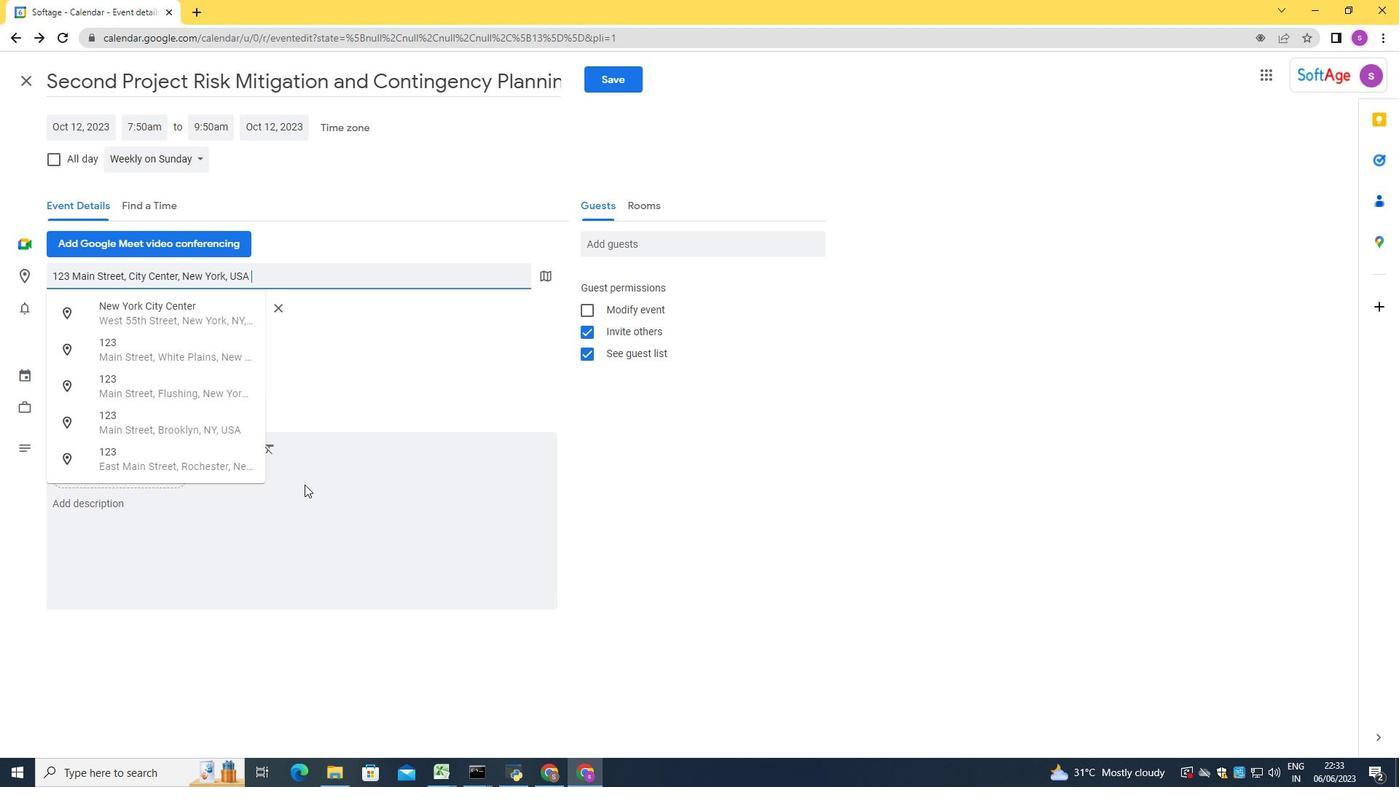 
Action: Mouse pressed left at (310, 481)
Screenshot: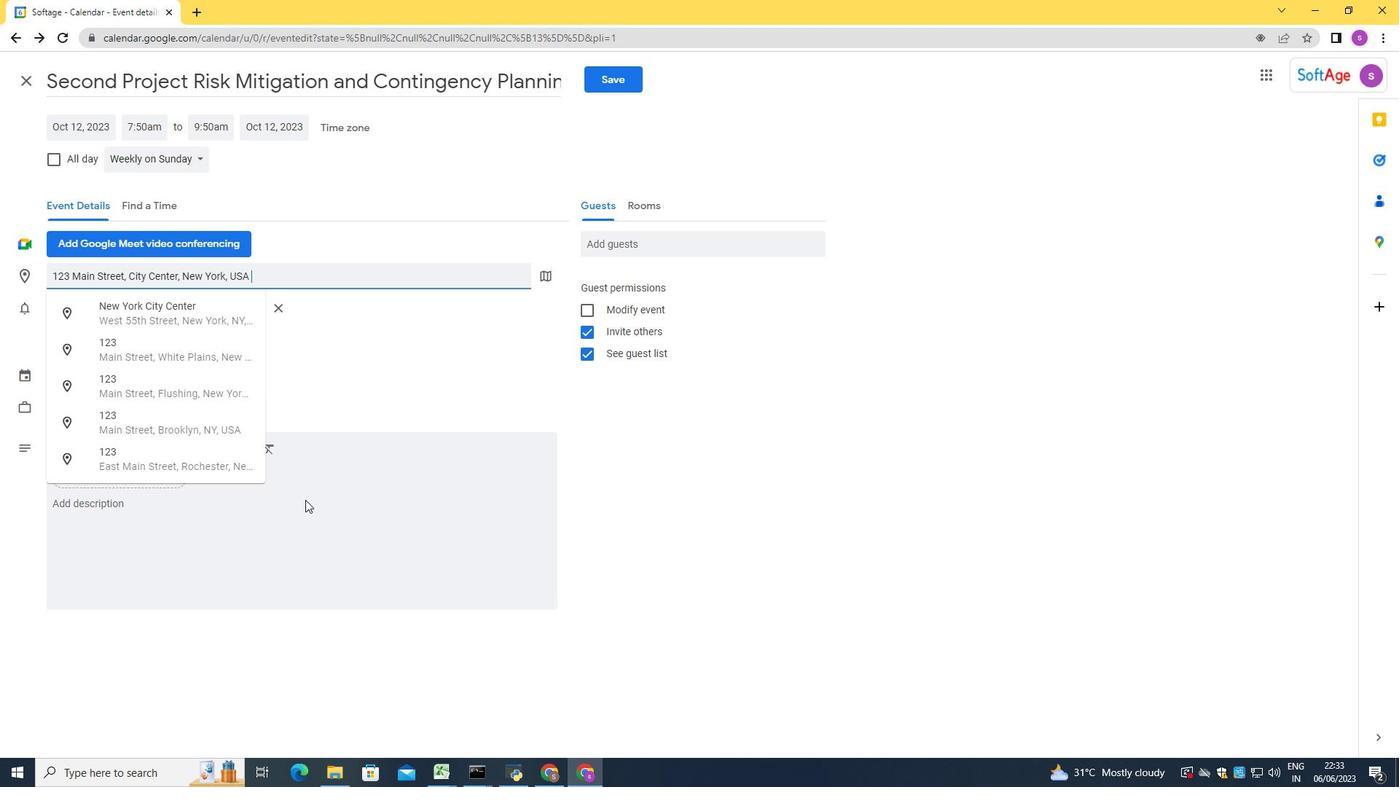 
Action: Mouse moved to (129, 479)
Screenshot: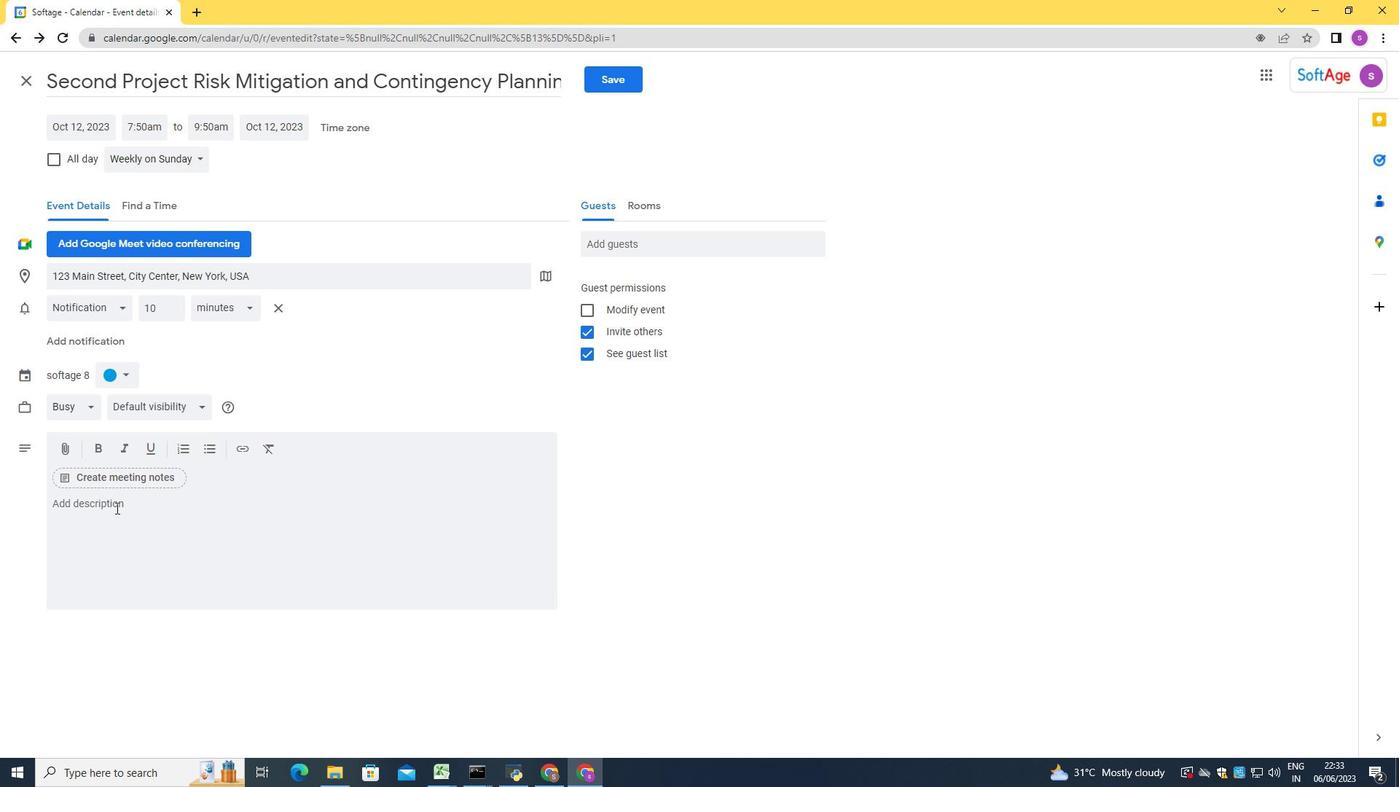 
Action: Mouse pressed left at (129, 479)
Screenshot: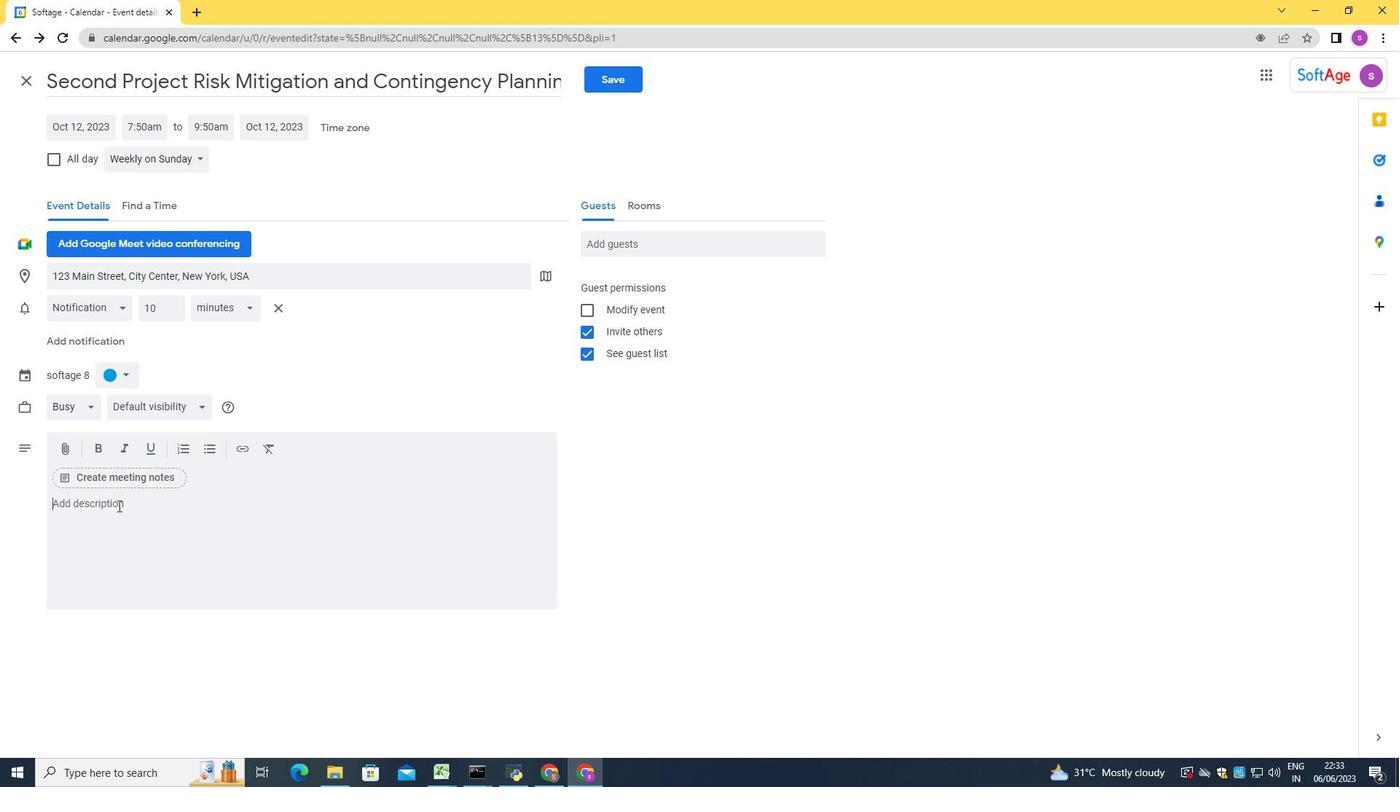 
Action: Mouse moved to (138, 478)
Screenshot: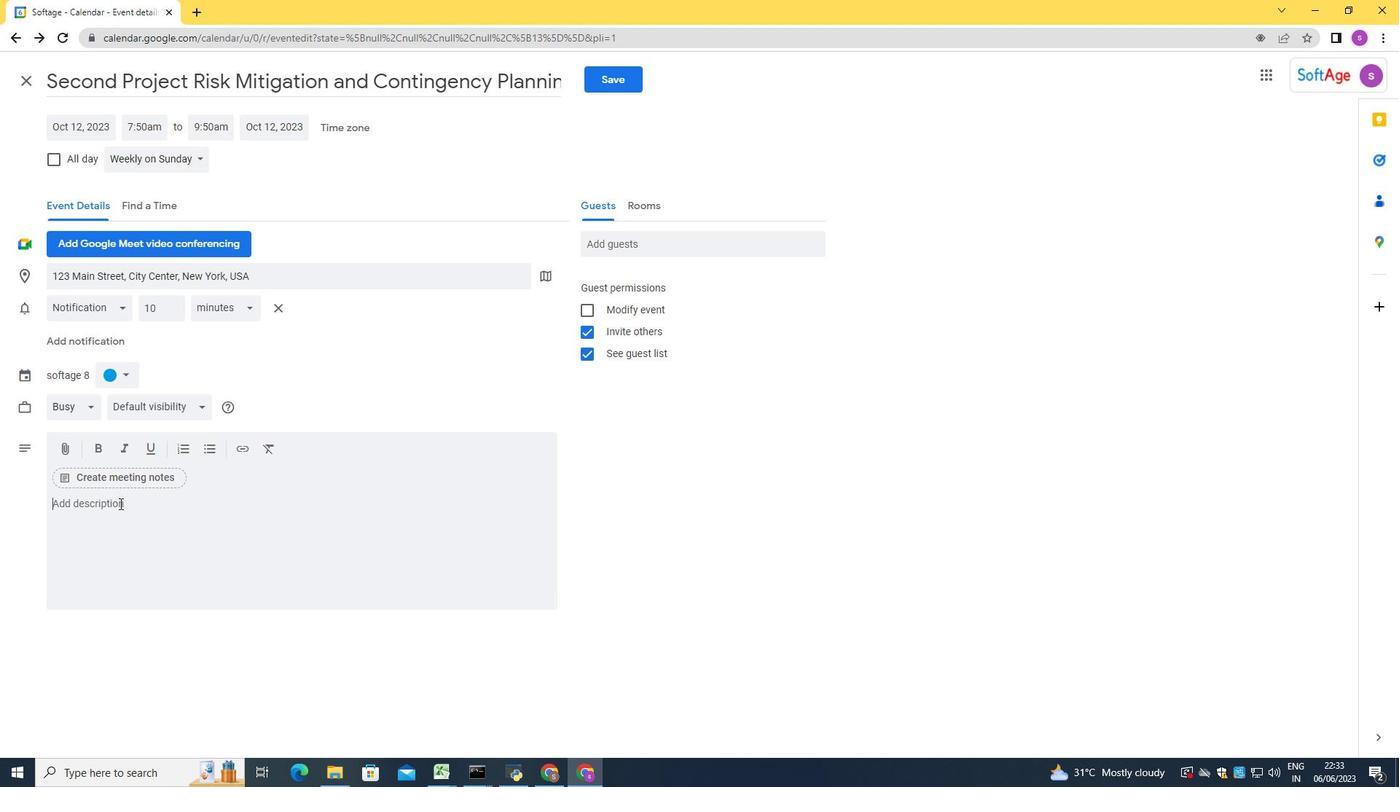 
Action: Key pressed <Key.shift>Conduct<Key.space>a<Key.space>detailed<Key.space>analysis<Key.space>of<Key.space>each<Key.space>identified<Key.space>risk<Key.space>tom<Key.backspace><Key.space>determine<Key.space>its<Key.space>root<Key.space>causes,<Key.space>triggers,<Key.space>and<Key.space>potential<Key.space>warning<Key.space>signs.<Key.space><Key.shift><Key.shift><Key.shift><Key.shift>This<Key.space>analysis<Key.space>helps<Key.space>in<Key.space>understanding<Key.space>the<Key.space>nature<Key.space>and<Key.space>characteristics<Key.space>of<Key.space>each<Key.space>risk<Key.space>and<Key.space>provides<Key.space>insights<Key.space>into<Key.space>appropriate<Key.space>mitigation<Key.space>strategies.
Screenshot: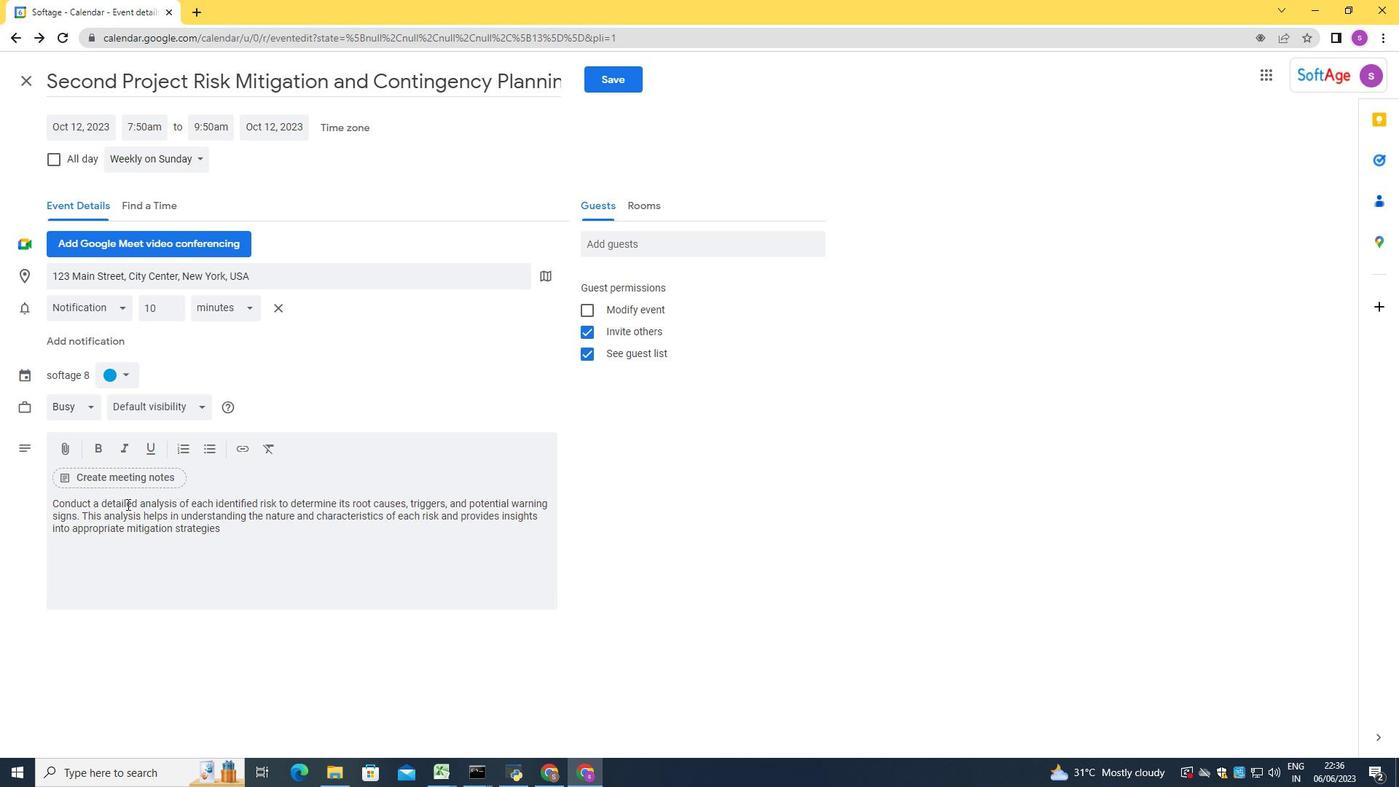 
Action: Mouse moved to (135, 402)
Screenshot: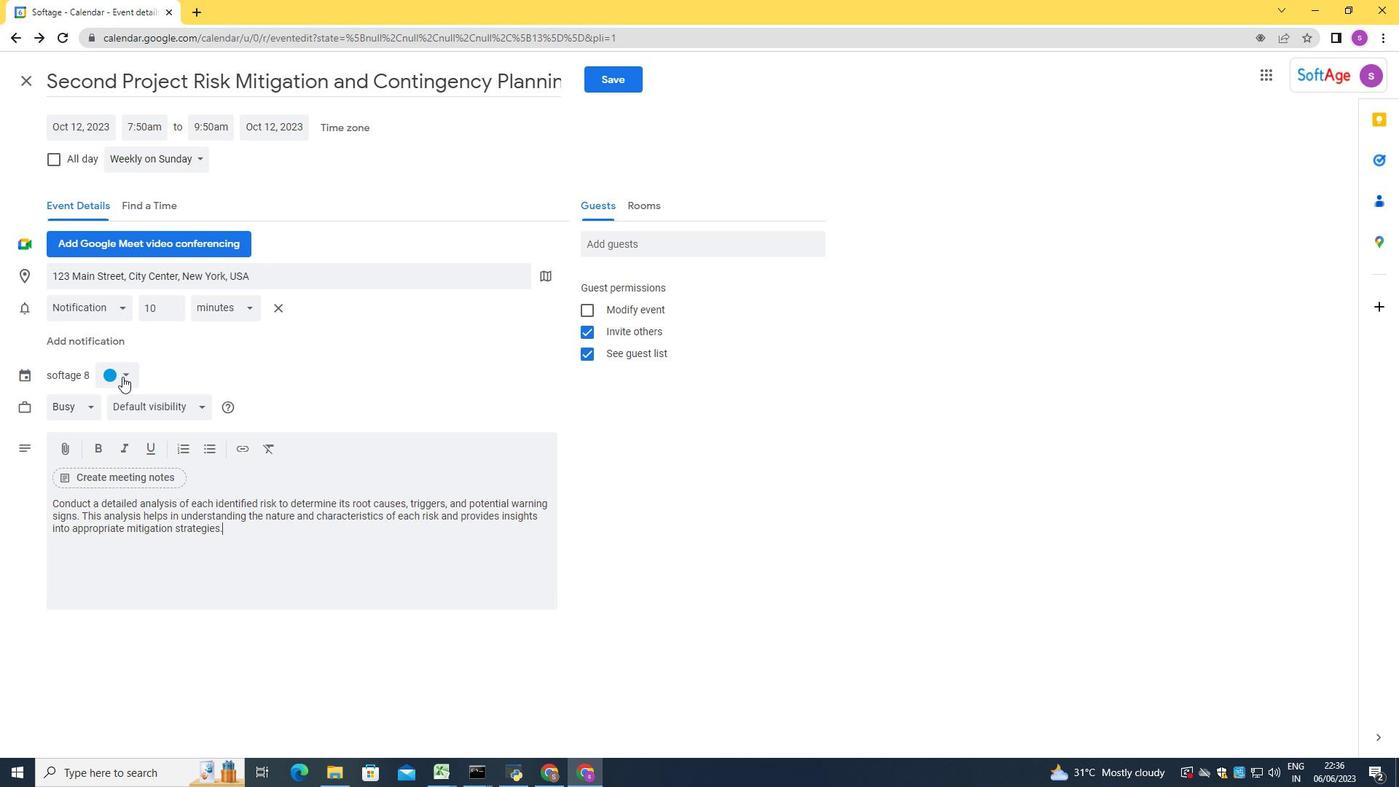 
Action: Mouse pressed left at (135, 402)
Screenshot: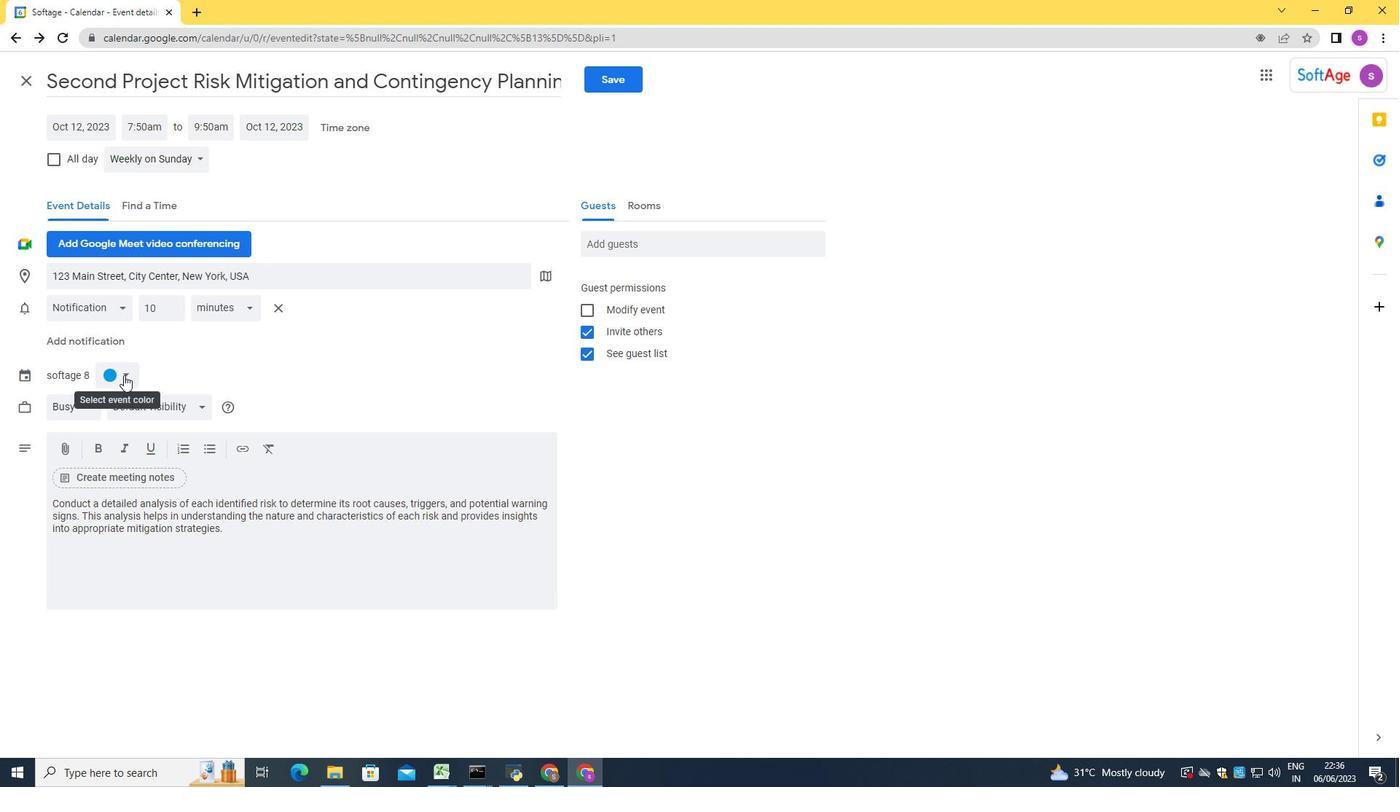 
Action: Mouse moved to (176, 419)
Screenshot: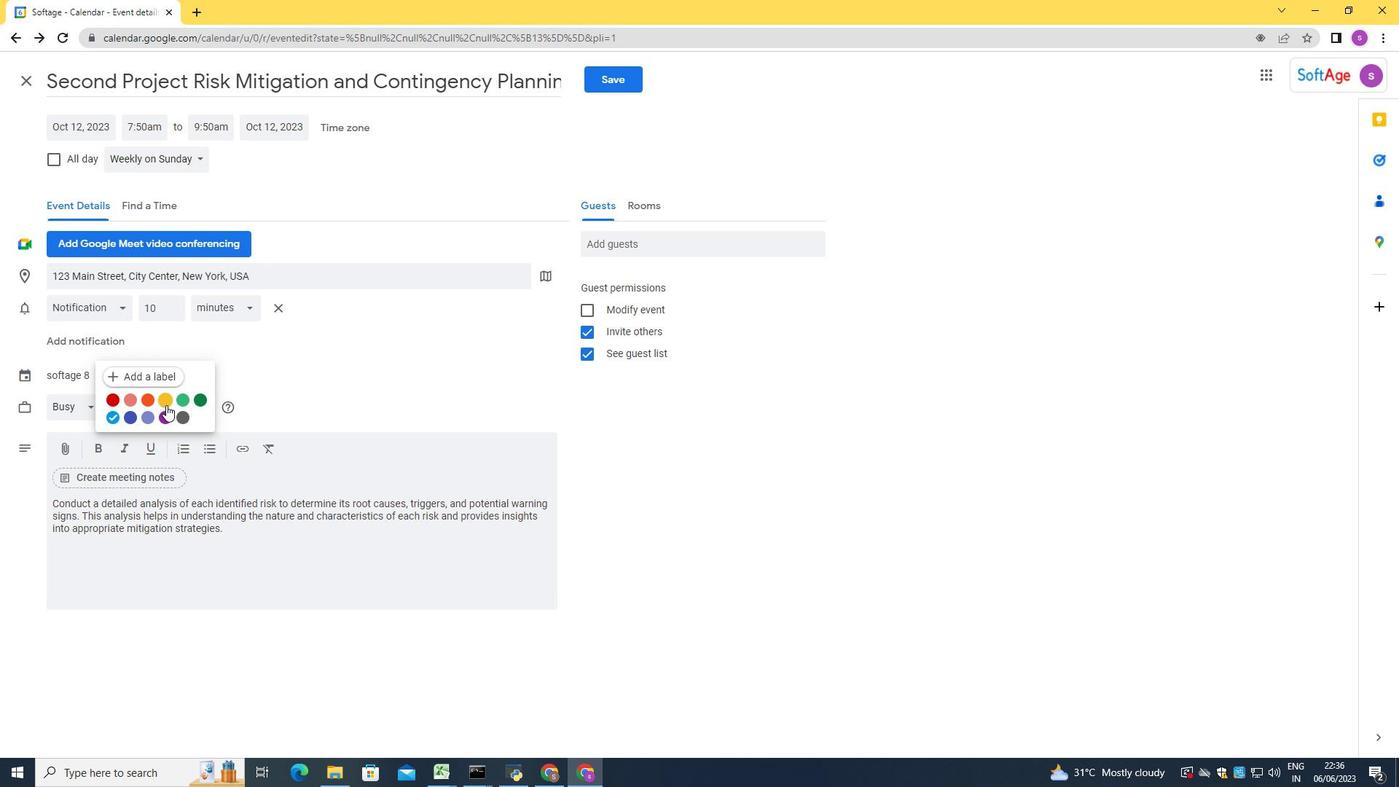 
Action: Mouse pressed left at (176, 419)
Screenshot: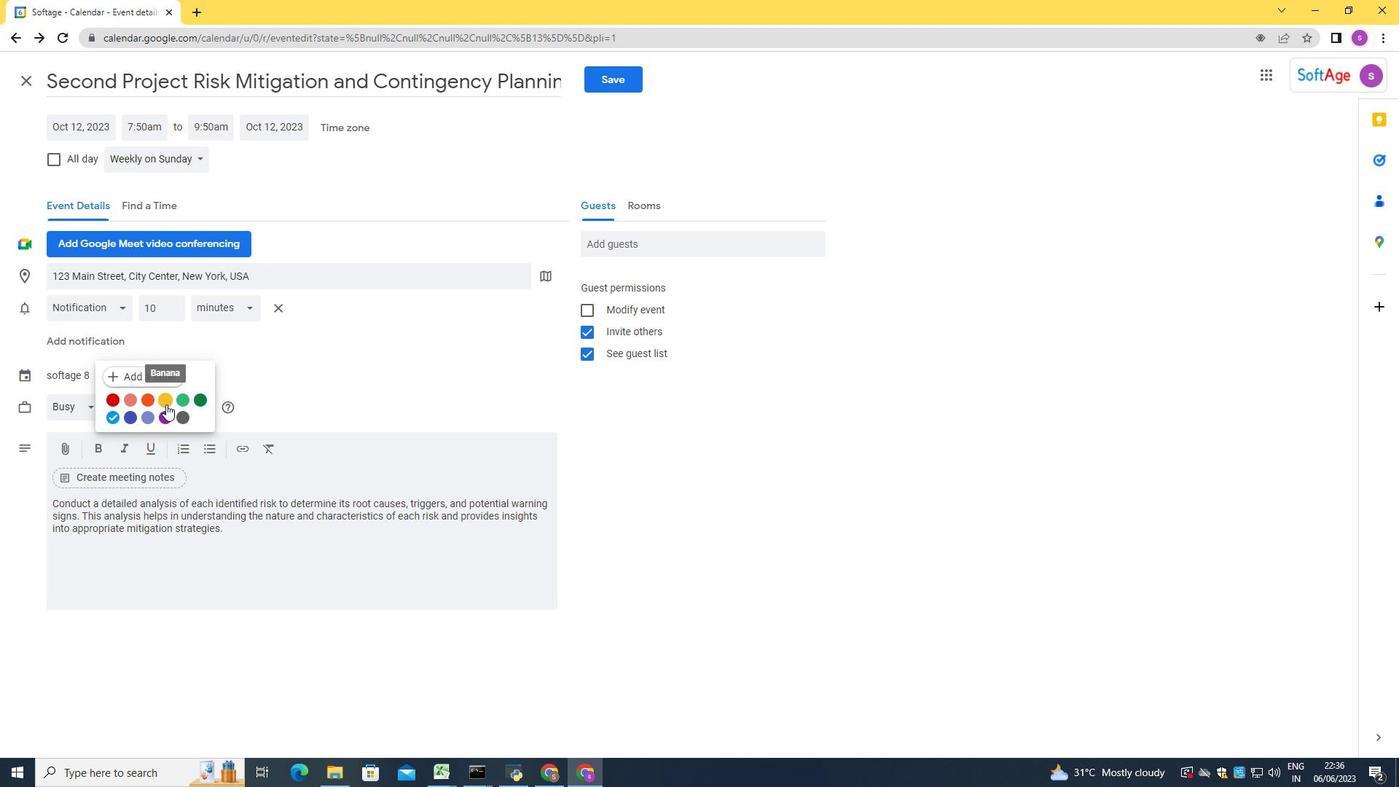 
Action: Mouse moved to (623, 324)
